 Task: Buy 1 Cartridges & Refills for Women's from Shave & Hair Removal section under best seller category for shipping address: Maximus Ramirez, 1976 Bartlett Avenue, Southfield, Michigan 48076, Cell Number 2485598029. Pay from credit card ending with 5759, CVV 953
Action: Mouse moved to (16, 88)
Screenshot: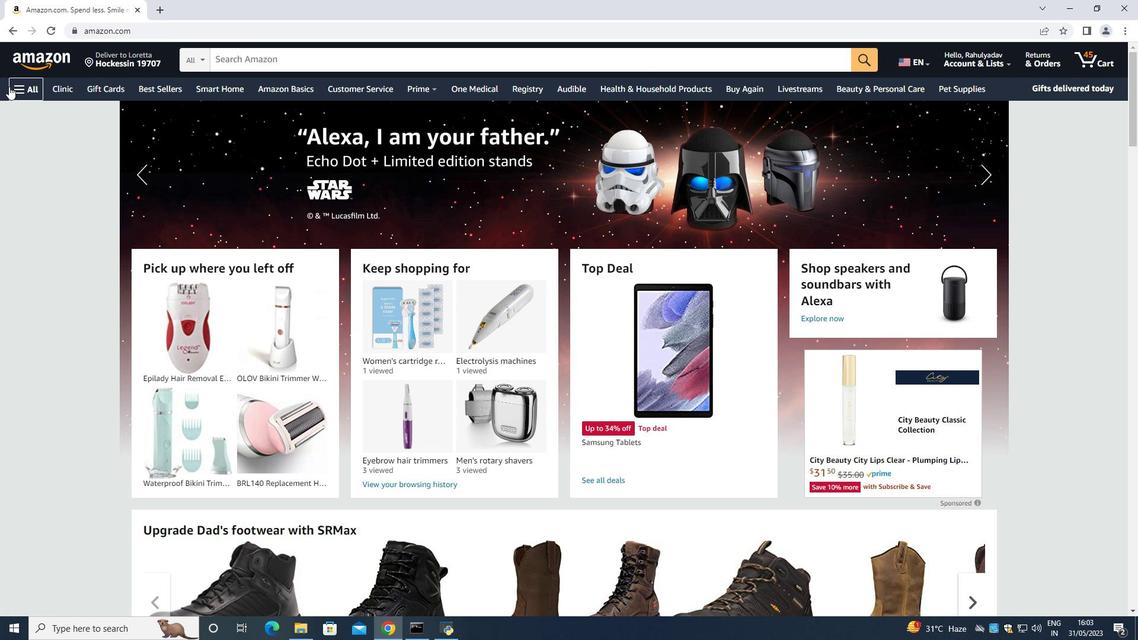 
Action: Mouse pressed left at (16, 88)
Screenshot: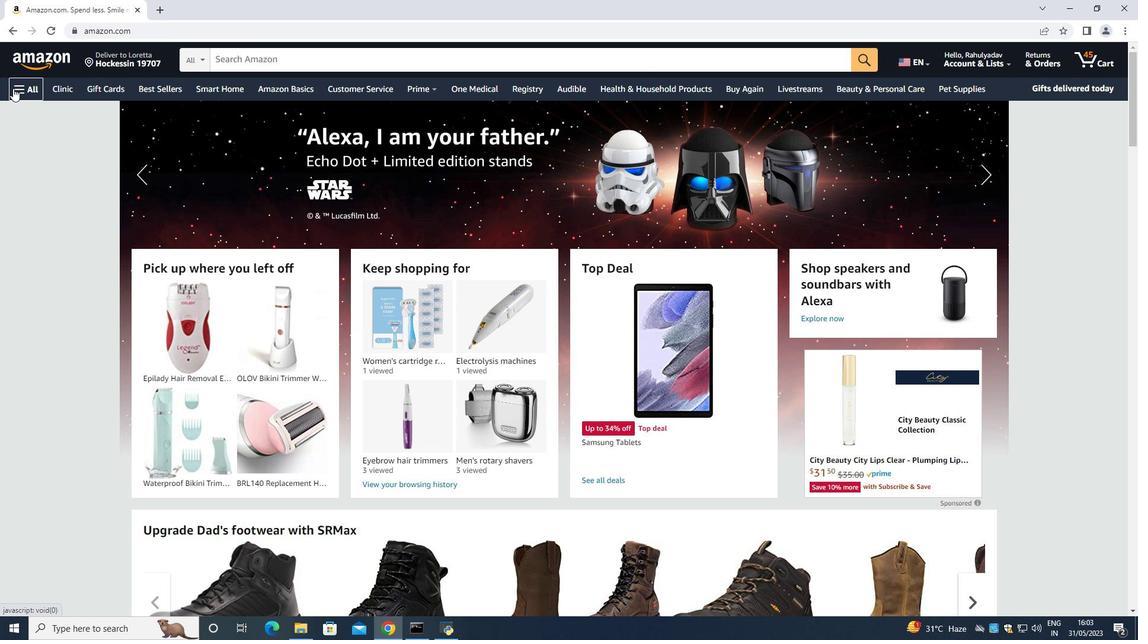 
Action: Mouse moved to (34, 116)
Screenshot: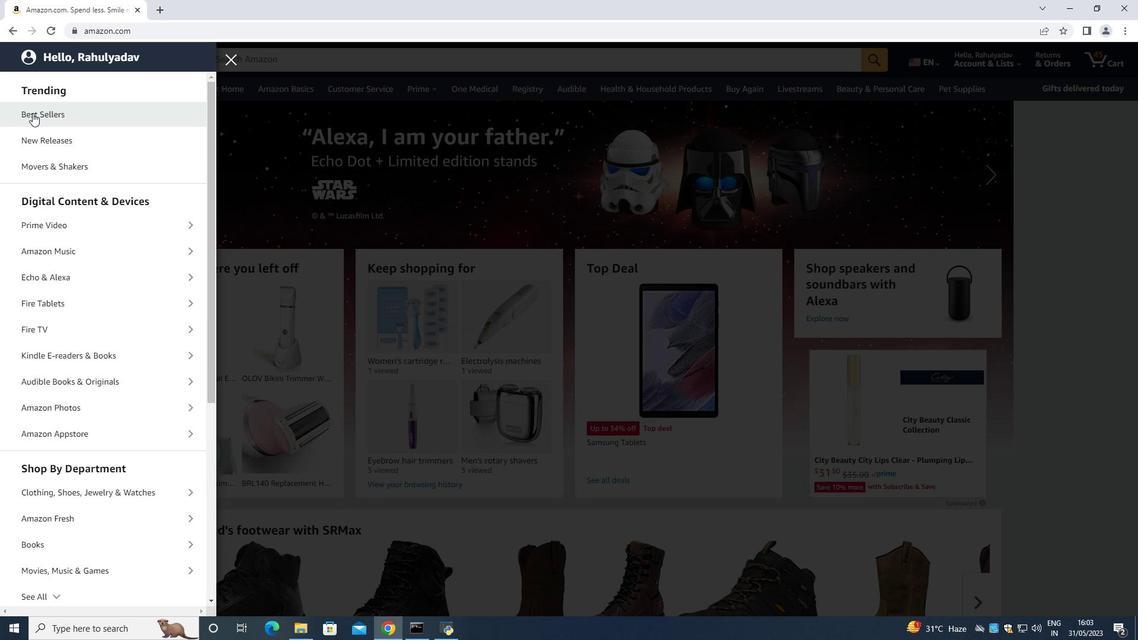 
Action: Mouse pressed left at (34, 116)
Screenshot: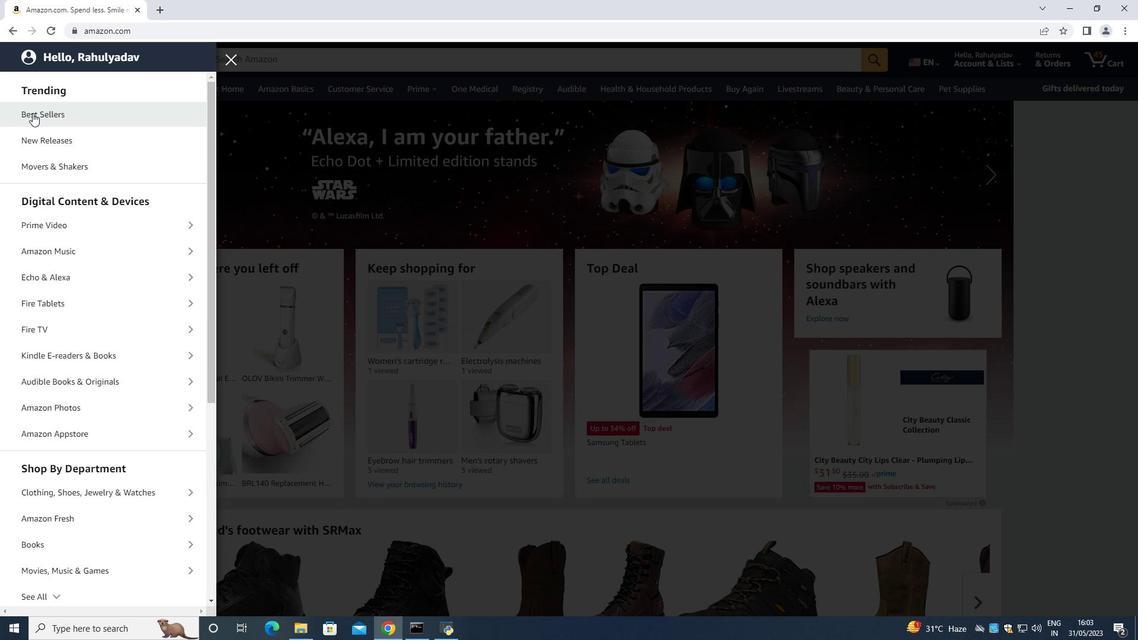 
Action: Mouse moved to (289, 60)
Screenshot: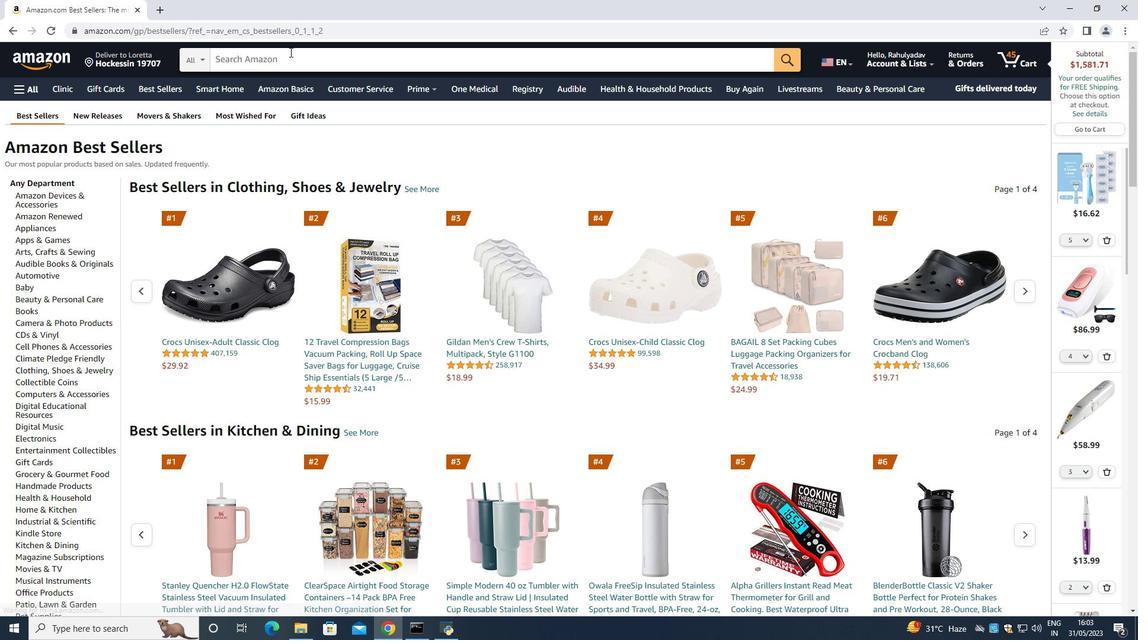 
Action: Mouse pressed left at (289, 60)
Screenshot: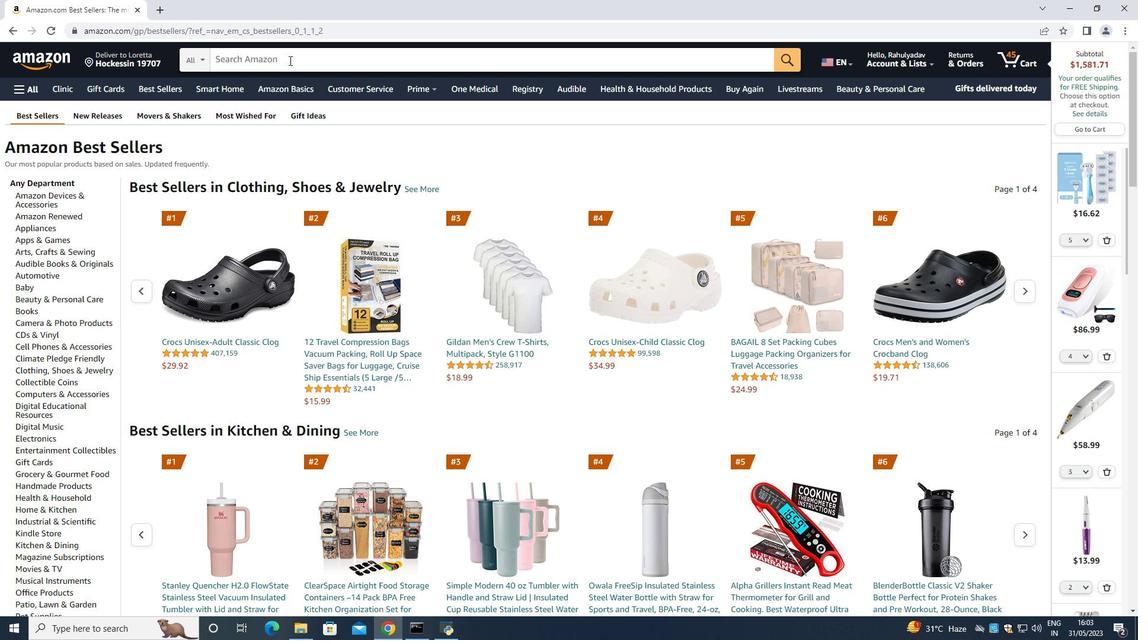
Action: Mouse moved to (286, 60)
Screenshot: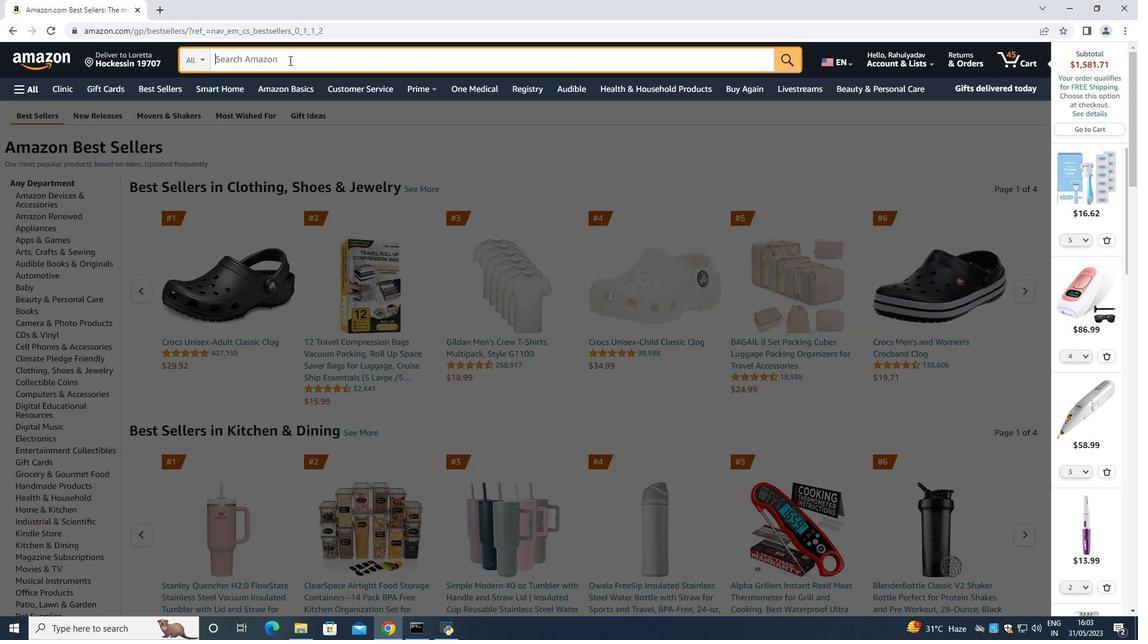 
Action: Key pressed <Key.shift>cartridges<Key.space><Key.shift_r>&<Key.shift><Key.shift>R<Key.backspace><Key.space><Key.shift>Refills<Key.space>for<Key.space><Key.shift>WW<Key.backspace>omen<Key.enter>
Screenshot: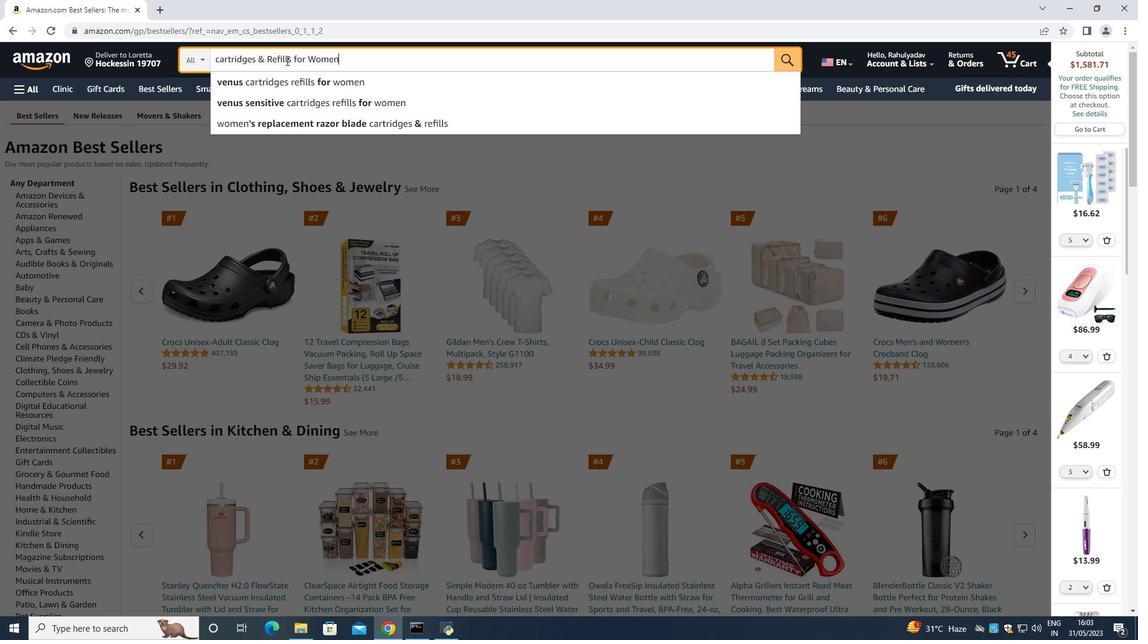 
Action: Mouse moved to (435, 567)
Screenshot: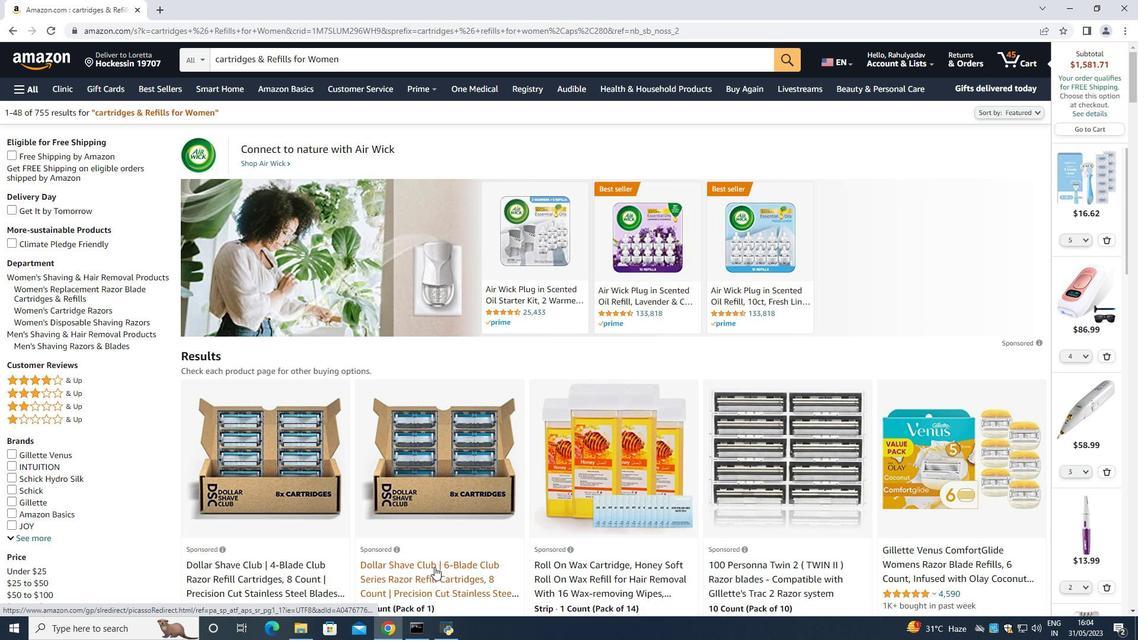 
Action: Mouse scrolled (435, 567) with delta (0, 0)
Screenshot: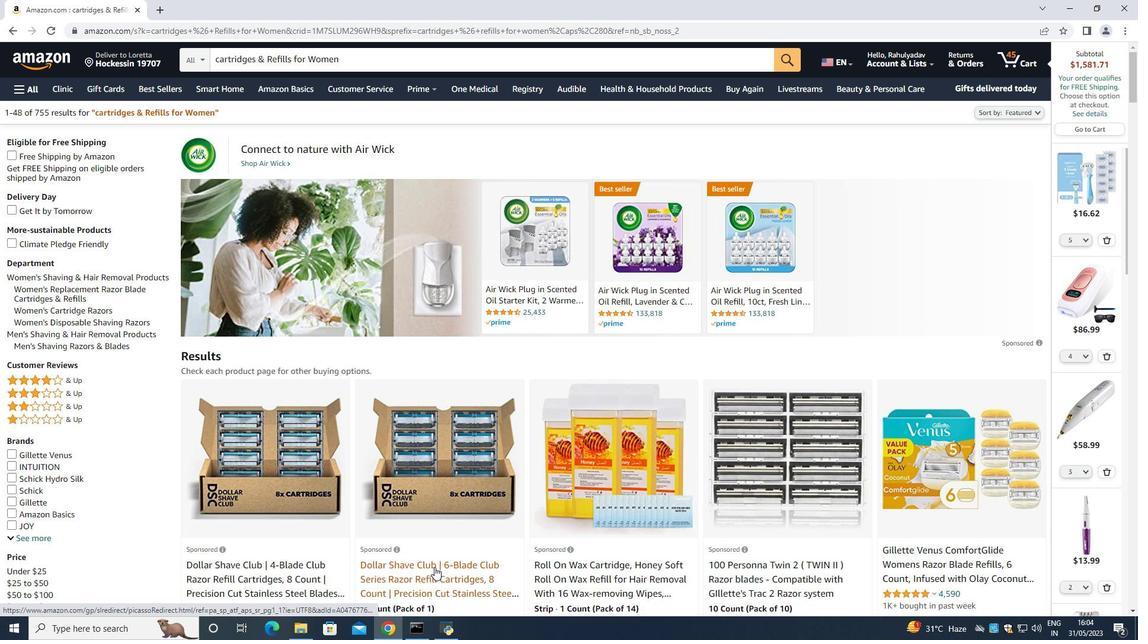 
Action: Mouse moved to (269, 575)
Screenshot: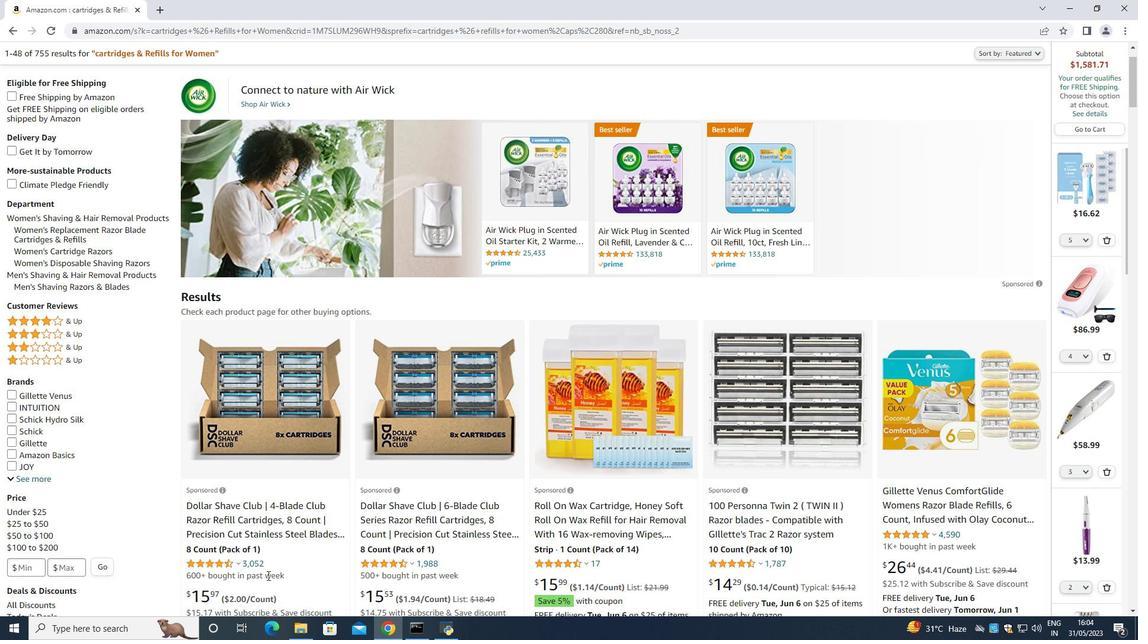 
Action: Mouse scrolled (269, 575) with delta (0, 0)
Screenshot: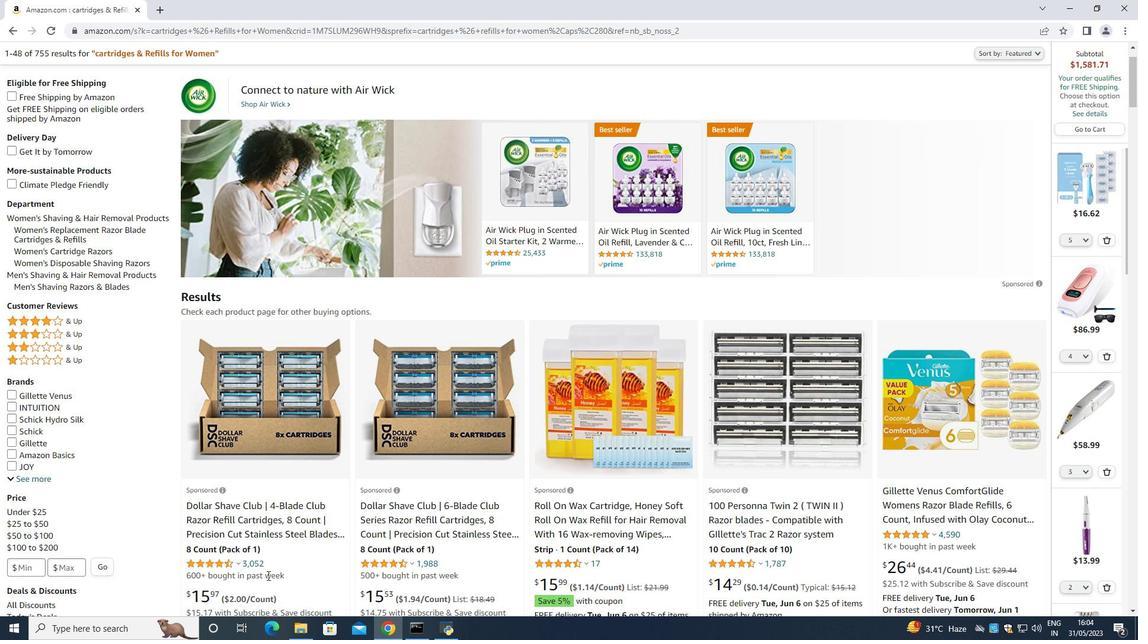 
Action: Mouse moved to (326, 527)
Screenshot: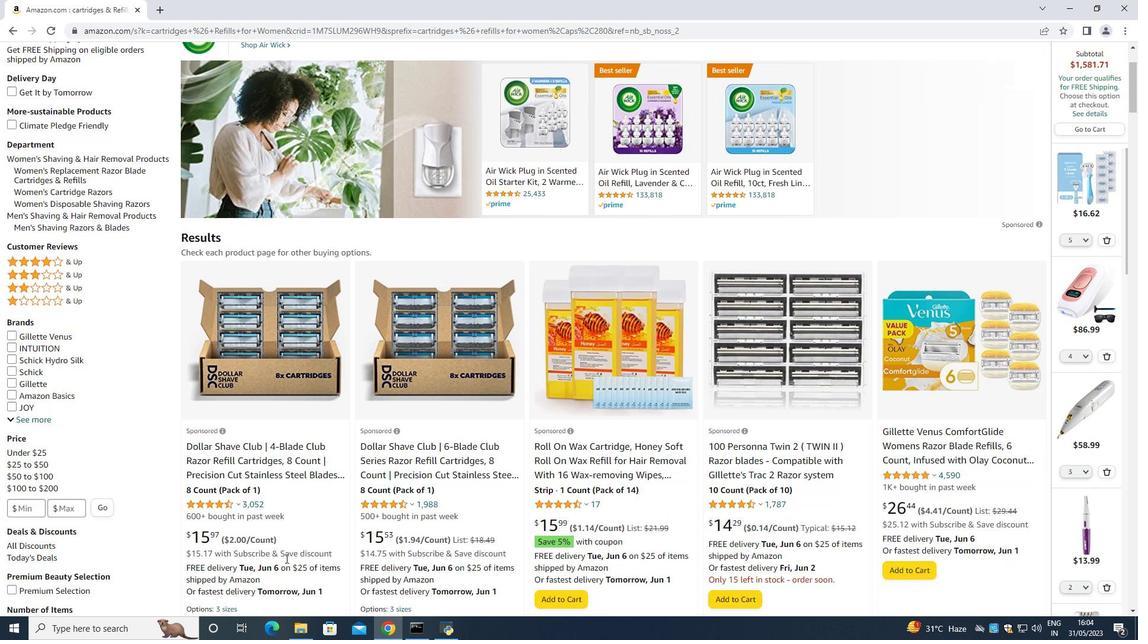 
Action: Mouse scrolled (326, 526) with delta (0, 0)
Screenshot: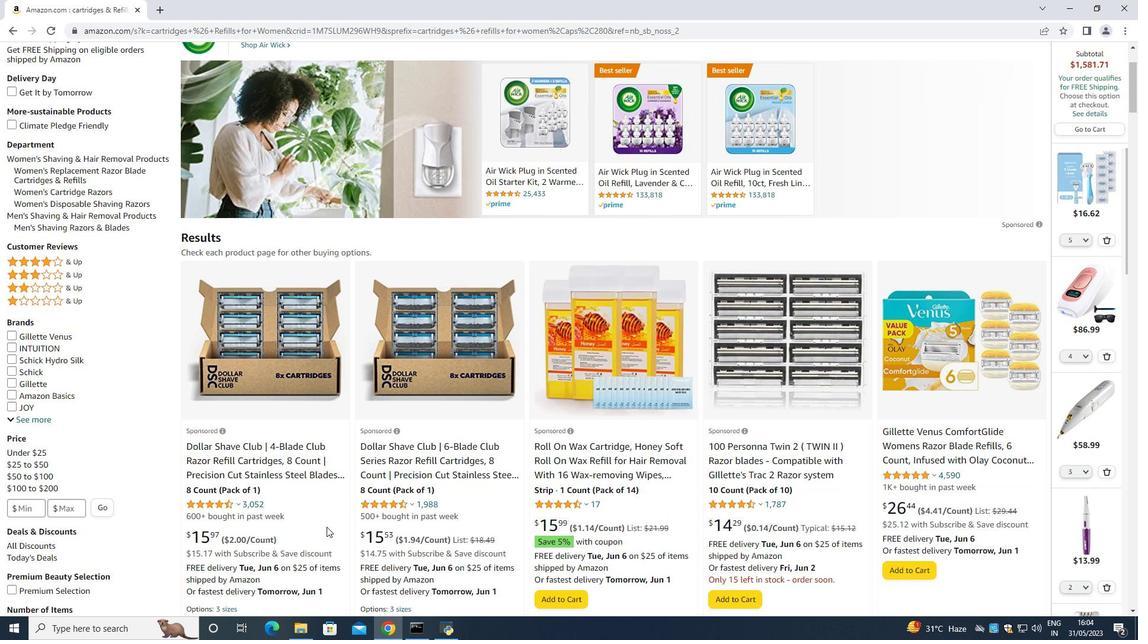 
Action: Mouse scrolled (326, 526) with delta (0, 0)
Screenshot: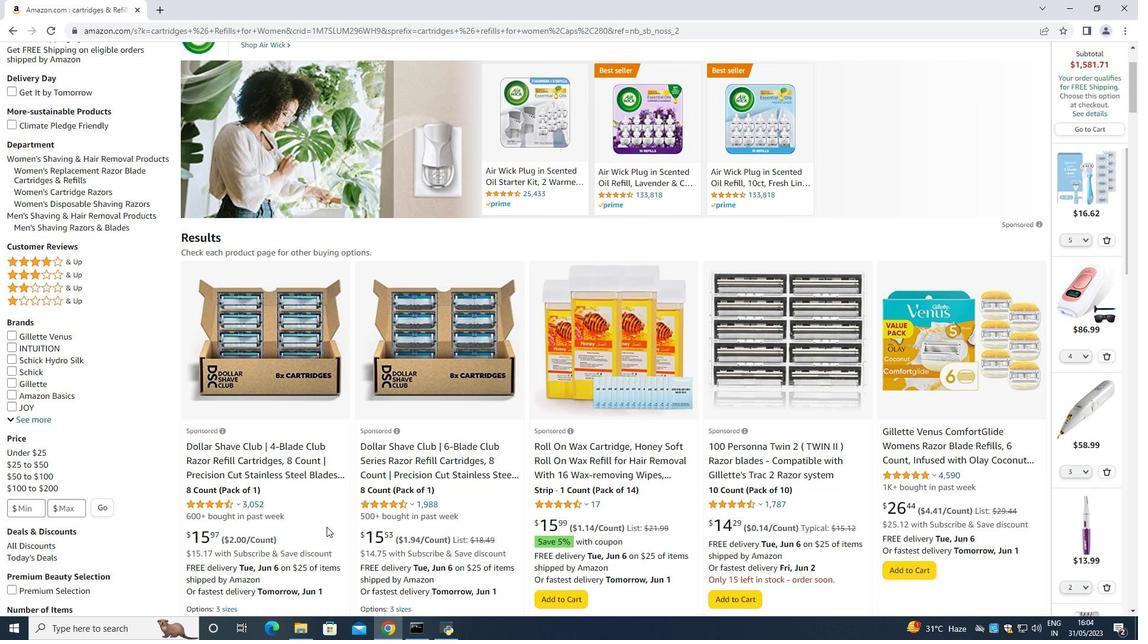 
Action: Mouse moved to (453, 459)
Screenshot: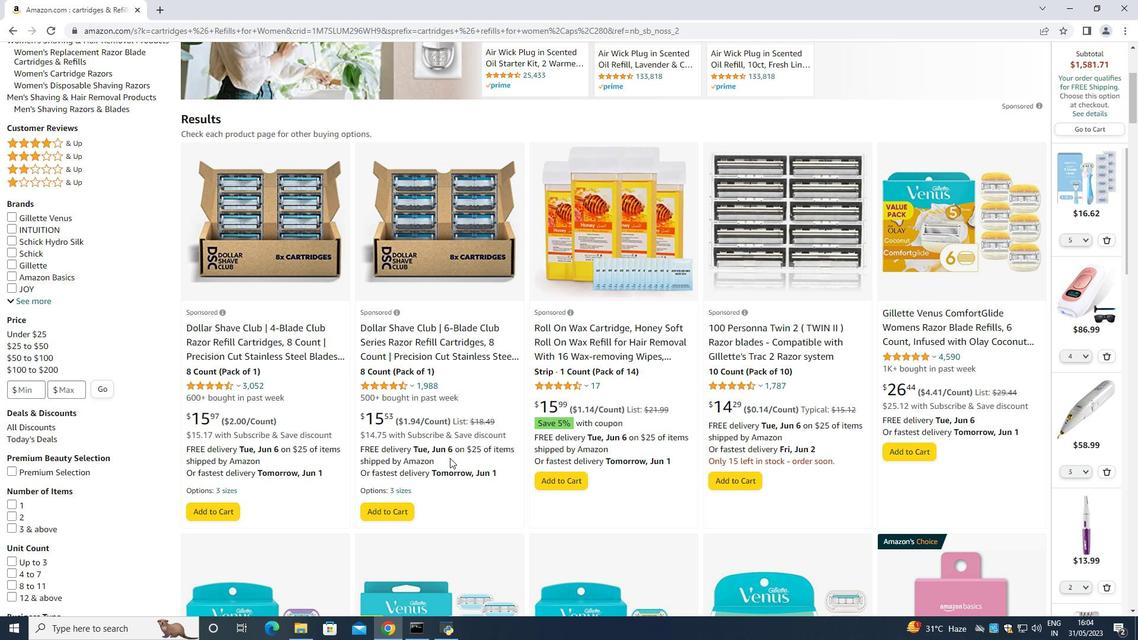 
Action: Mouse scrolled (453, 459) with delta (0, 0)
Screenshot: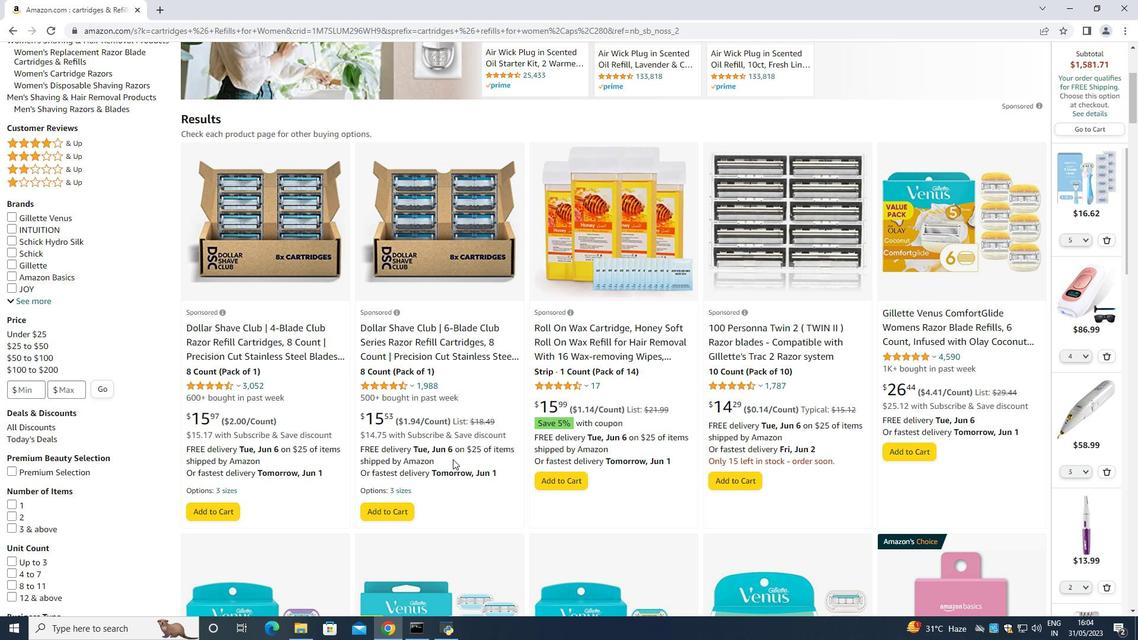 
Action: Mouse scrolled (453, 459) with delta (0, 0)
Screenshot: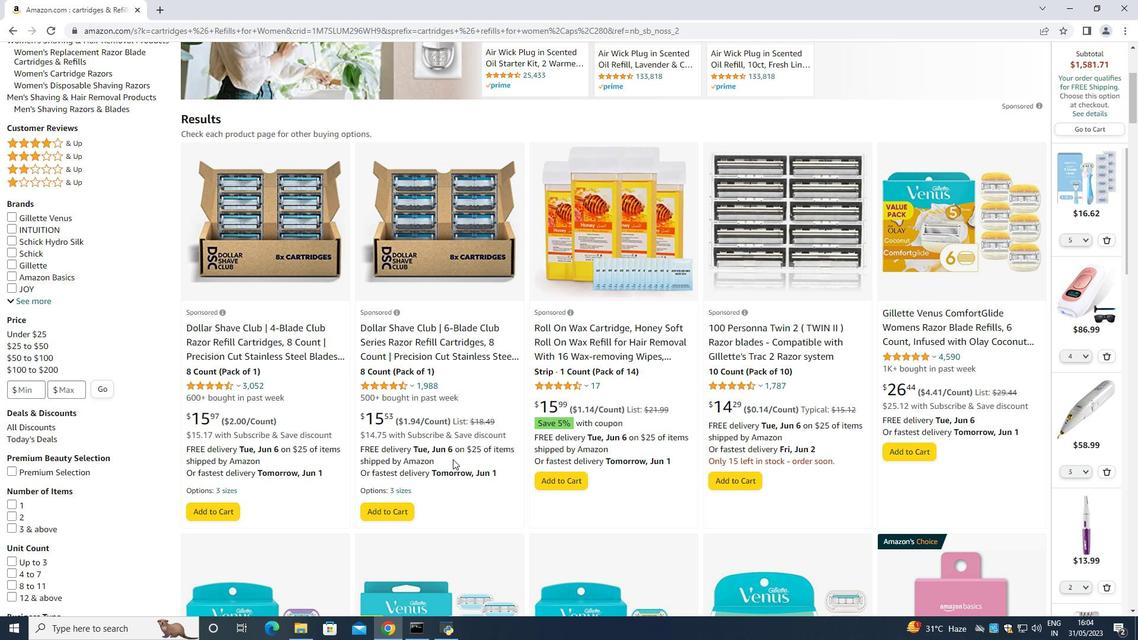 
Action: Mouse moved to (454, 460)
Screenshot: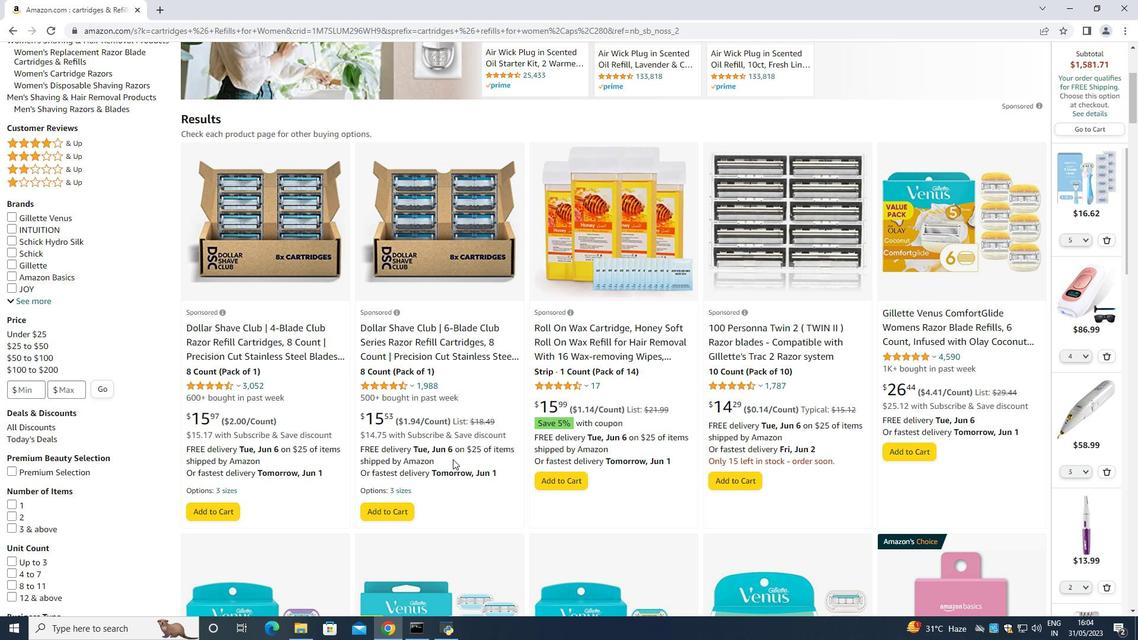 
Action: Mouse scrolled (454, 460) with delta (0, 0)
Screenshot: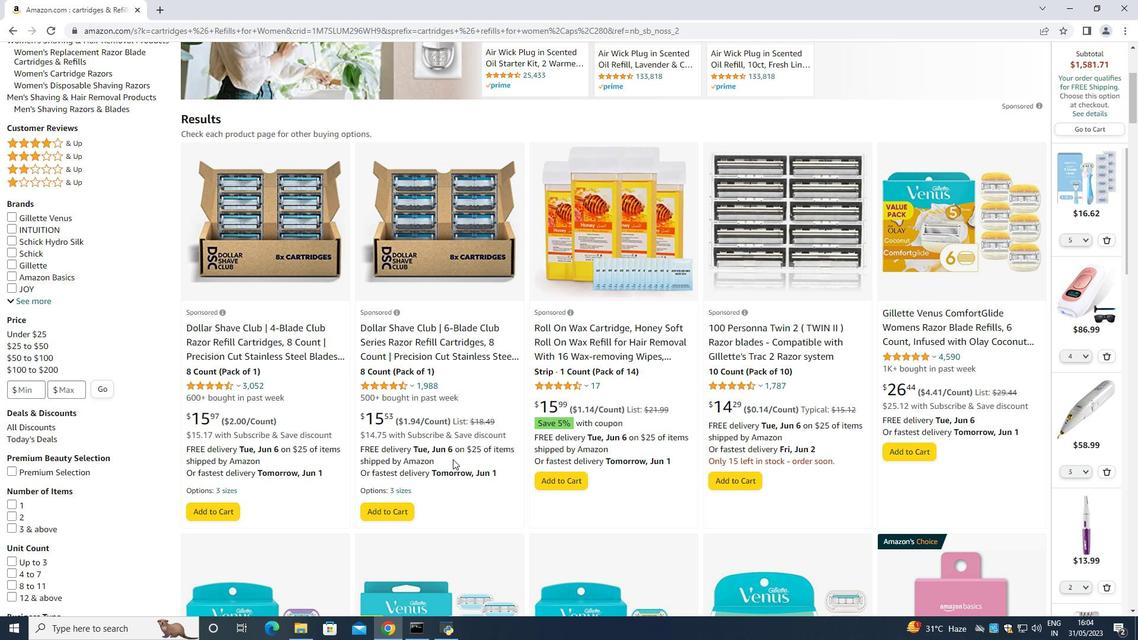 
Action: Mouse moved to (548, 379)
Screenshot: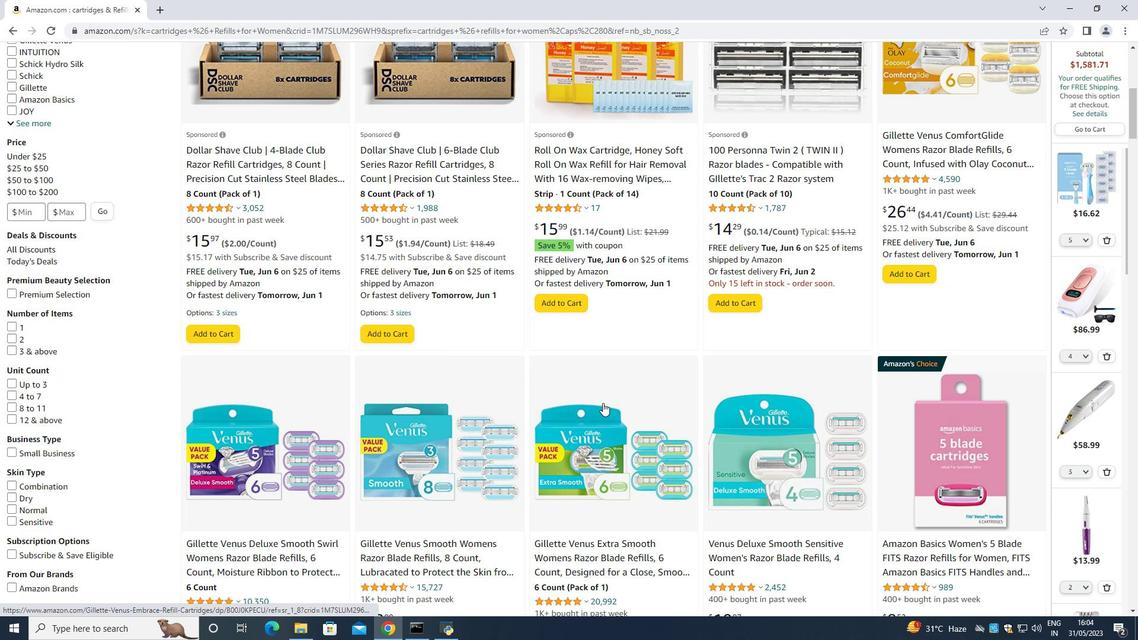 
Action: Mouse scrolled (548, 378) with delta (0, 0)
Screenshot: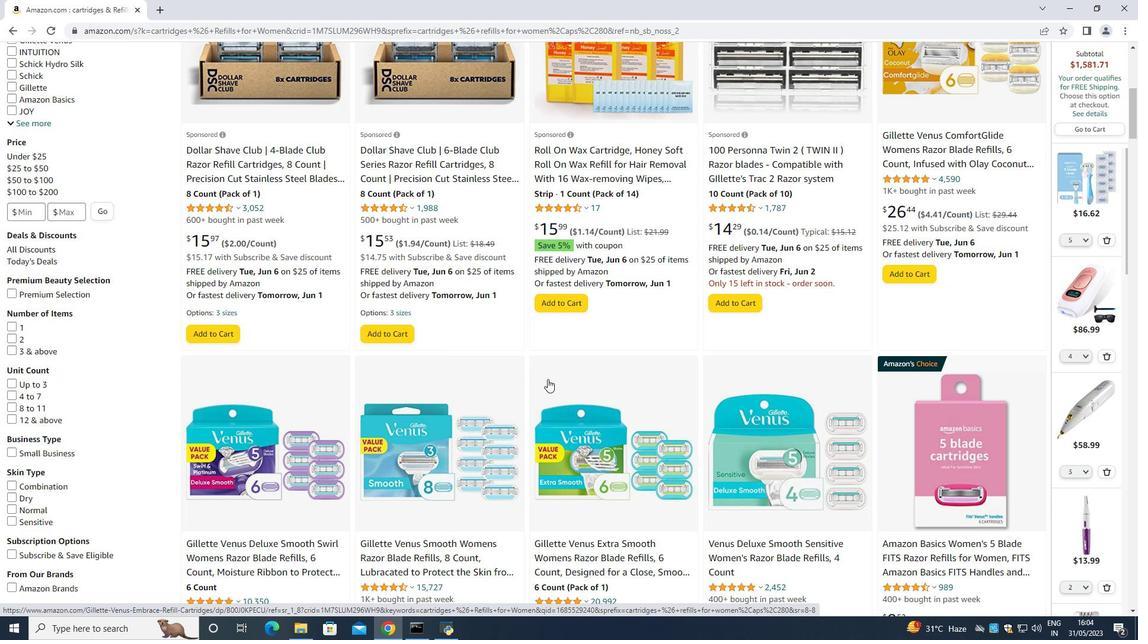 
Action: Mouse scrolled (548, 378) with delta (0, 0)
Screenshot: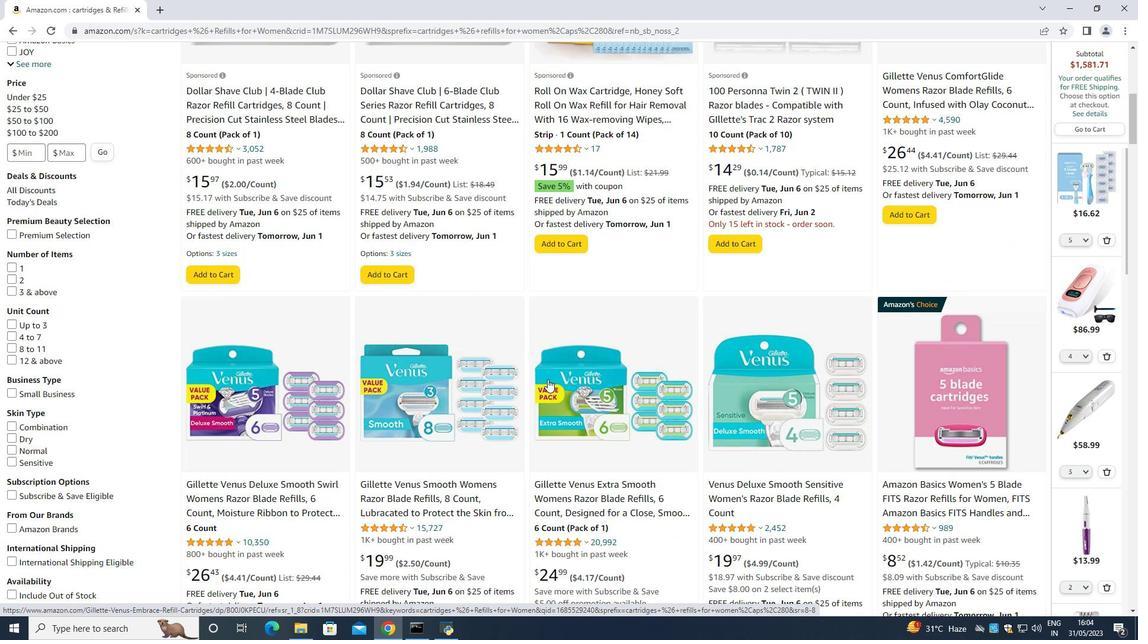 
Action: Mouse scrolled (548, 378) with delta (0, 0)
Screenshot: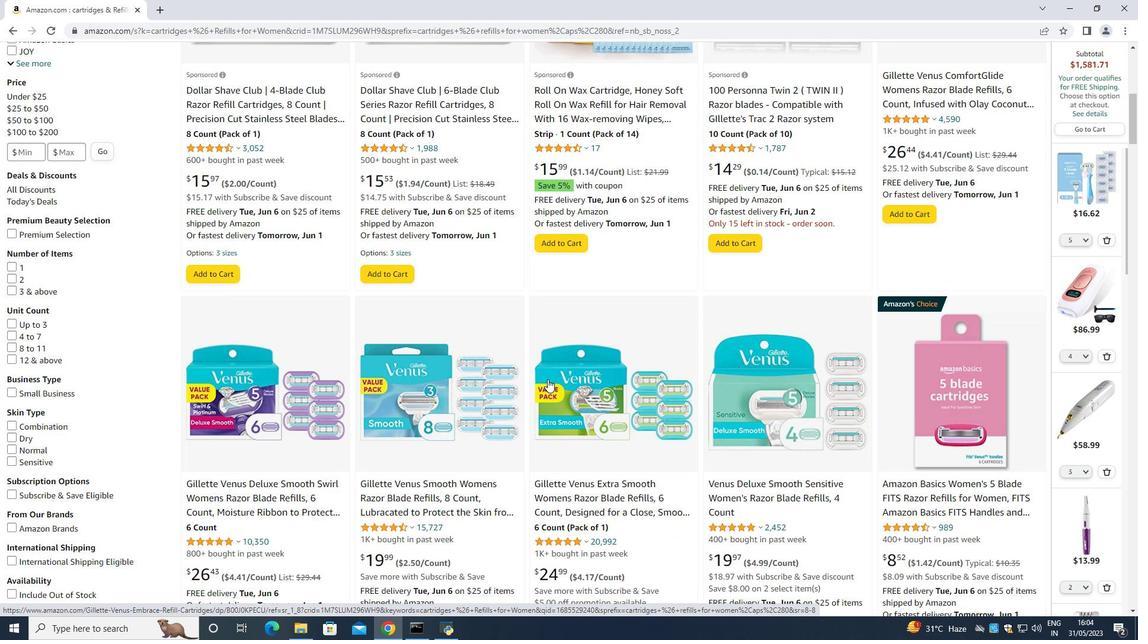 
Action: Mouse scrolled (548, 378) with delta (0, 0)
Screenshot: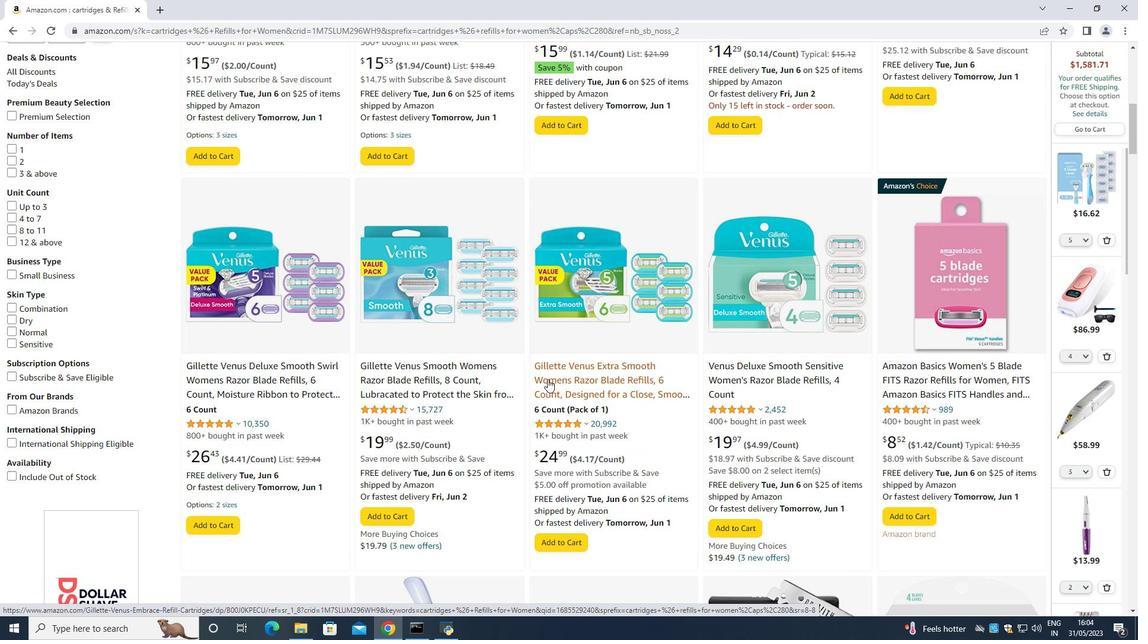 
Action: Mouse scrolled (548, 378) with delta (0, 0)
Screenshot: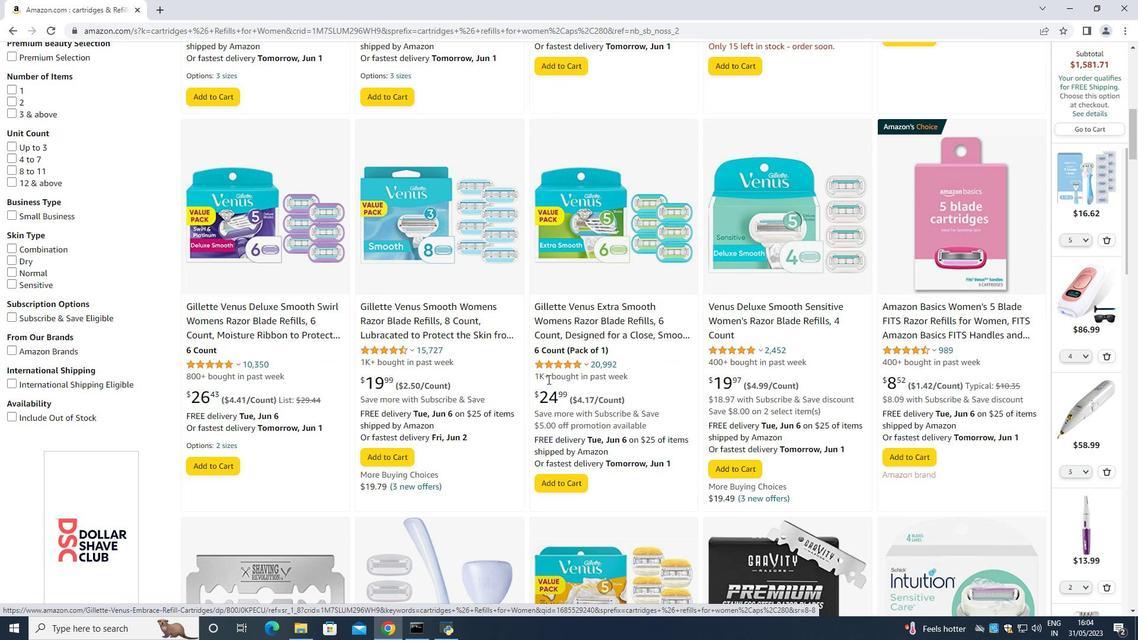 
Action: Mouse scrolled (548, 378) with delta (0, 0)
Screenshot: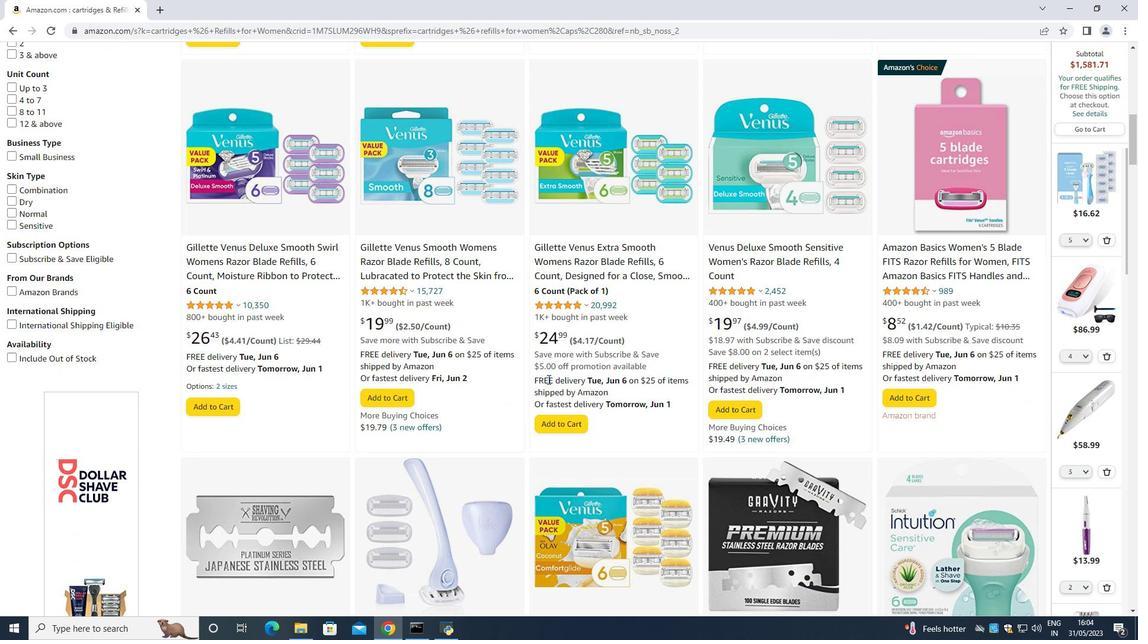 
Action: Mouse moved to (591, 359)
Screenshot: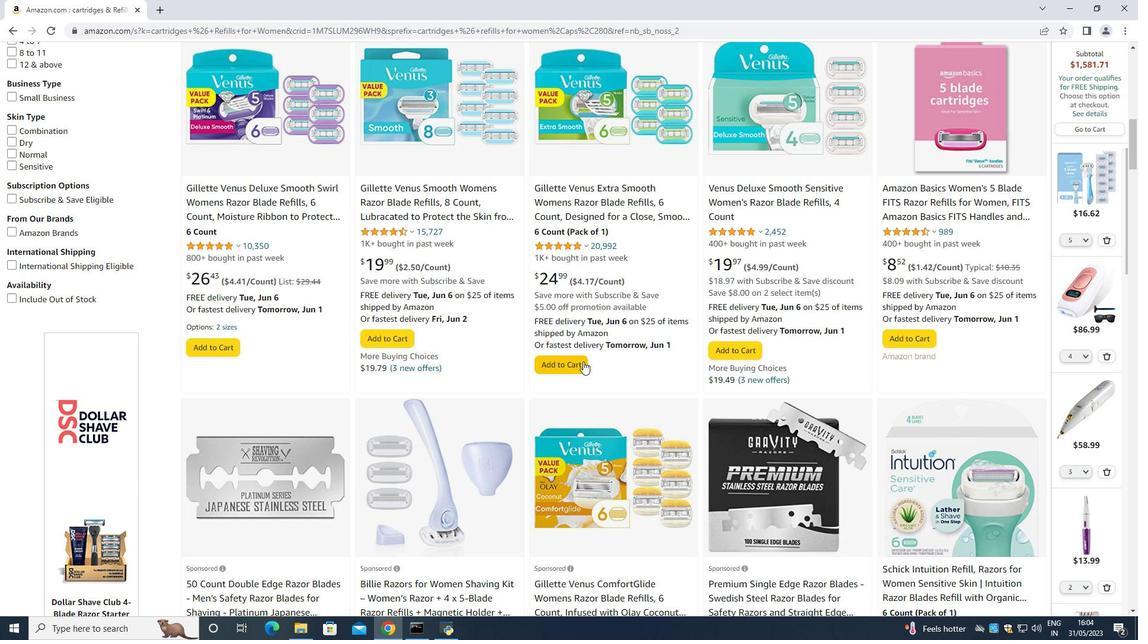 
Action: Mouse scrolled (591, 358) with delta (0, 0)
Screenshot: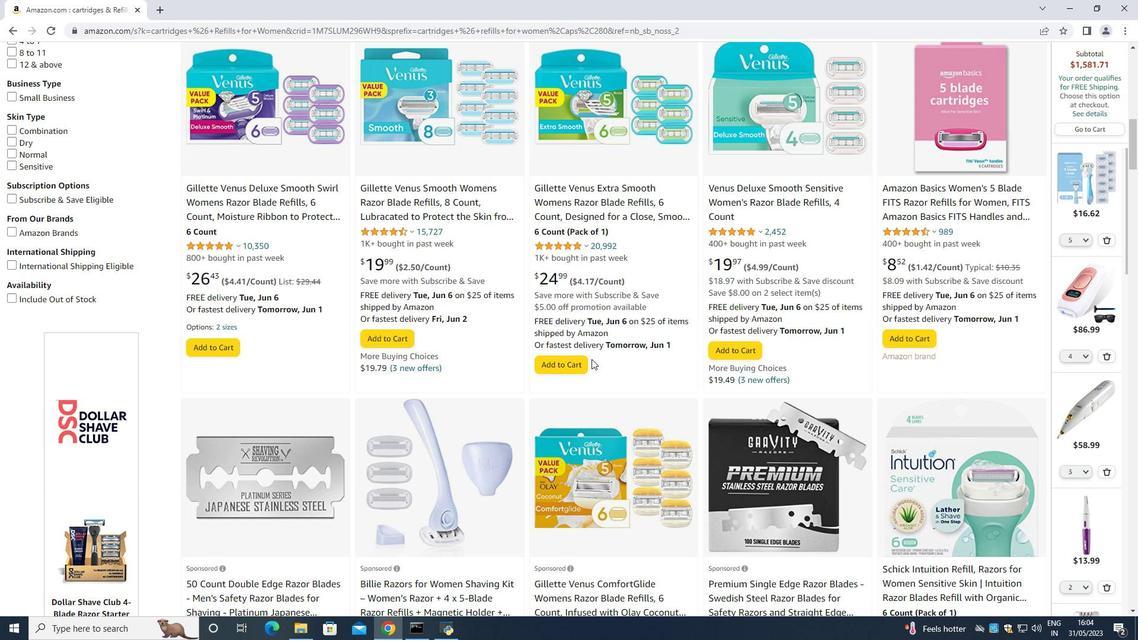 
Action: Mouse moved to (433, 217)
Screenshot: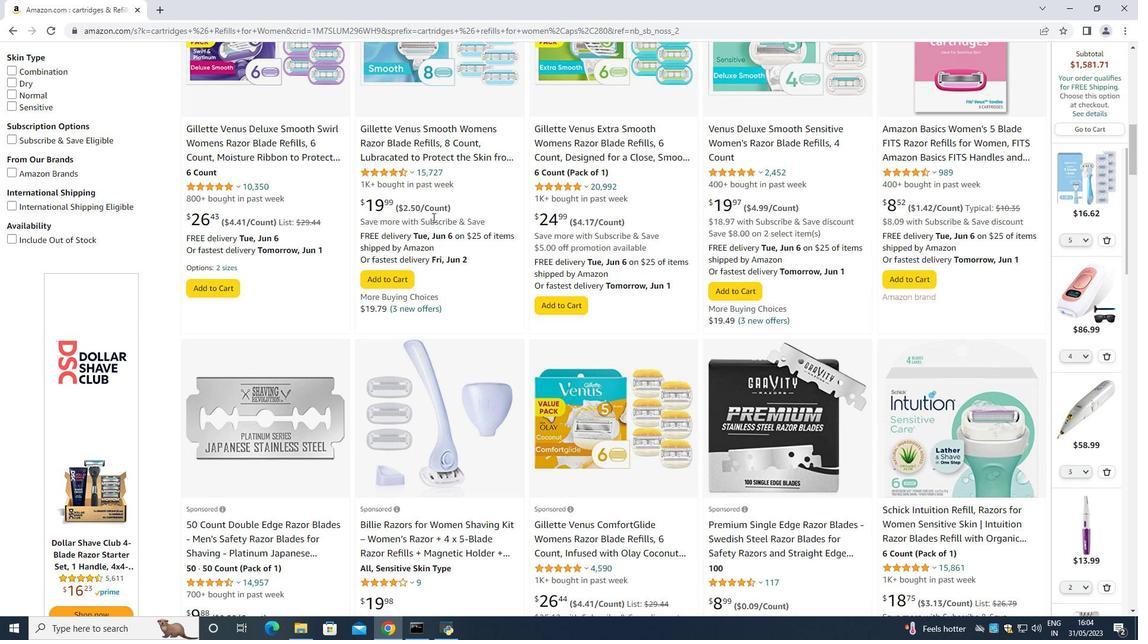 
Action: Mouse scrolled (433, 217) with delta (0, 0)
Screenshot: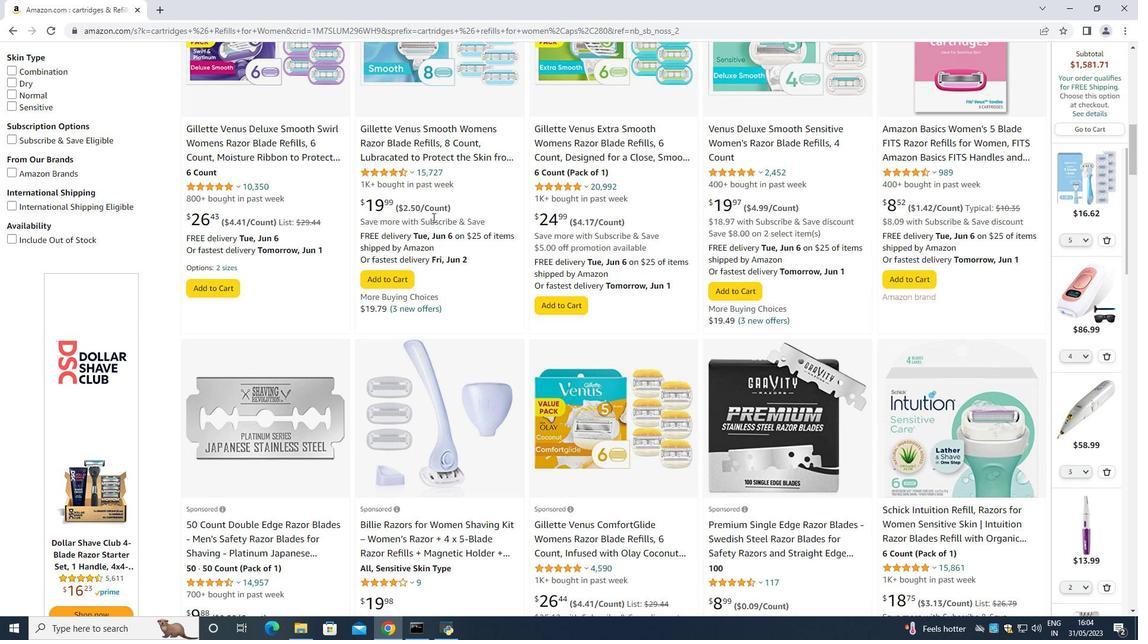 
Action: Mouse moved to (435, 223)
Screenshot: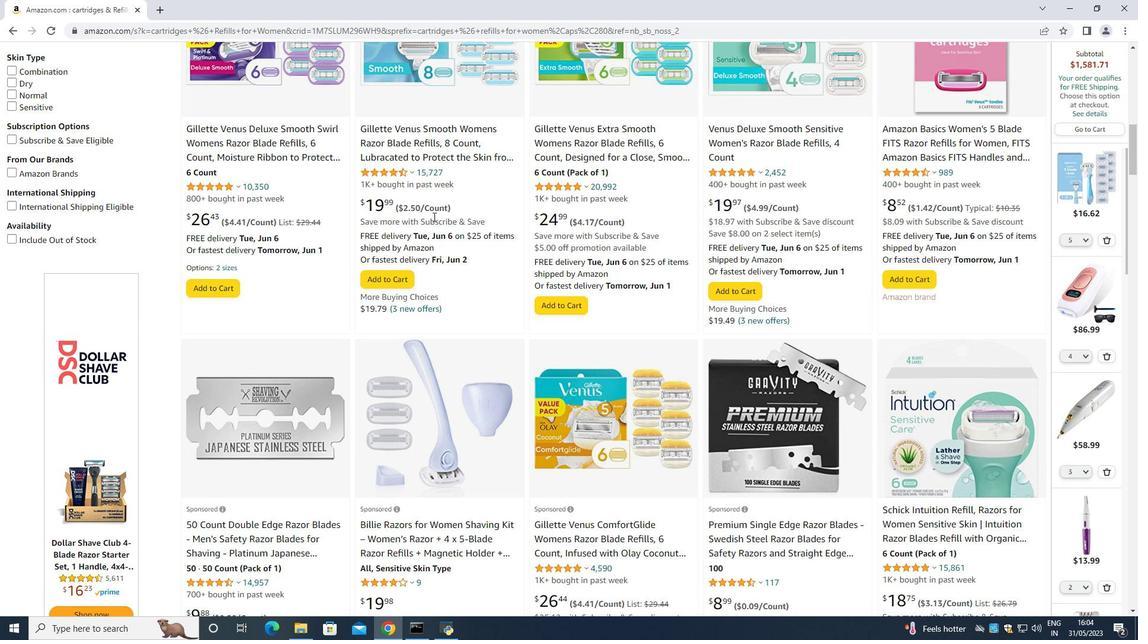 
Action: Mouse scrolled (435, 223) with delta (0, 0)
Screenshot: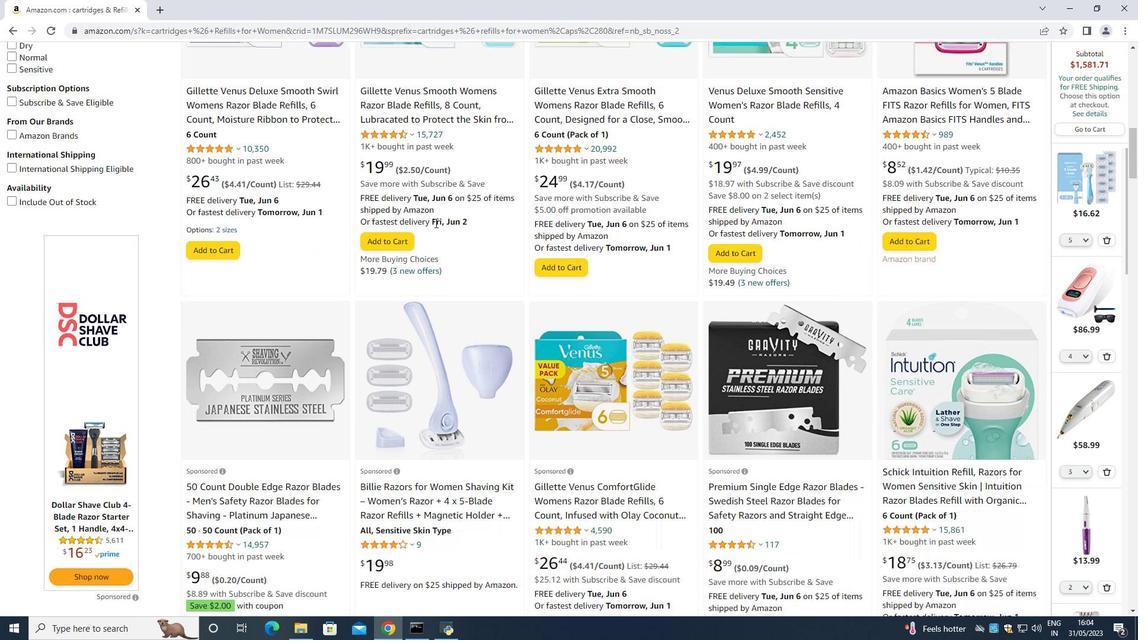 
Action: Mouse scrolled (435, 223) with delta (0, 0)
Screenshot: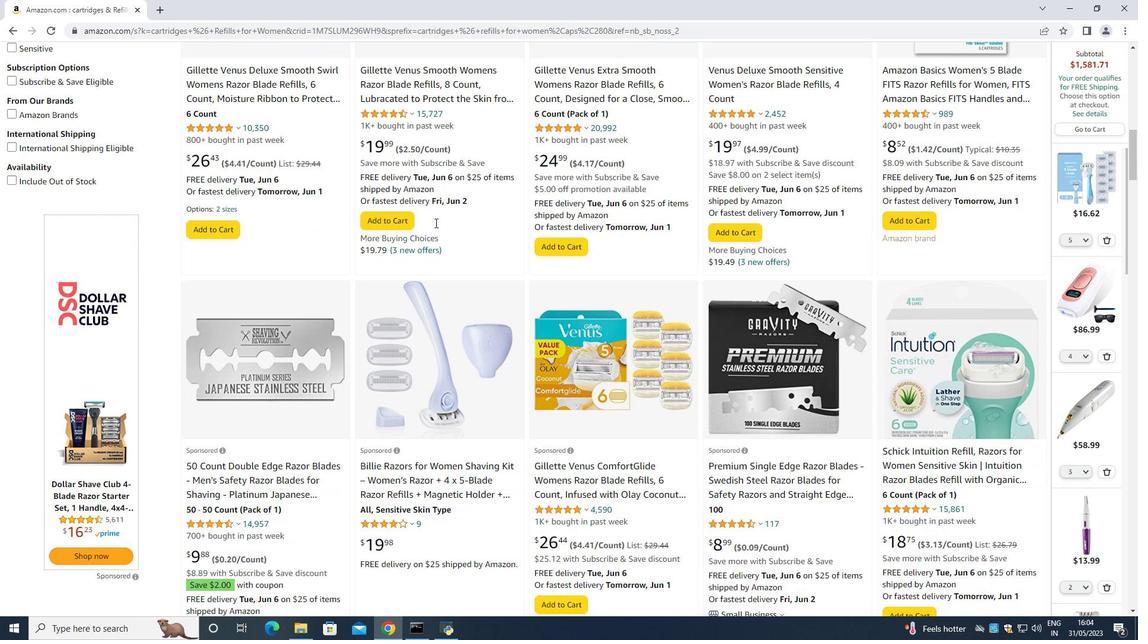
Action: Mouse scrolled (435, 223) with delta (0, 0)
Screenshot: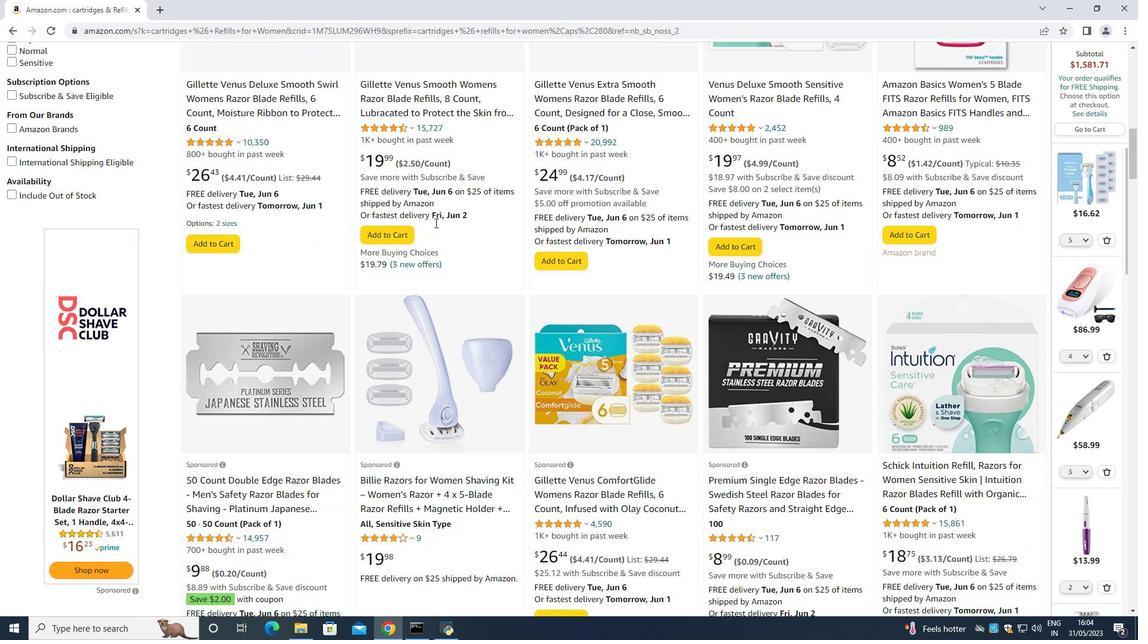 
Action: Mouse scrolled (435, 223) with delta (0, 0)
Screenshot: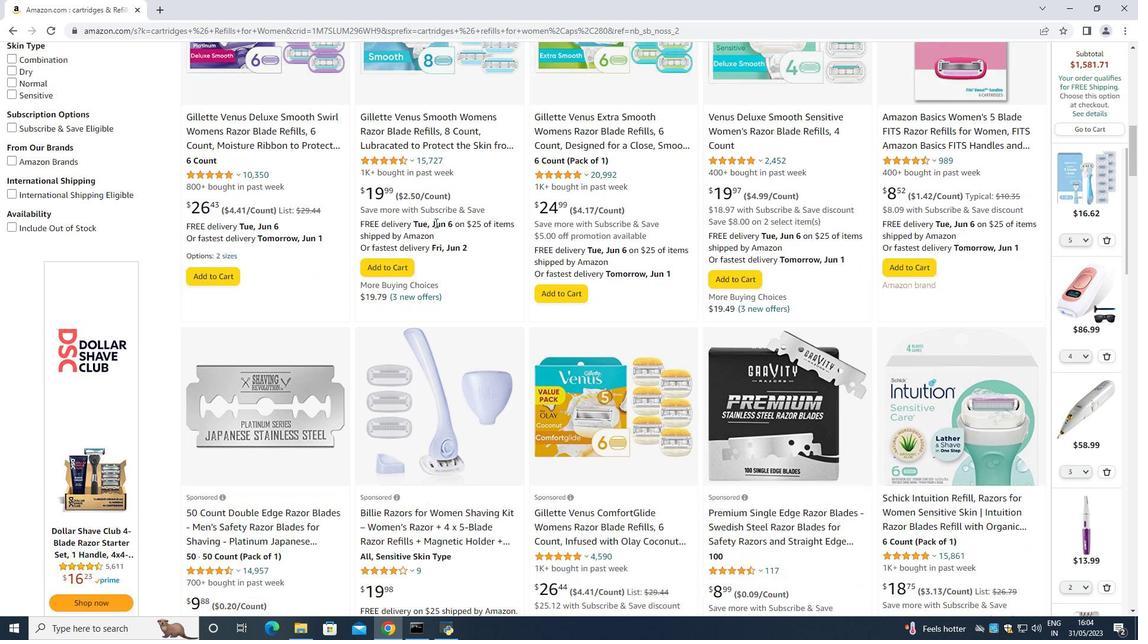 
Action: Mouse scrolled (435, 223) with delta (0, 0)
Screenshot: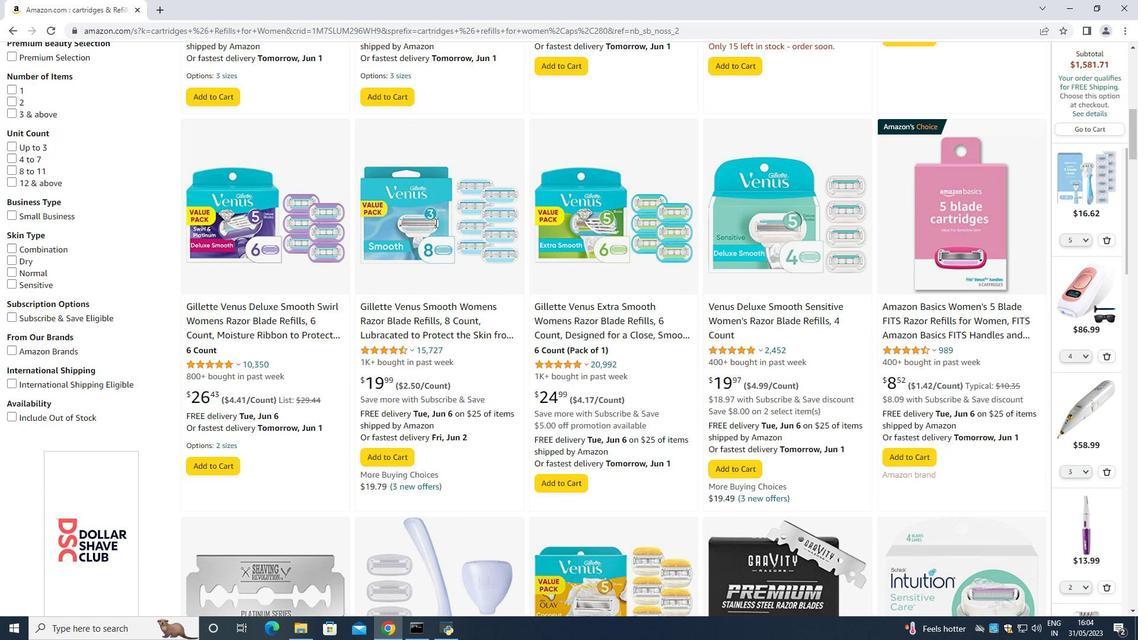 
Action: Mouse scrolled (435, 223) with delta (0, 0)
Screenshot: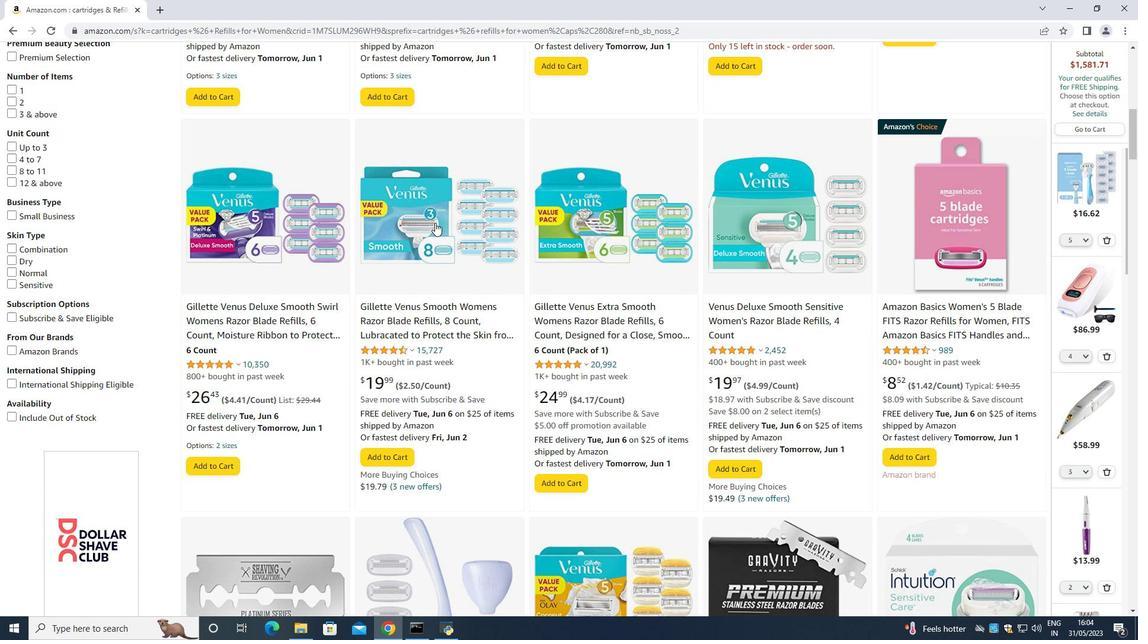 
Action: Mouse scrolled (435, 223) with delta (0, 0)
Screenshot: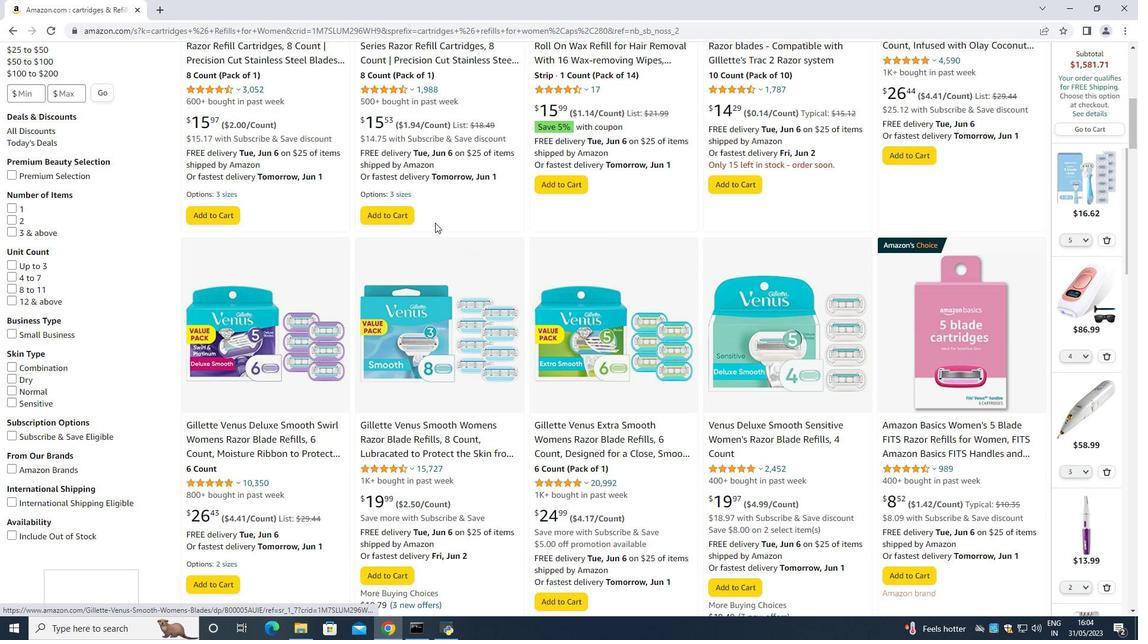 
Action: Mouse scrolled (435, 223) with delta (0, 0)
Screenshot: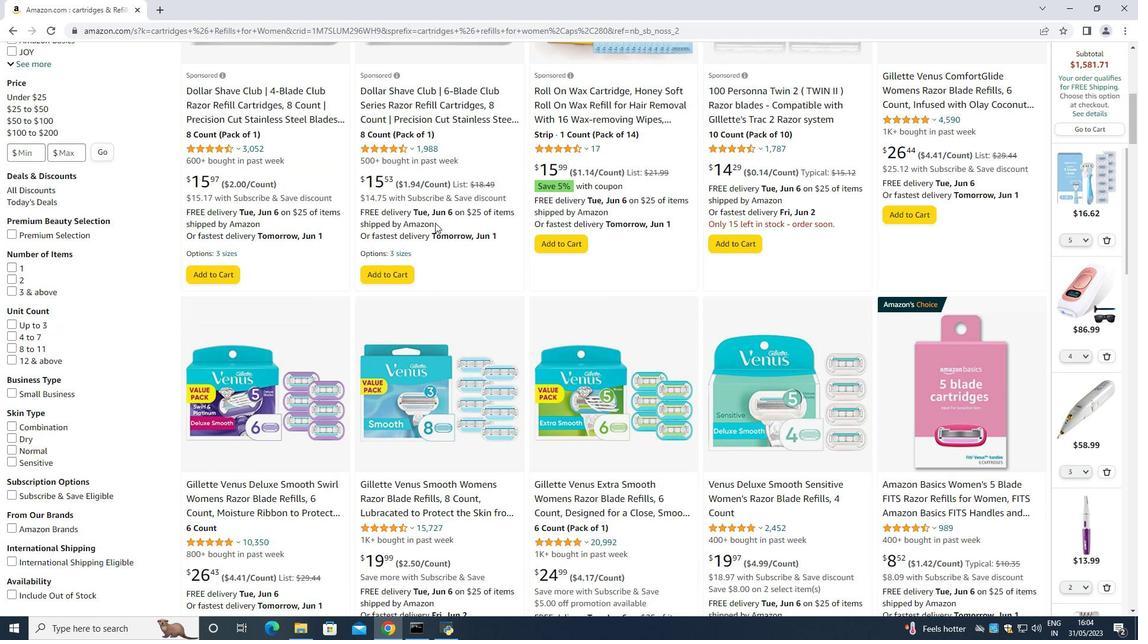 
Action: Mouse scrolled (435, 223) with delta (0, 0)
Screenshot: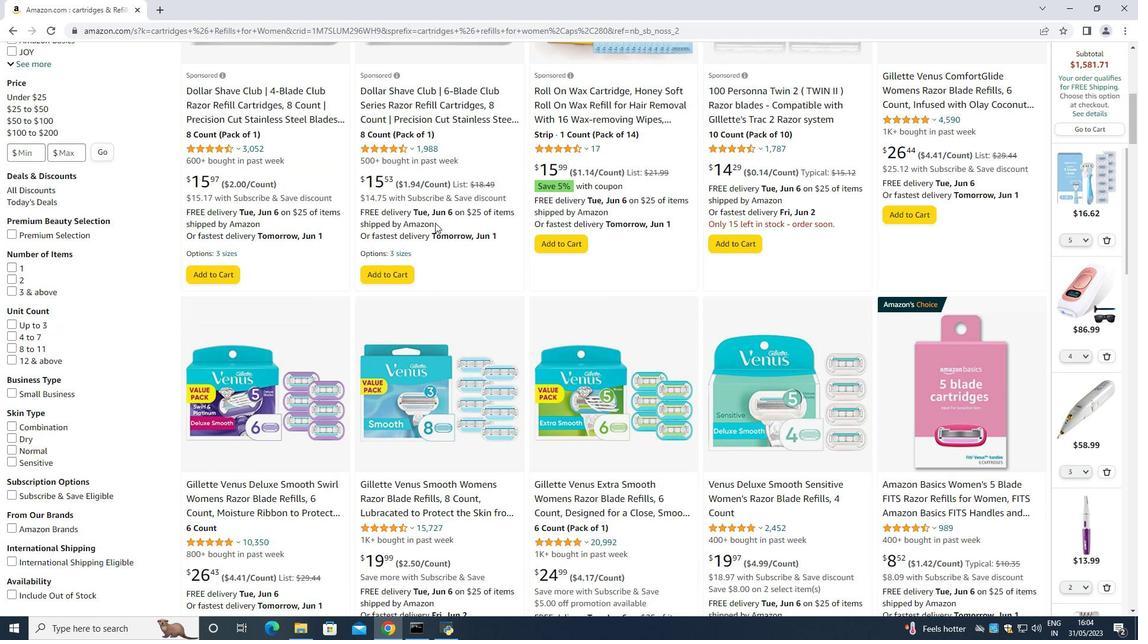 
Action: Mouse moved to (446, 272)
Screenshot: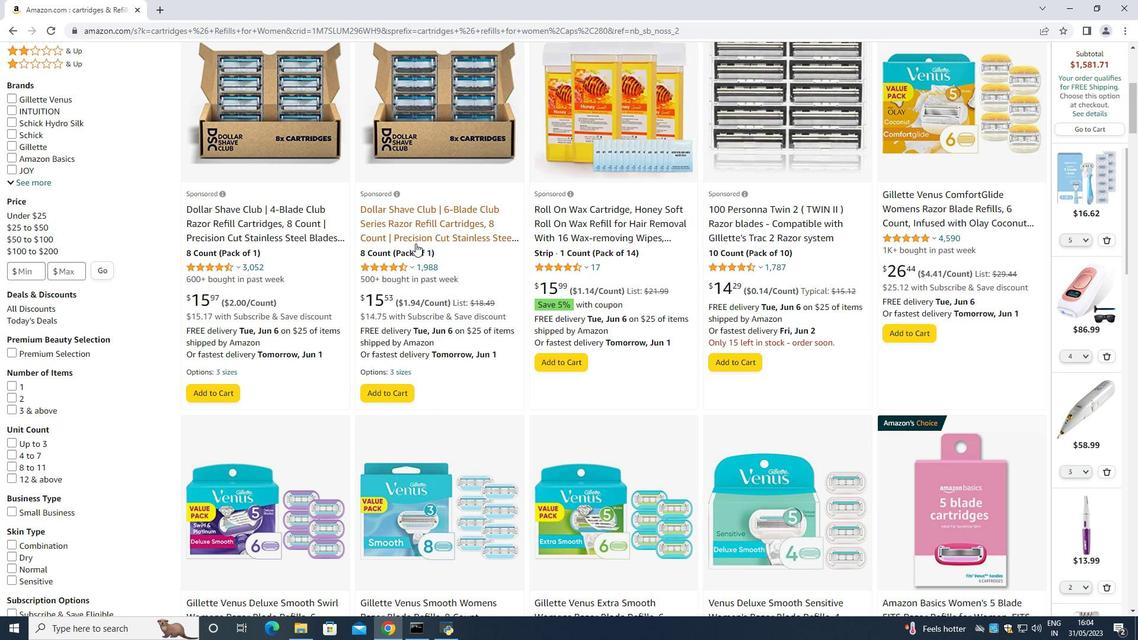 
Action: Mouse scrolled (446, 273) with delta (0, 0)
Screenshot: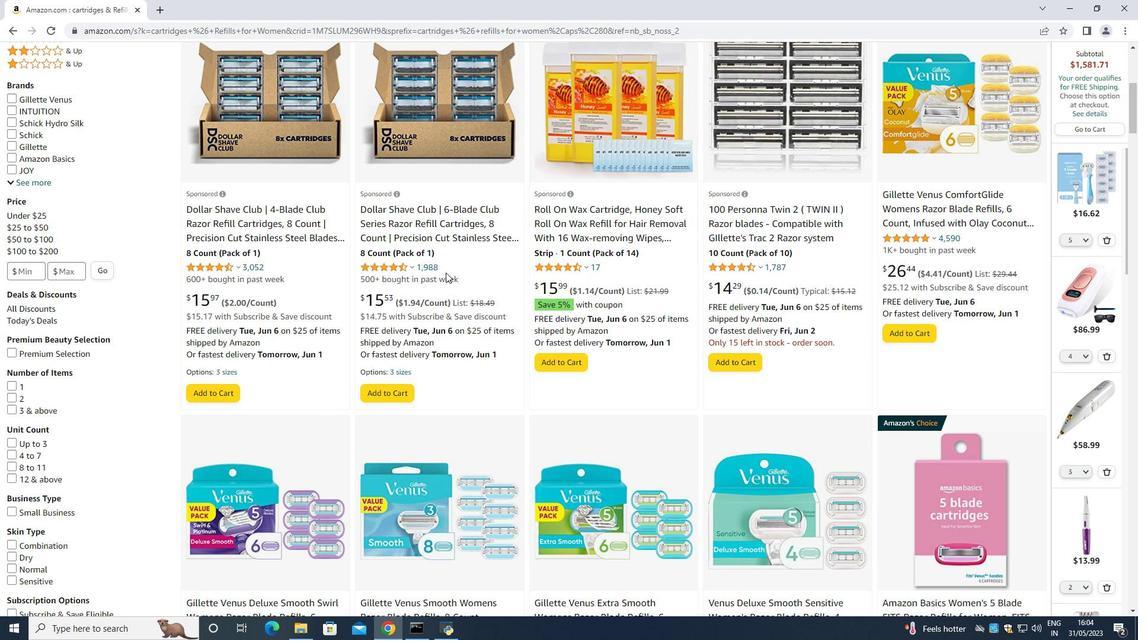 
Action: Mouse scrolled (446, 273) with delta (0, 0)
Screenshot: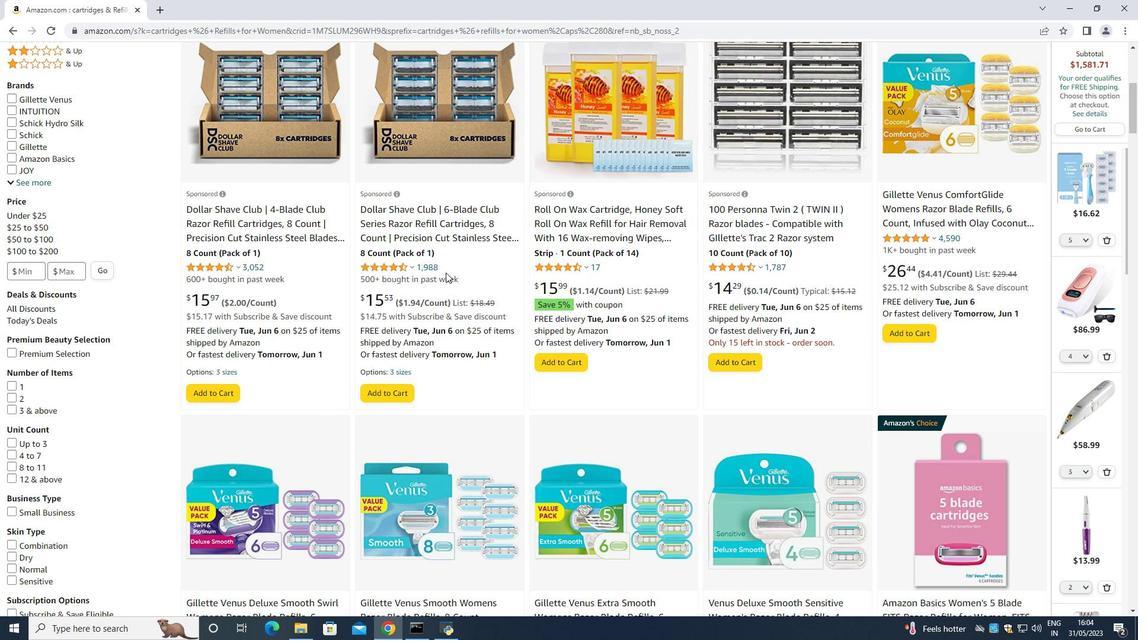 
Action: Mouse scrolled (446, 273) with delta (0, 0)
Screenshot: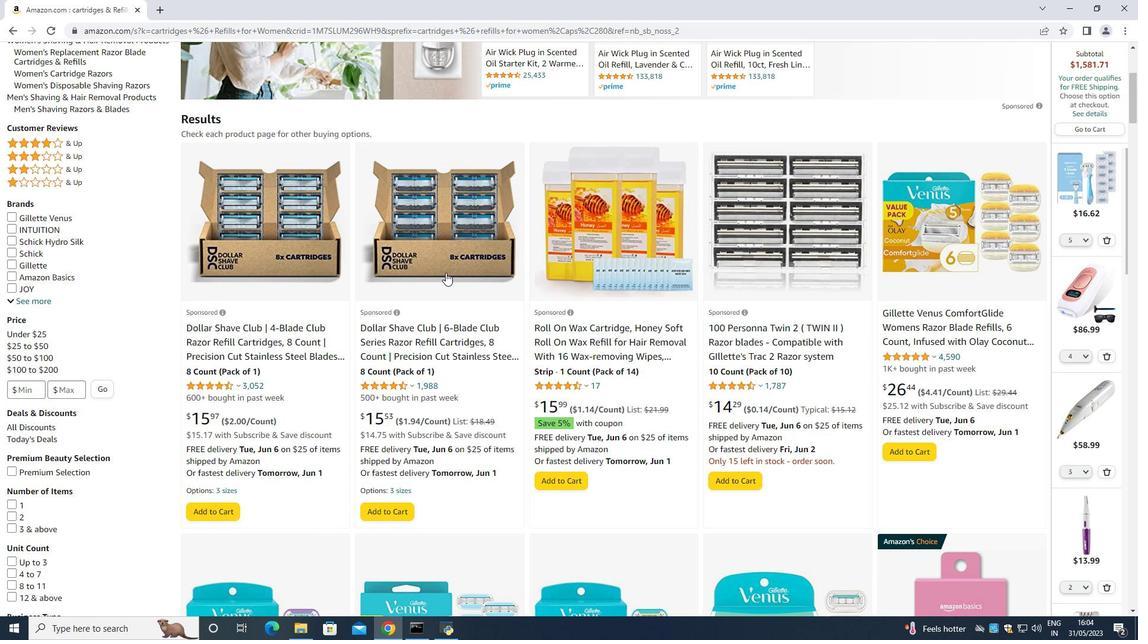 
Action: Mouse scrolled (446, 273) with delta (0, 0)
Screenshot: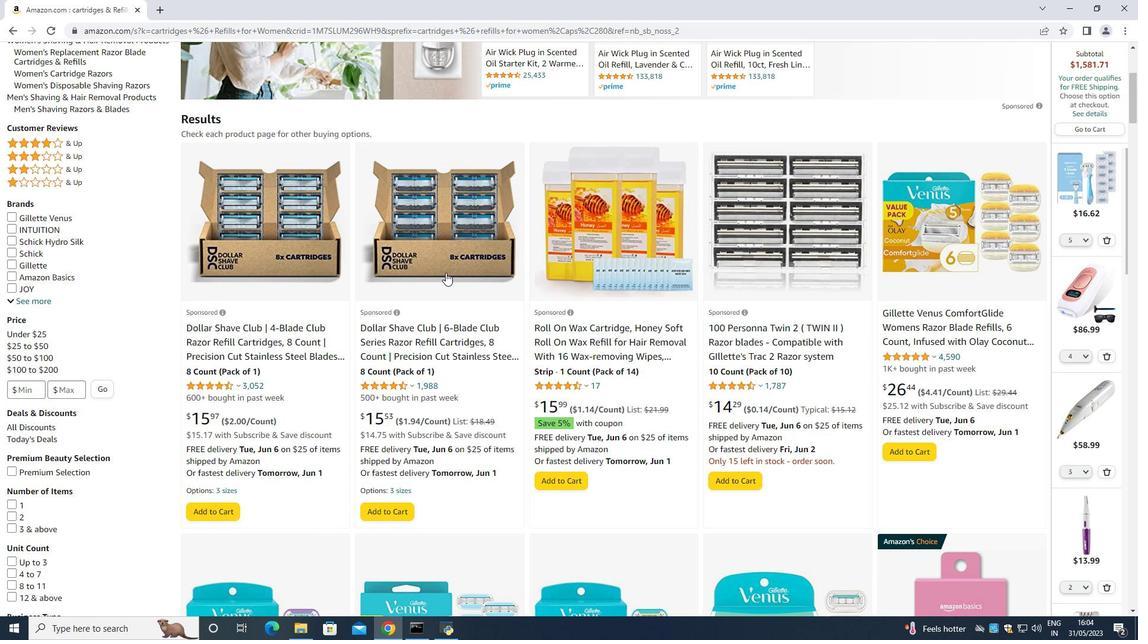 
Action: Mouse scrolled (446, 273) with delta (0, 0)
Screenshot: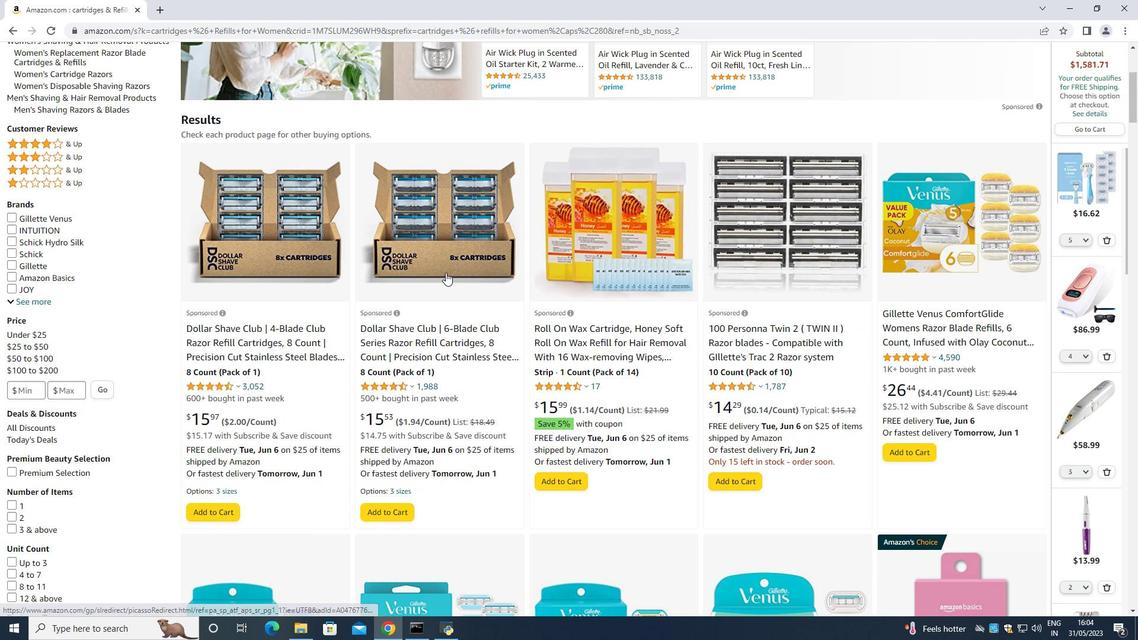 
Action: Mouse moved to (450, 278)
Screenshot: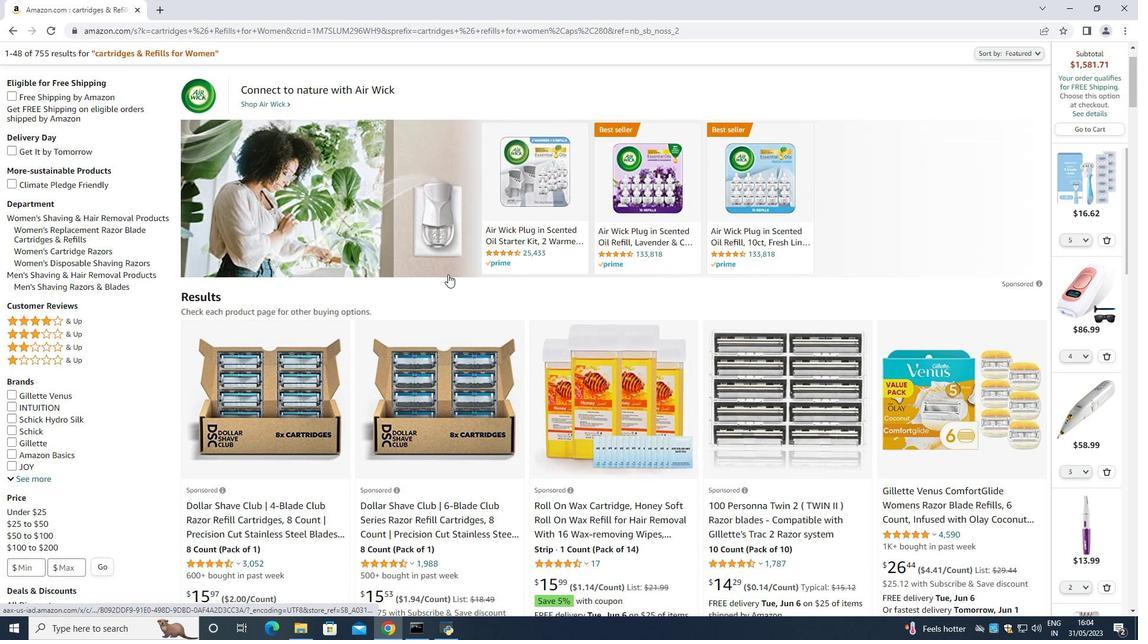 
Action: Mouse scrolled (450, 278) with delta (0, 0)
Screenshot: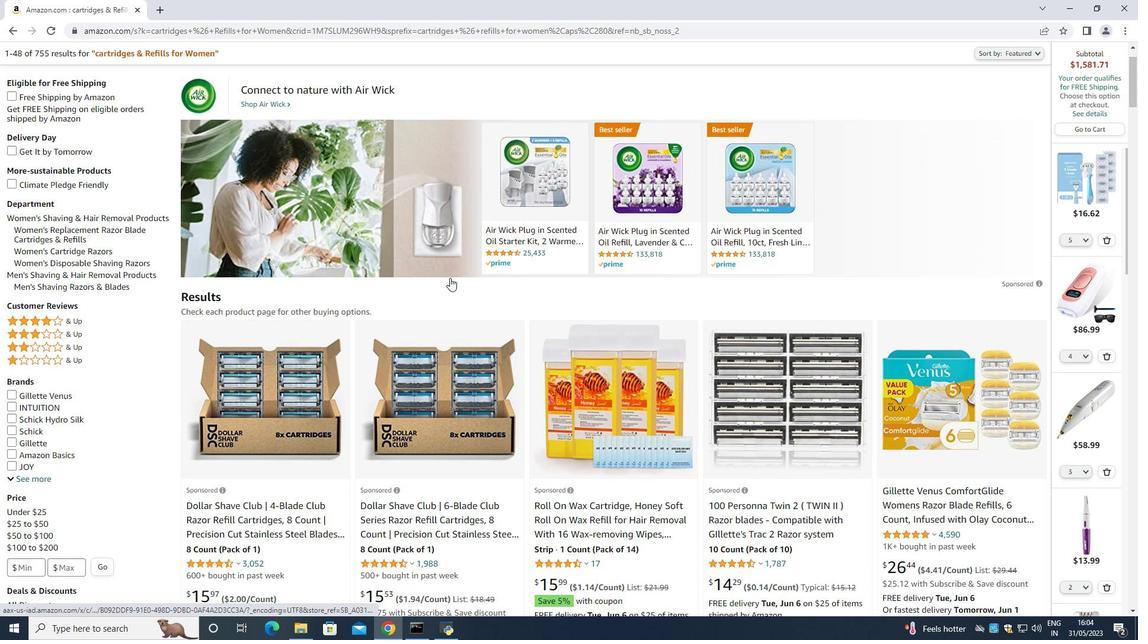
Action: Mouse scrolled (450, 278) with delta (0, 0)
Screenshot: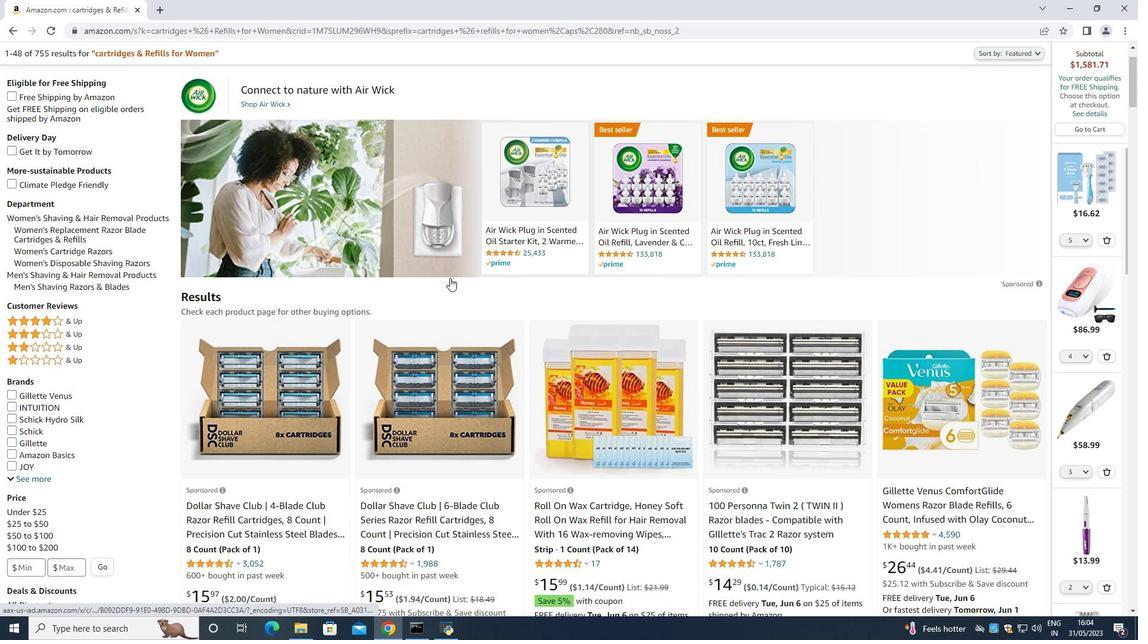 
Action: Mouse scrolled (450, 278) with delta (0, 0)
Screenshot: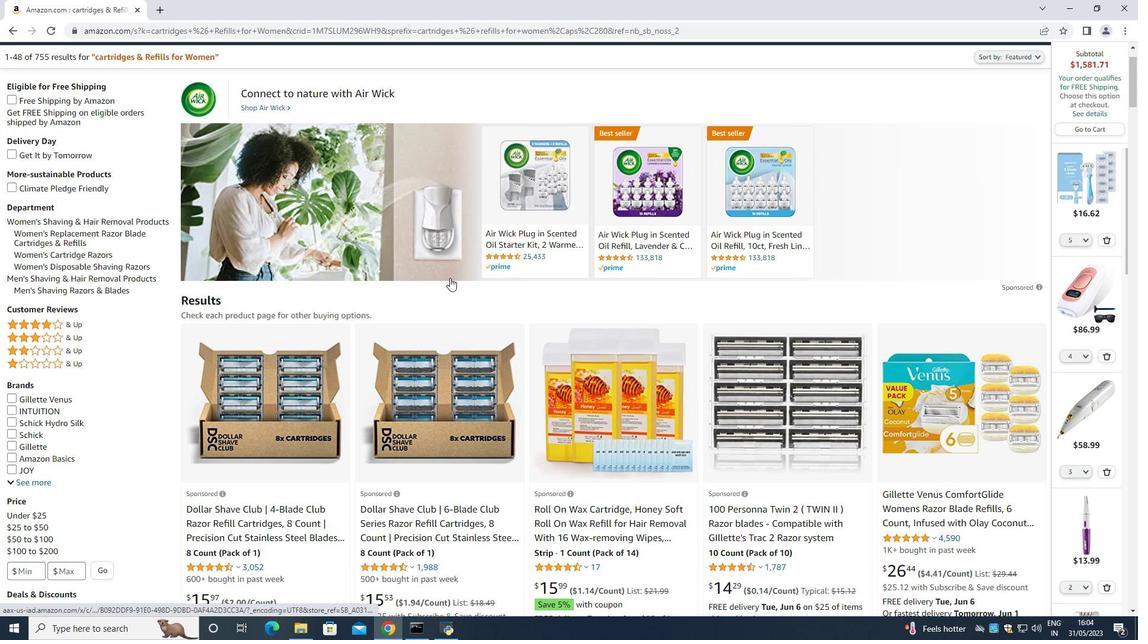 
Action: Mouse moved to (450, 278)
Screenshot: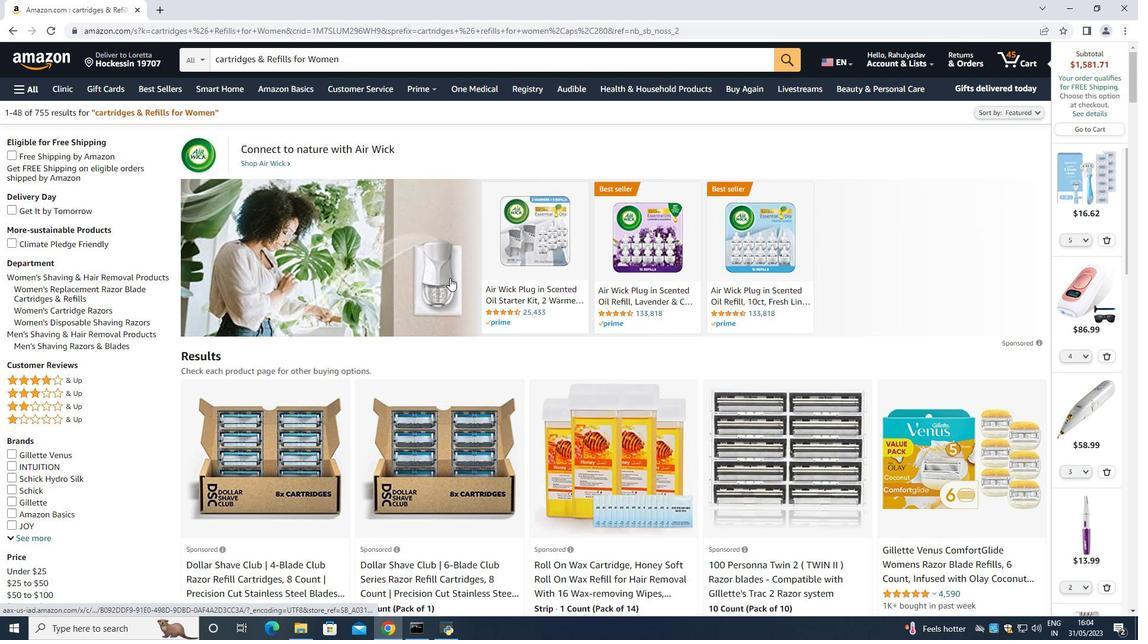 
Action: Mouse scrolled (450, 278) with delta (0, 0)
Screenshot: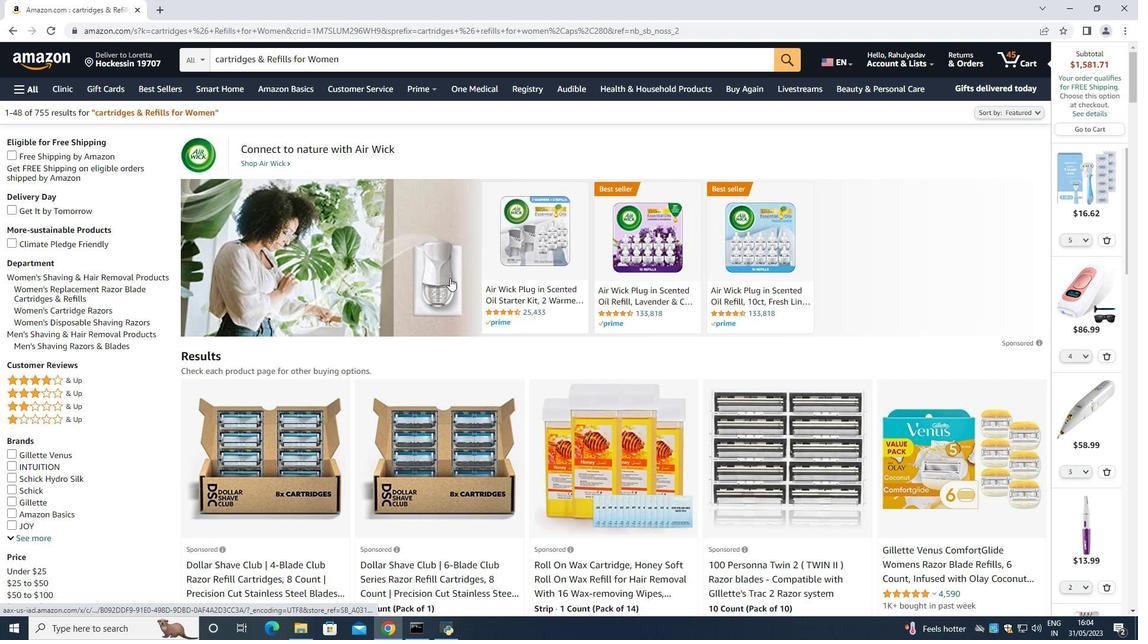 
Action: Mouse scrolled (450, 278) with delta (0, 0)
Screenshot: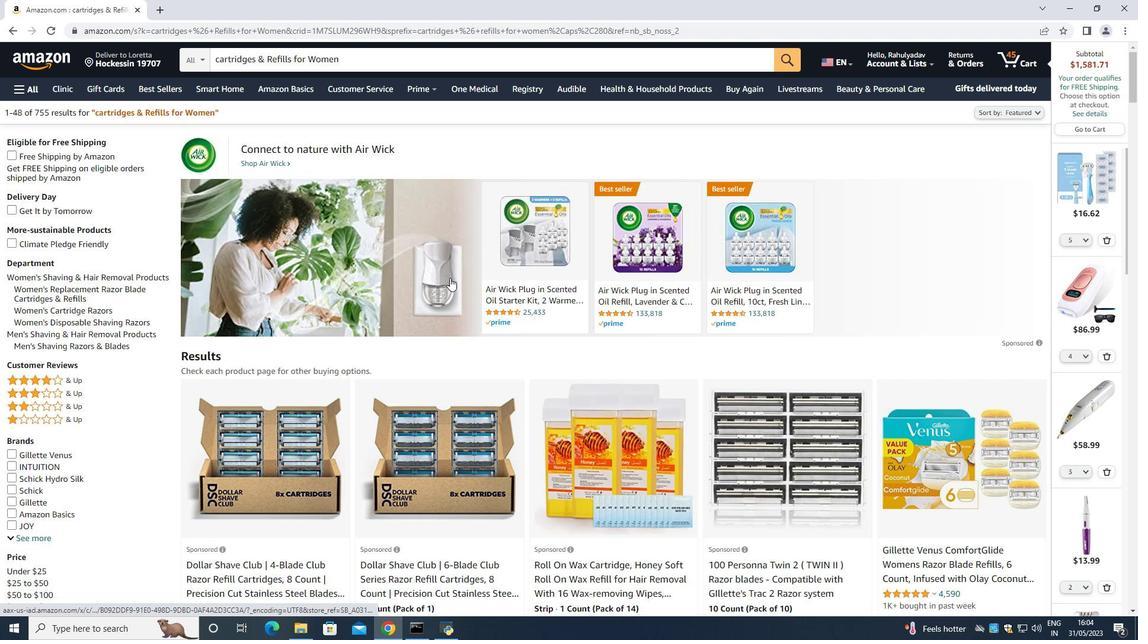 
Action: Mouse scrolled (450, 278) with delta (0, 0)
Screenshot: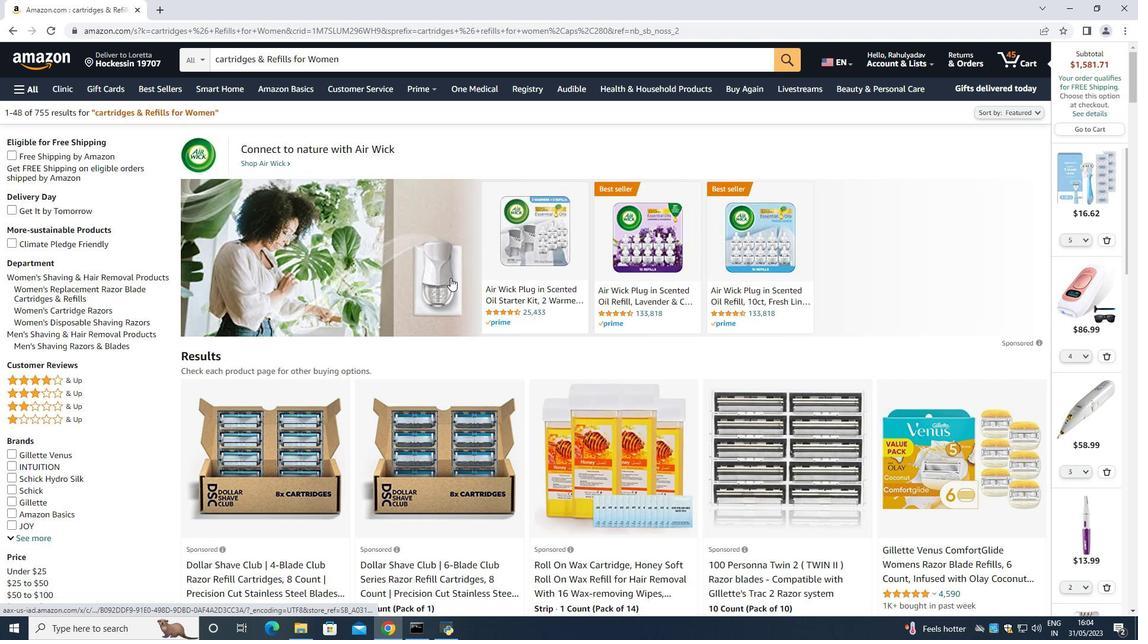 
Action: Mouse moved to (388, 446)
Screenshot: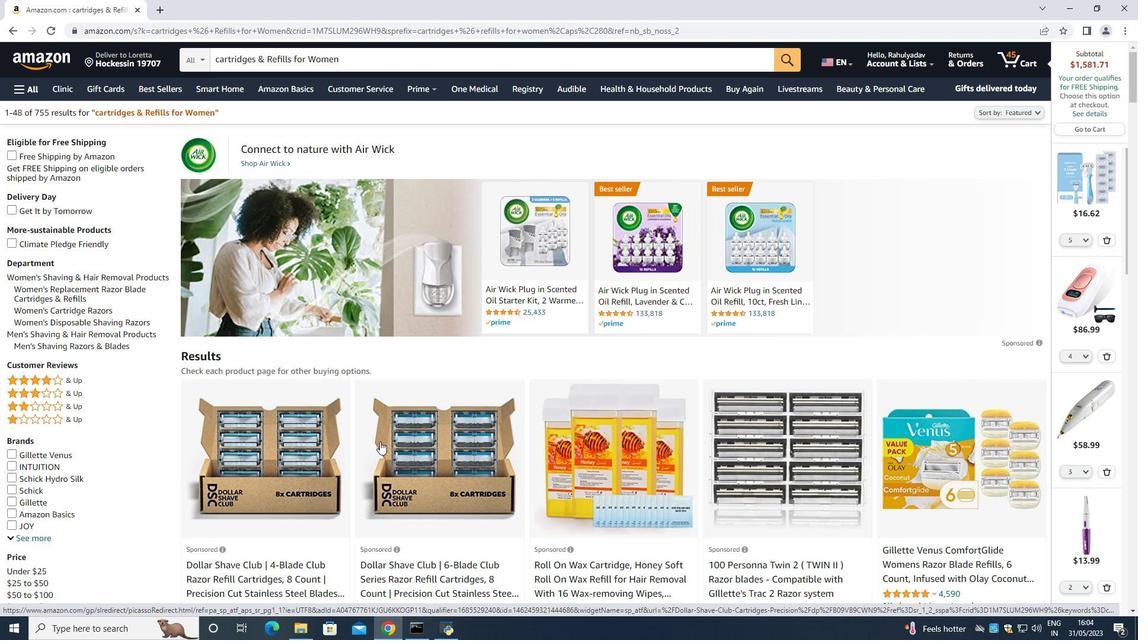
Action: Mouse scrolled (388, 446) with delta (0, 0)
Screenshot: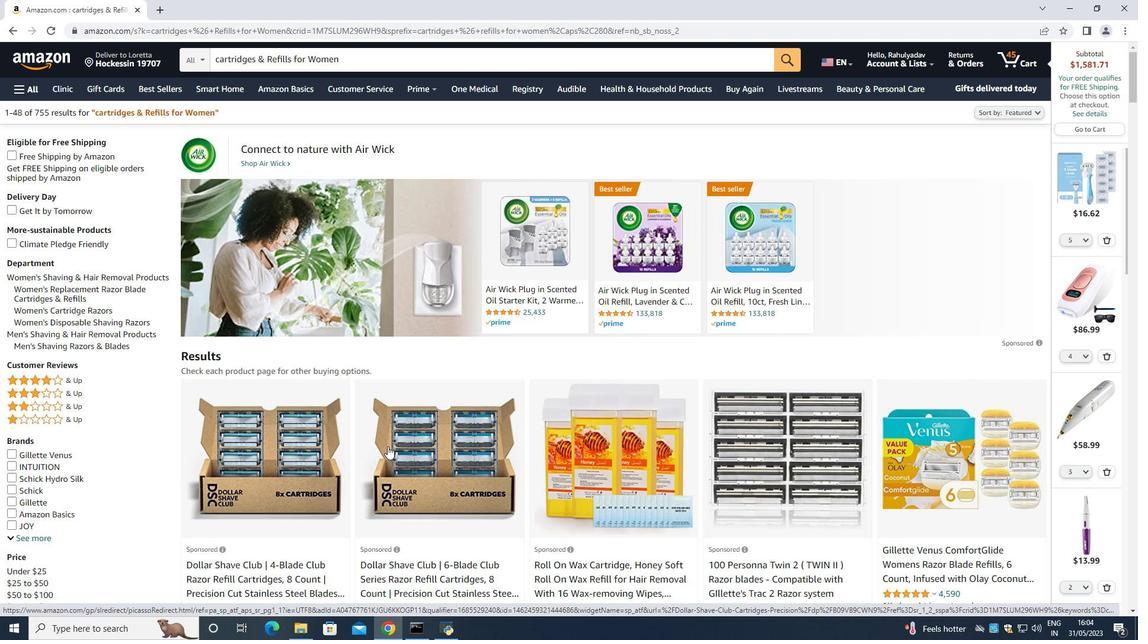 
Action: Mouse moved to (391, 444)
Screenshot: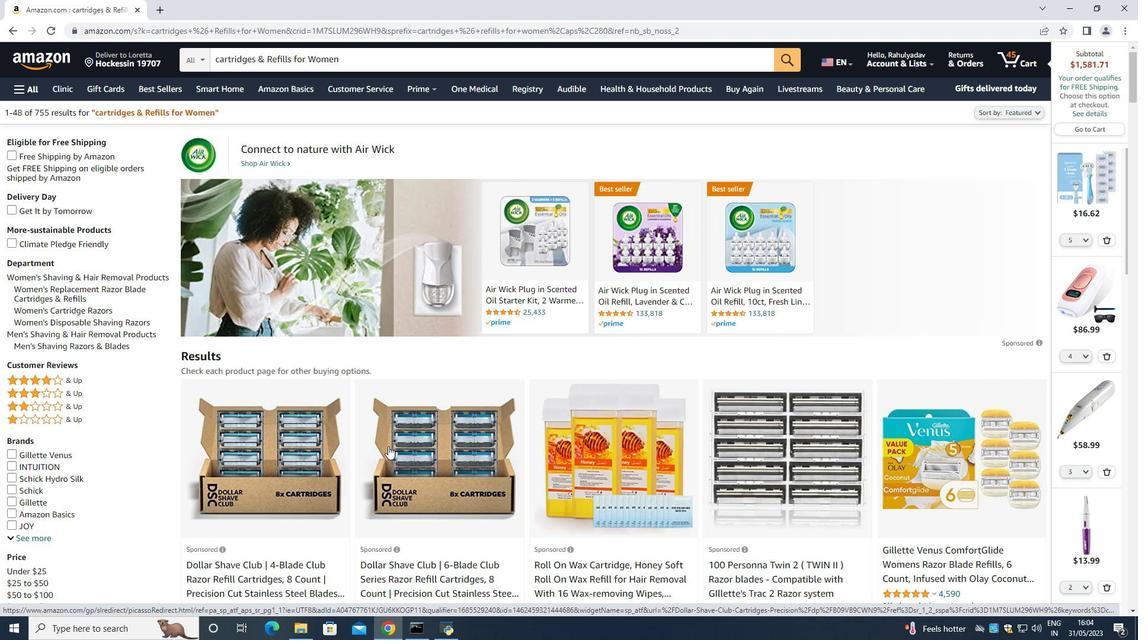 
Action: Mouse scrolled (391, 444) with delta (0, 0)
Screenshot: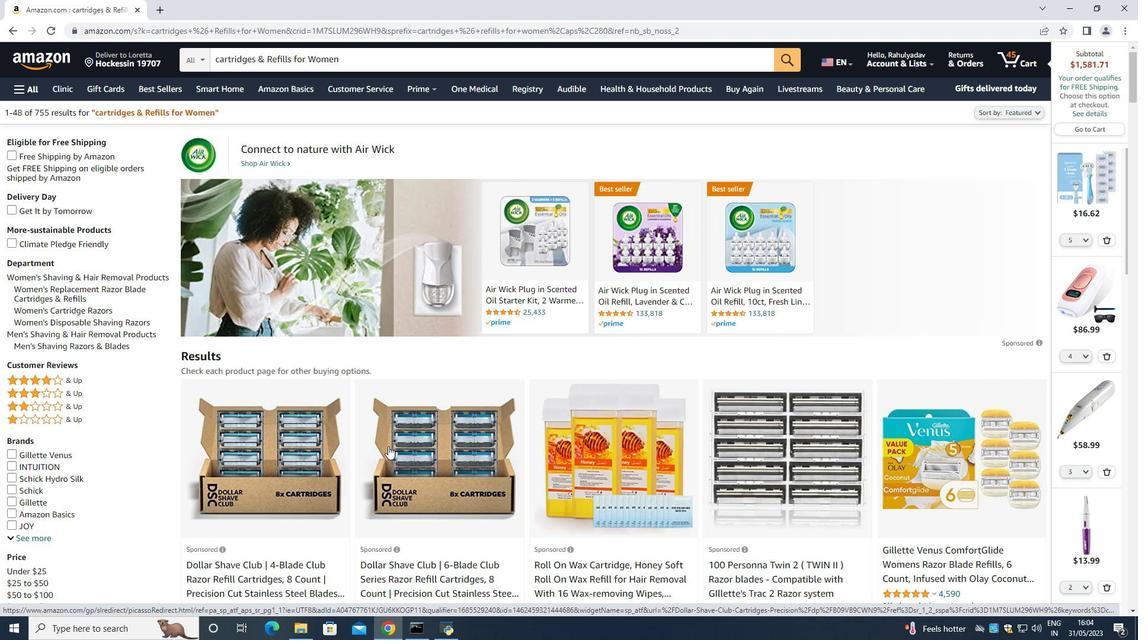 
Action: Mouse moved to (392, 444)
Screenshot: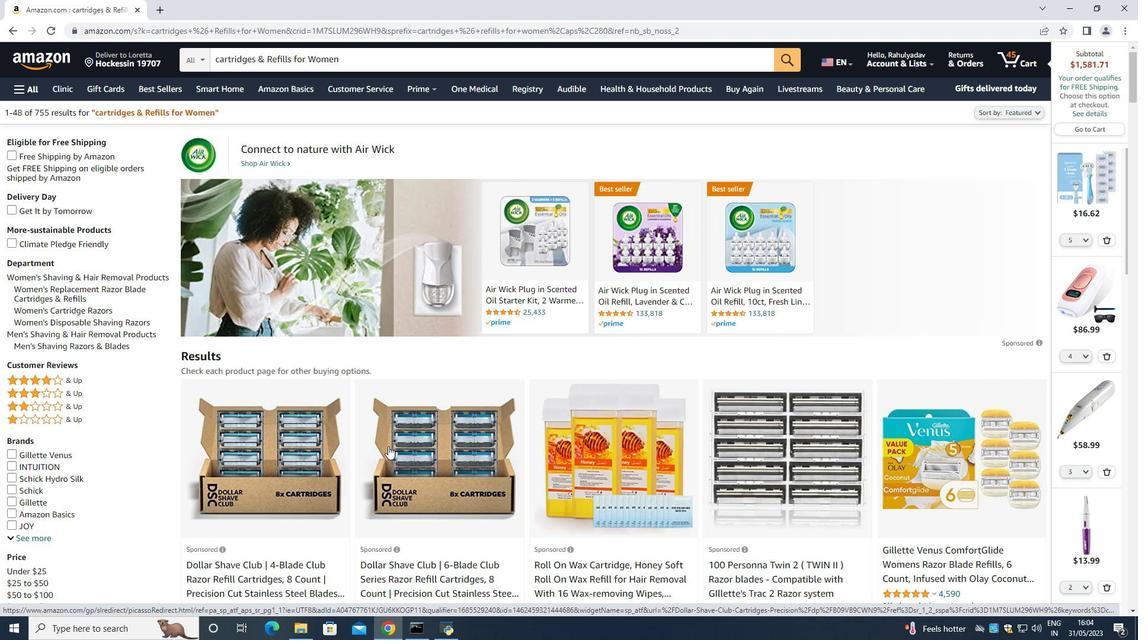 
Action: Mouse scrolled (392, 443) with delta (0, 0)
Screenshot: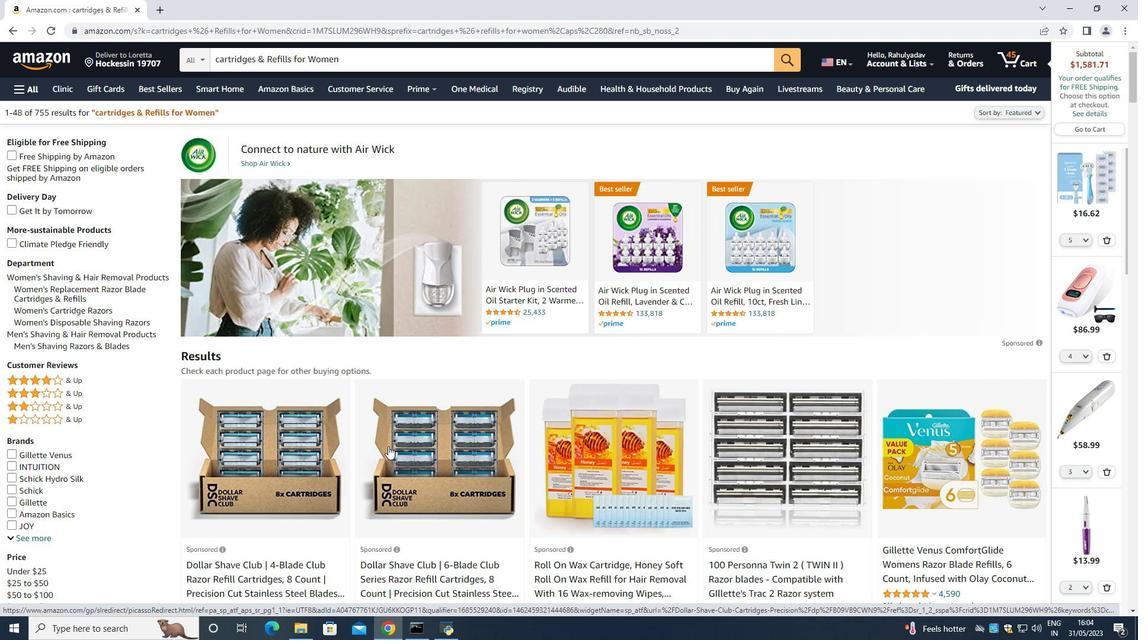 
Action: Mouse moved to (399, 438)
Screenshot: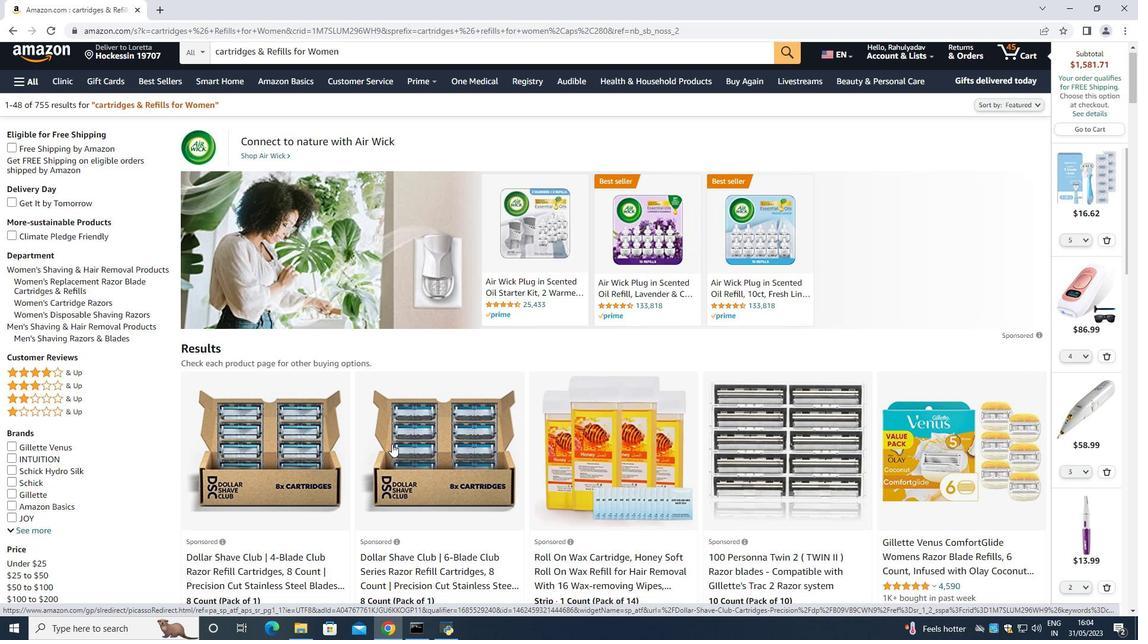 
Action: Mouse scrolled (399, 437) with delta (0, 0)
Screenshot: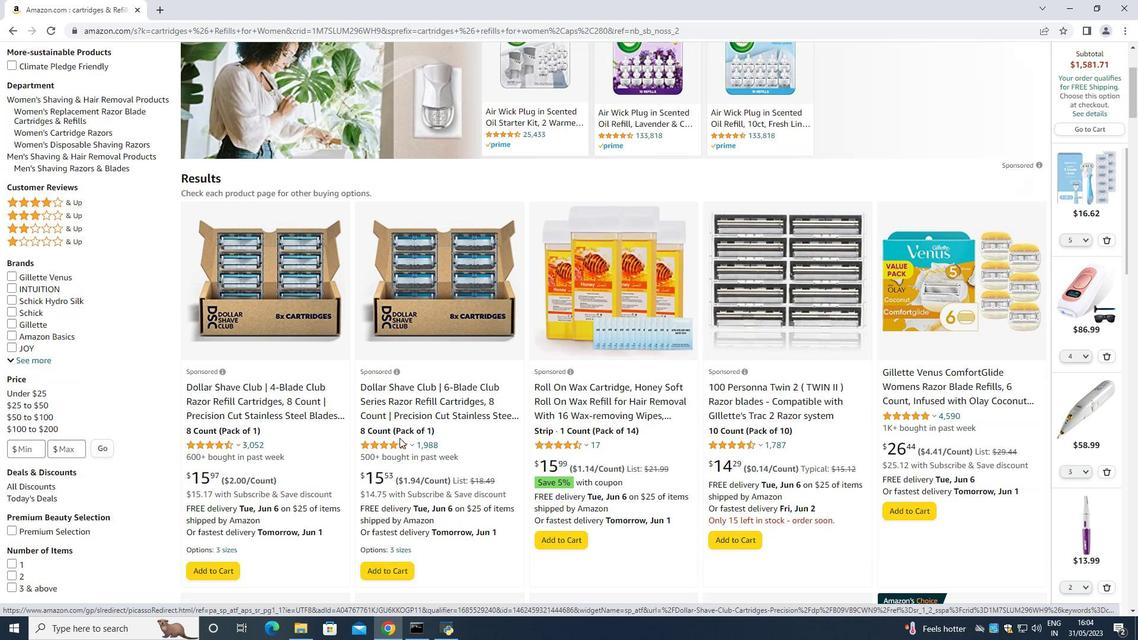 
Action: Mouse scrolled (399, 437) with delta (0, 0)
Screenshot: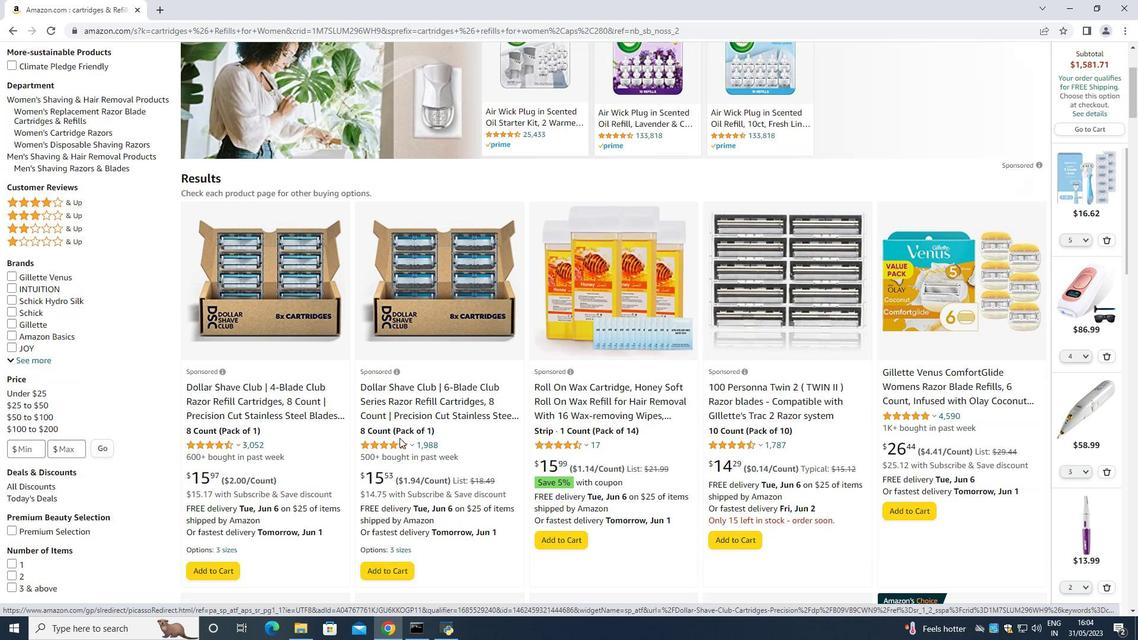 
Action: Mouse scrolled (399, 437) with delta (0, 0)
Screenshot: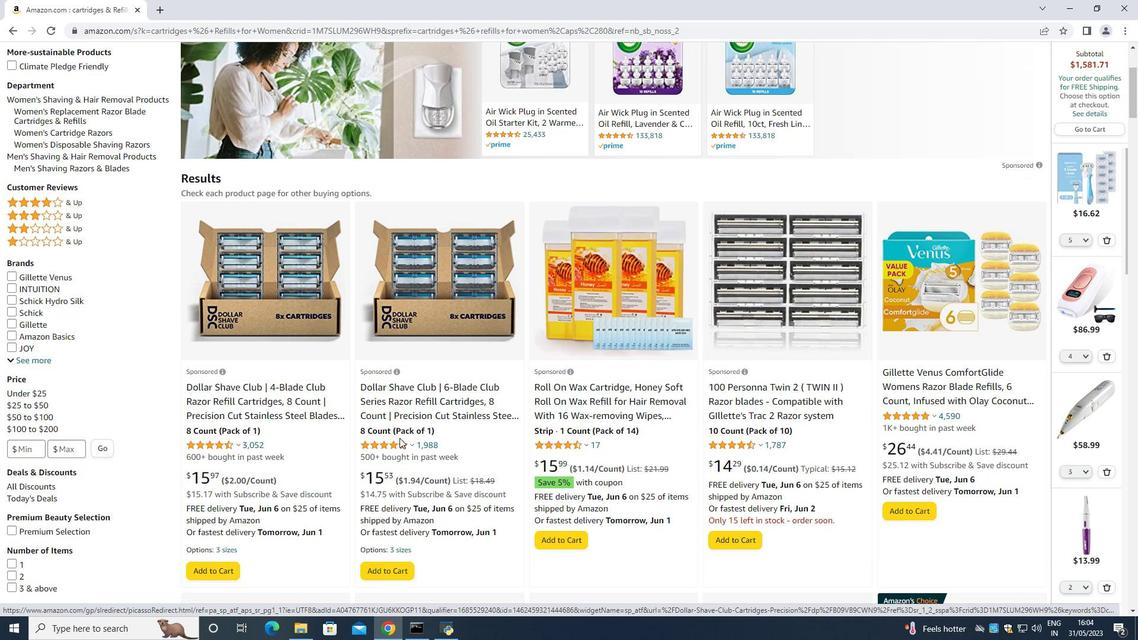 
Action: Mouse moved to (399, 437)
Screenshot: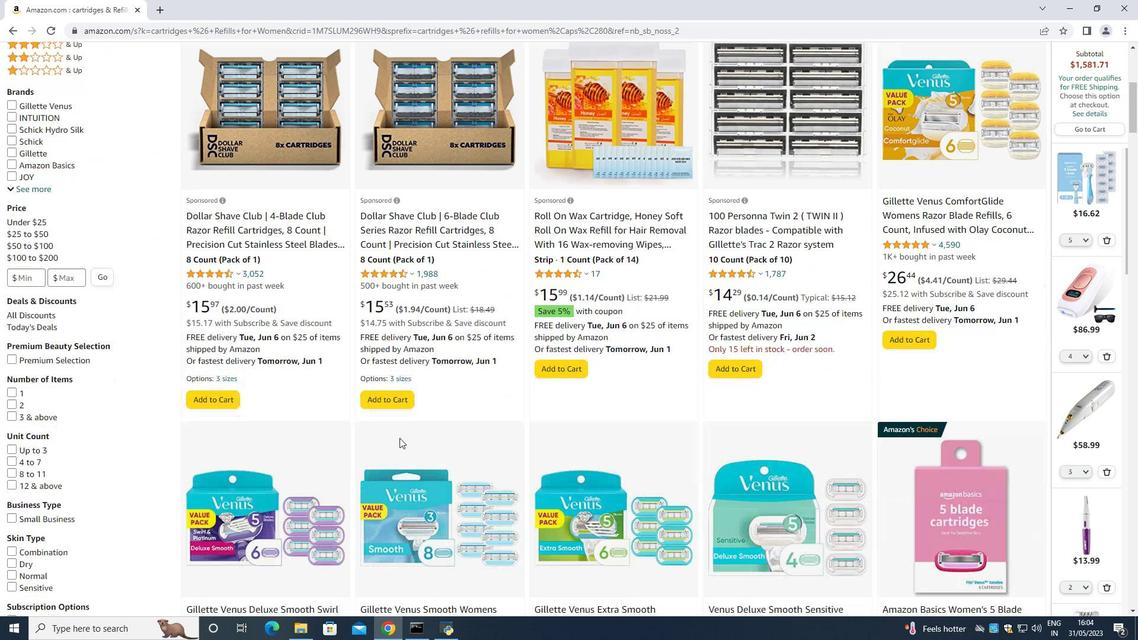 
Action: Mouse scrolled (399, 437) with delta (0, 0)
Screenshot: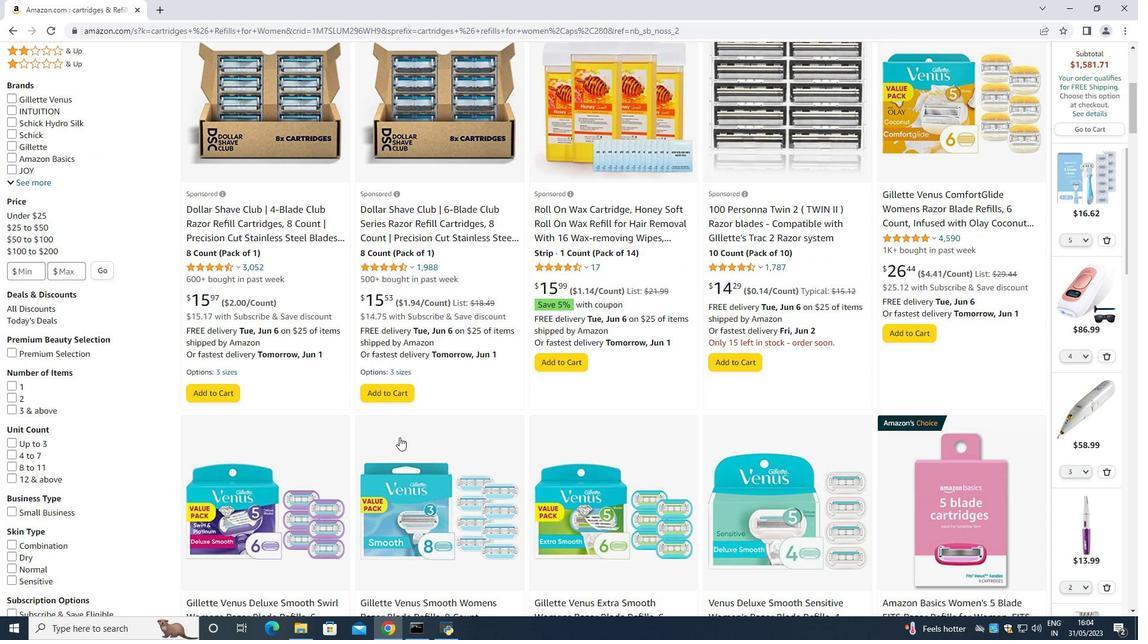 
Action: Mouse scrolled (399, 437) with delta (0, 0)
Screenshot: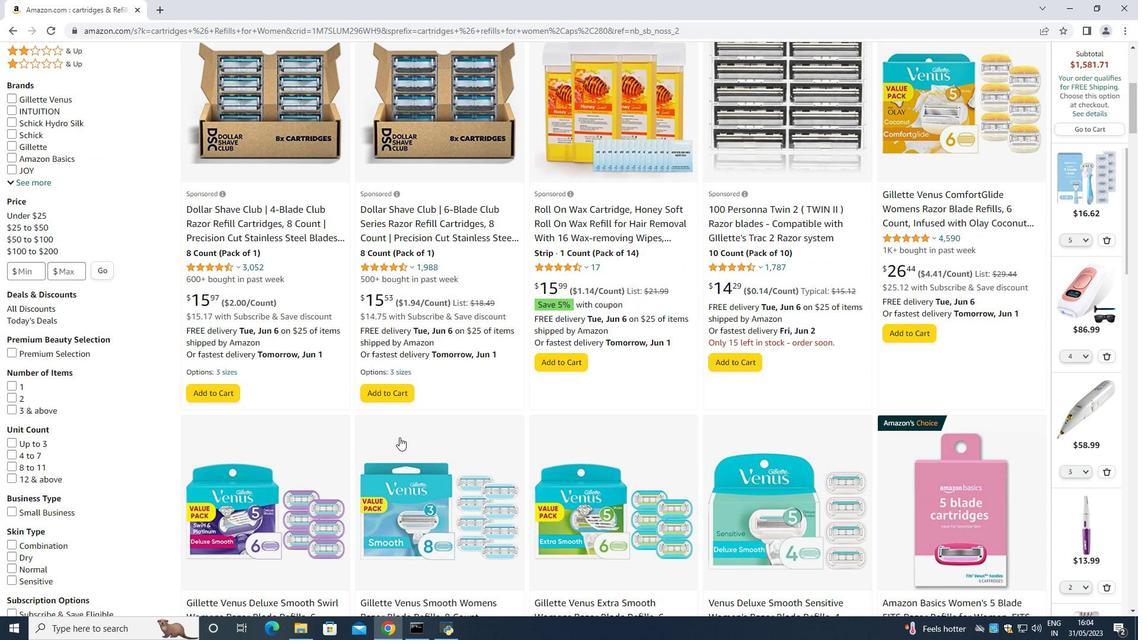 
Action: Mouse scrolled (399, 437) with delta (0, 0)
Screenshot: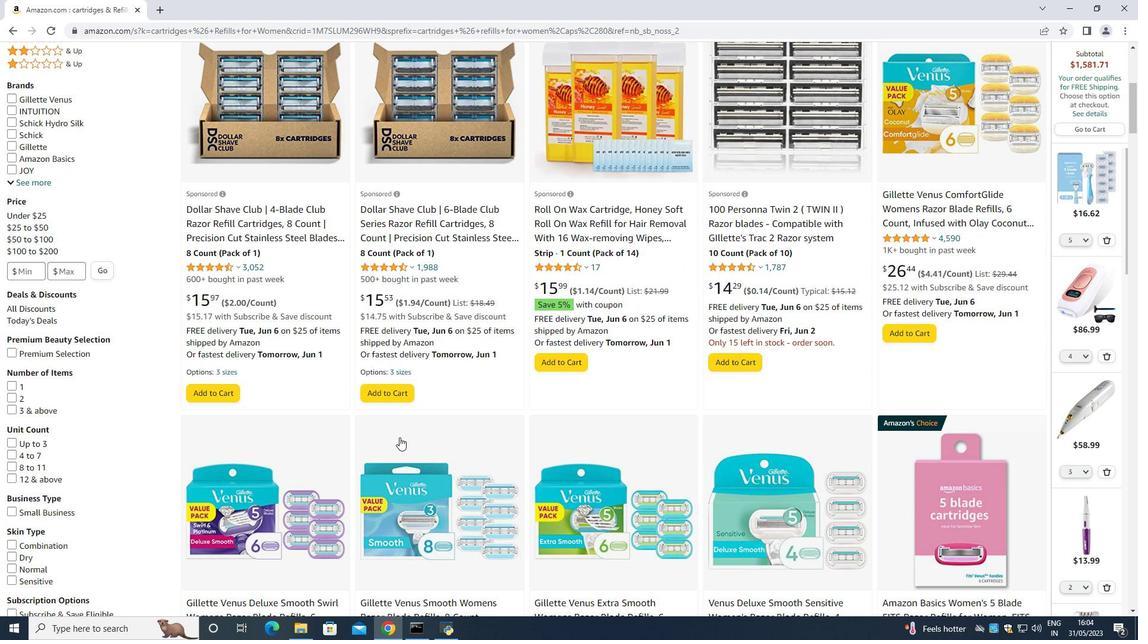 
Action: Mouse scrolled (399, 437) with delta (0, 0)
Screenshot: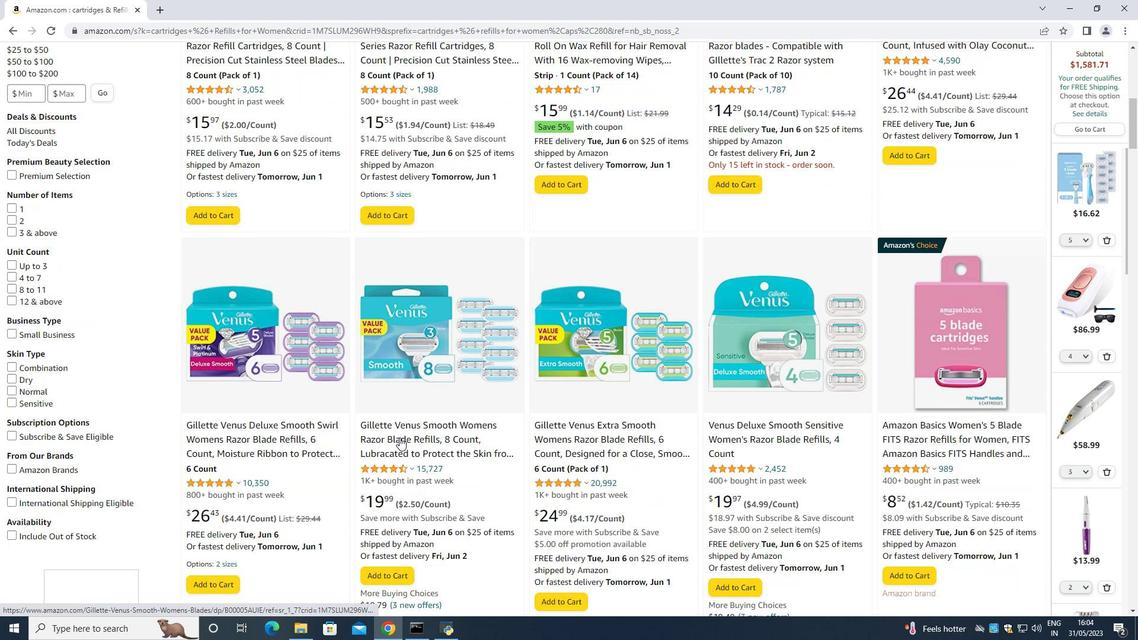 
Action: Mouse scrolled (399, 437) with delta (0, 0)
Screenshot: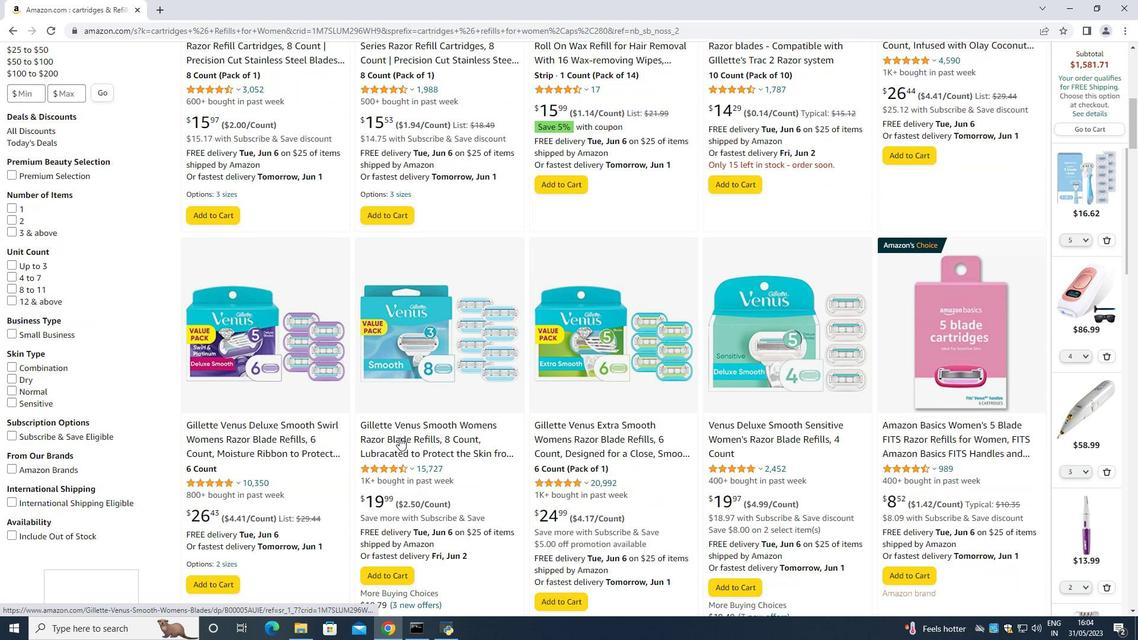 
Action: Mouse scrolled (399, 437) with delta (0, 0)
Screenshot: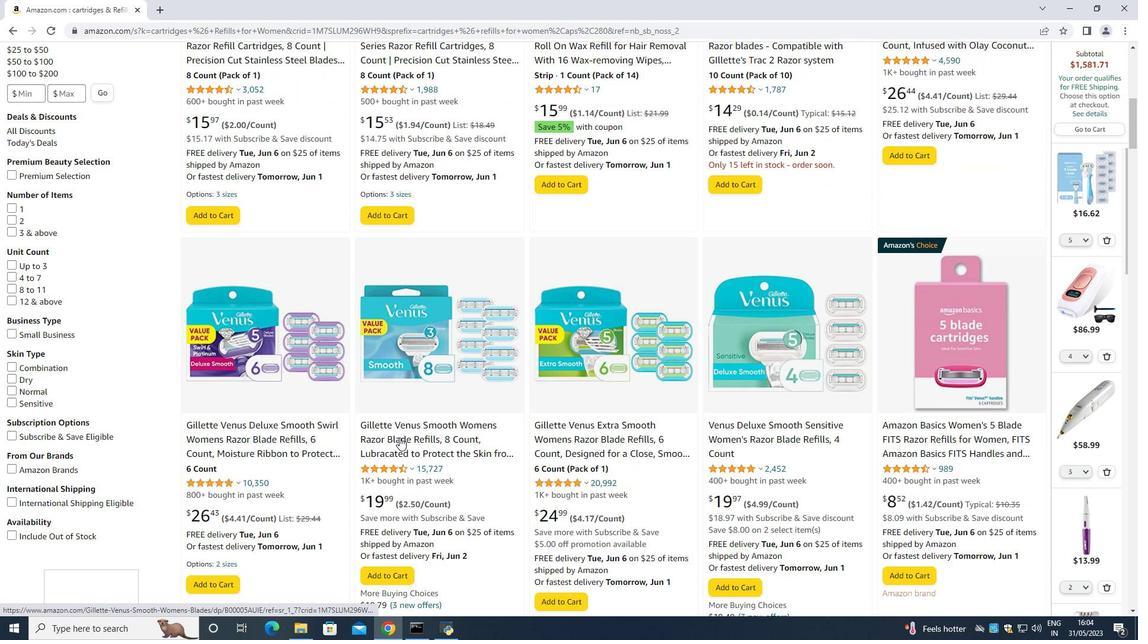 
Action: Mouse scrolled (399, 437) with delta (0, 0)
Screenshot: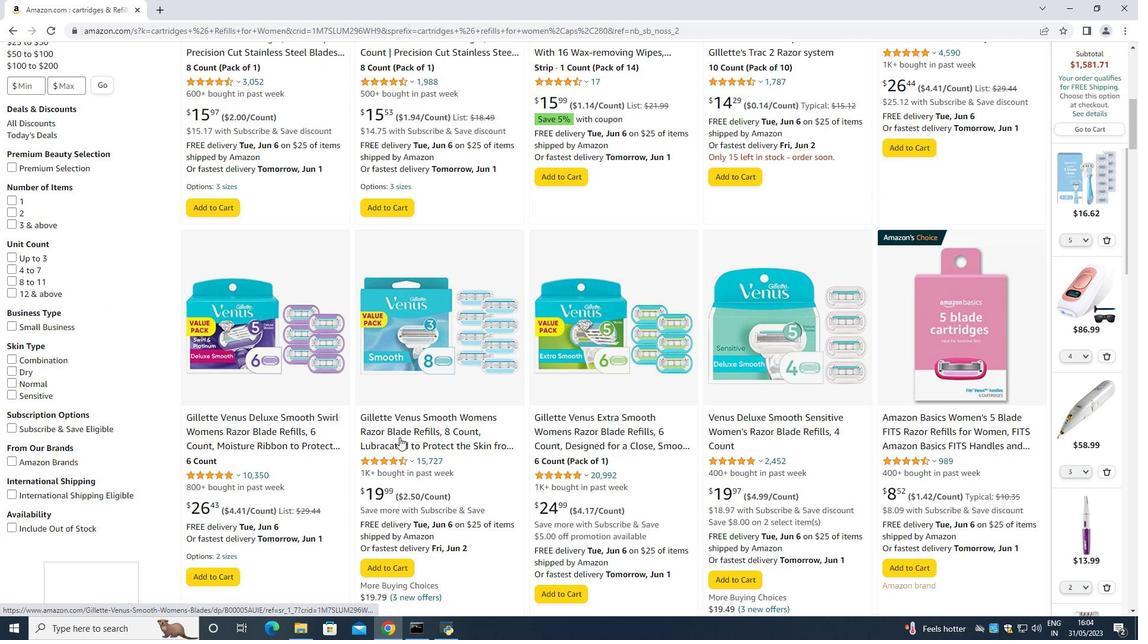 
Action: Mouse scrolled (399, 437) with delta (0, 0)
Screenshot: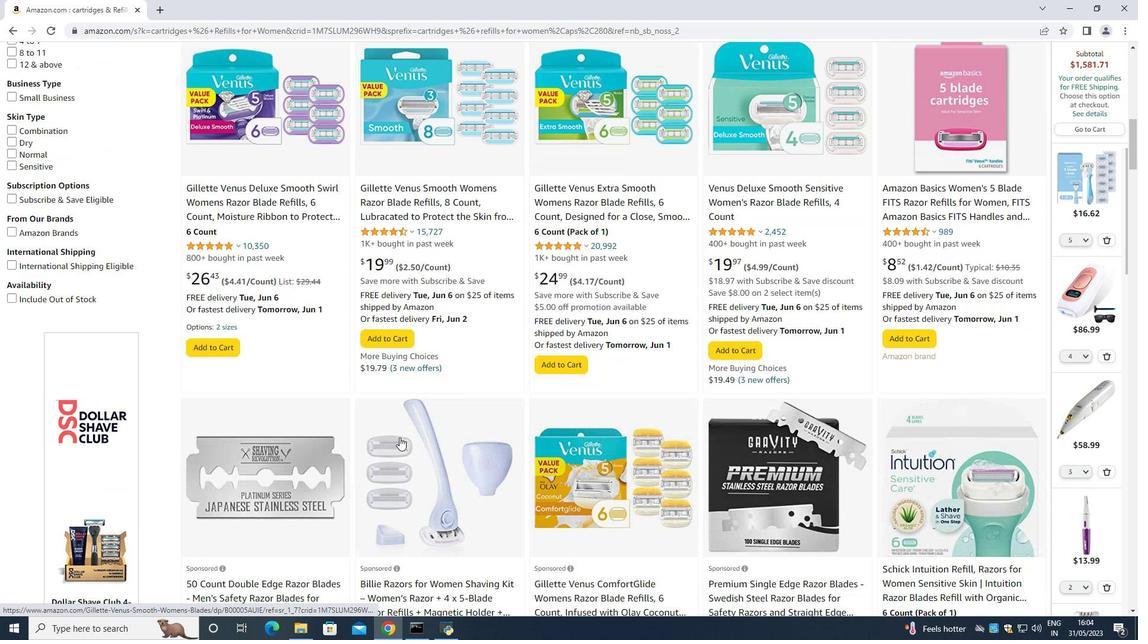 
Action: Mouse scrolled (399, 437) with delta (0, 0)
Screenshot: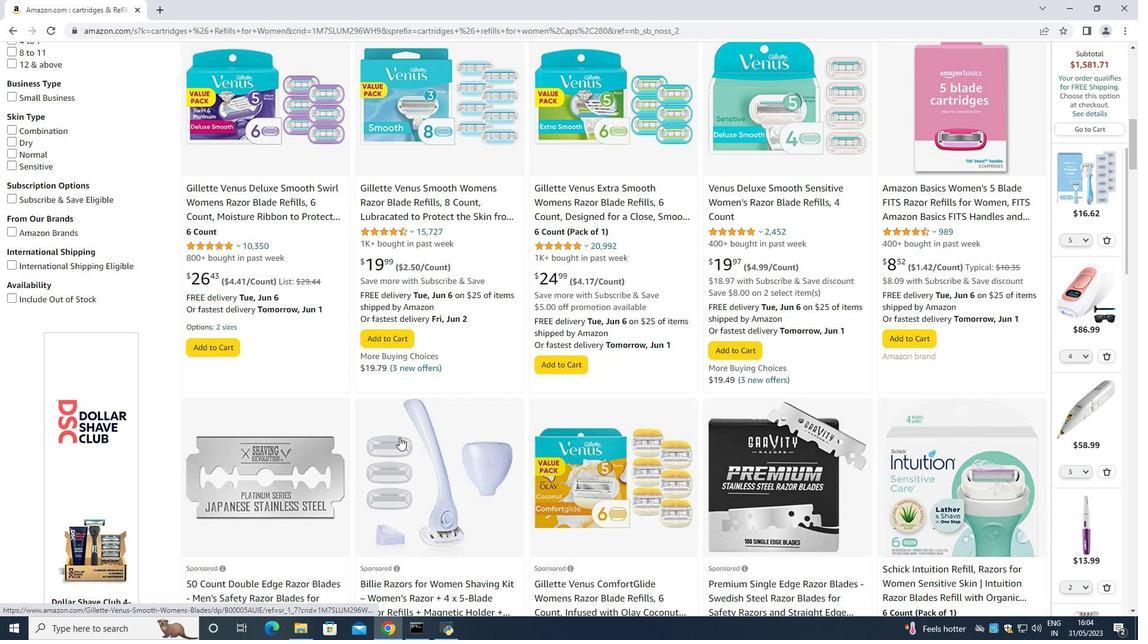 
Action: Mouse scrolled (399, 437) with delta (0, 0)
Screenshot: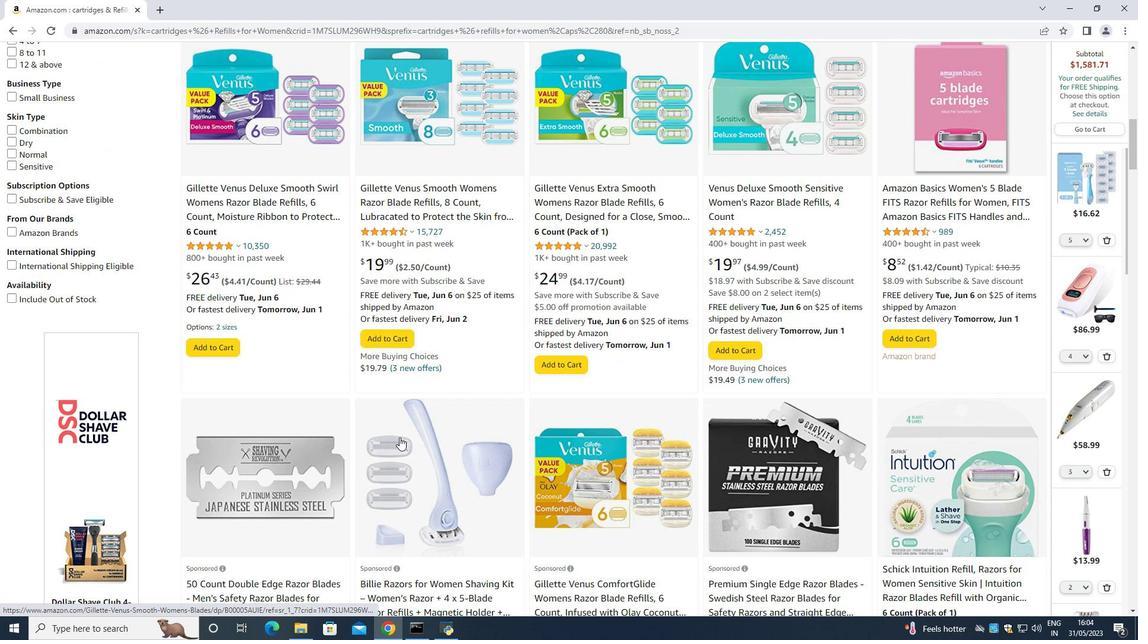 
Action: Mouse moved to (400, 436)
Screenshot: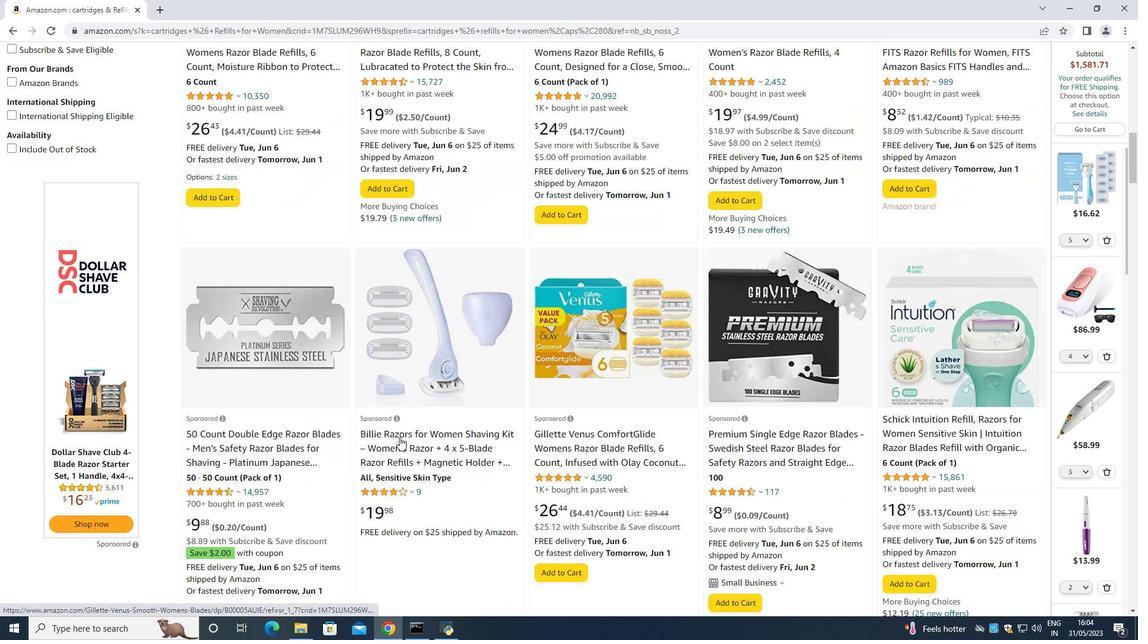 
Action: Mouse scrolled (400, 435) with delta (0, 0)
Screenshot: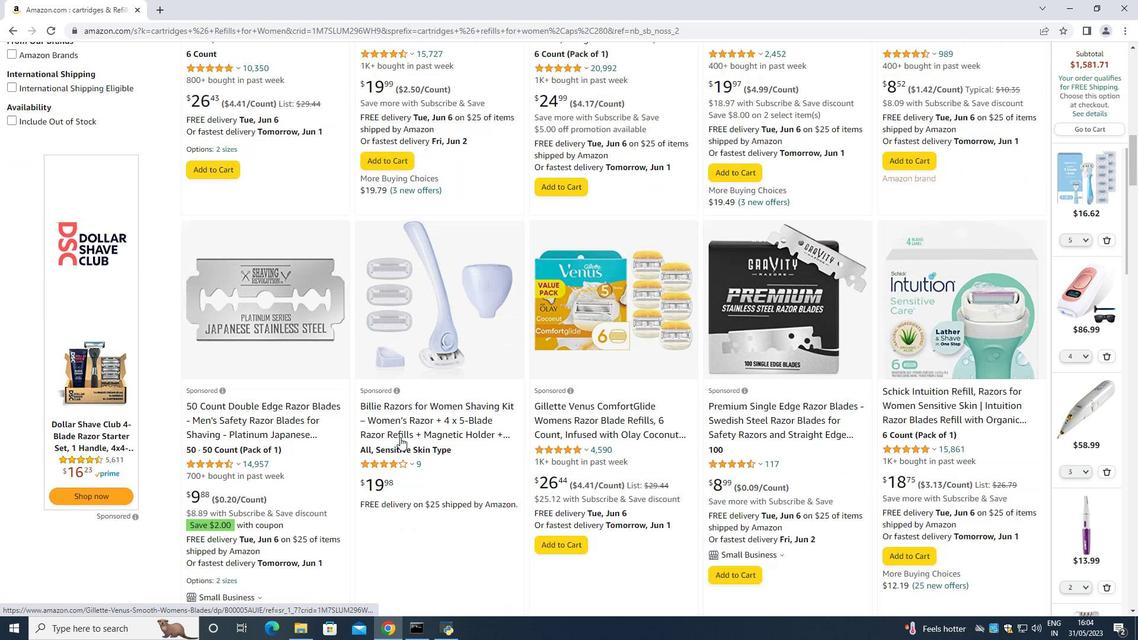 
Action: Mouse scrolled (400, 435) with delta (0, 0)
Screenshot: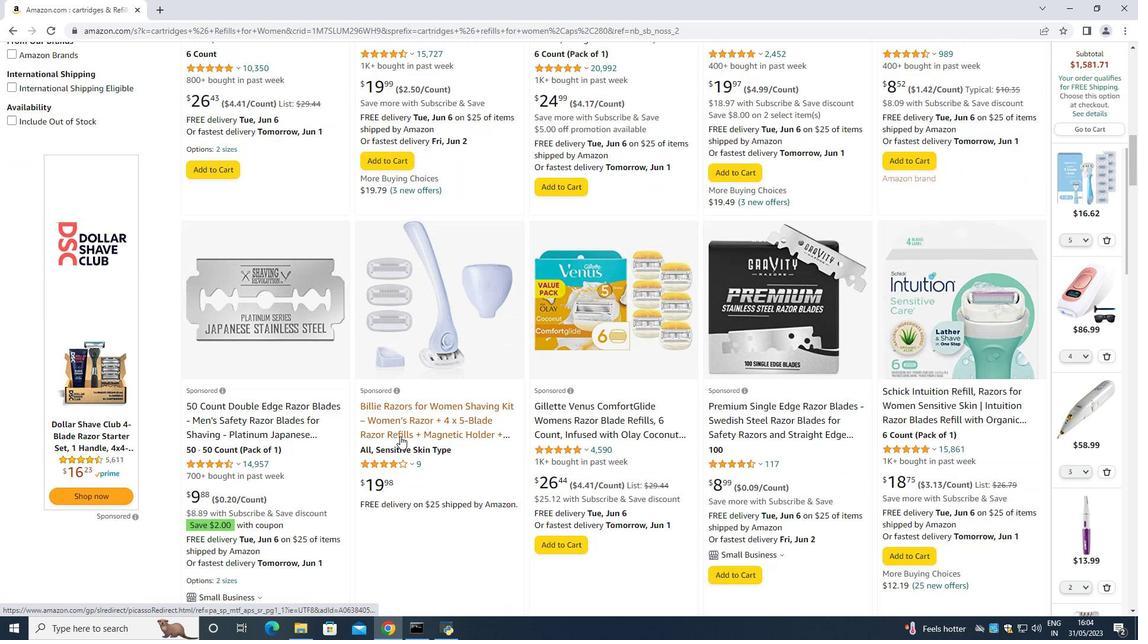 
Action: Mouse scrolled (400, 435) with delta (0, 0)
Screenshot: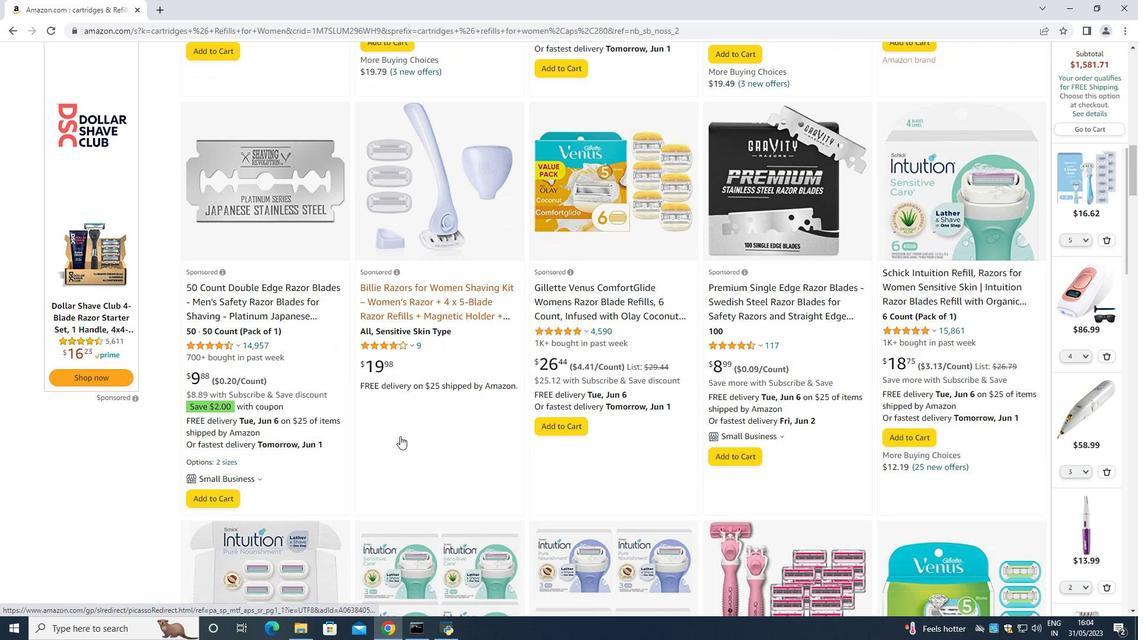 
Action: Mouse scrolled (400, 435) with delta (0, 0)
Screenshot: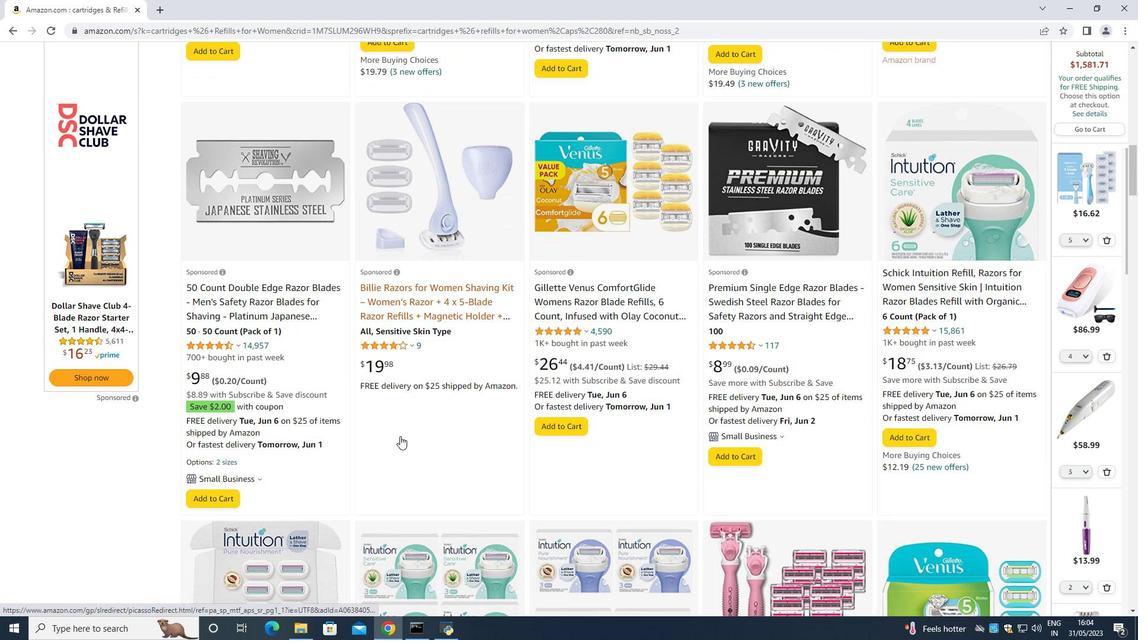 
Action: Mouse scrolled (400, 435) with delta (0, 0)
Screenshot: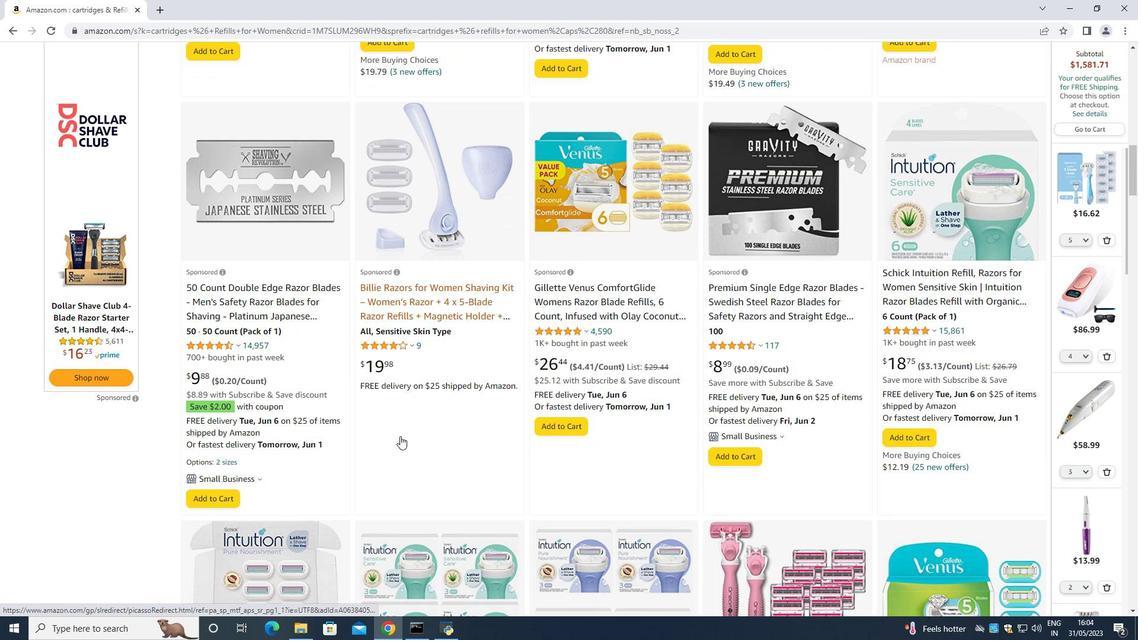 
Action: Mouse scrolled (400, 435) with delta (0, 0)
Screenshot: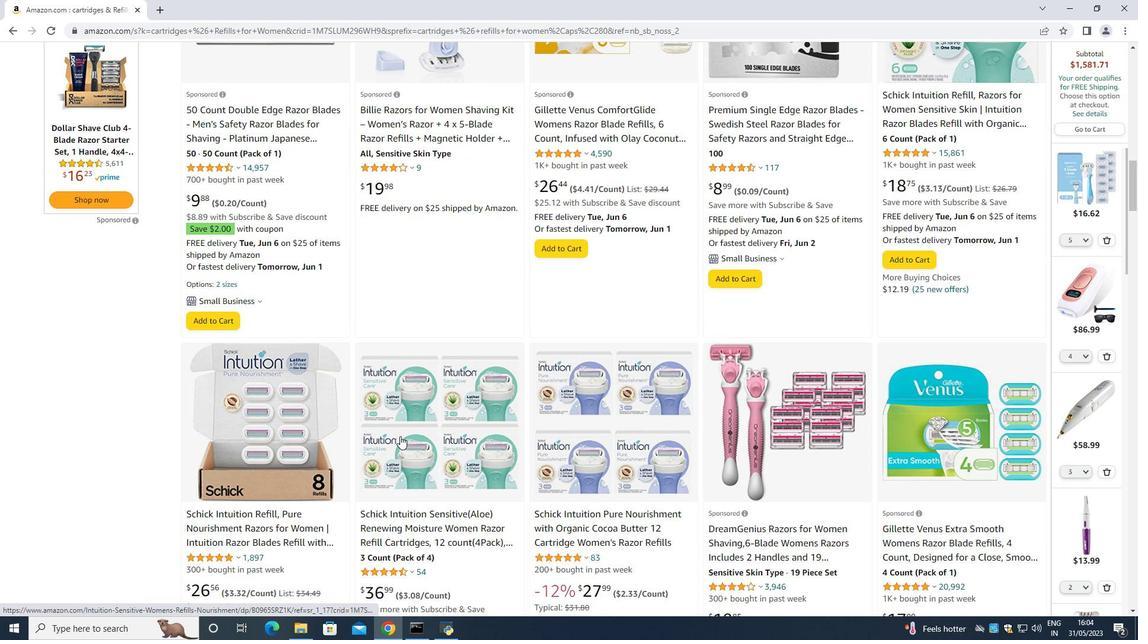 
Action: Mouse scrolled (400, 435) with delta (0, 0)
Screenshot: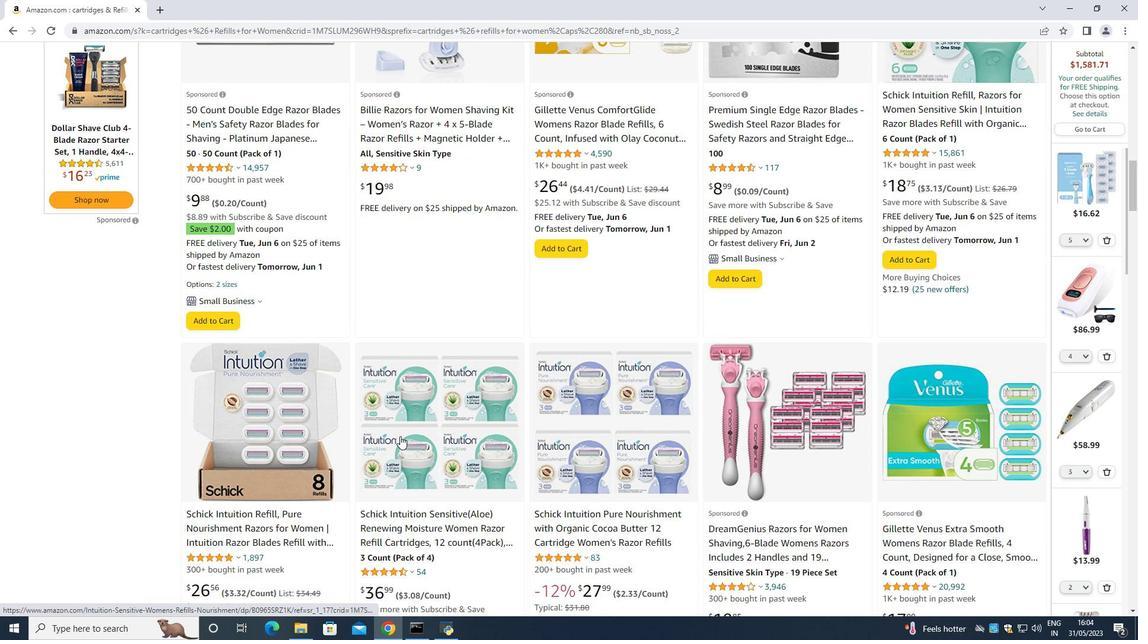 
Action: Mouse scrolled (400, 435) with delta (0, 0)
Screenshot: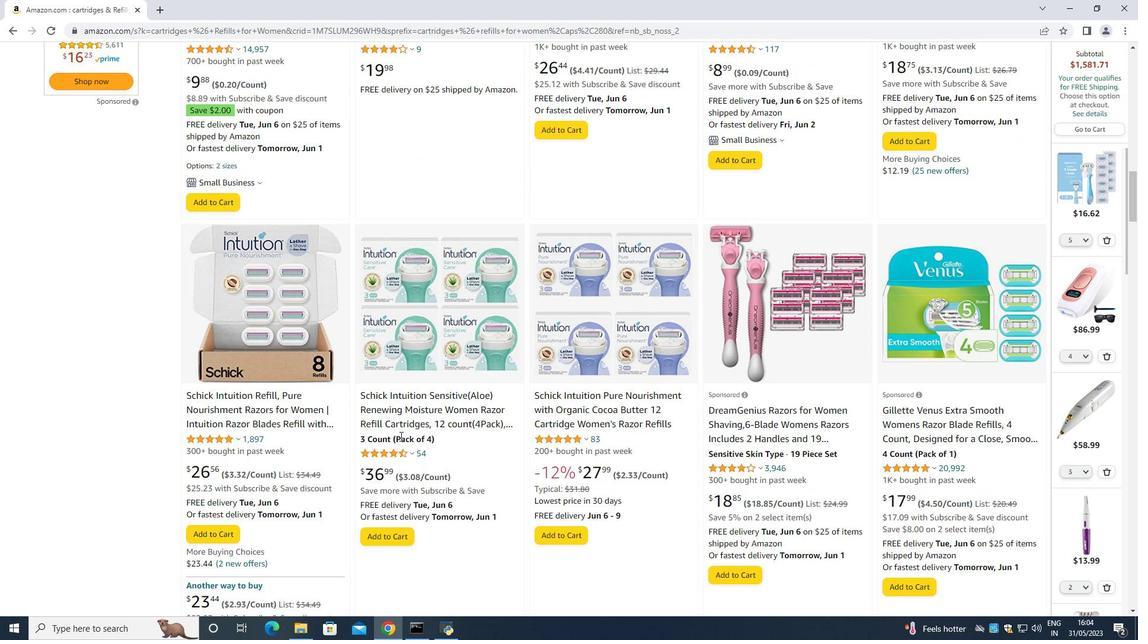 
Action: Mouse scrolled (400, 435) with delta (0, 0)
Screenshot: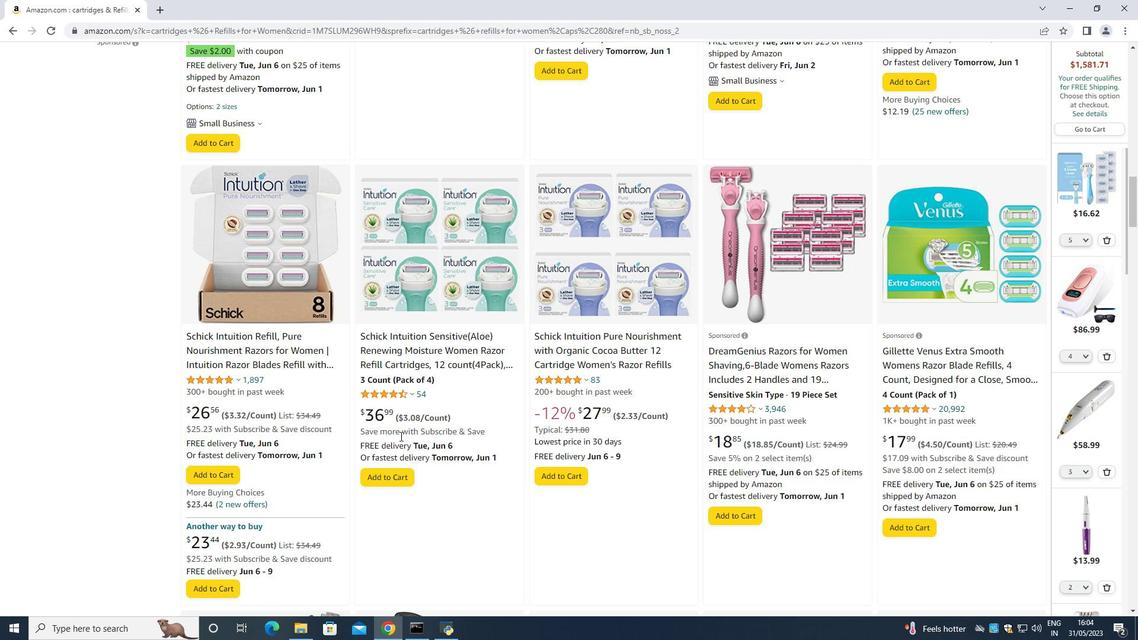 
Action: Mouse scrolled (400, 435) with delta (0, 0)
Screenshot: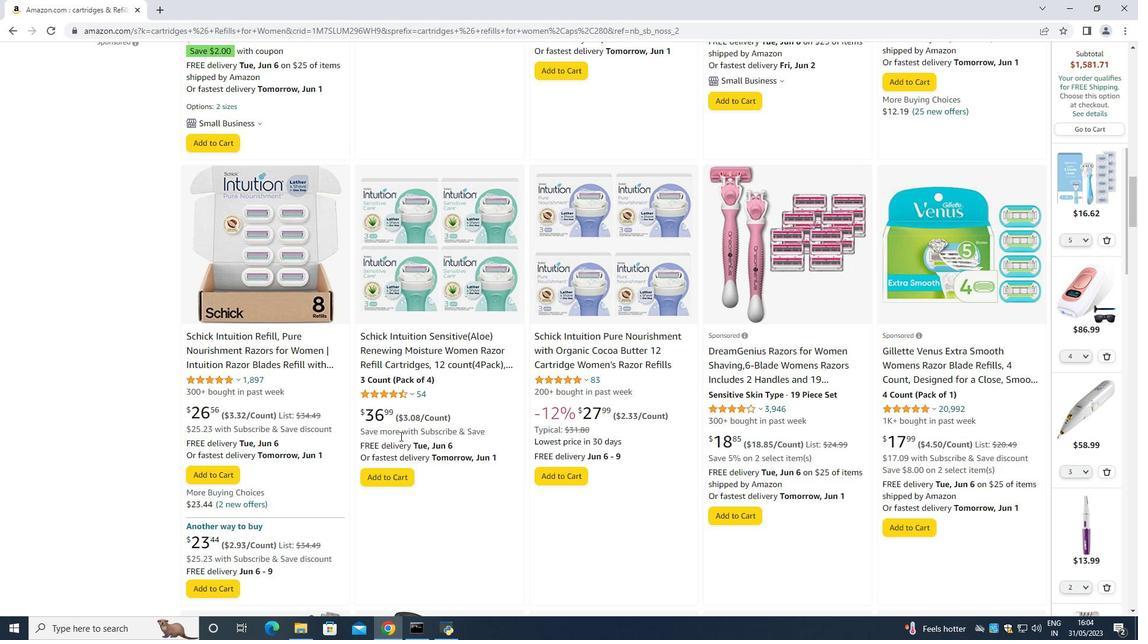 
Action: Mouse moved to (431, 374)
Screenshot: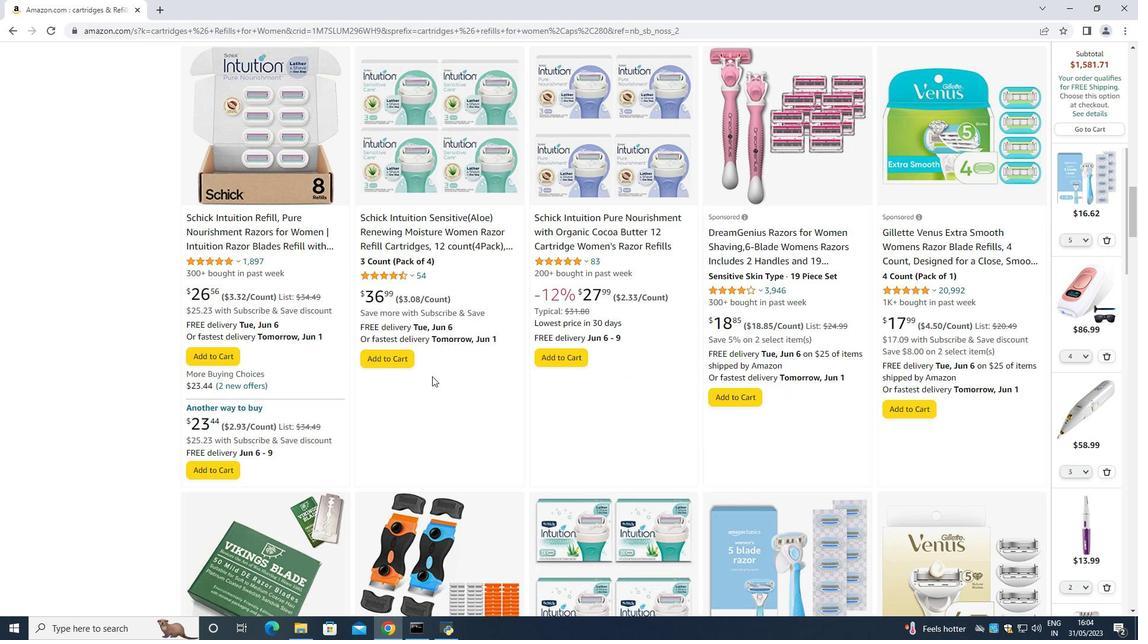 
Action: Mouse scrolled (431, 374) with delta (0, 0)
Screenshot: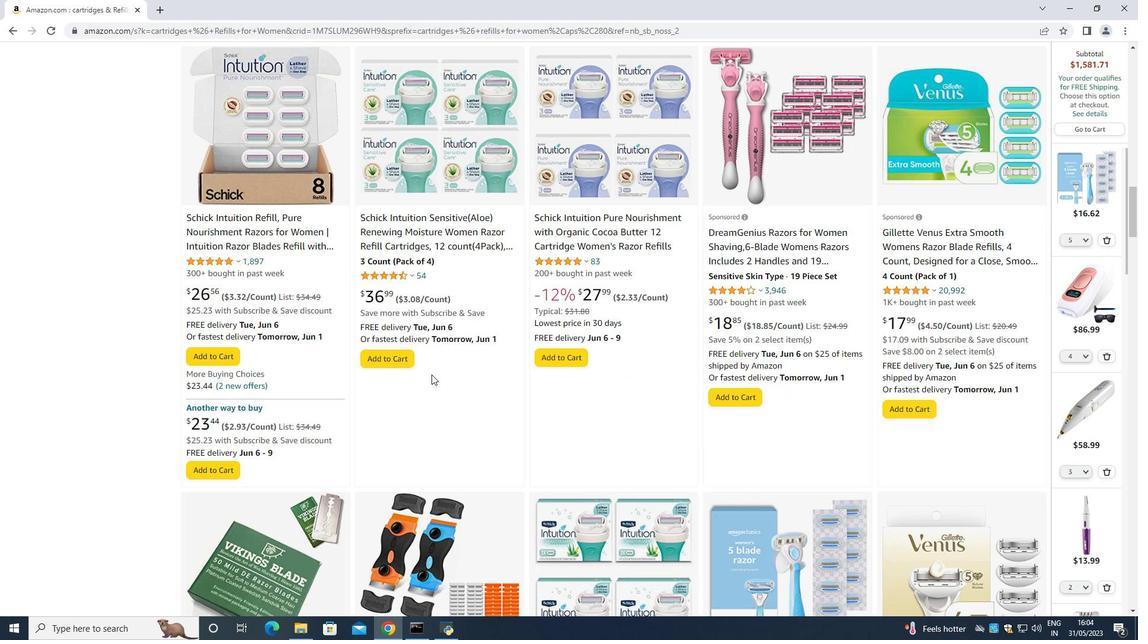 
Action: Mouse scrolled (431, 374) with delta (0, 0)
Screenshot: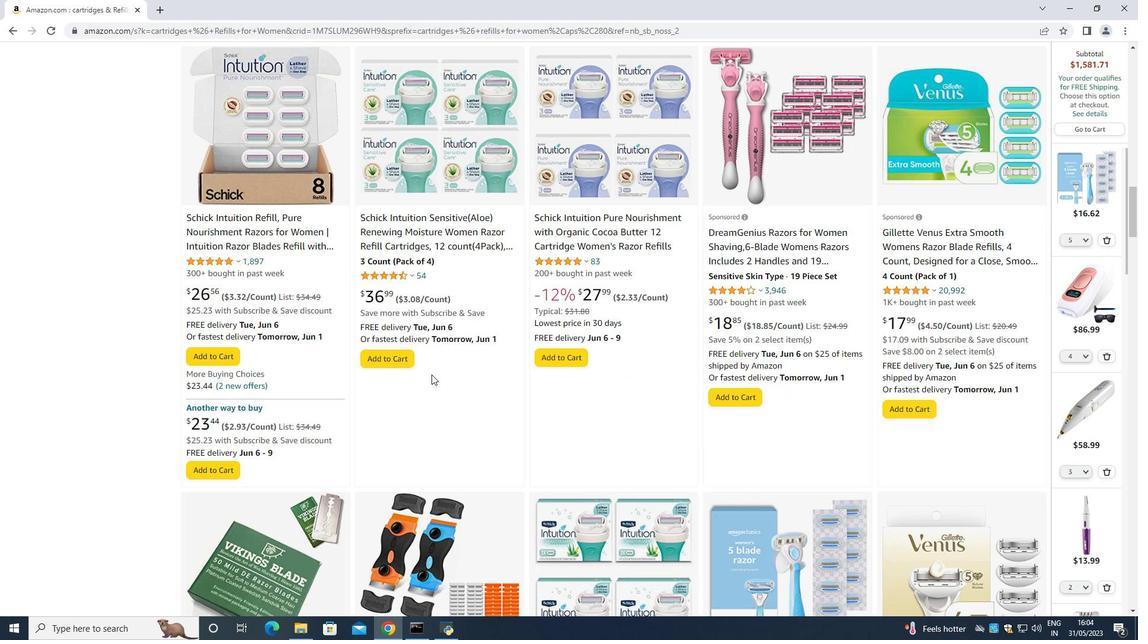
Action: Mouse scrolled (431, 374) with delta (0, 0)
Screenshot: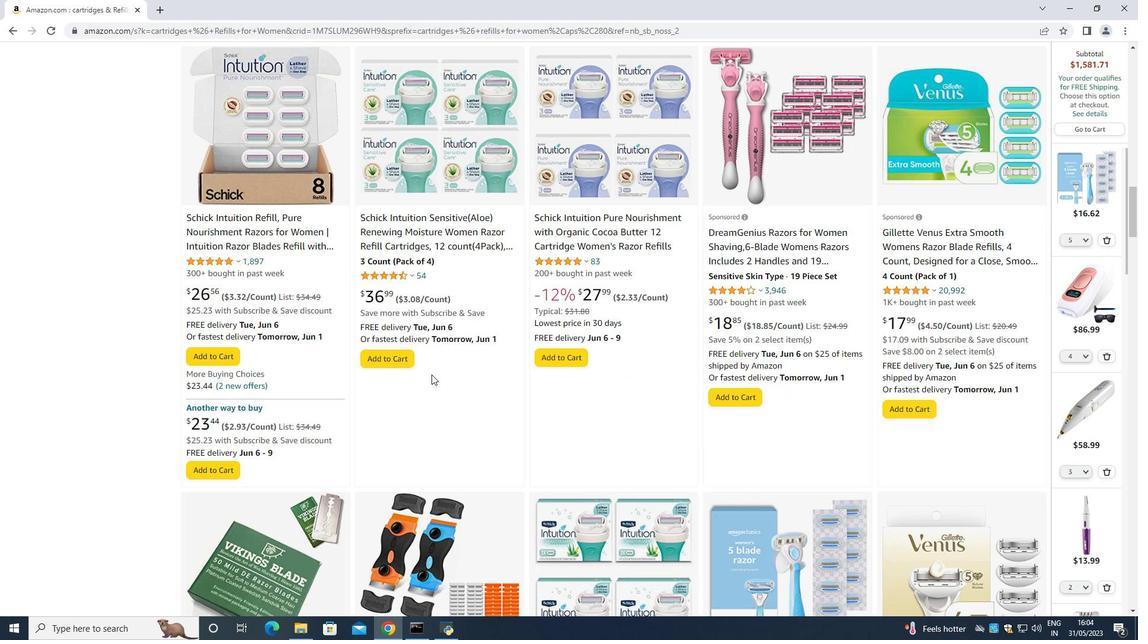 
Action: Mouse moved to (431, 376)
Screenshot: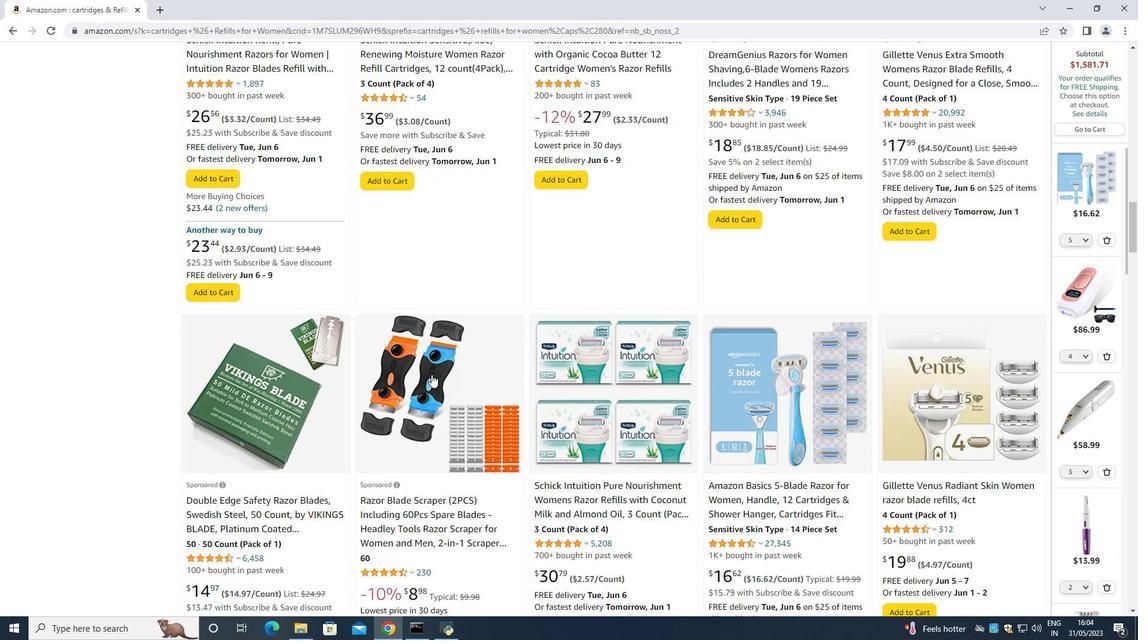 
Action: Mouse scrolled (431, 375) with delta (0, 0)
Screenshot: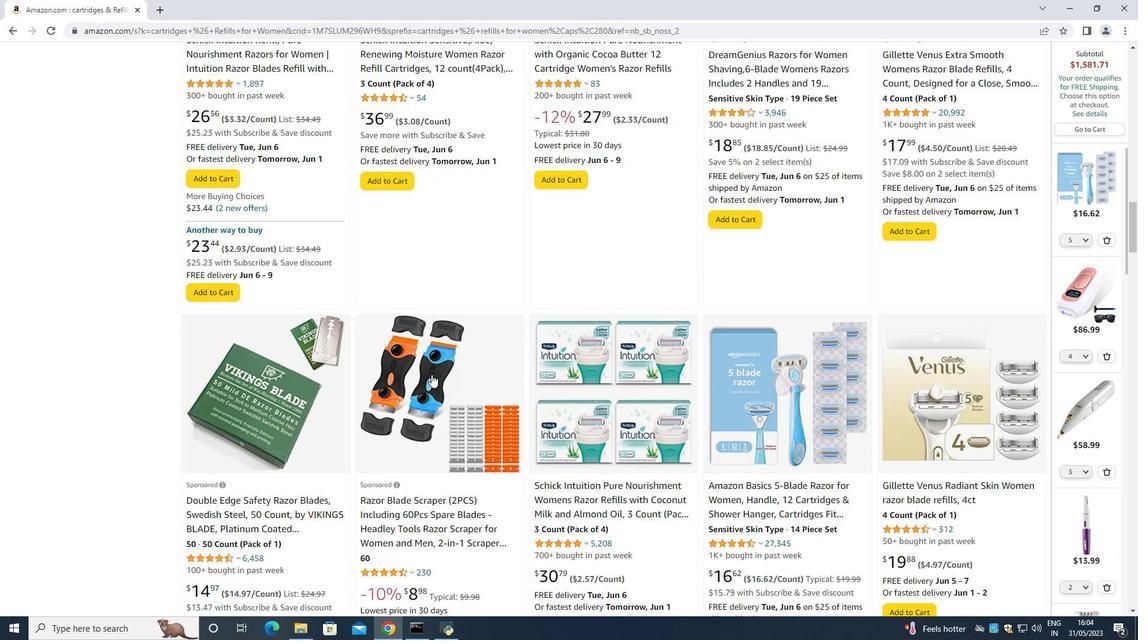 
Action: Mouse moved to (431, 378)
Screenshot: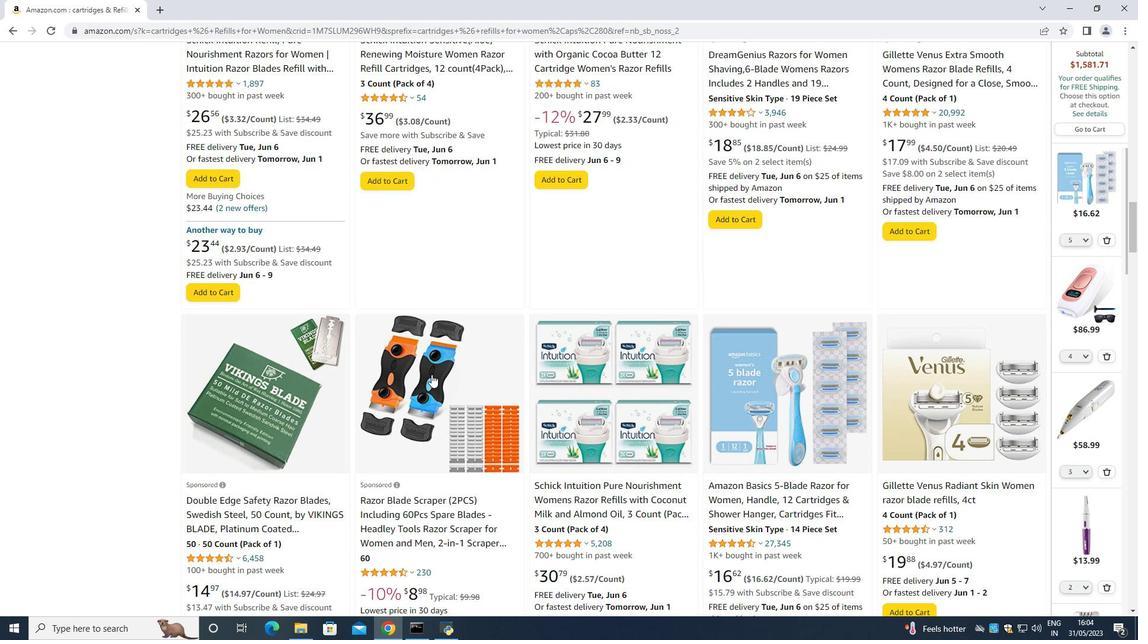 
Action: Mouse scrolled (431, 377) with delta (0, 0)
Screenshot: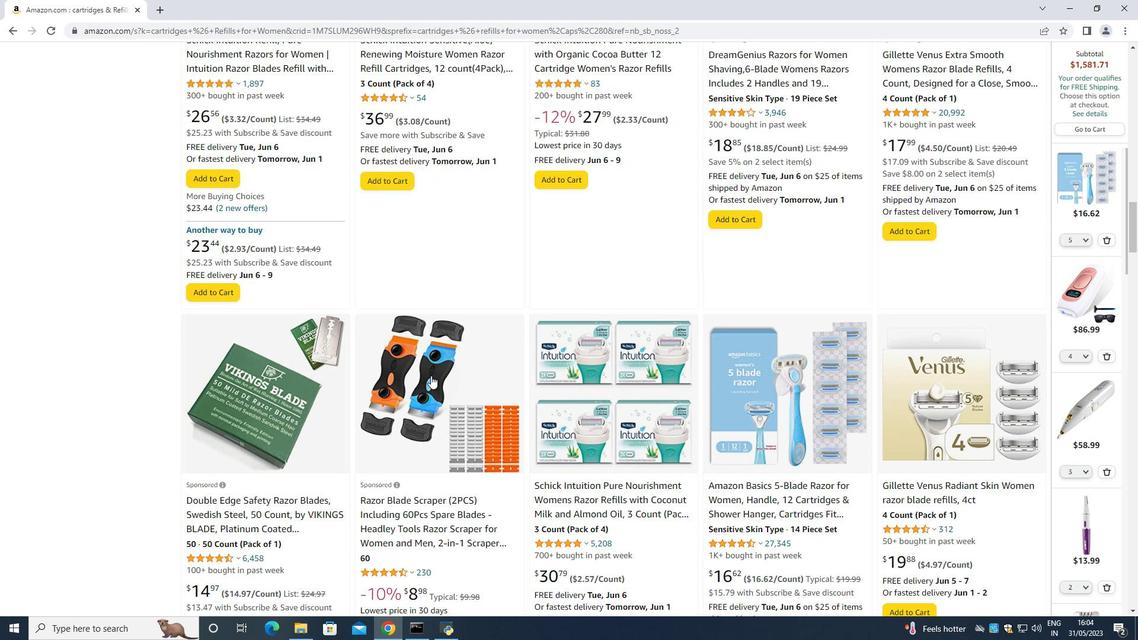 
Action: Mouse moved to (431, 378)
Screenshot: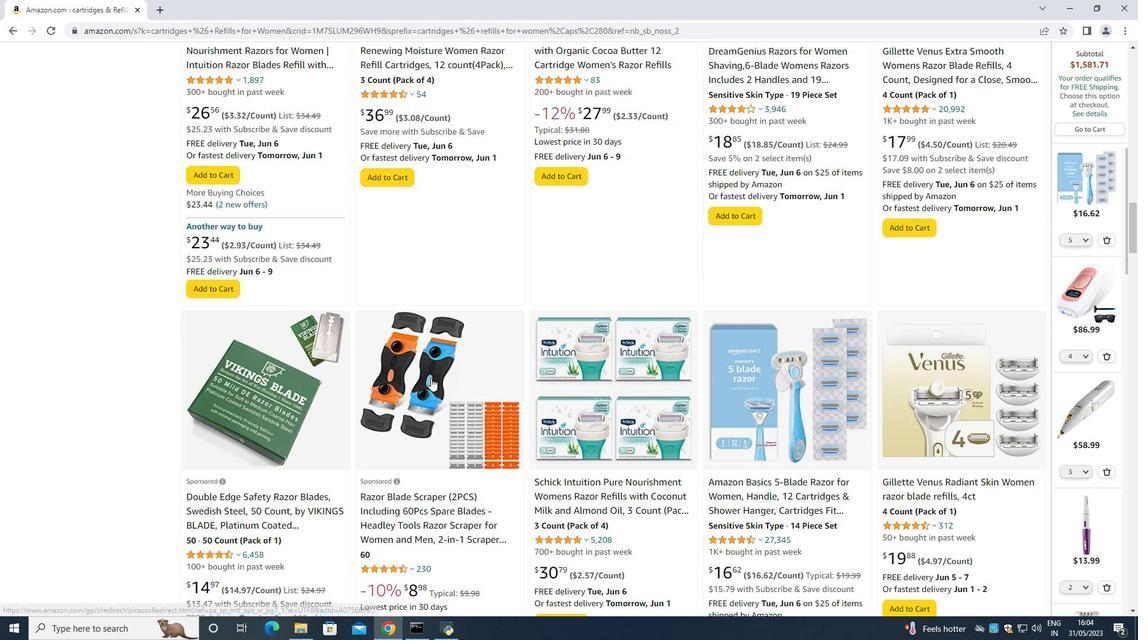 
Action: Mouse scrolled (431, 378) with delta (0, 0)
Screenshot: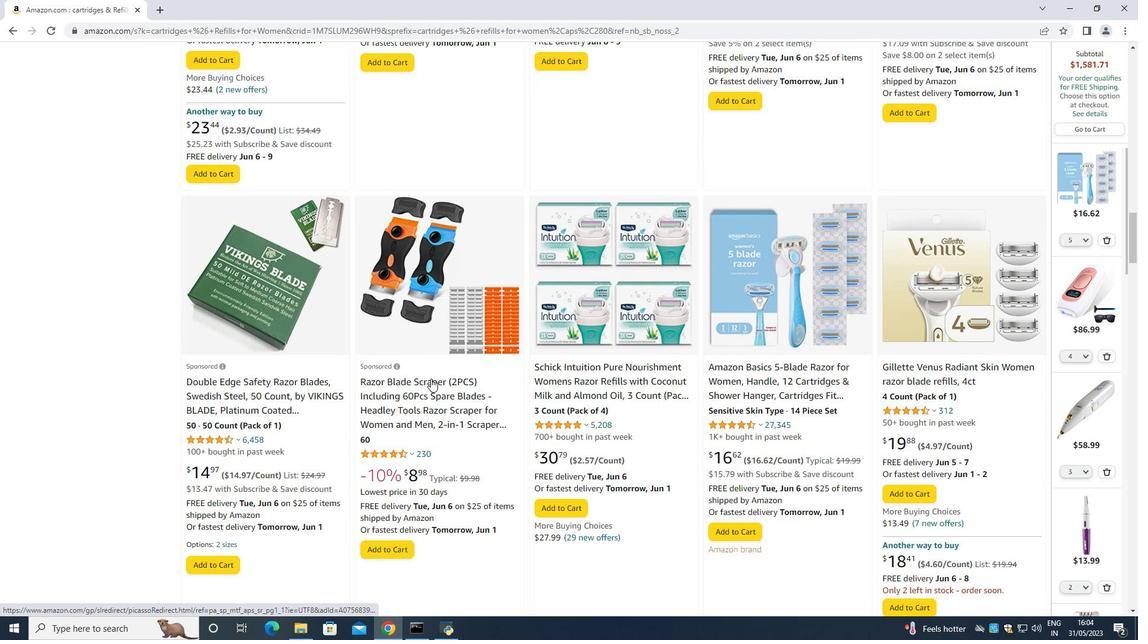 
Action: Mouse scrolled (431, 378) with delta (0, 0)
Screenshot: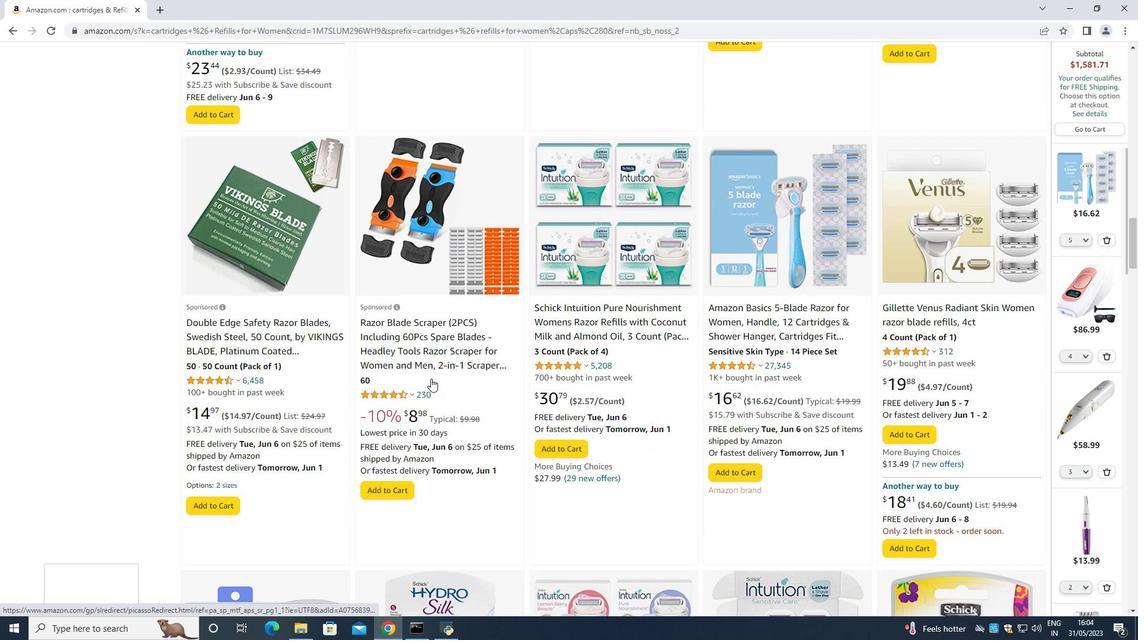 
Action: Mouse scrolled (431, 378) with delta (0, 0)
Screenshot: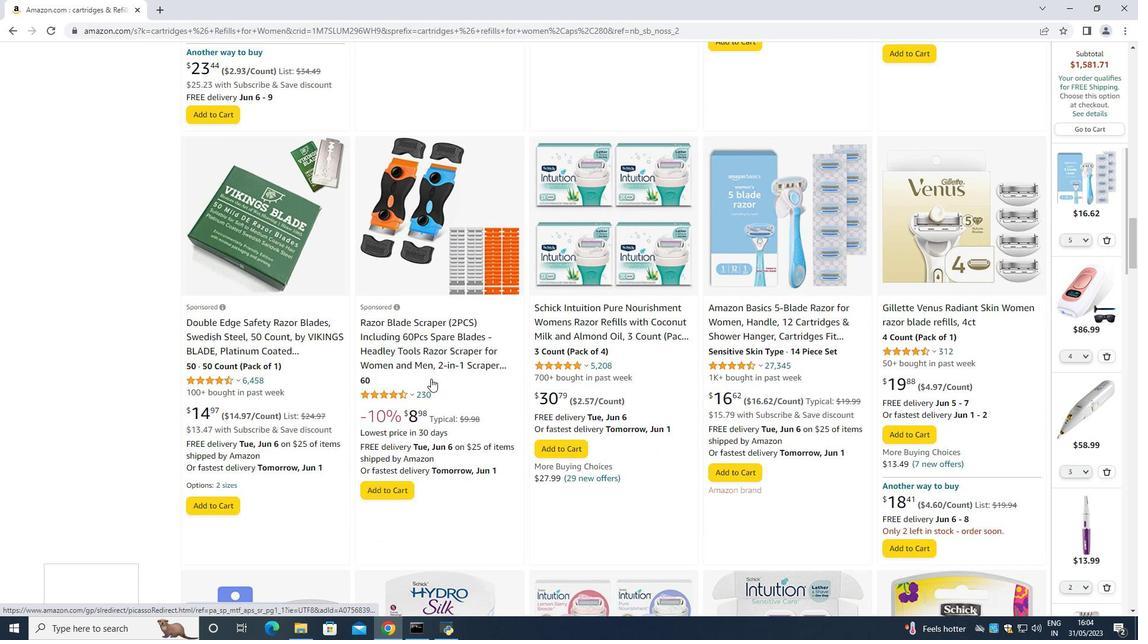 
Action: Mouse scrolled (431, 378) with delta (0, 0)
Screenshot: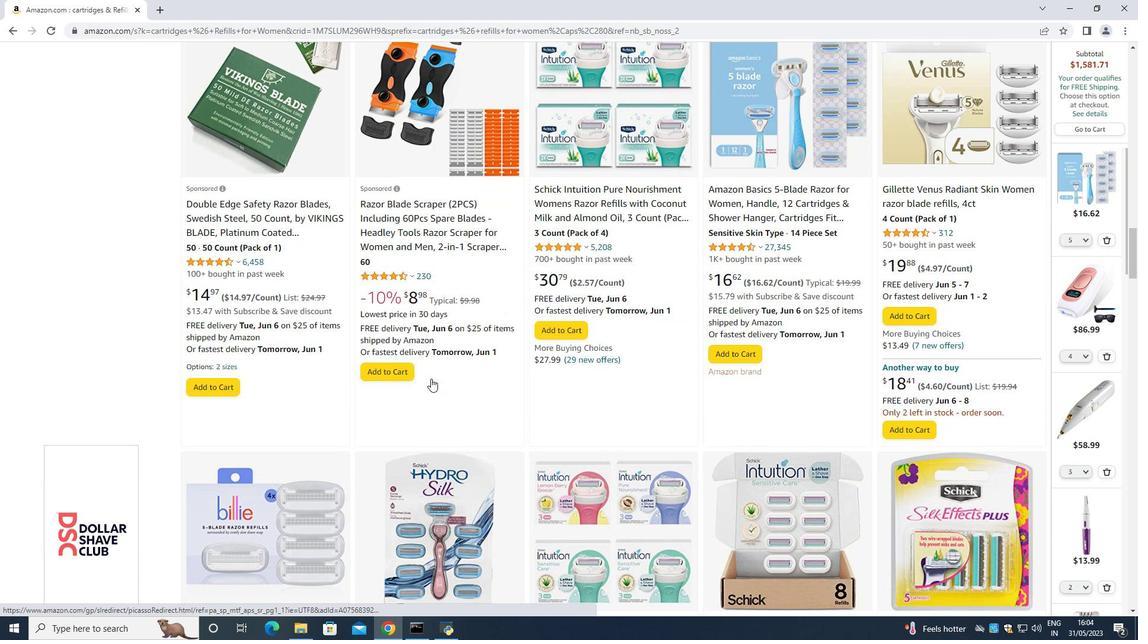 
Action: Mouse scrolled (431, 378) with delta (0, 0)
Screenshot: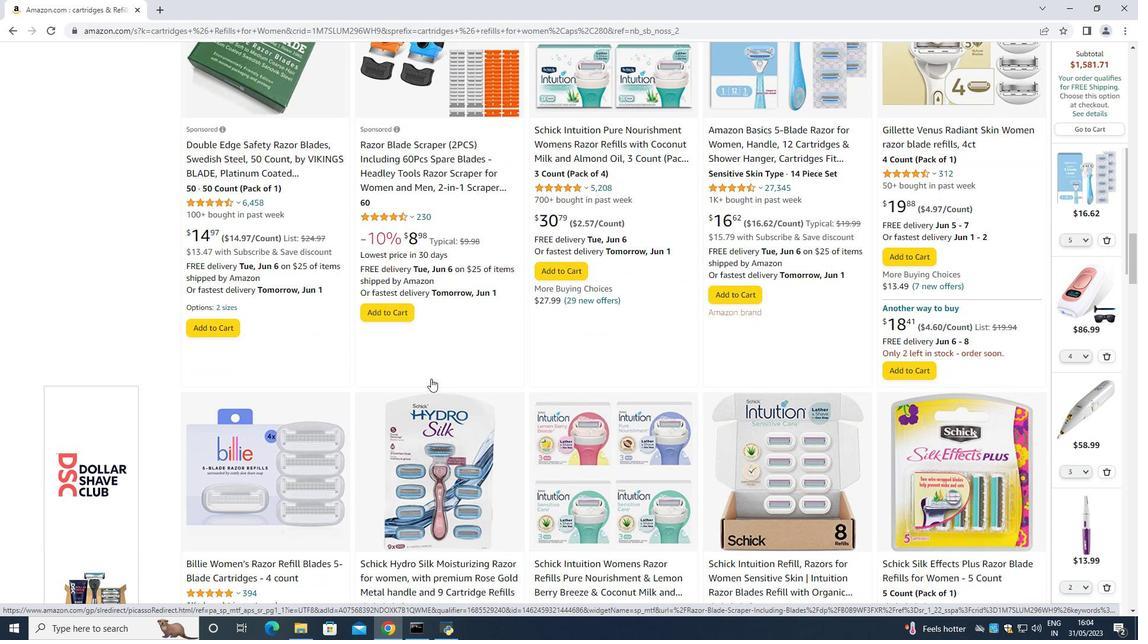
Action: Mouse scrolled (431, 378) with delta (0, 0)
Screenshot: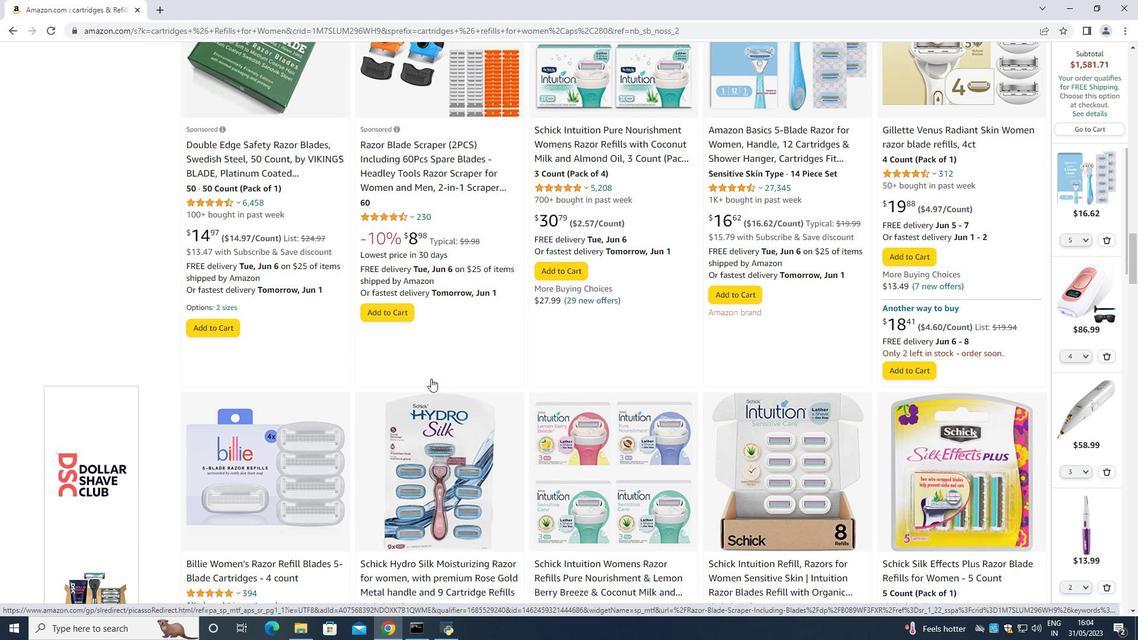 
Action: Mouse scrolled (431, 378) with delta (0, 0)
Screenshot: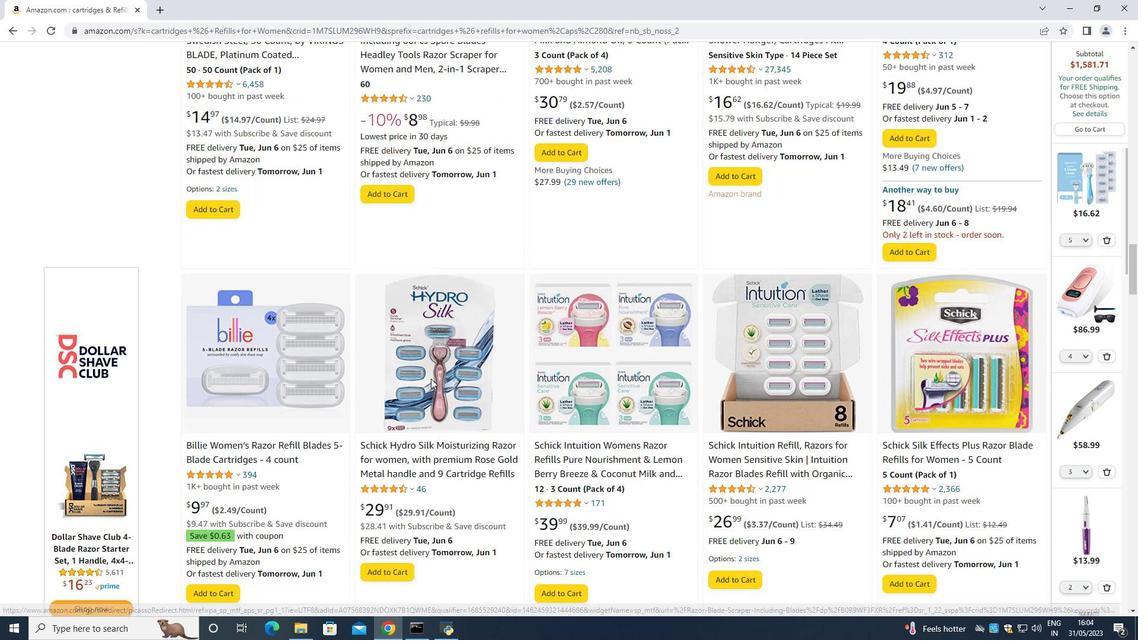 
Action: Mouse moved to (451, 384)
Screenshot: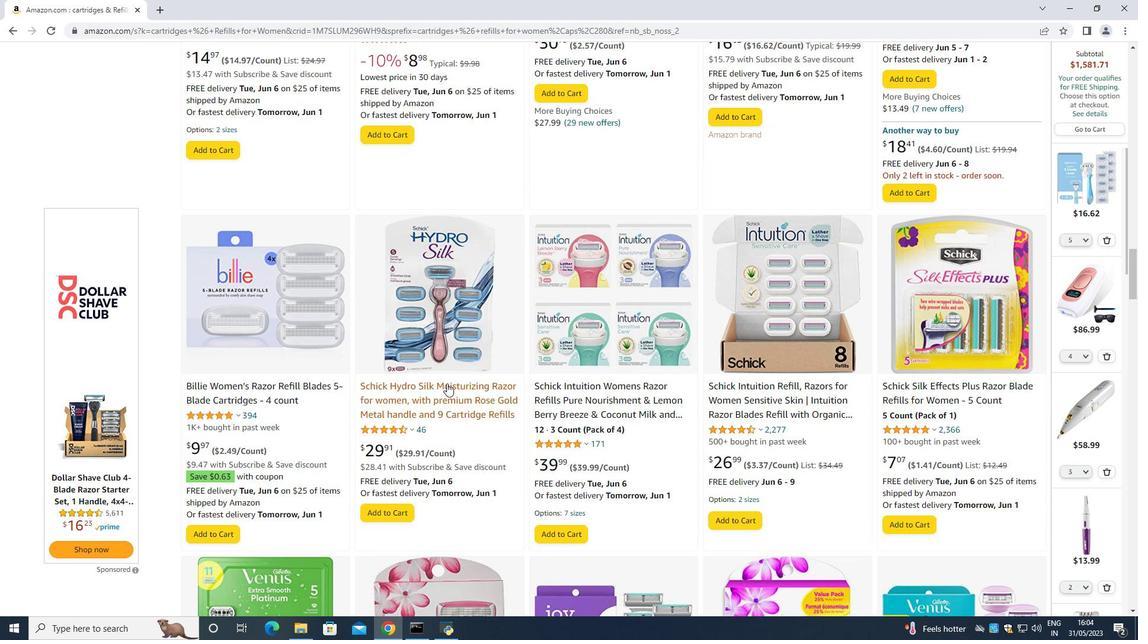 
Action: Mouse scrolled (451, 384) with delta (0, 0)
Screenshot: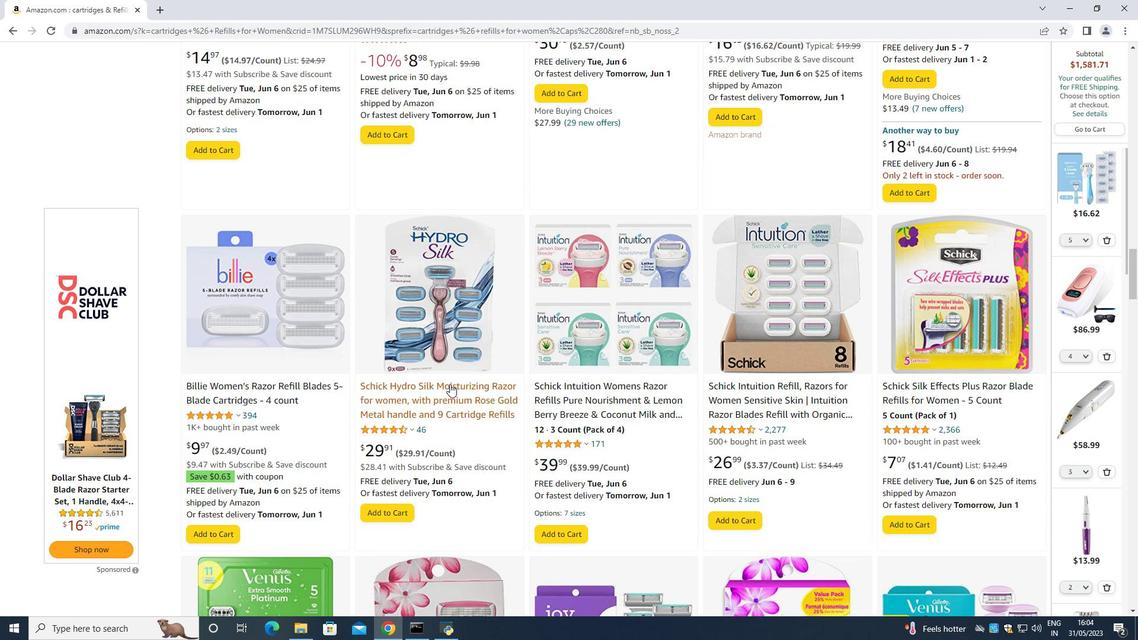 
Action: Mouse scrolled (451, 384) with delta (0, 0)
Screenshot: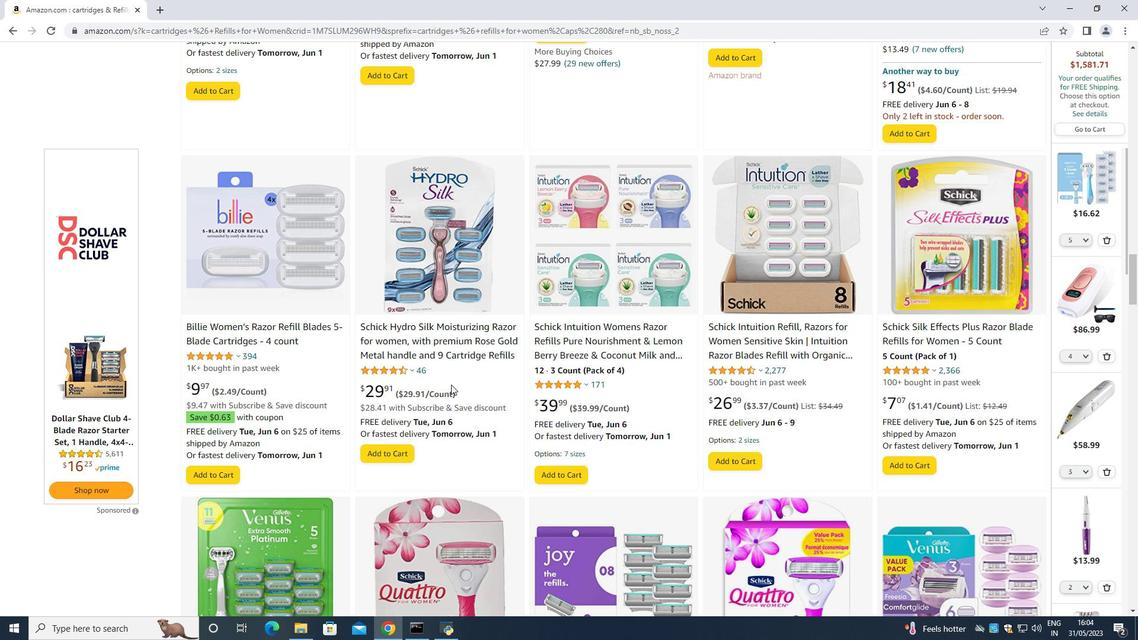 
Action: Mouse scrolled (451, 384) with delta (0, 0)
Screenshot: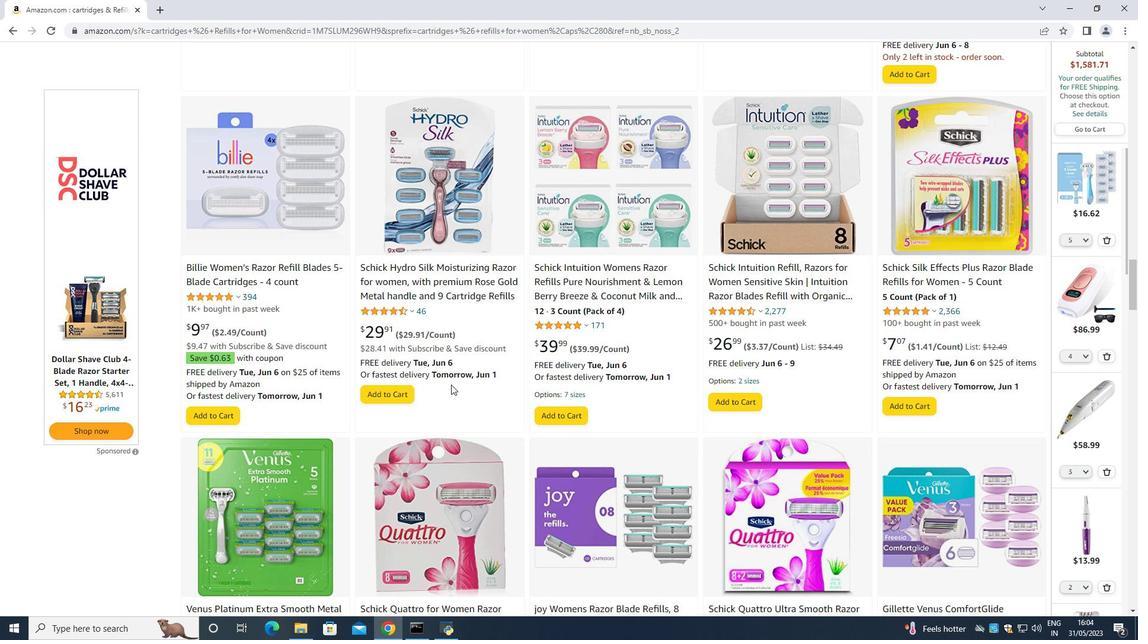 
Action: Mouse scrolled (451, 384) with delta (0, 0)
Screenshot: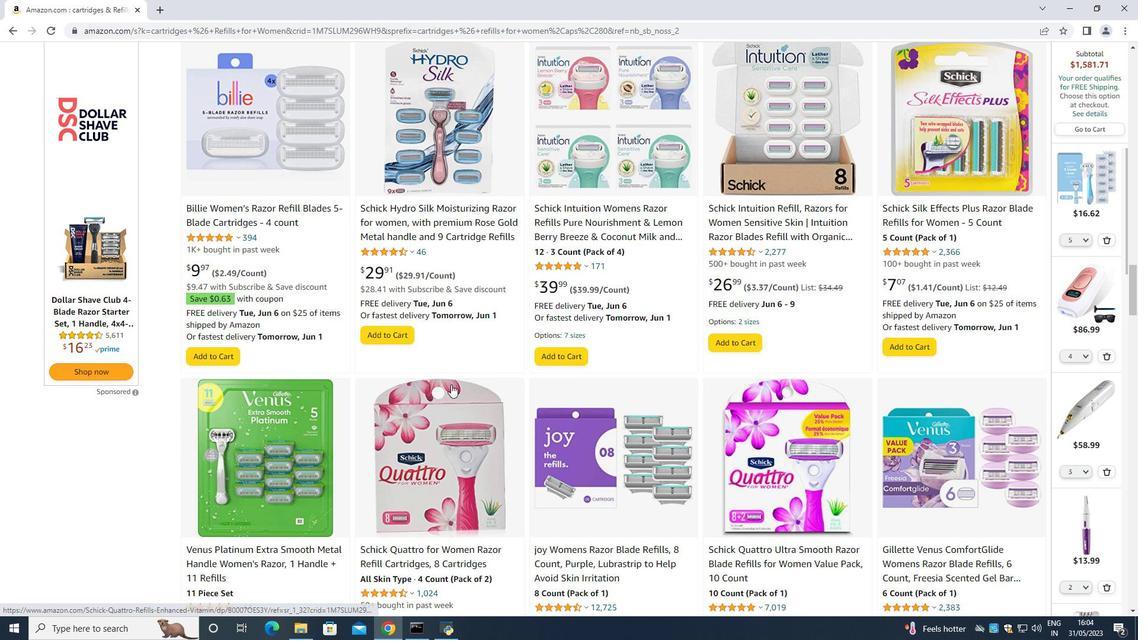 
Action: Mouse scrolled (451, 384) with delta (0, 0)
Screenshot: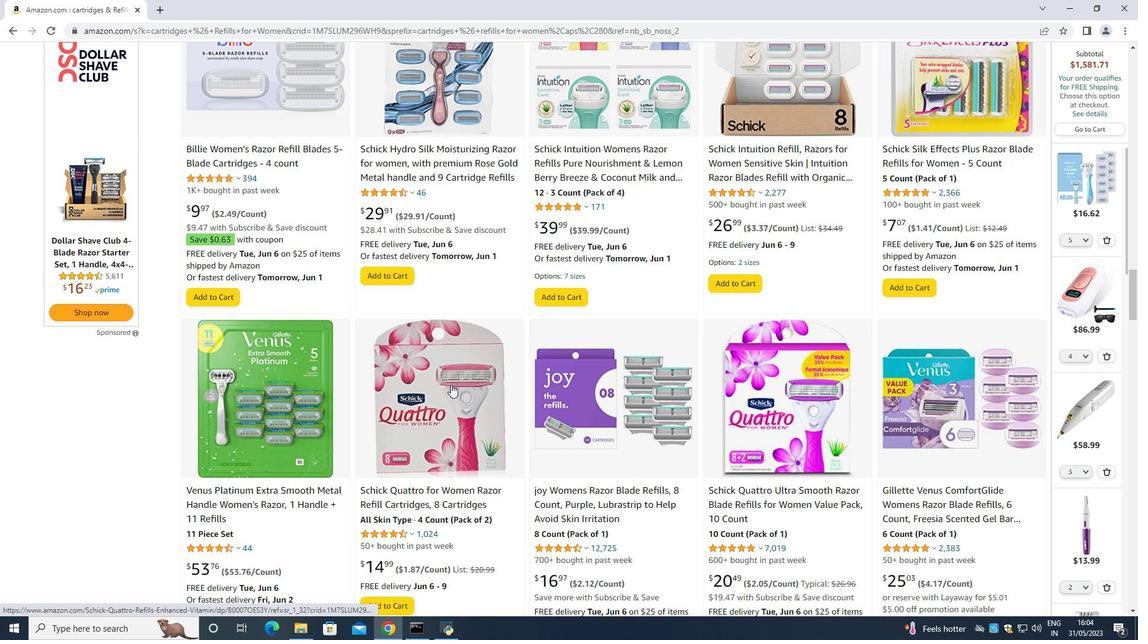 
Action: Mouse scrolled (451, 384) with delta (0, 0)
Screenshot: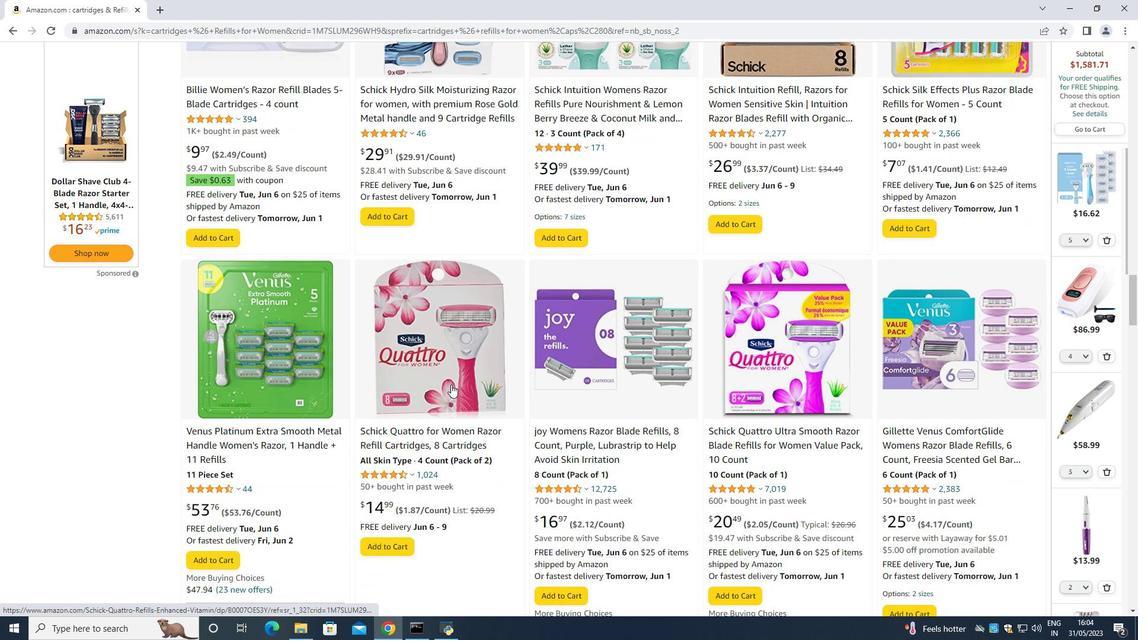 
Action: Mouse scrolled (451, 384) with delta (0, 0)
Screenshot: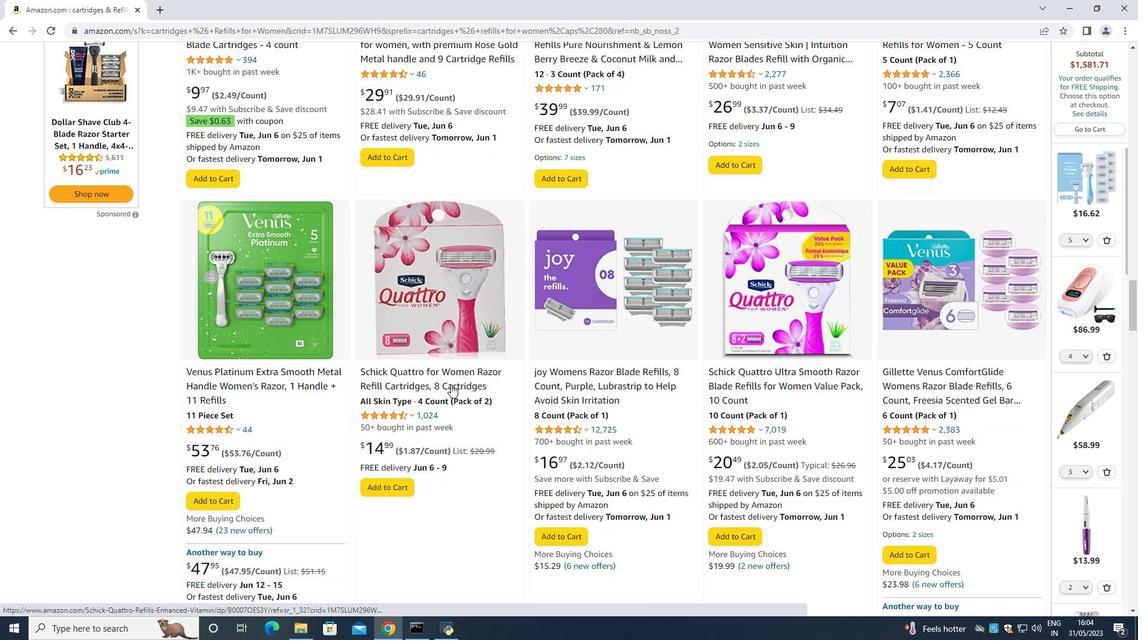 
Action: Mouse scrolled (451, 384) with delta (0, 0)
Screenshot: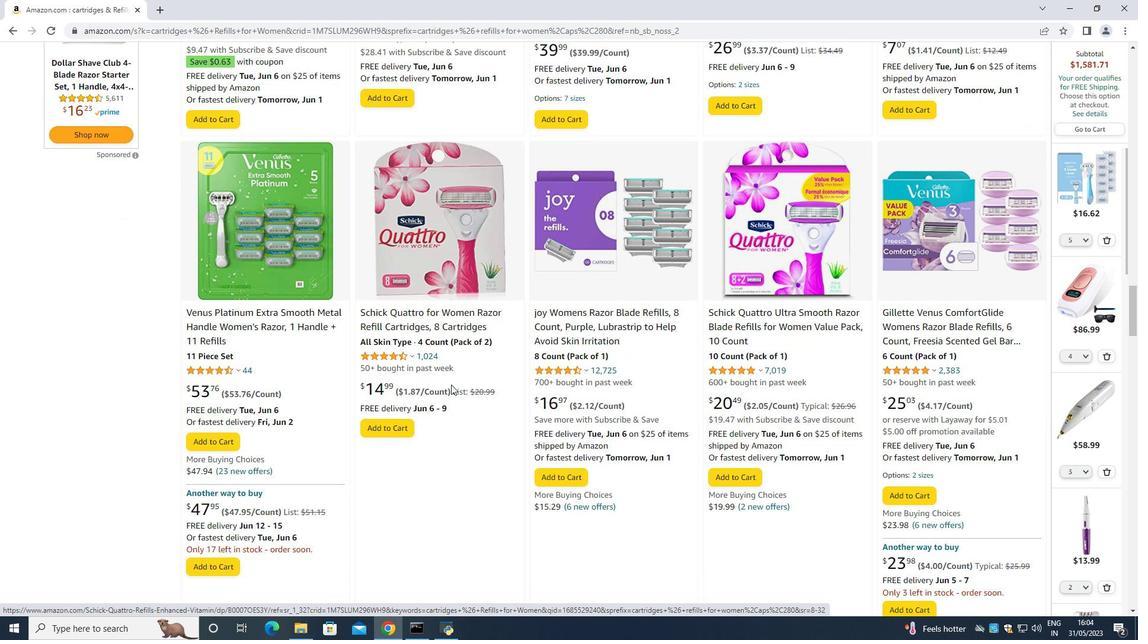 
Action: Mouse moved to (416, 311)
Screenshot: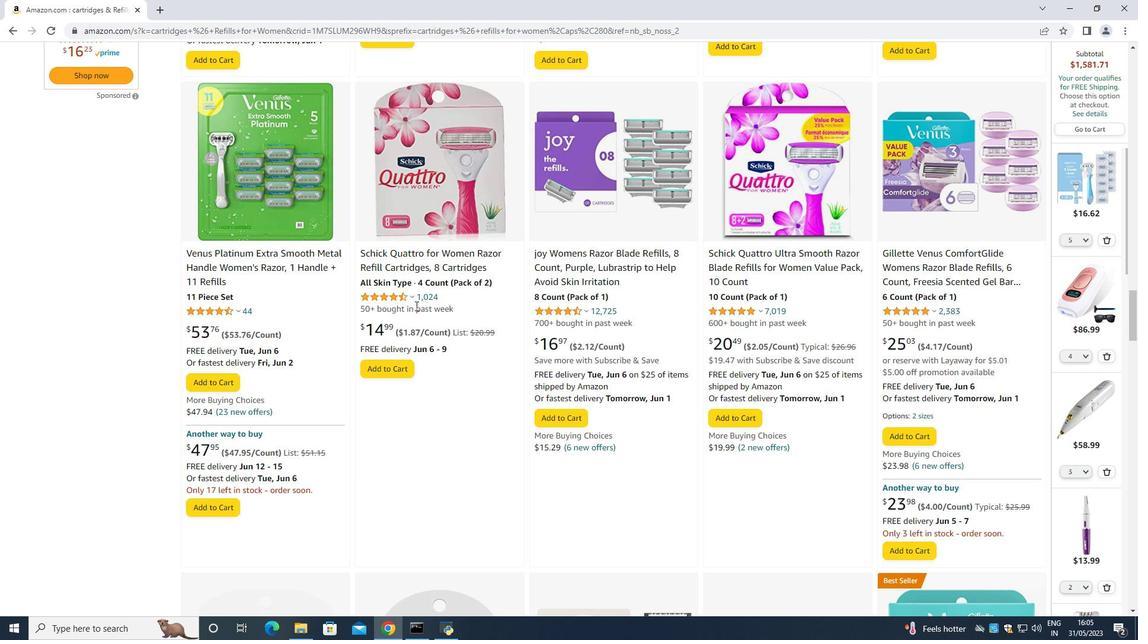 
Action: Mouse scrolled (416, 310) with delta (0, 0)
Screenshot: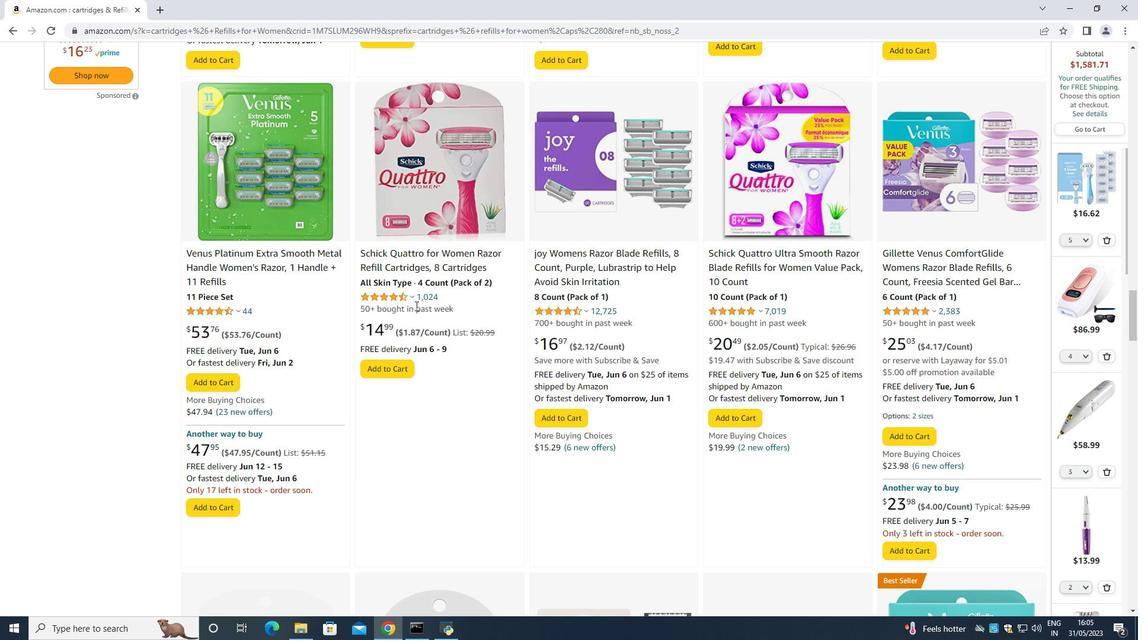 
Action: Mouse moved to (416, 311)
Screenshot: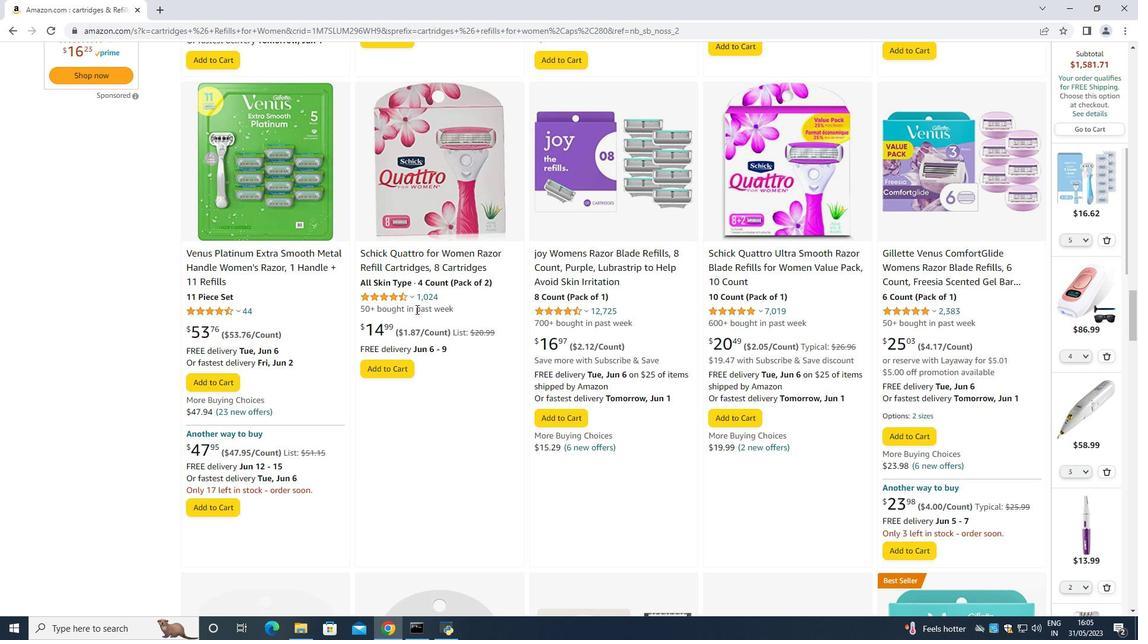 
Action: Mouse scrolled (416, 310) with delta (0, 0)
Screenshot: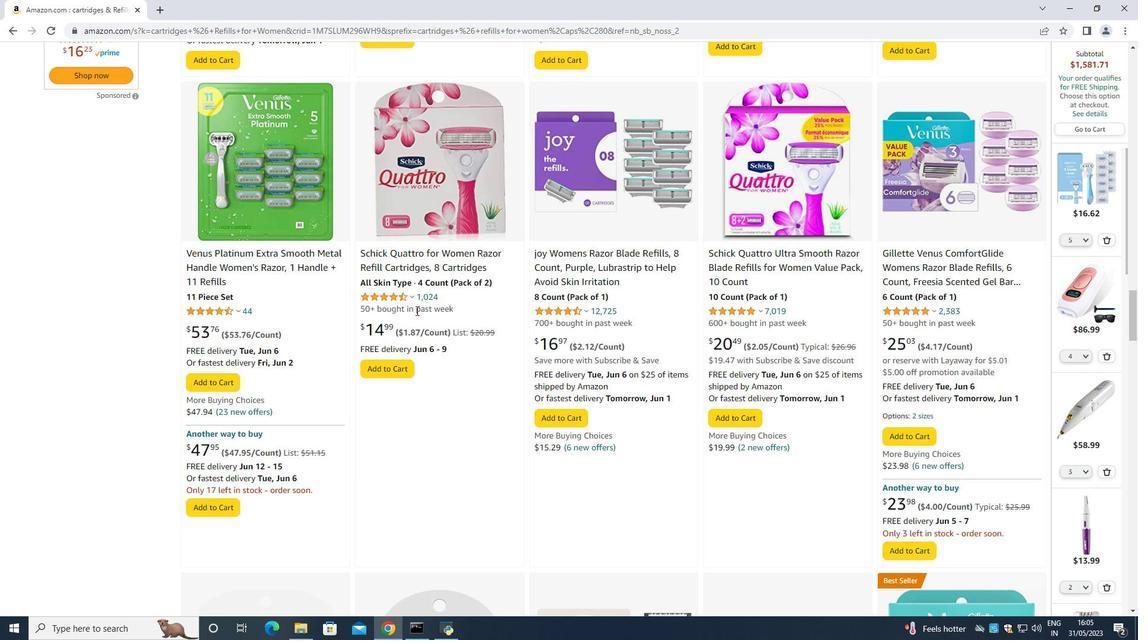 
Action: Mouse scrolled (416, 310) with delta (0, 0)
Screenshot: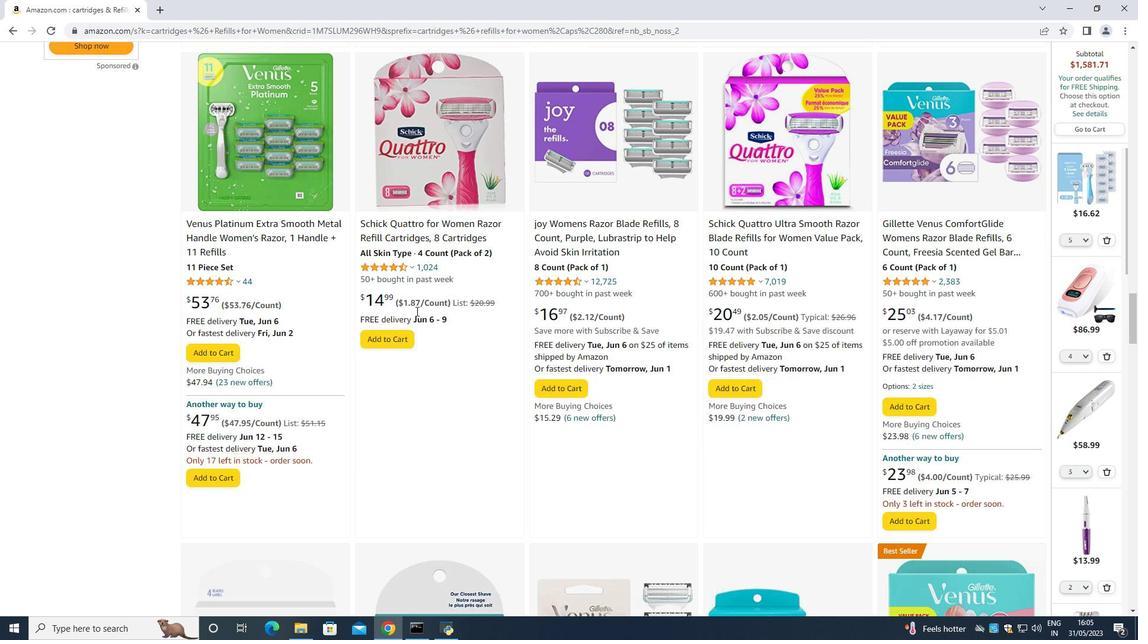 
Action: Mouse scrolled (416, 310) with delta (0, 0)
Screenshot: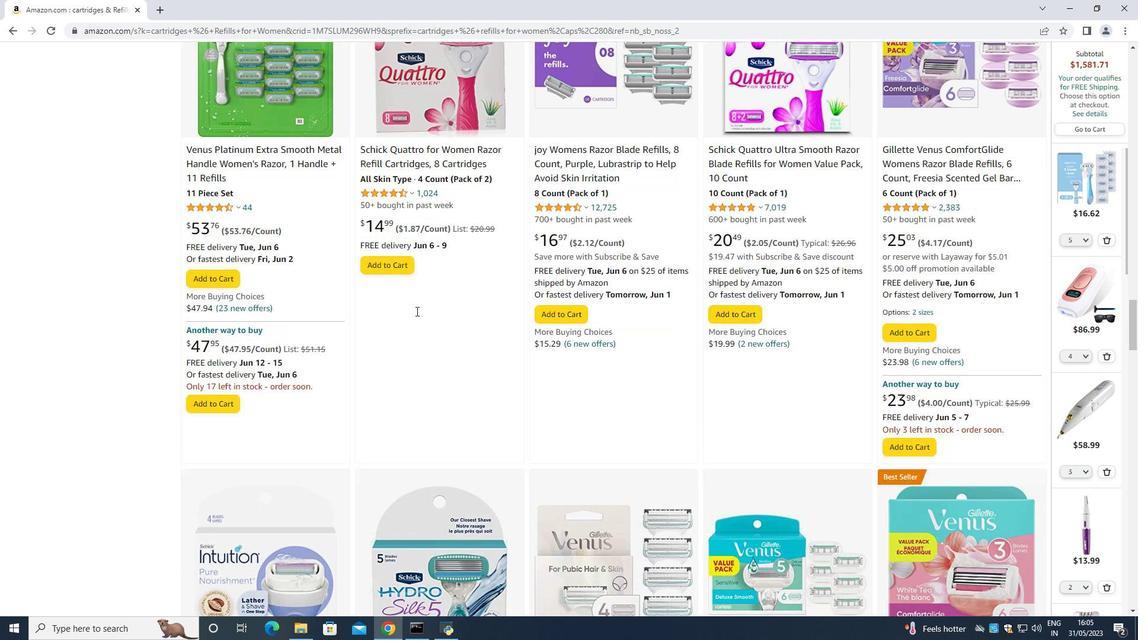 
Action: Mouse scrolled (416, 310) with delta (0, 0)
Screenshot: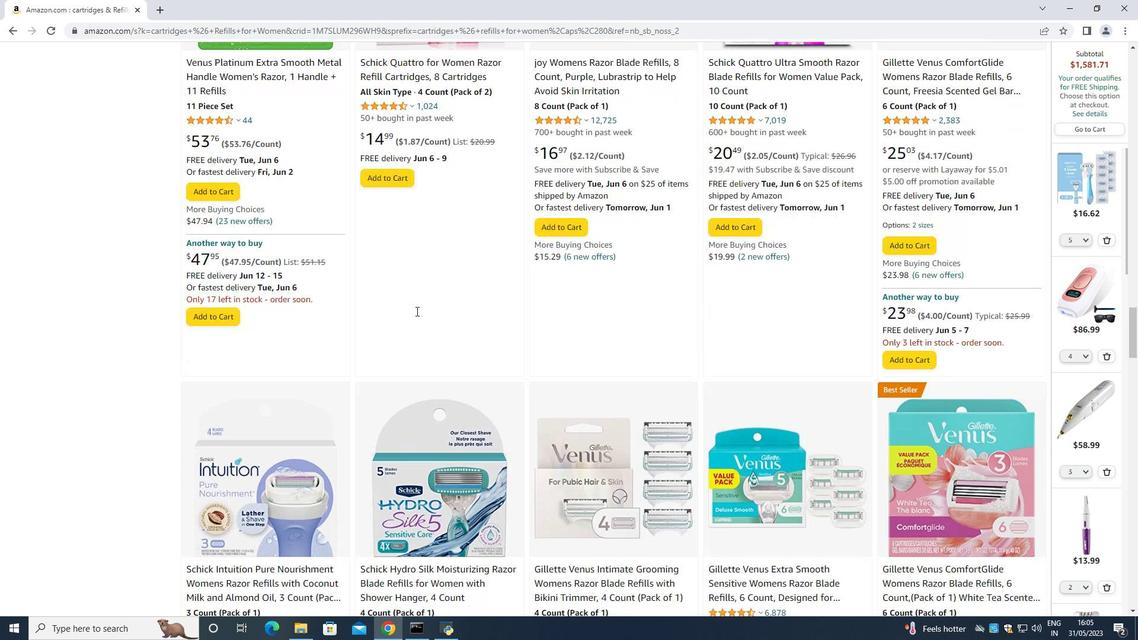 
Action: Mouse scrolled (416, 310) with delta (0, 0)
Screenshot: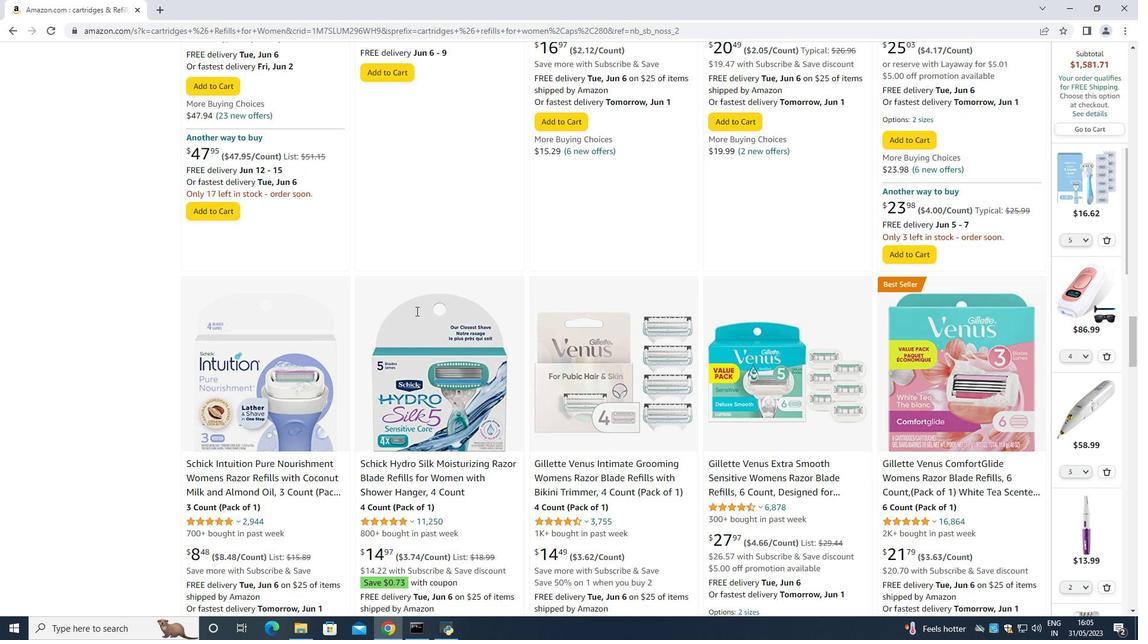 
Action: Mouse scrolled (416, 310) with delta (0, 0)
Screenshot: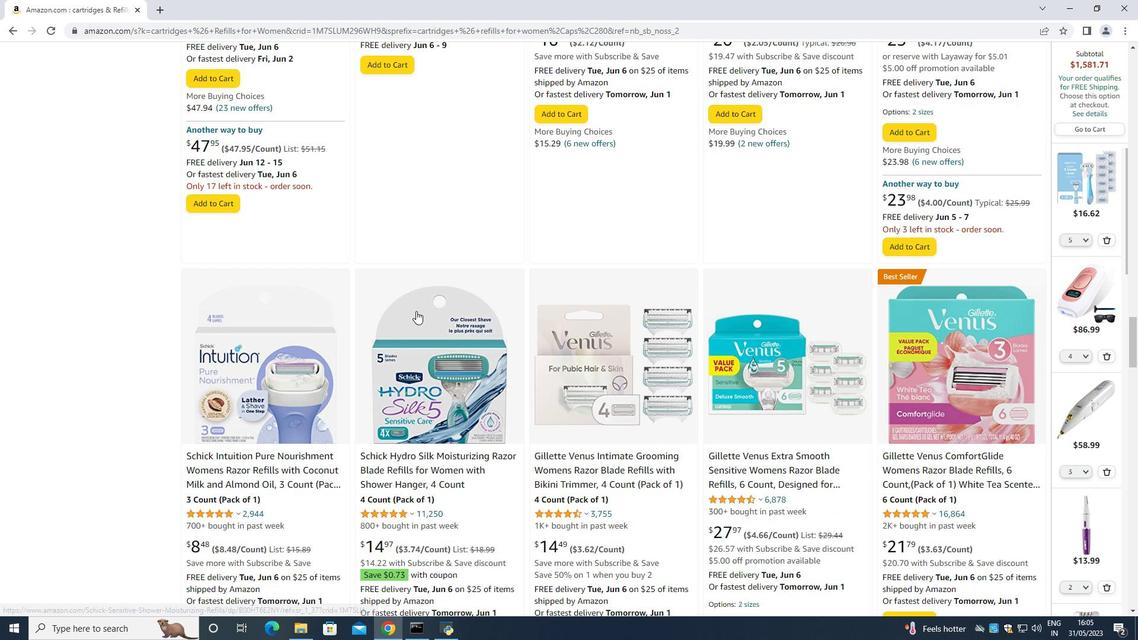 
Action: Mouse moved to (604, 485)
Screenshot: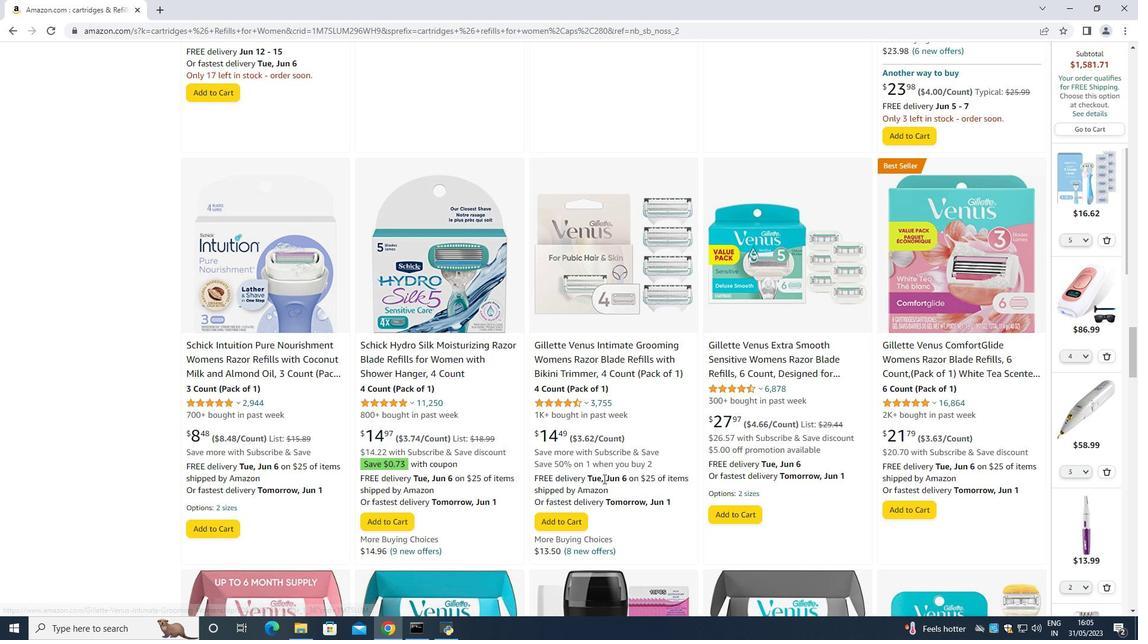 
Action: Mouse scrolled (604, 485) with delta (0, 0)
Screenshot: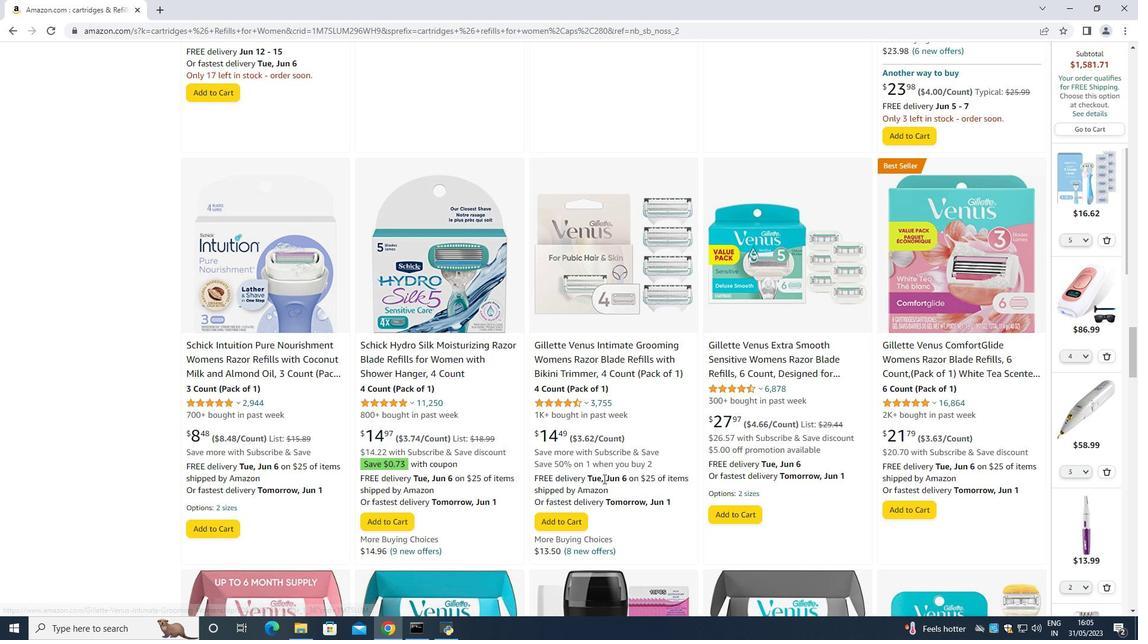 
Action: Mouse scrolled (604, 485) with delta (0, 0)
Screenshot: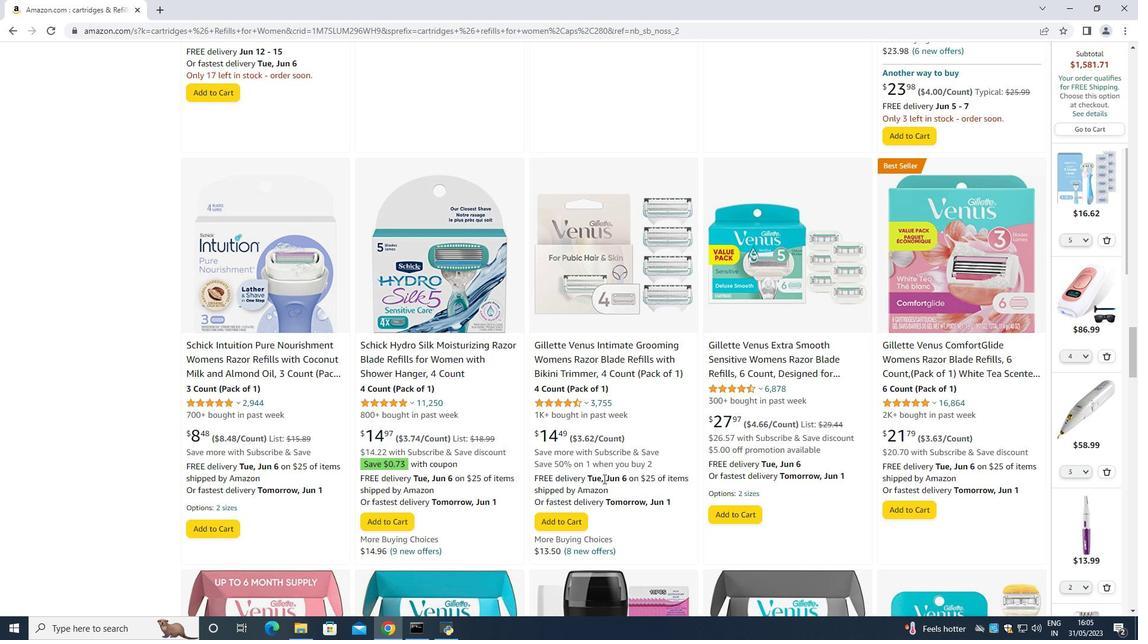 
Action: Mouse moved to (605, 484)
Screenshot: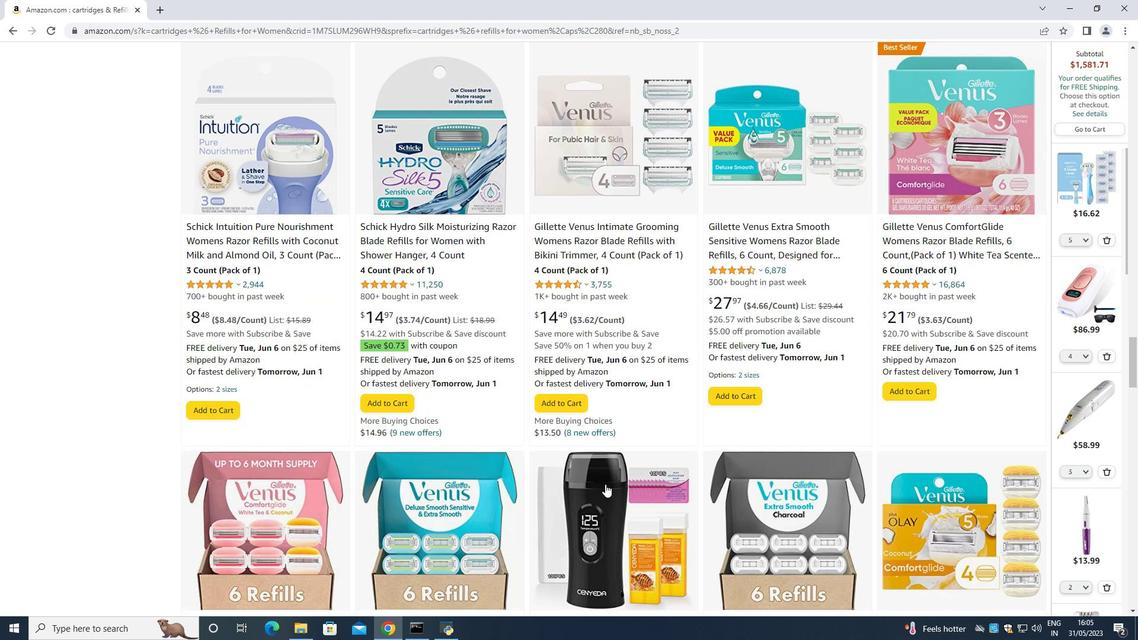 
Action: Mouse scrolled (605, 483) with delta (0, 0)
Screenshot: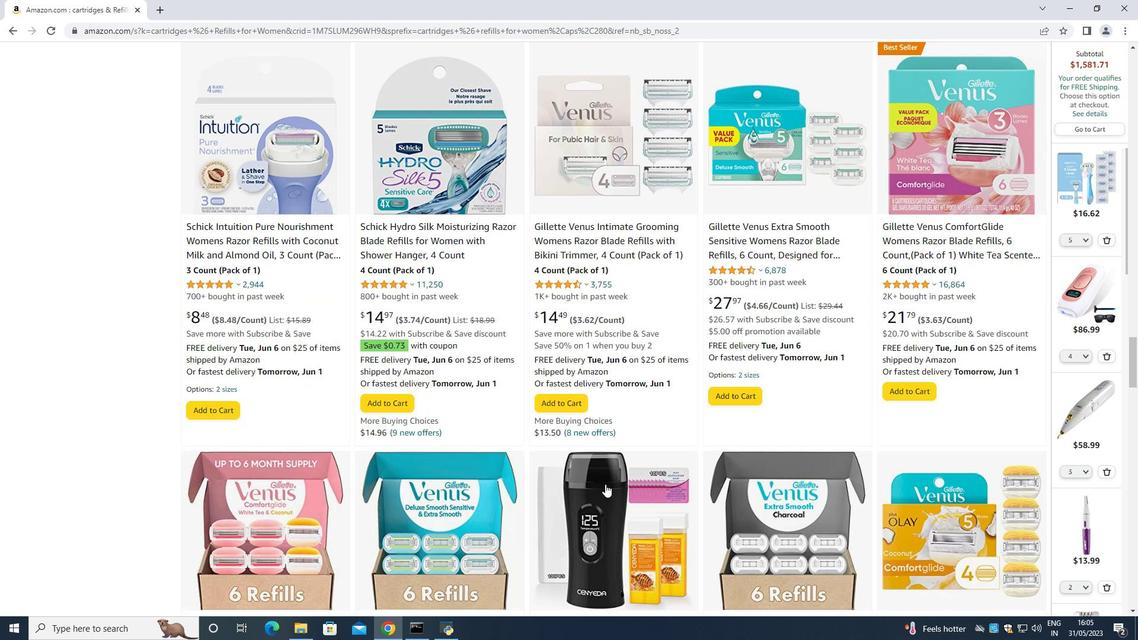 
Action: Mouse scrolled (605, 483) with delta (0, 0)
Screenshot: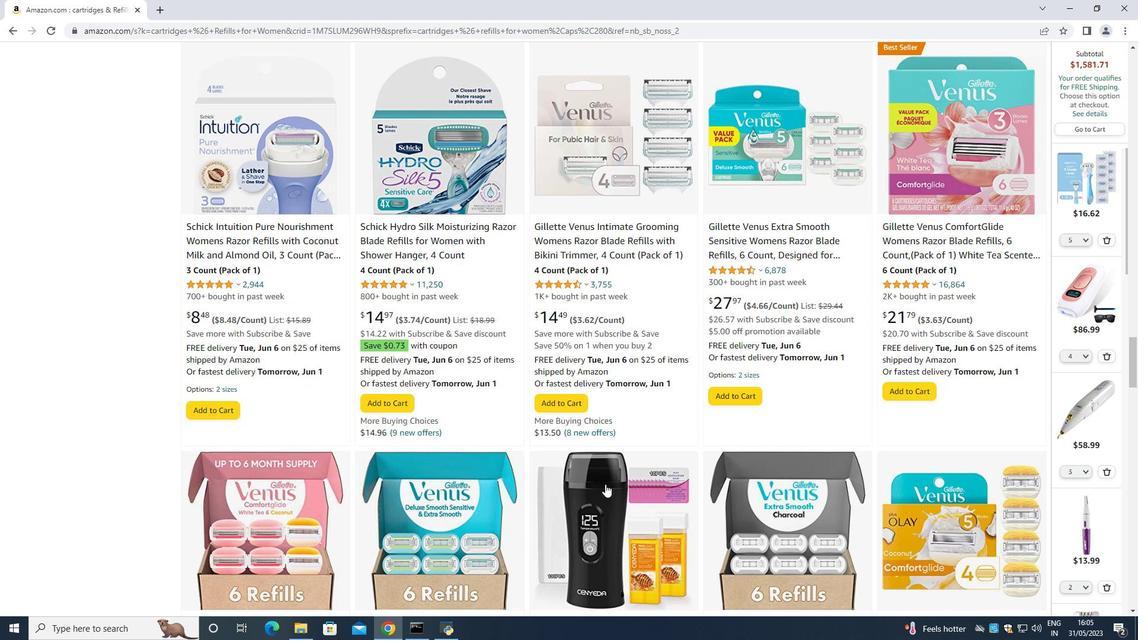 
Action: Mouse scrolled (605, 483) with delta (0, 0)
Screenshot: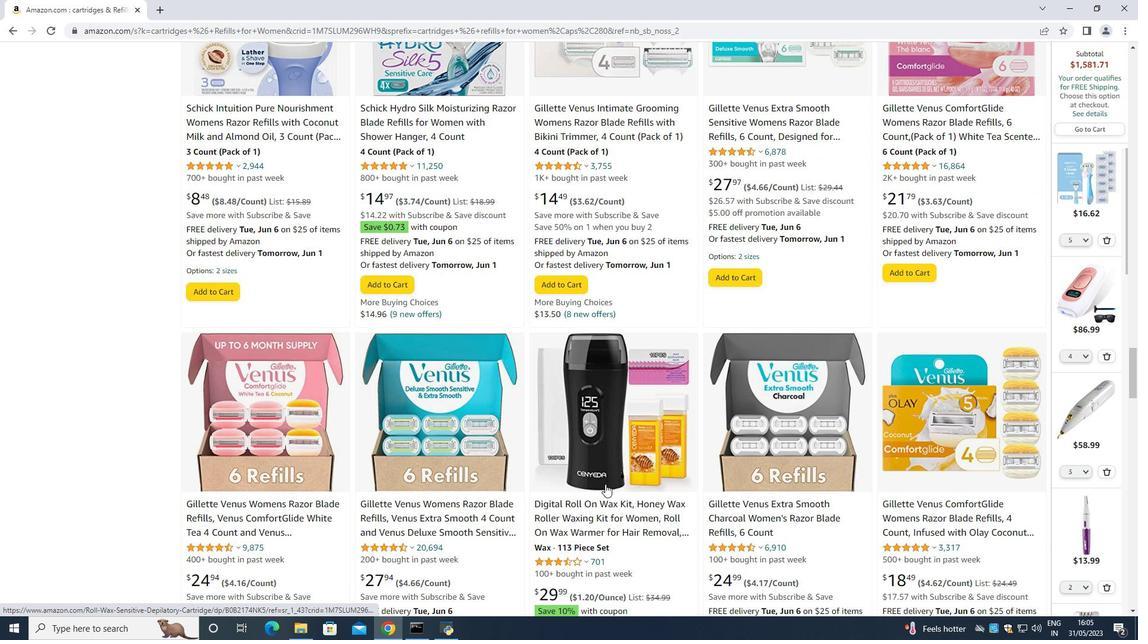 
Action: Mouse moved to (594, 475)
Screenshot: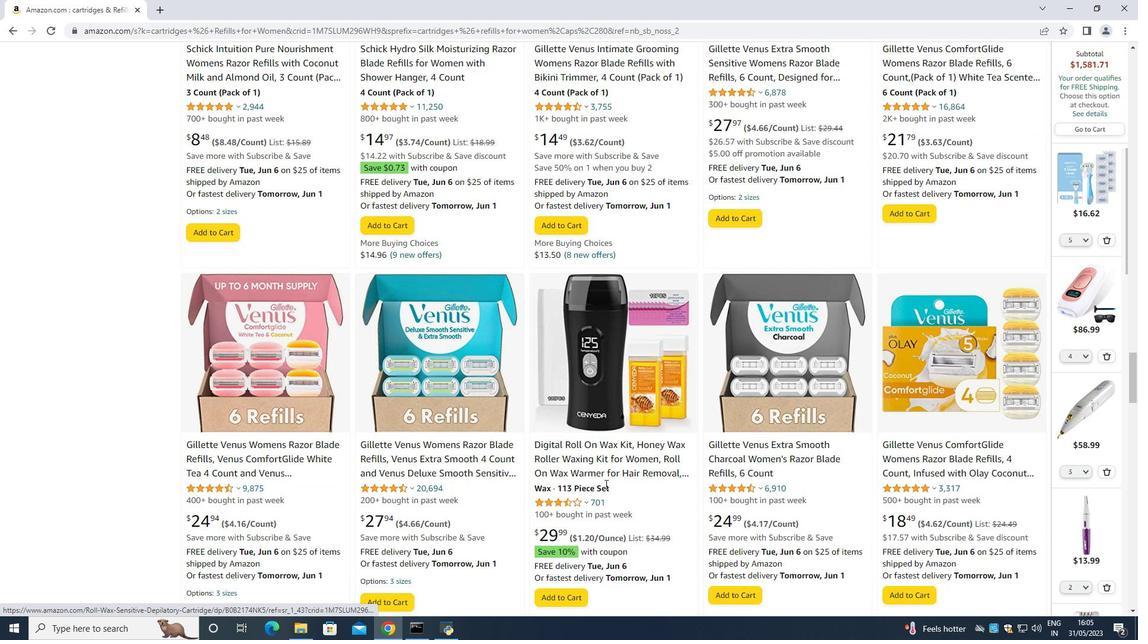 
Action: Mouse scrolled (594, 475) with delta (0, 0)
Screenshot: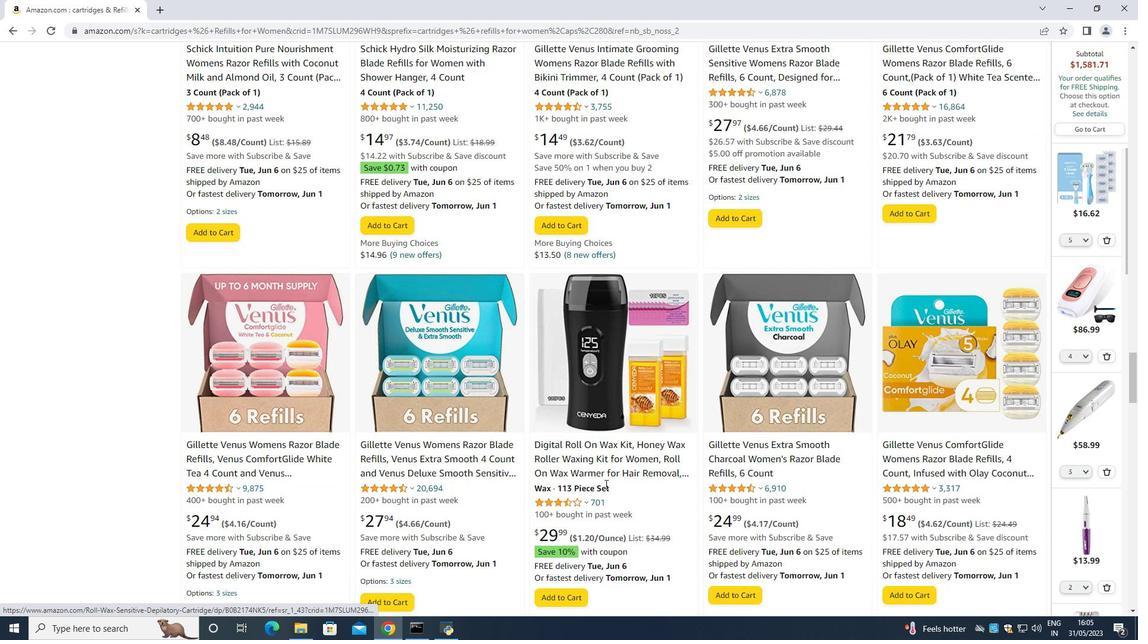 
Action: Mouse moved to (590, 473)
Screenshot: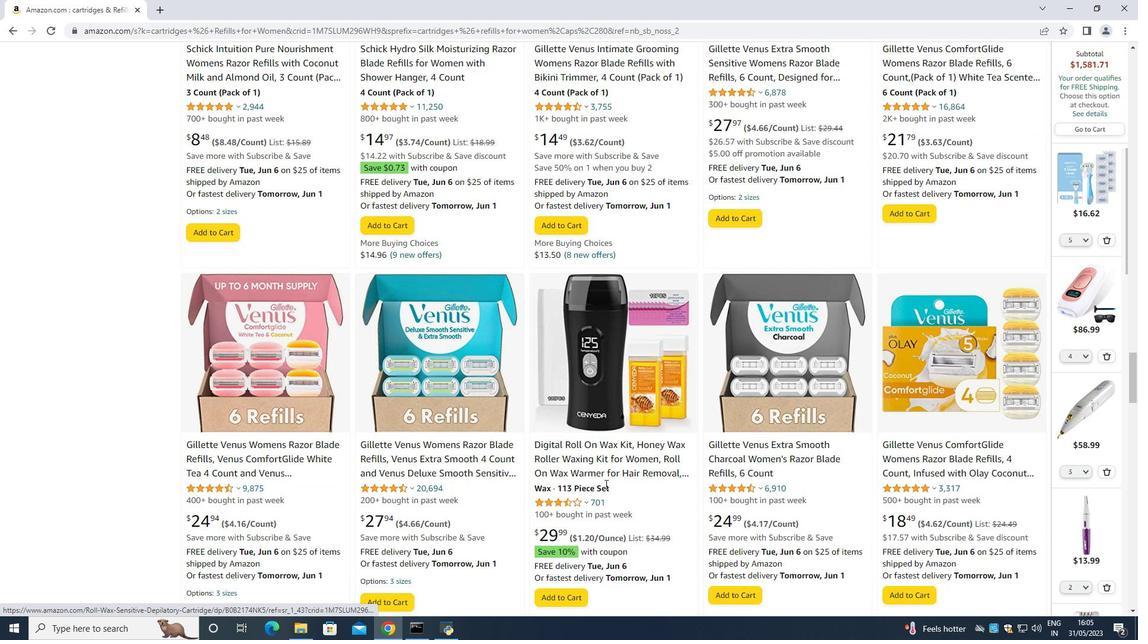 
Action: Mouse scrolled (590, 472) with delta (0, 0)
Screenshot: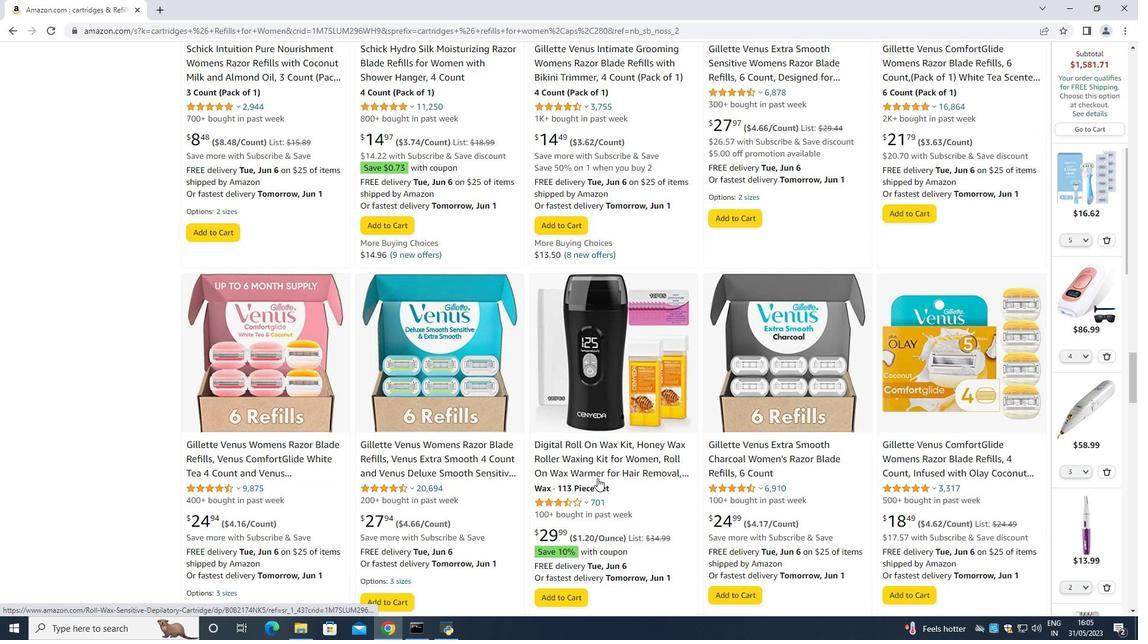 
Action: Mouse moved to (588, 471)
Screenshot: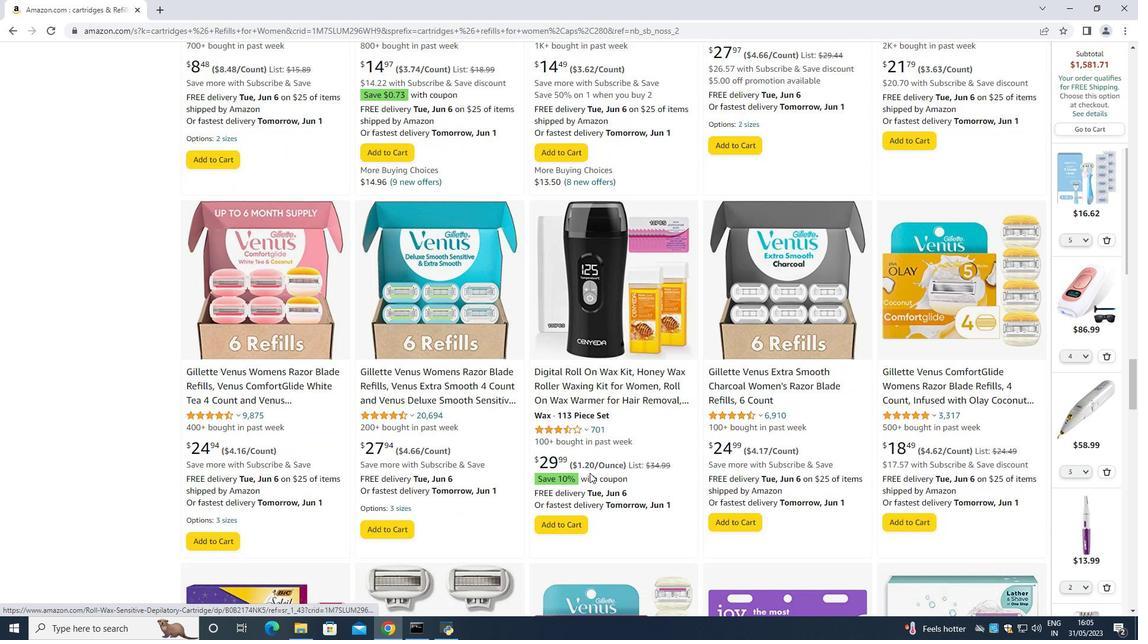 
Action: Mouse scrolled (588, 470) with delta (0, 0)
Screenshot: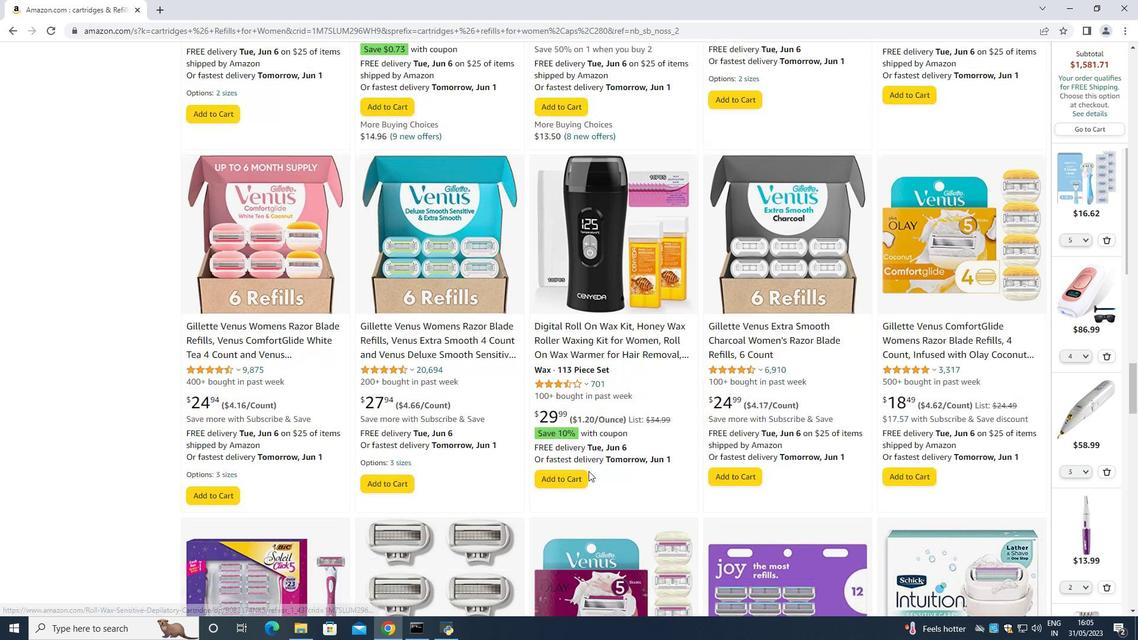 
Action: Mouse scrolled (588, 470) with delta (0, 0)
Screenshot: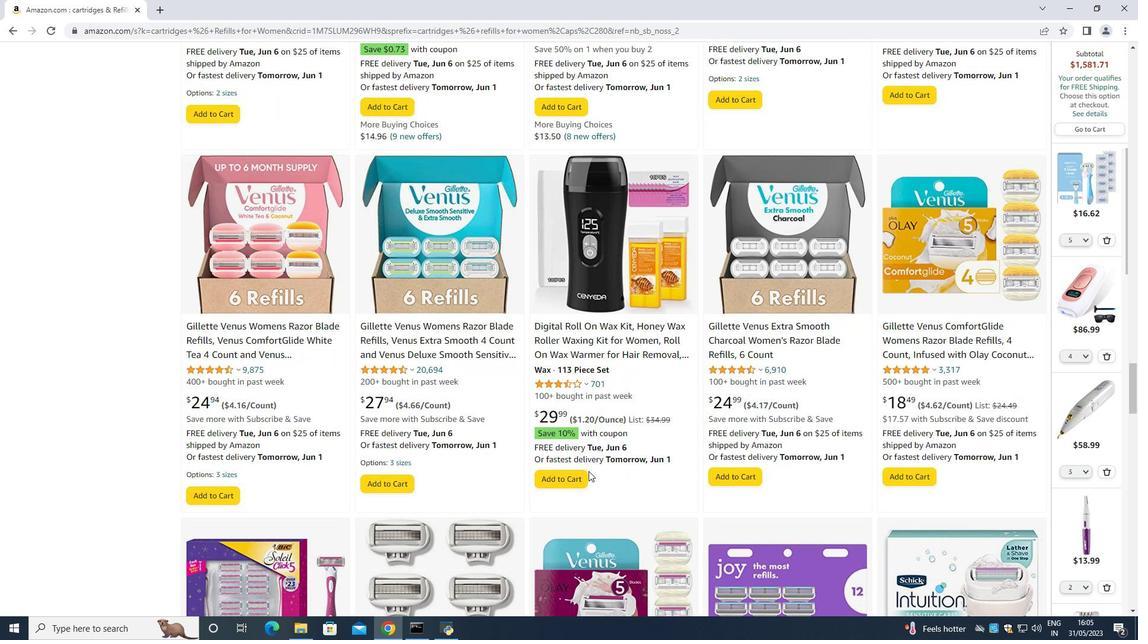 
Action: Mouse scrolled (588, 470) with delta (0, 0)
Screenshot: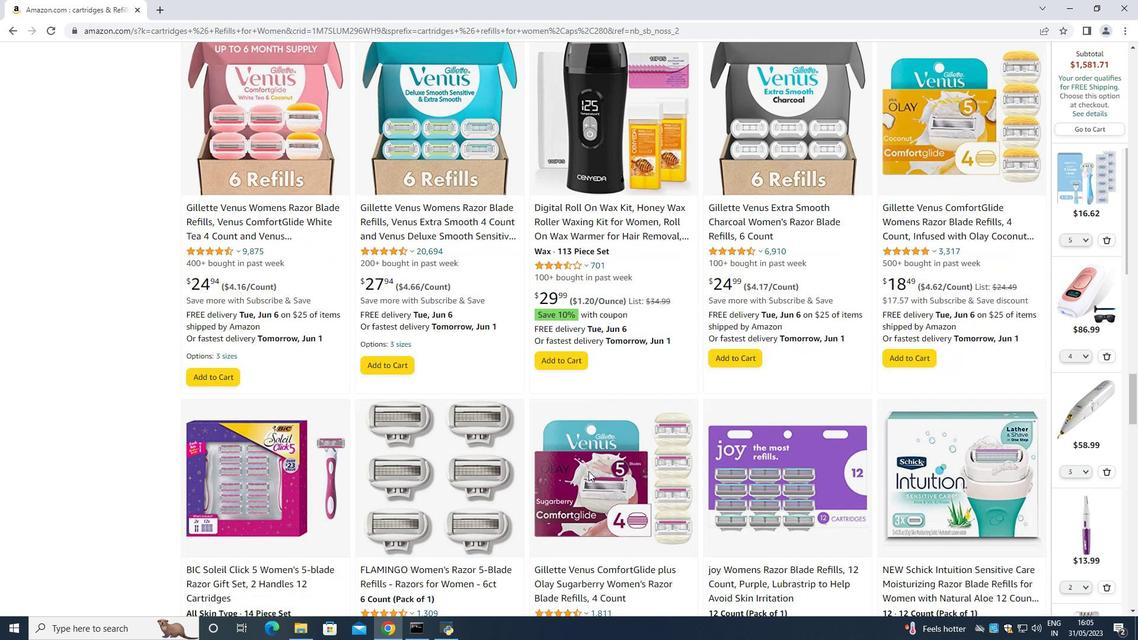 
Action: Mouse scrolled (588, 470) with delta (0, 0)
Screenshot: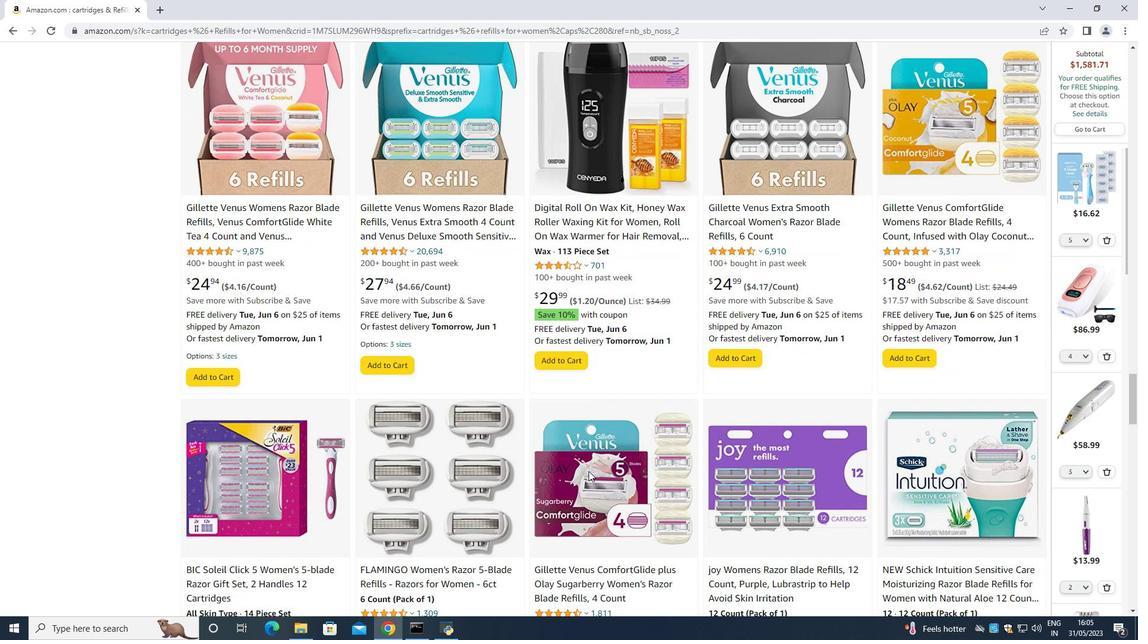 
Action: Mouse scrolled (588, 470) with delta (0, 0)
Screenshot: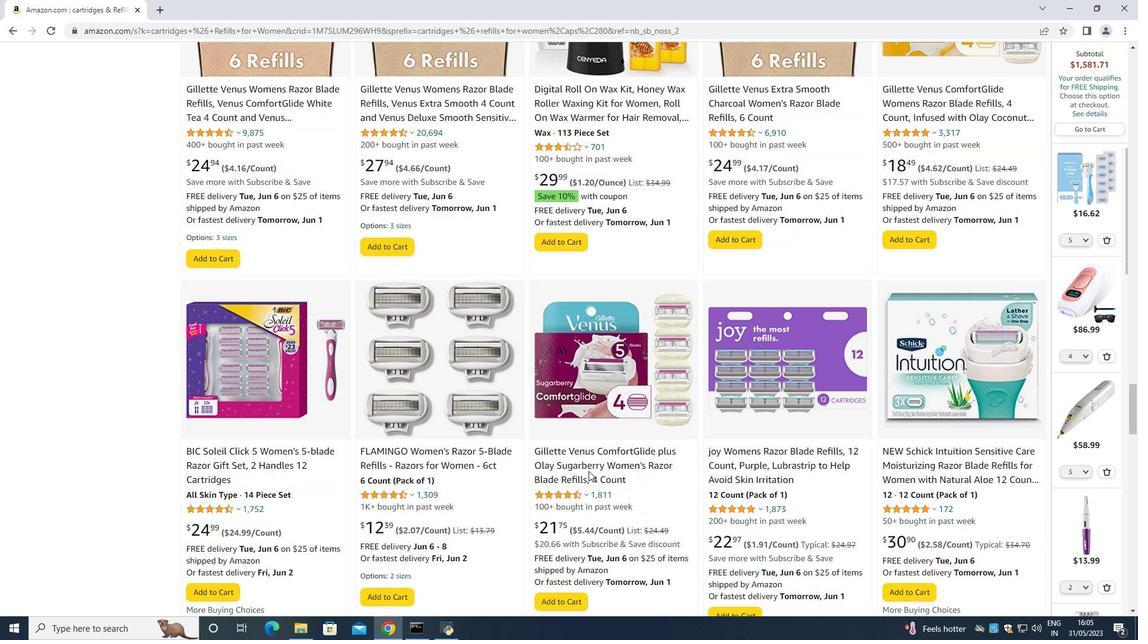 
Action: Mouse scrolled (588, 470) with delta (0, 0)
Screenshot: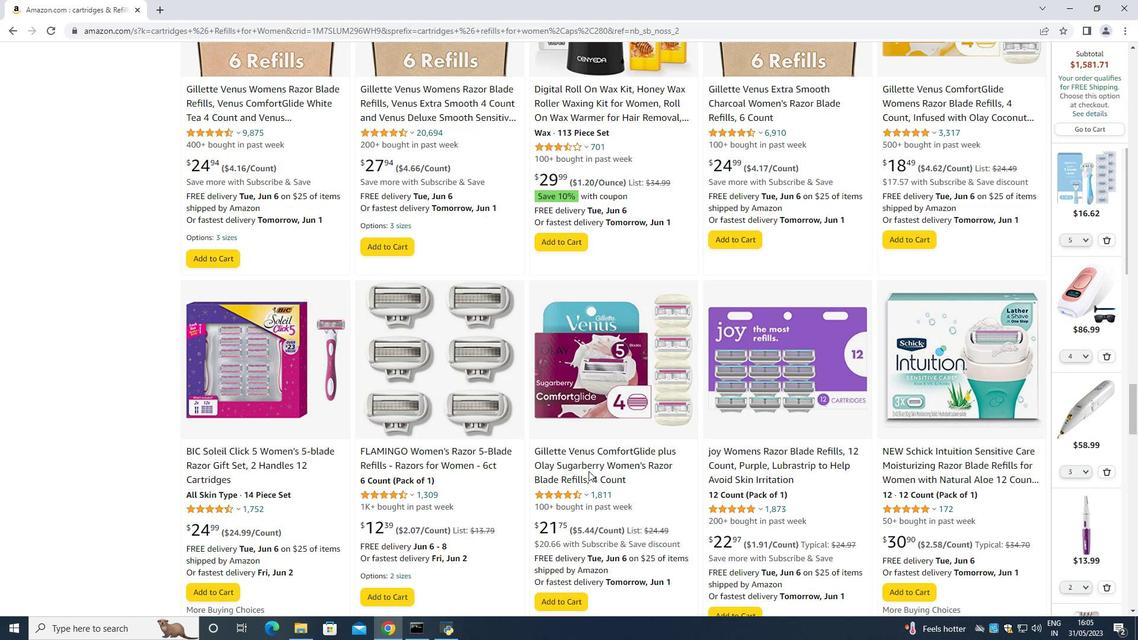 
Action: Mouse scrolled (588, 470) with delta (0, 0)
Screenshot: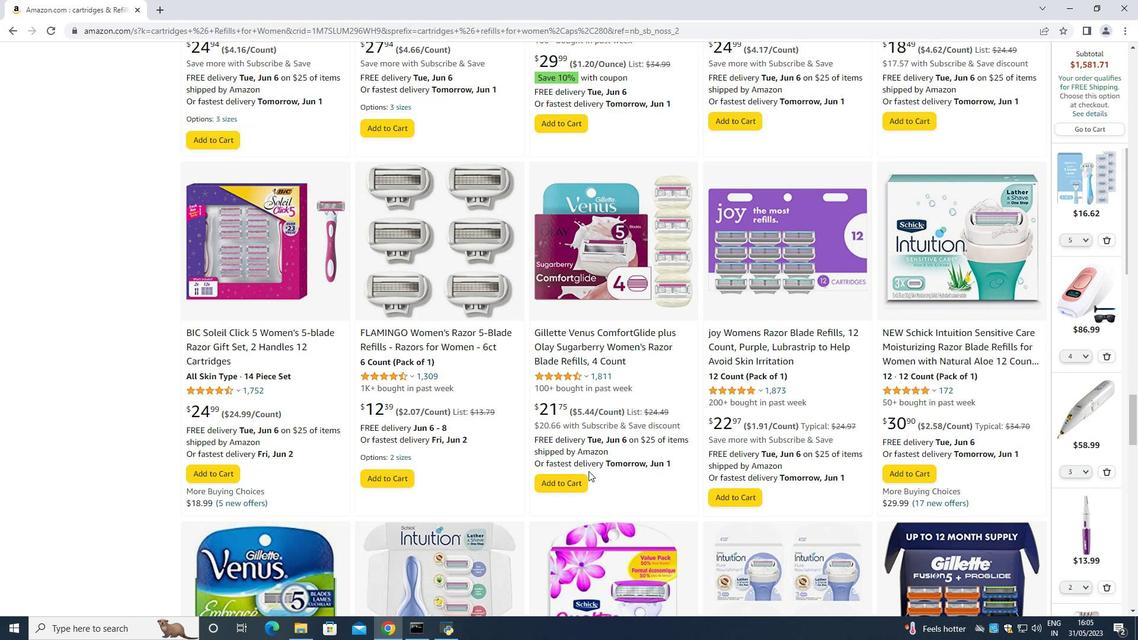 
Action: Mouse scrolled (588, 470) with delta (0, 0)
Screenshot: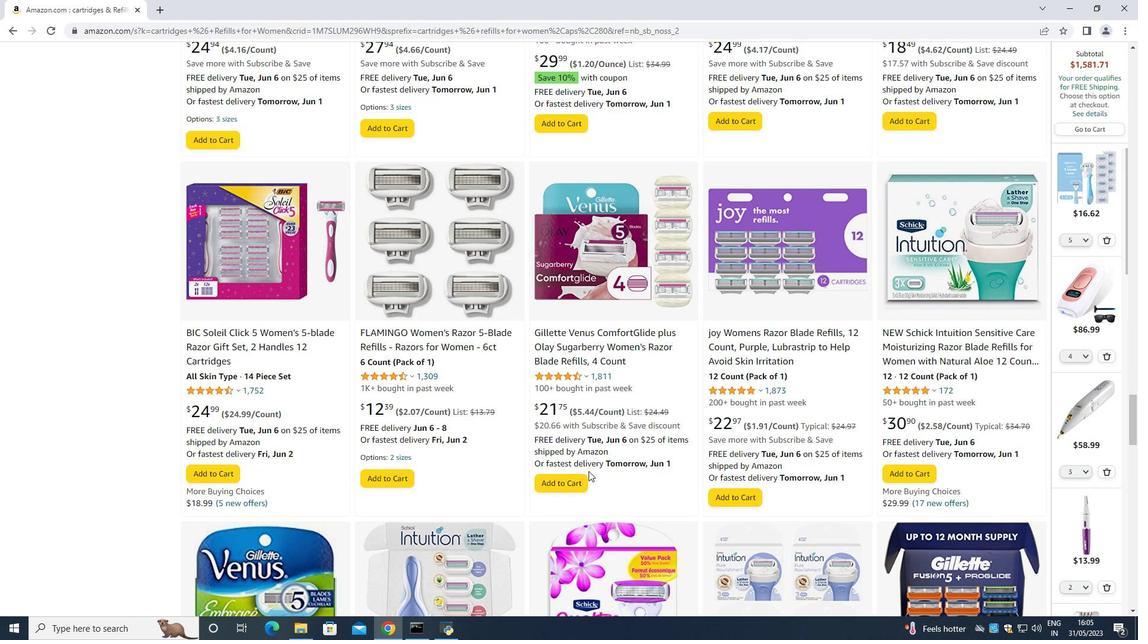 
Action: Mouse scrolled (588, 470) with delta (0, 0)
Screenshot: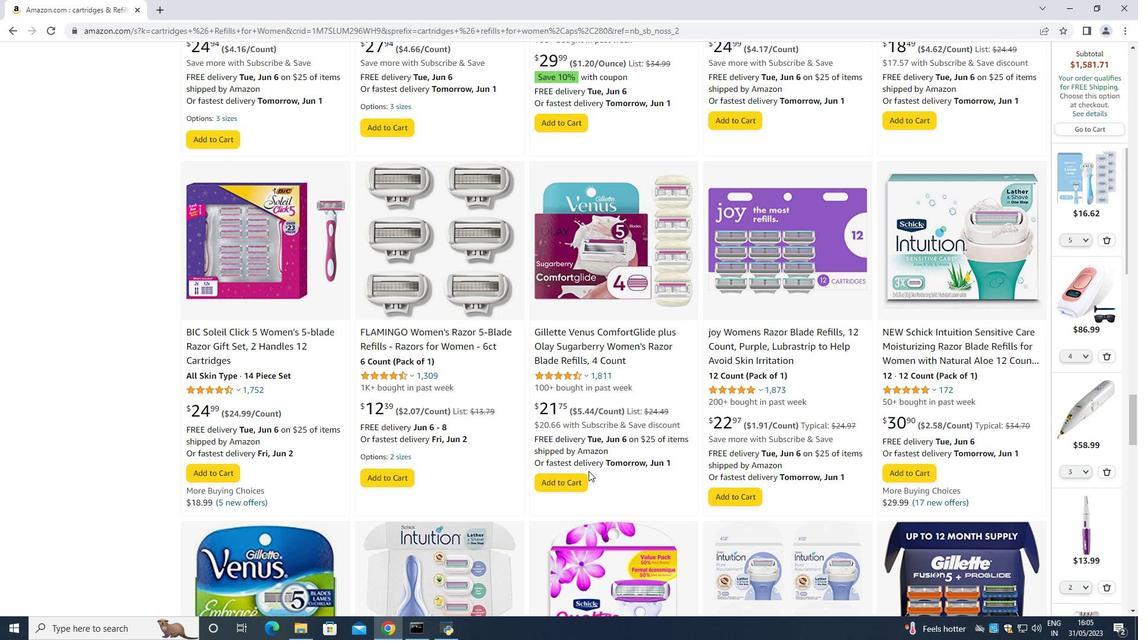 
Action: Mouse scrolled (588, 470) with delta (0, 0)
Screenshot: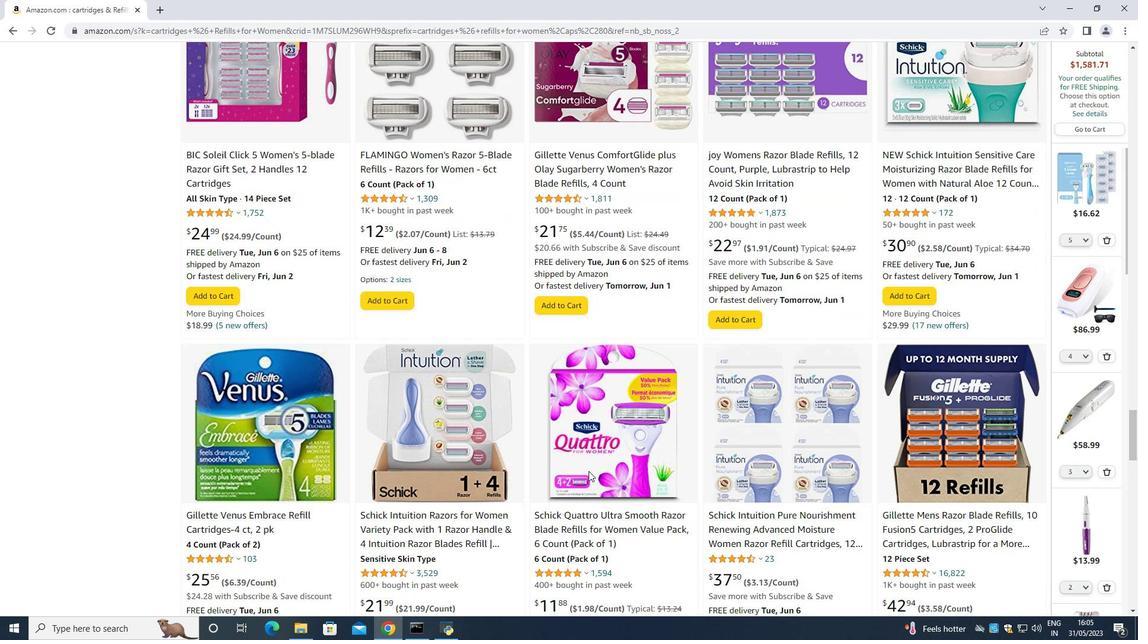 
Action: Mouse scrolled (588, 470) with delta (0, 0)
Screenshot: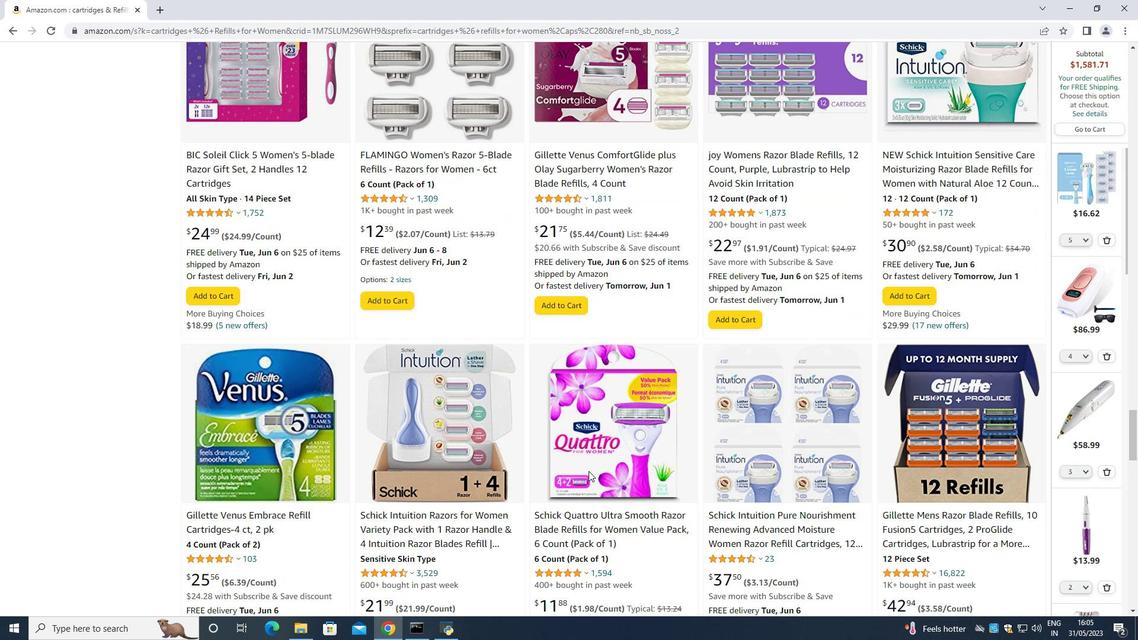 
Action: Mouse scrolled (588, 470) with delta (0, 0)
Screenshot: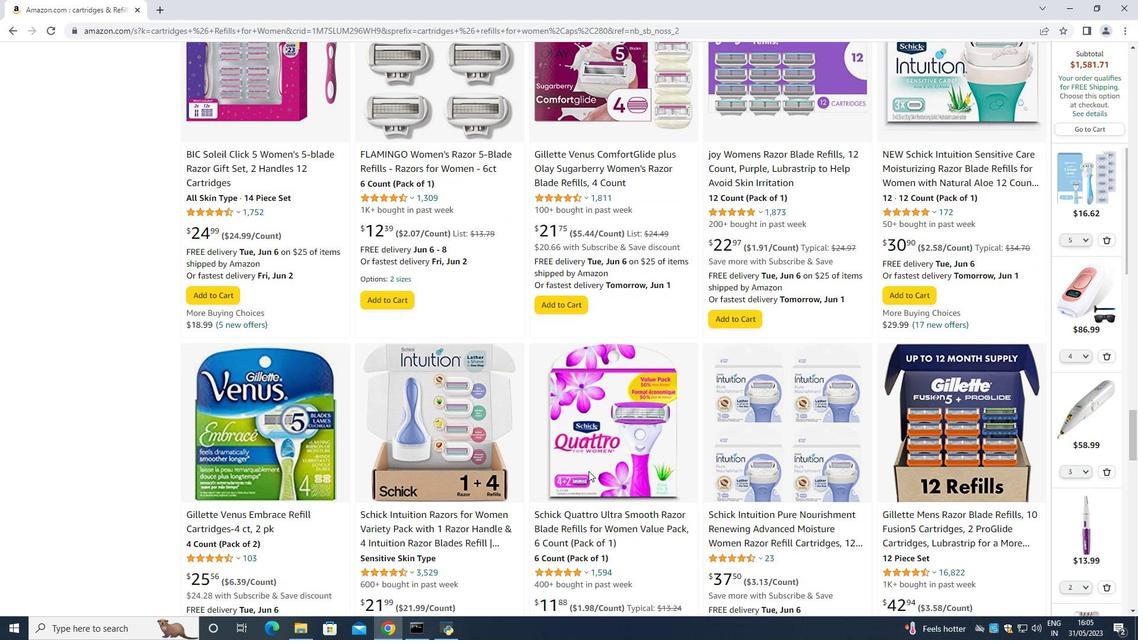 
Action: Mouse scrolled (588, 470) with delta (0, 0)
Screenshot: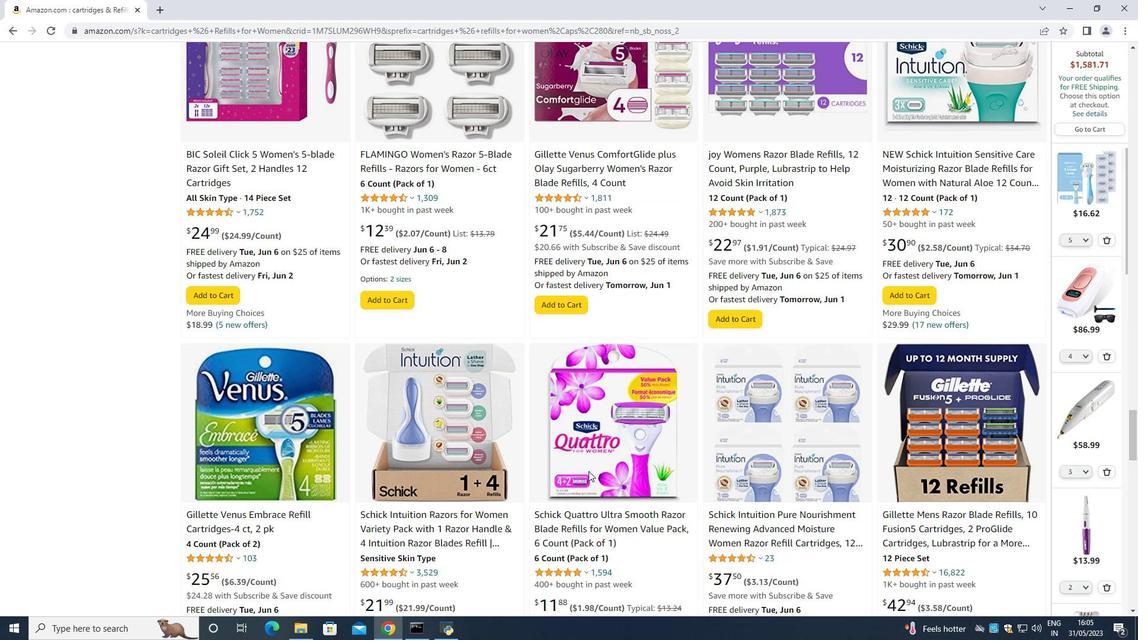 
Action: Mouse scrolled (588, 470) with delta (0, 0)
Screenshot: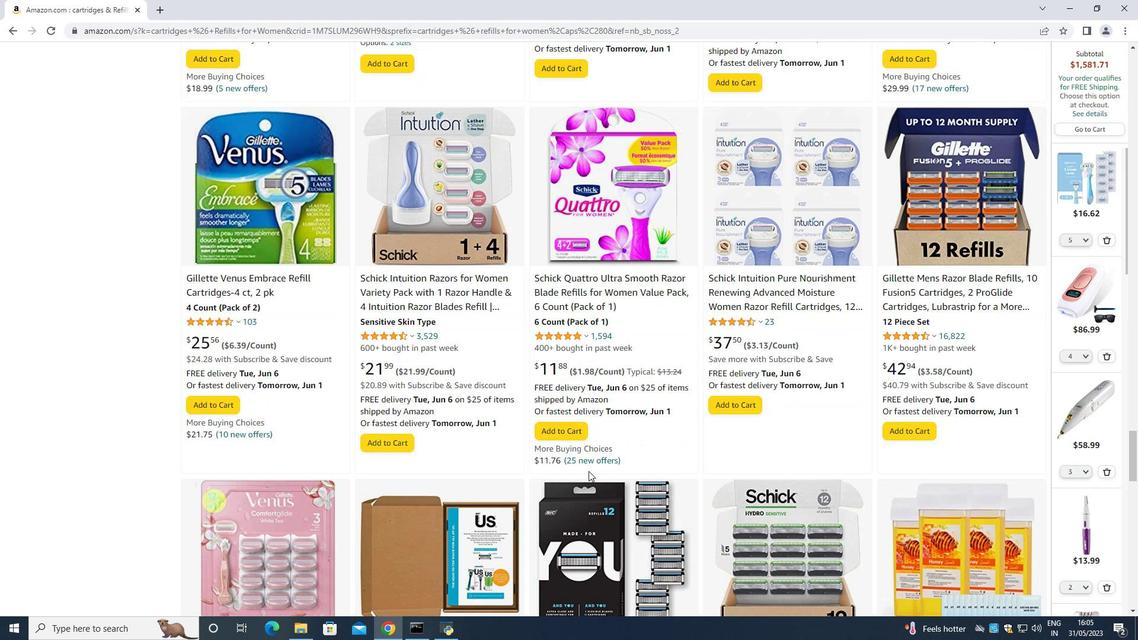 
Action: Mouse scrolled (588, 470) with delta (0, 0)
Screenshot: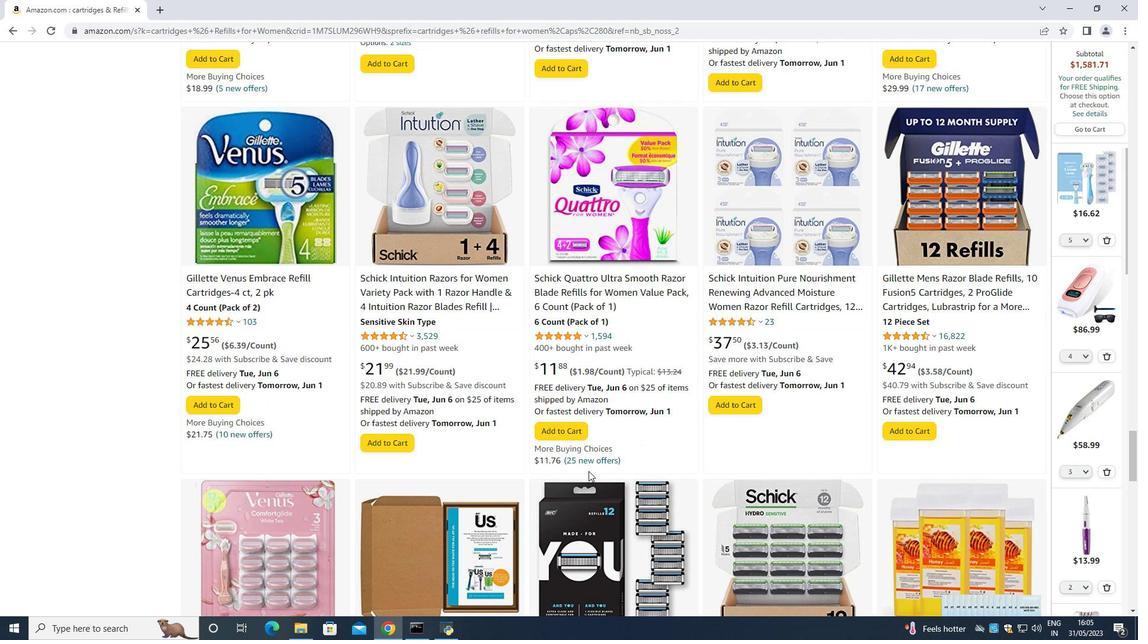 
Action: Mouse scrolled (588, 470) with delta (0, 0)
Screenshot: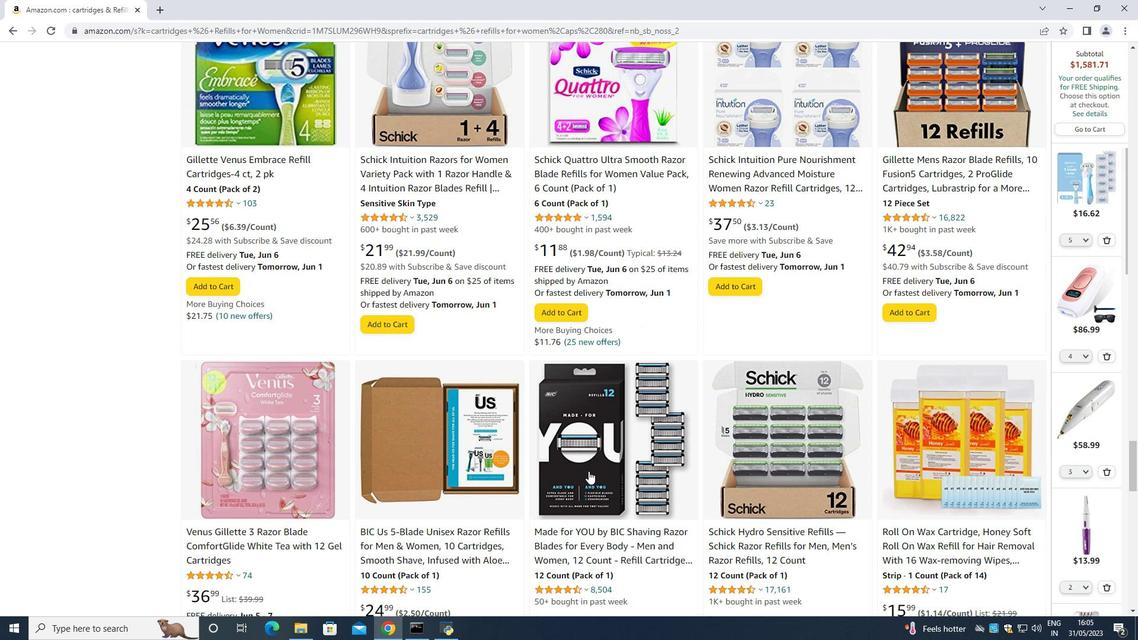 
Action: Mouse scrolled (588, 470) with delta (0, 0)
Screenshot: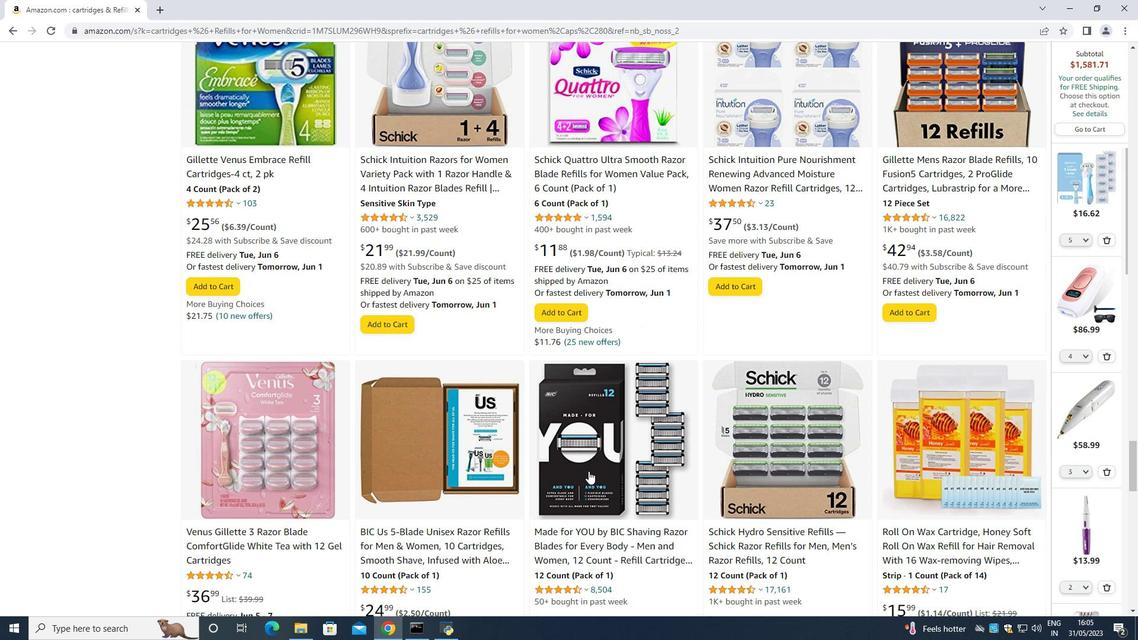 
Action: Mouse scrolled (588, 470) with delta (0, 0)
Screenshot: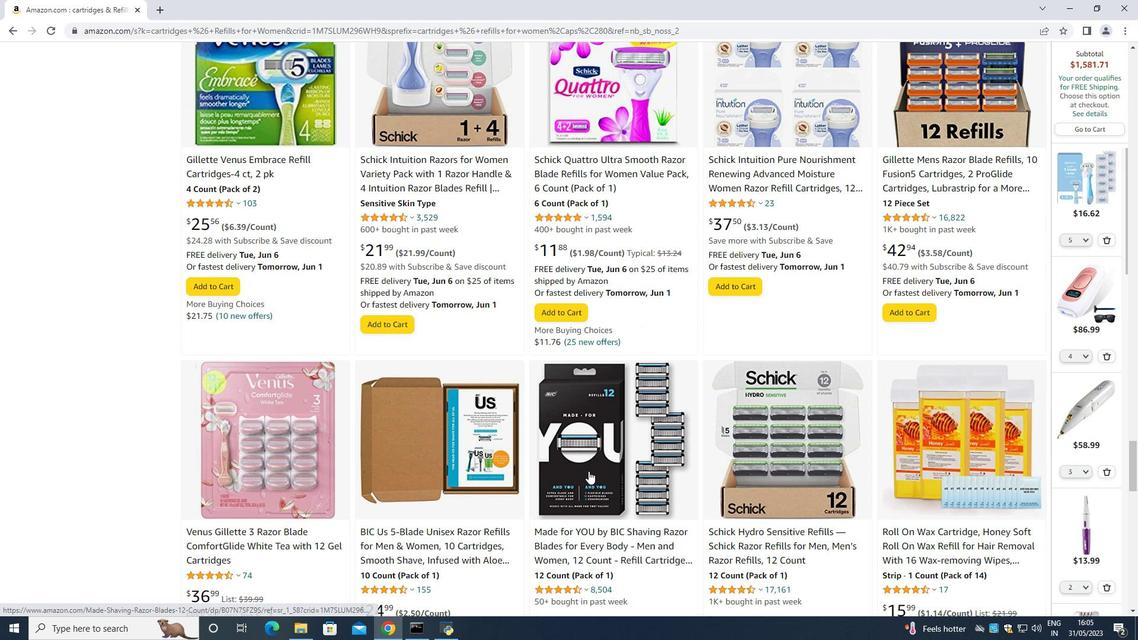 
Action: Mouse scrolled (588, 470) with delta (0, 0)
Screenshot: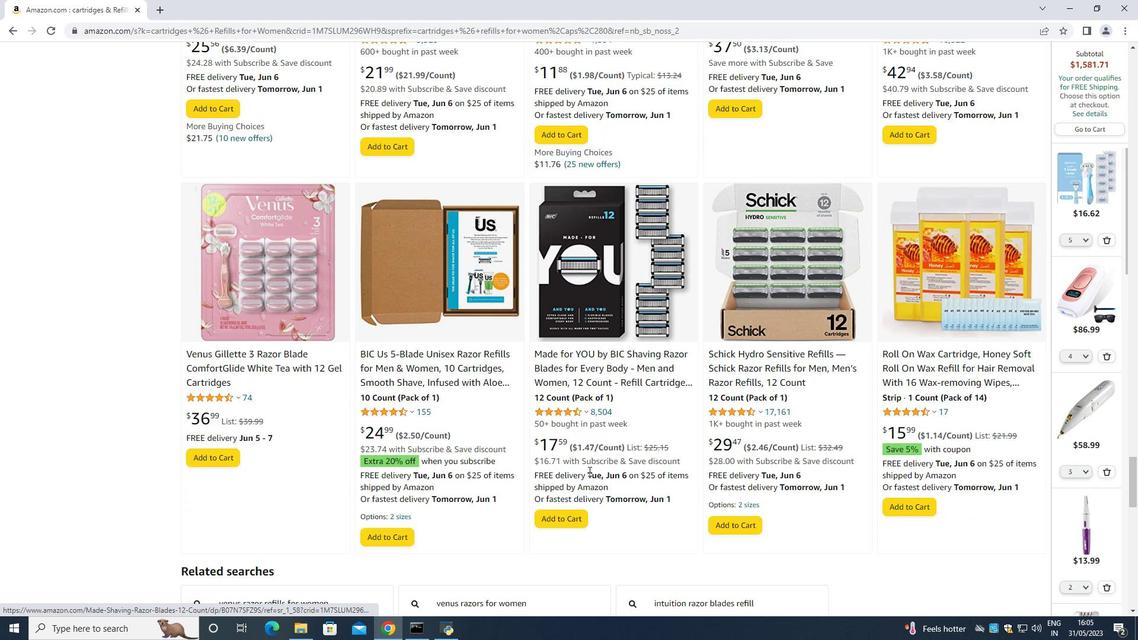 
Action: Mouse scrolled (588, 470) with delta (0, 0)
Screenshot: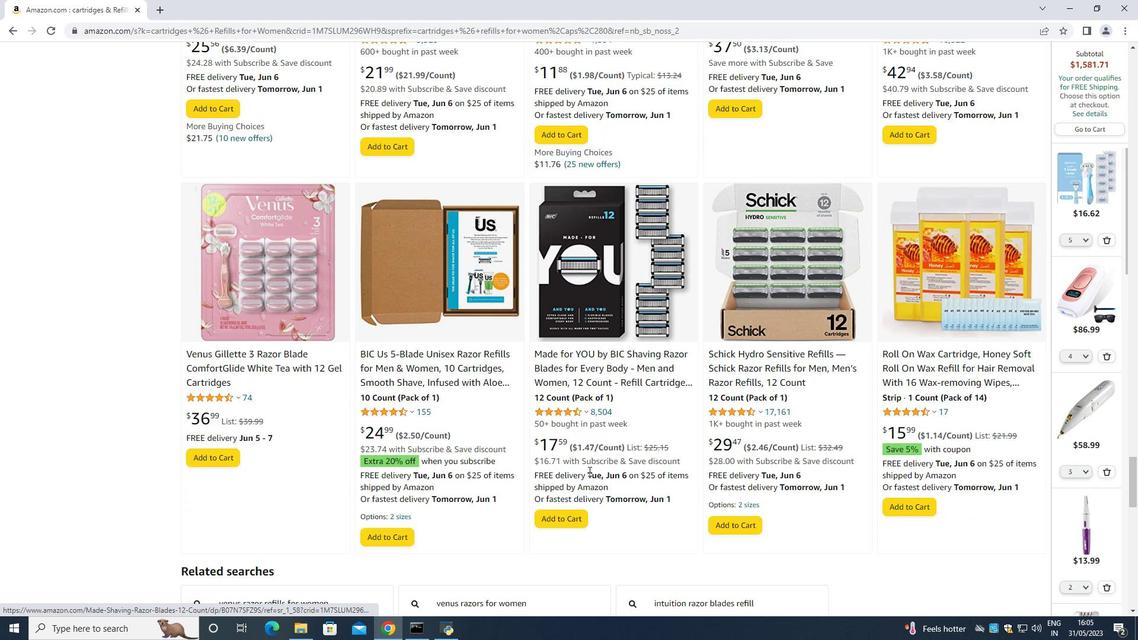 
Action: Mouse scrolled (588, 470) with delta (0, 0)
Screenshot: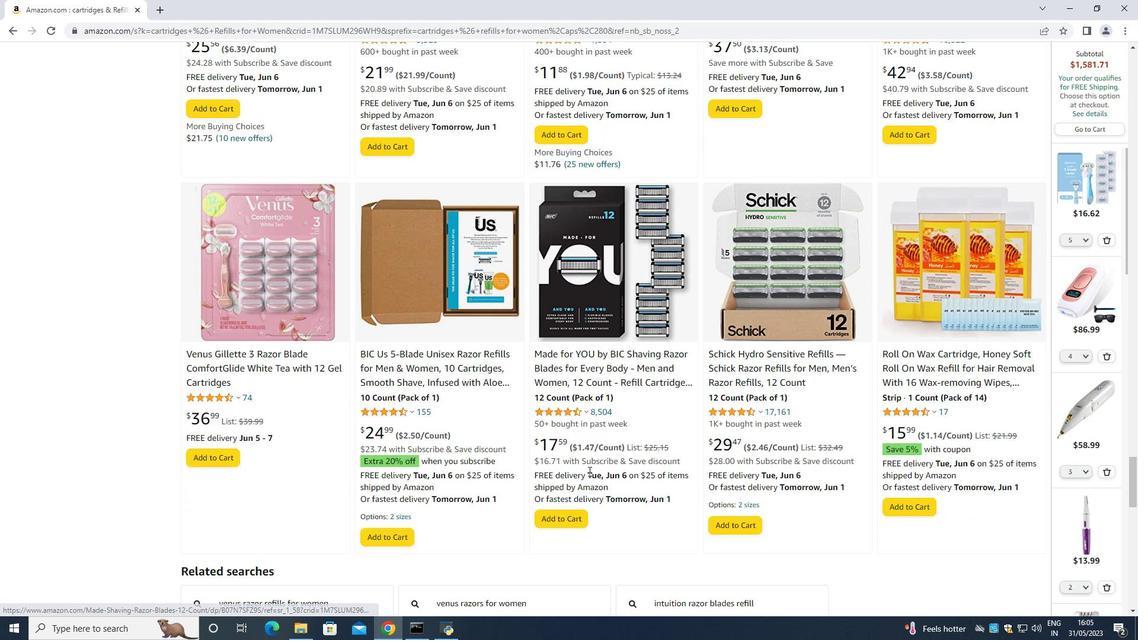 
Action: Mouse scrolled (588, 470) with delta (0, 0)
Screenshot: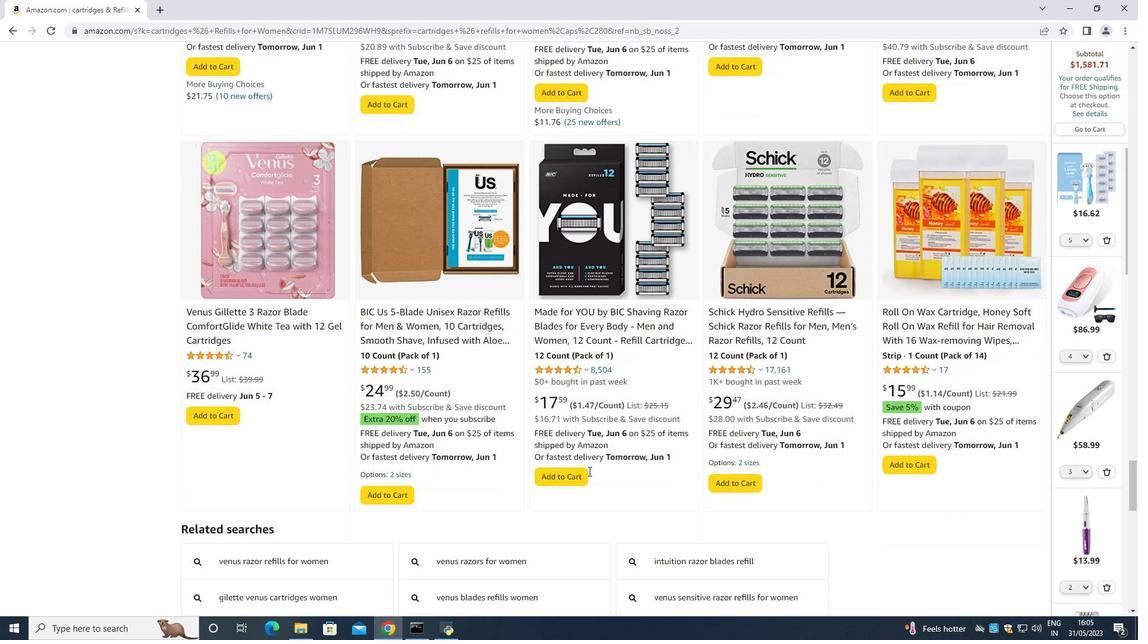 
Action: Mouse scrolled (588, 472) with delta (0, 0)
Screenshot: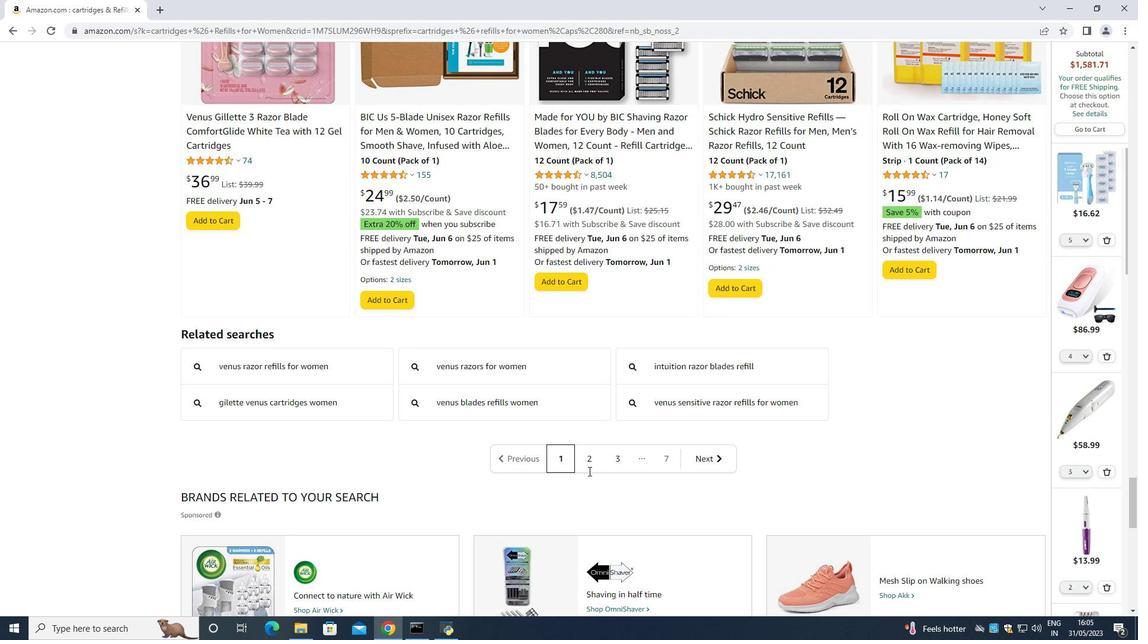 
Action: Mouse scrolled (588, 472) with delta (0, 0)
Screenshot: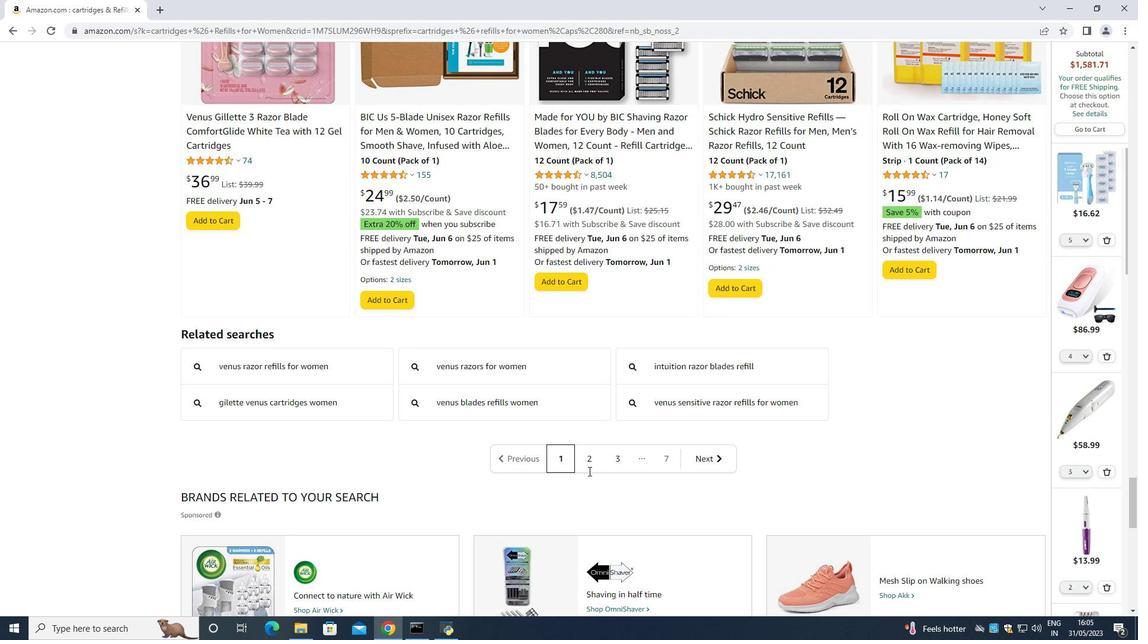 
Action: Mouse scrolled (588, 472) with delta (0, 0)
Screenshot: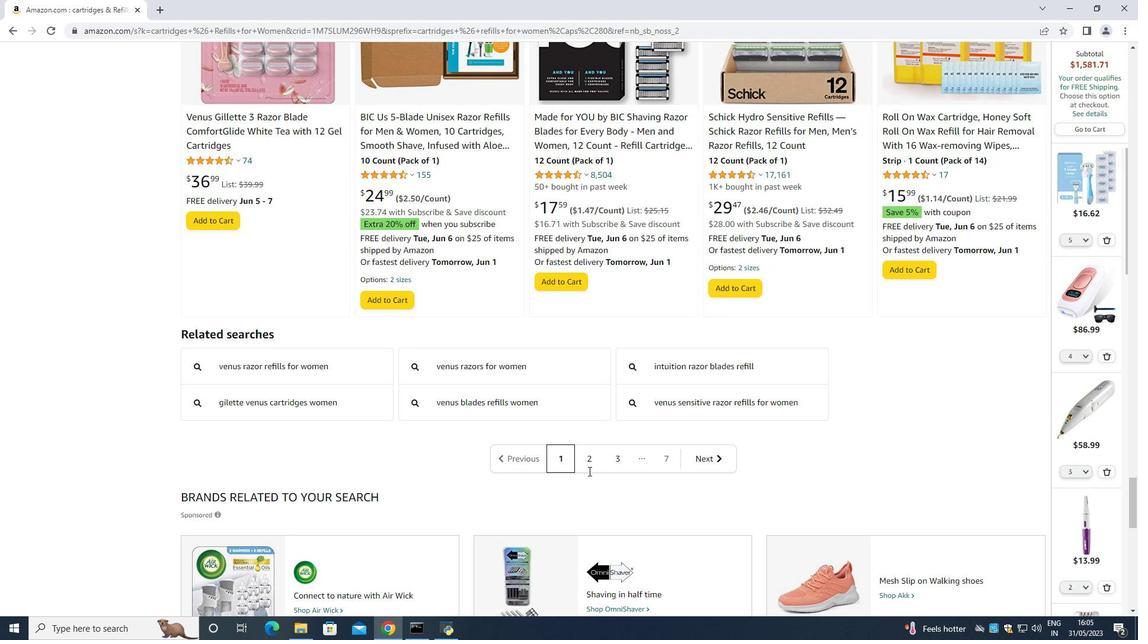 
Action: Mouse scrolled (588, 472) with delta (0, 0)
Screenshot: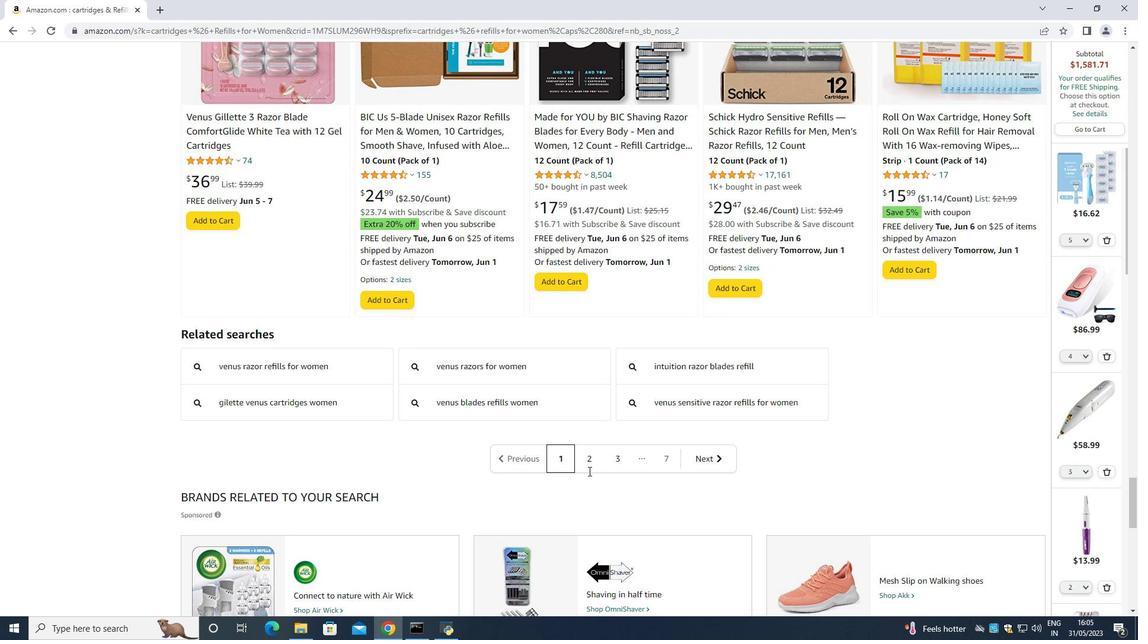 
Action: Mouse scrolled (588, 472) with delta (0, 0)
Screenshot: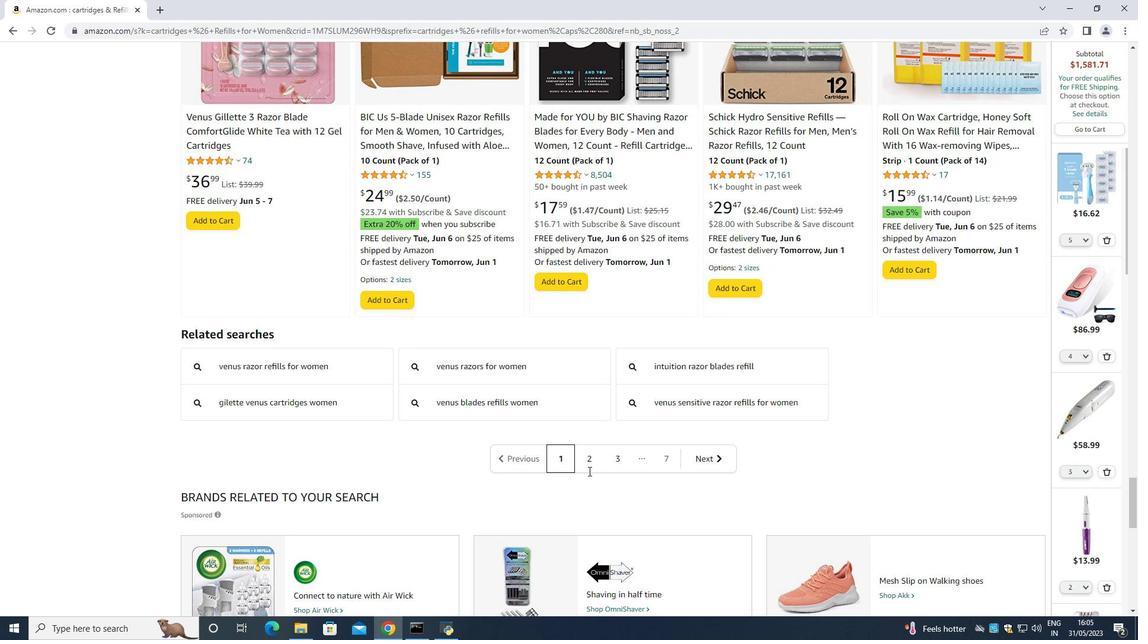 
Action: Mouse moved to (588, 463)
Screenshot: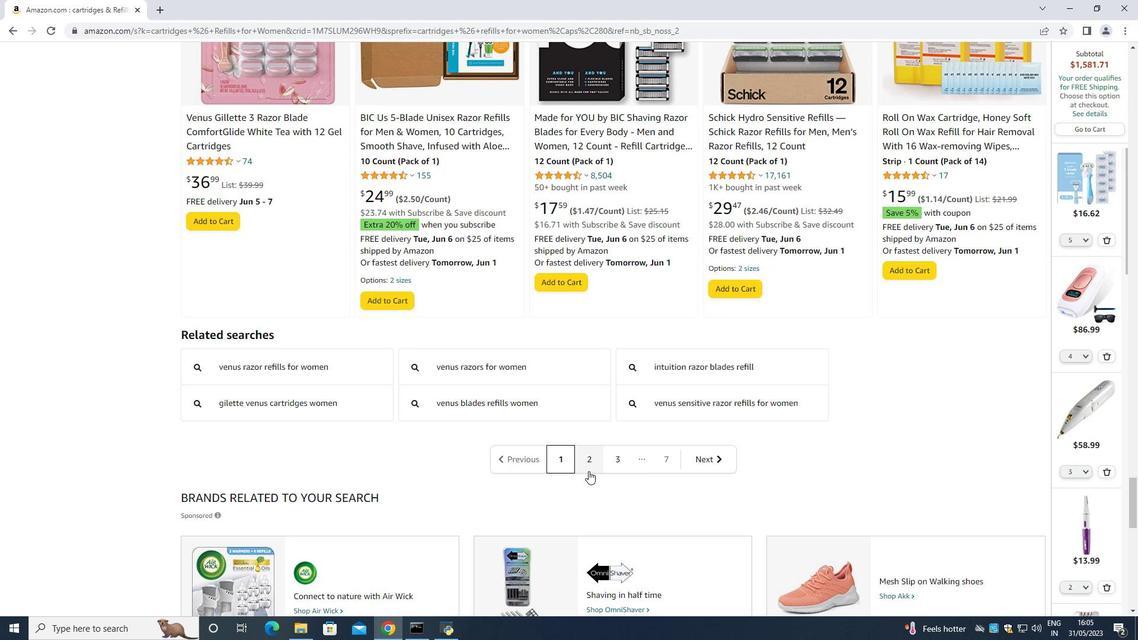 
Action: Mouse scrolled (588, 463) with delta (0, 0)
Screenshot: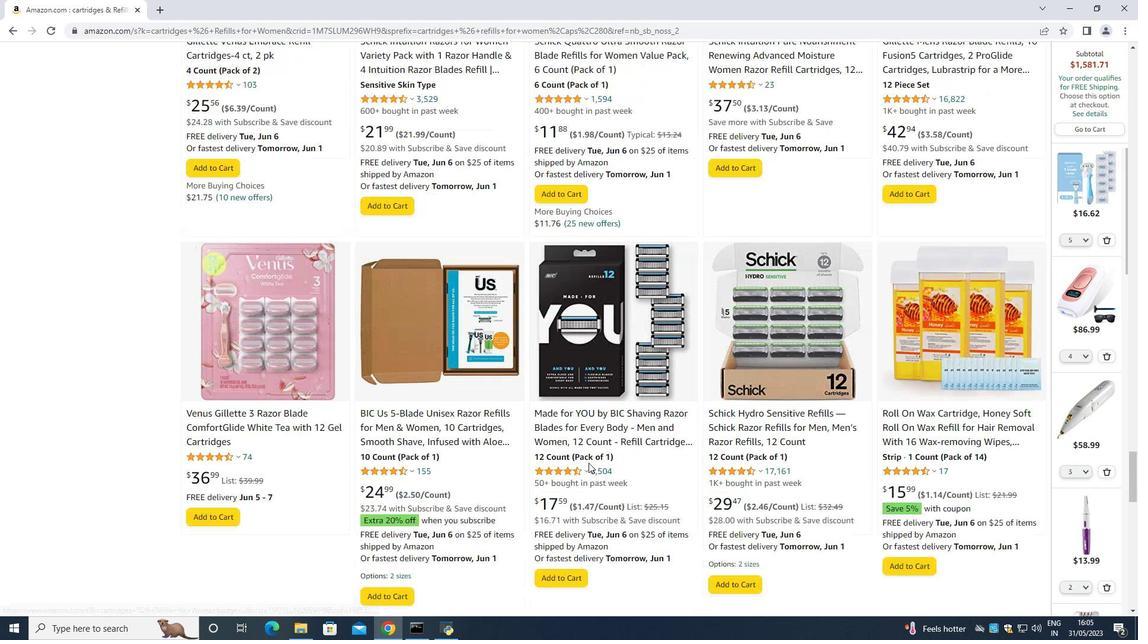 
Action: Mouse scrolled (588, 463) with delta (0, 0)
Screenshot: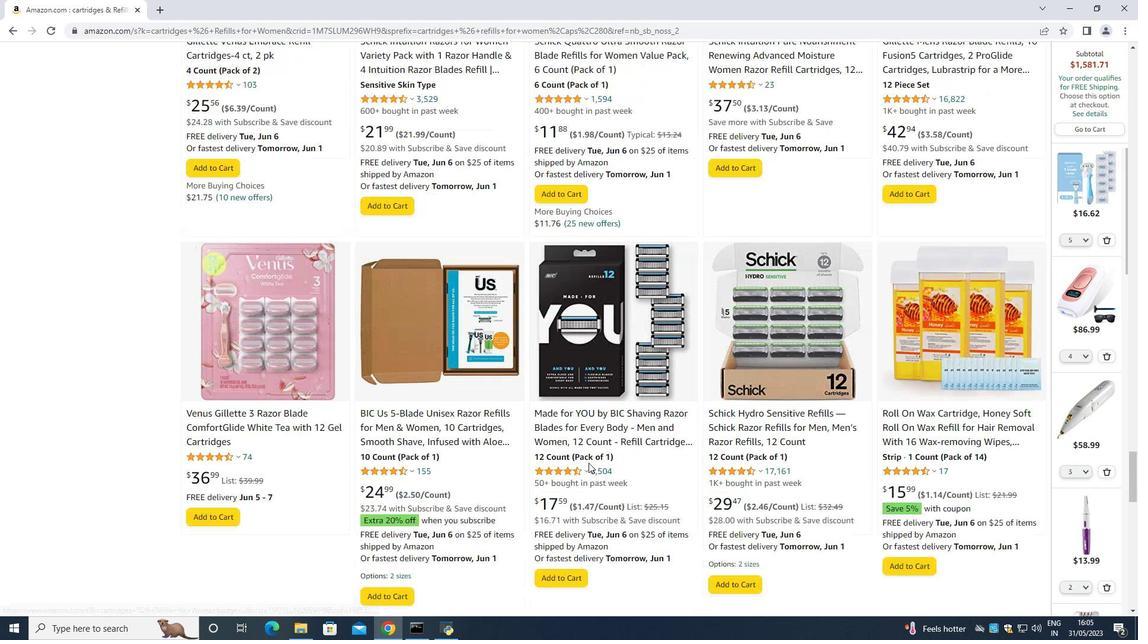 
Action: Mouse scrolled (588, 463) with delta (0, 0)
Screenshot: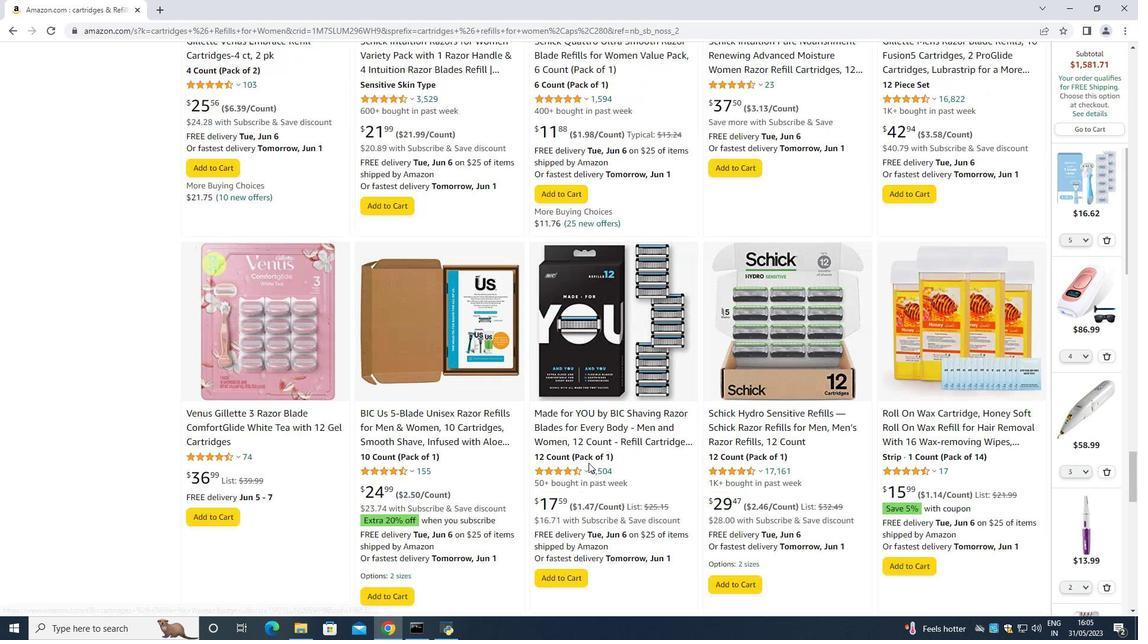 
Action: Mouse scrolled (588, 463) with delta (0, 0)
Screenshot: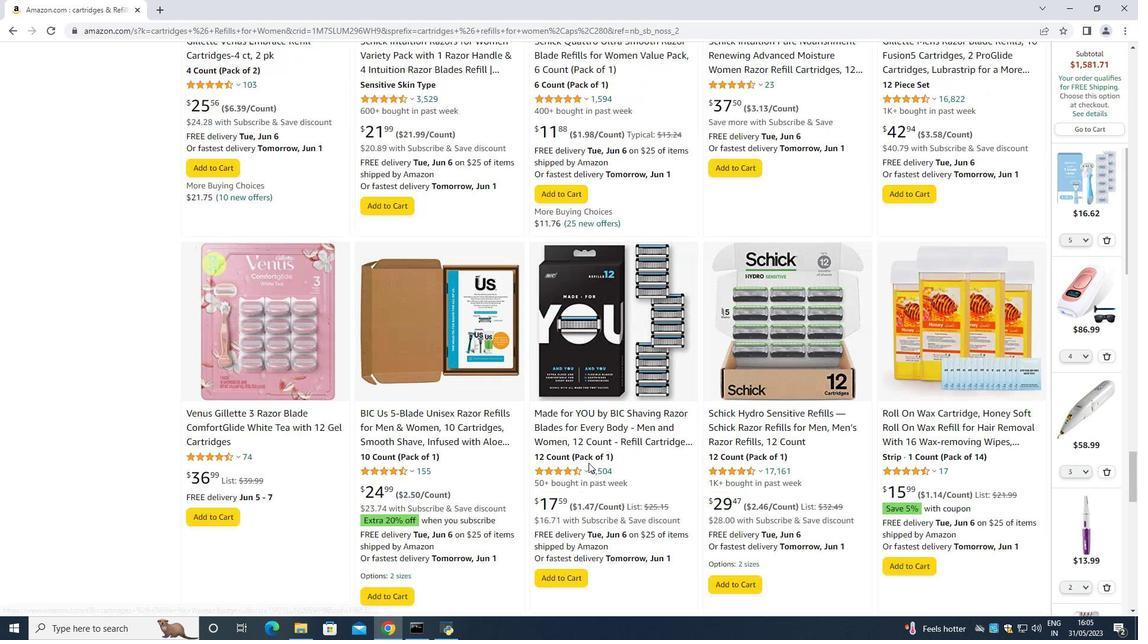 
Action: Mouse scrolled (588, 463) with delta (0, 0)
Screenshot: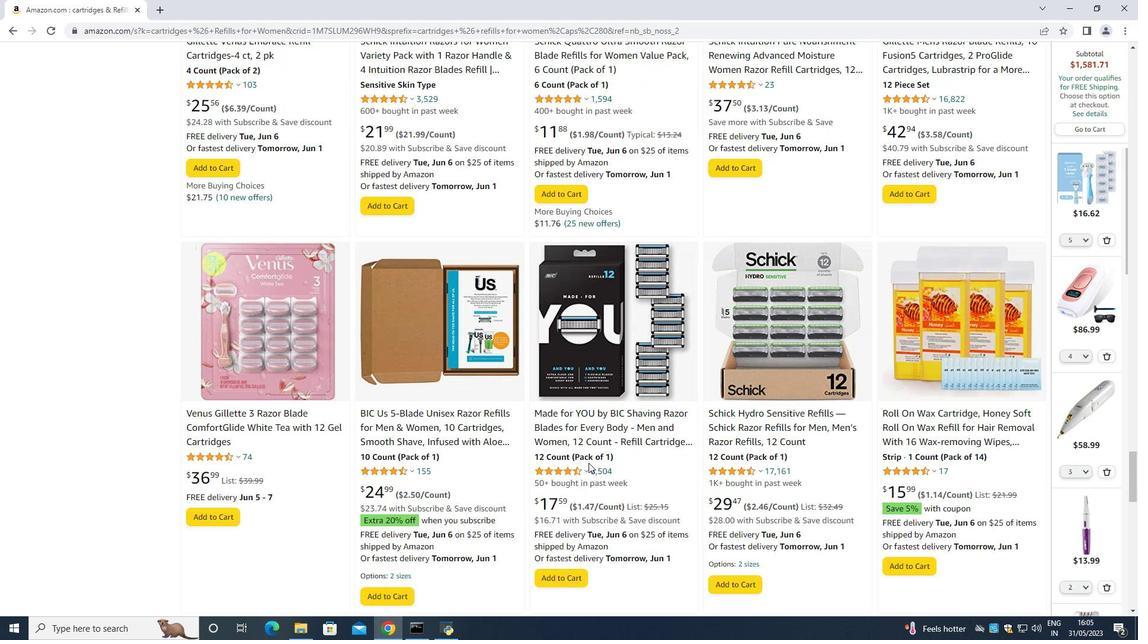 
Action: Mouse moved to (587, 457)
Screenshot: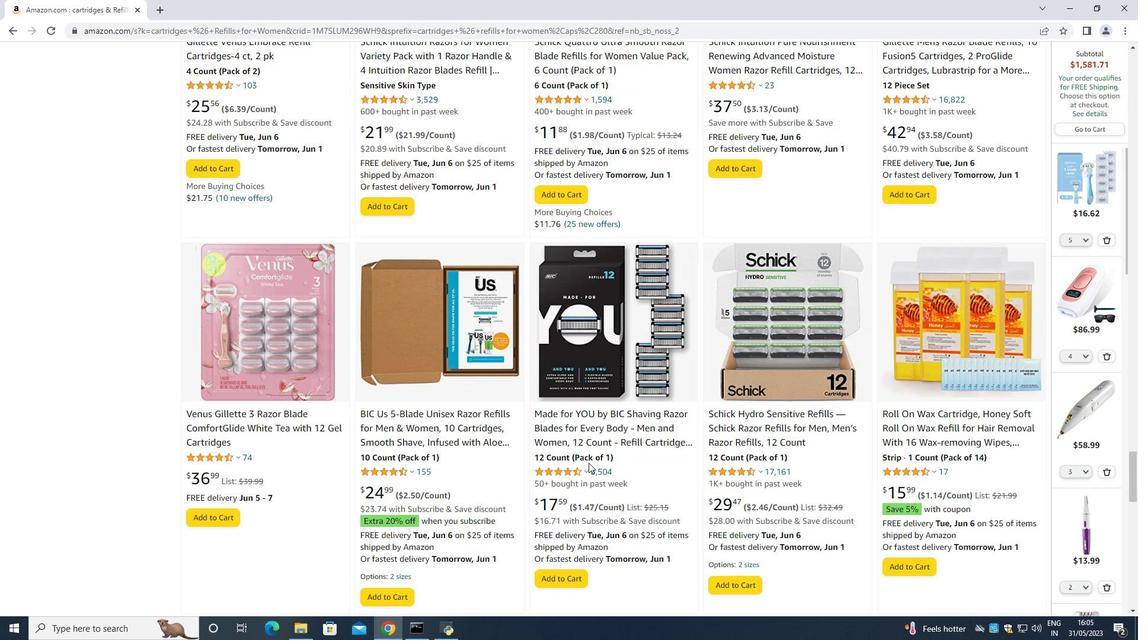 
Action: Mouse scrolled (587, 457) with delta (0, 0)
Screenshot: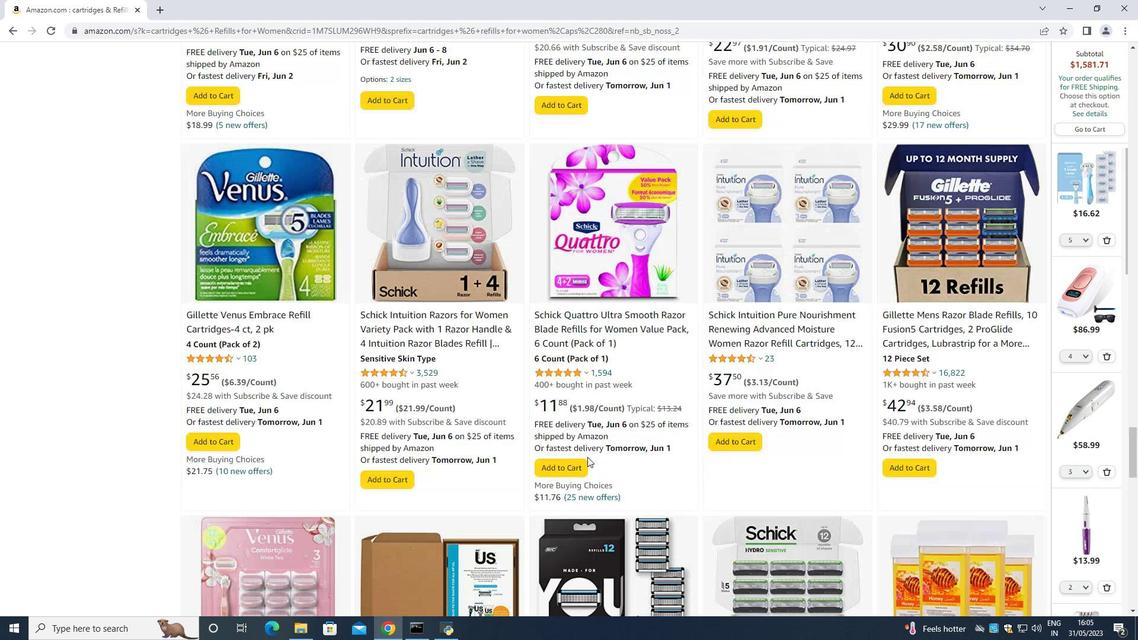 
Action: Mouse scrolled (587, 457) with delta (0, 0)
Screenshot: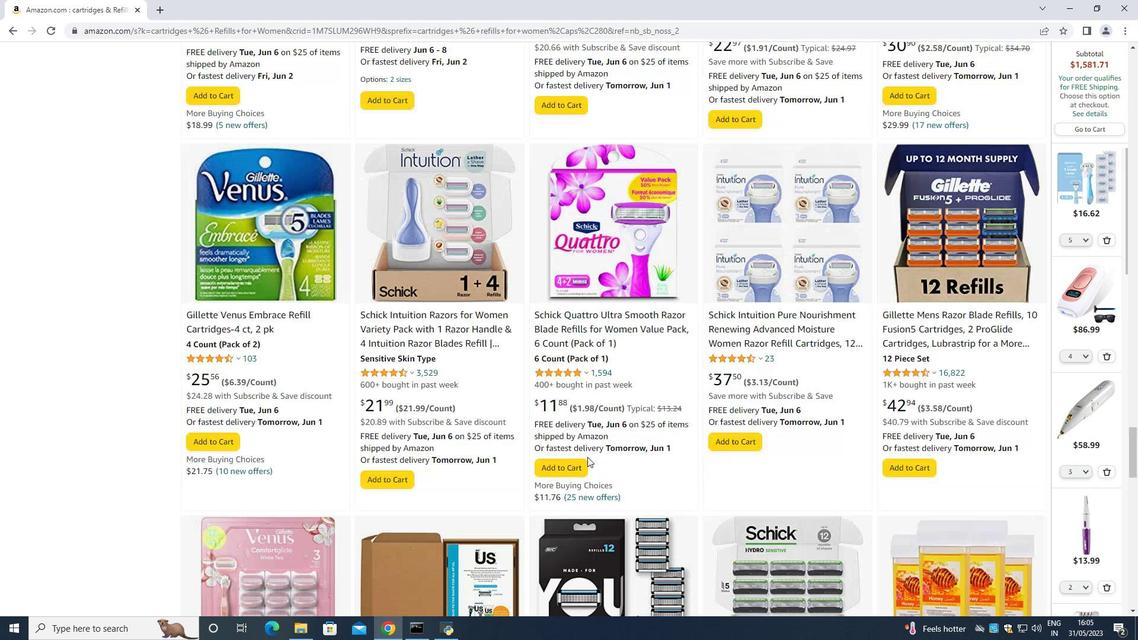 
Action: Mouse scrolled (587, 457) with delta (0, 0)
Screenshot: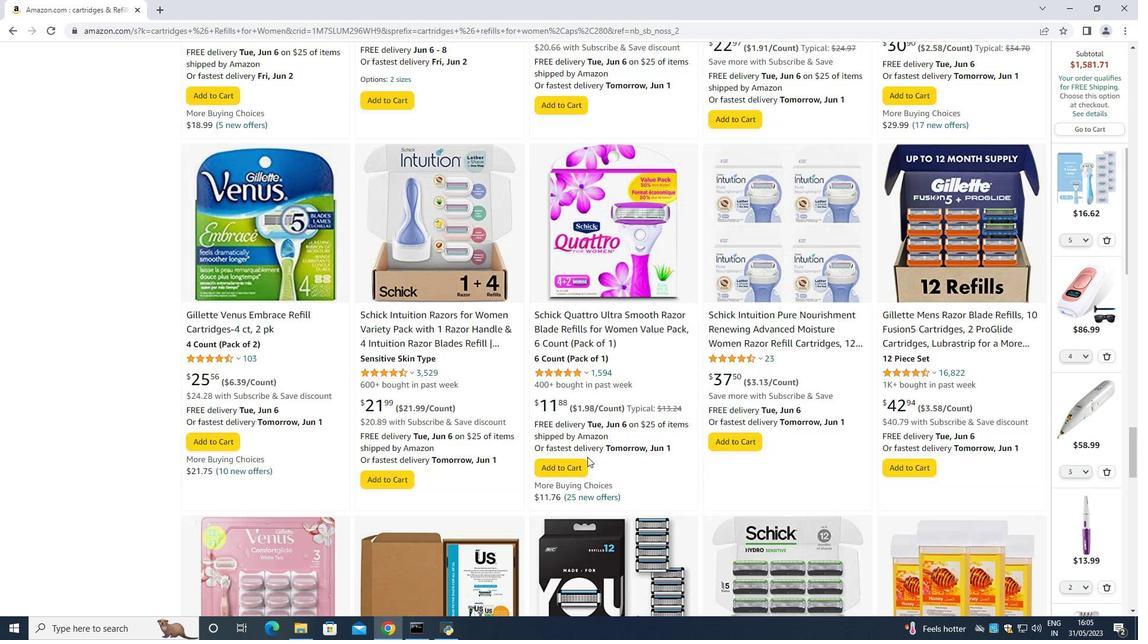 
Action: Mouse scrolled (587, 457) with delta (0, 0)
Screenshot: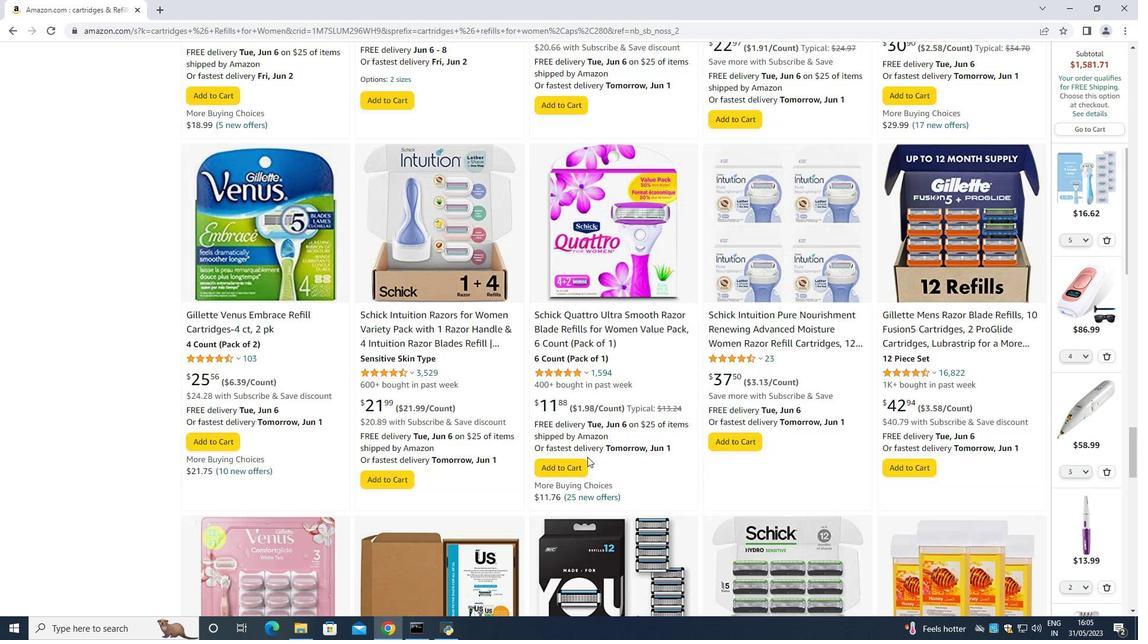 
Action: Mouse moved to (590, 450)
Screenshot: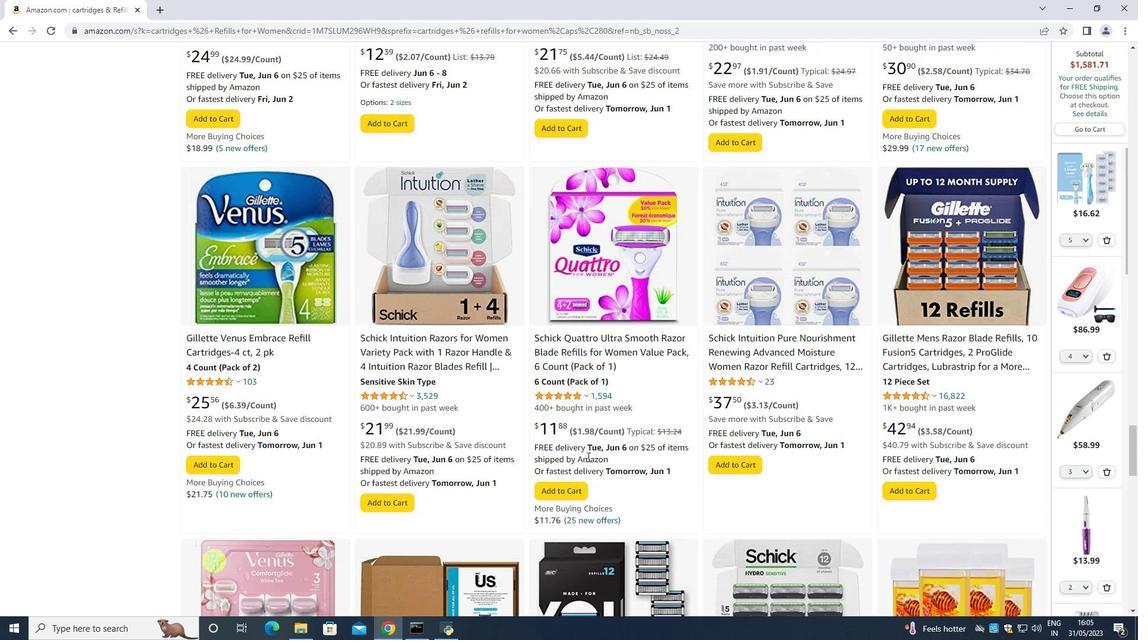 
Action: Mouse scrolled (590, 451) with delta (0, 0)
Screenshot: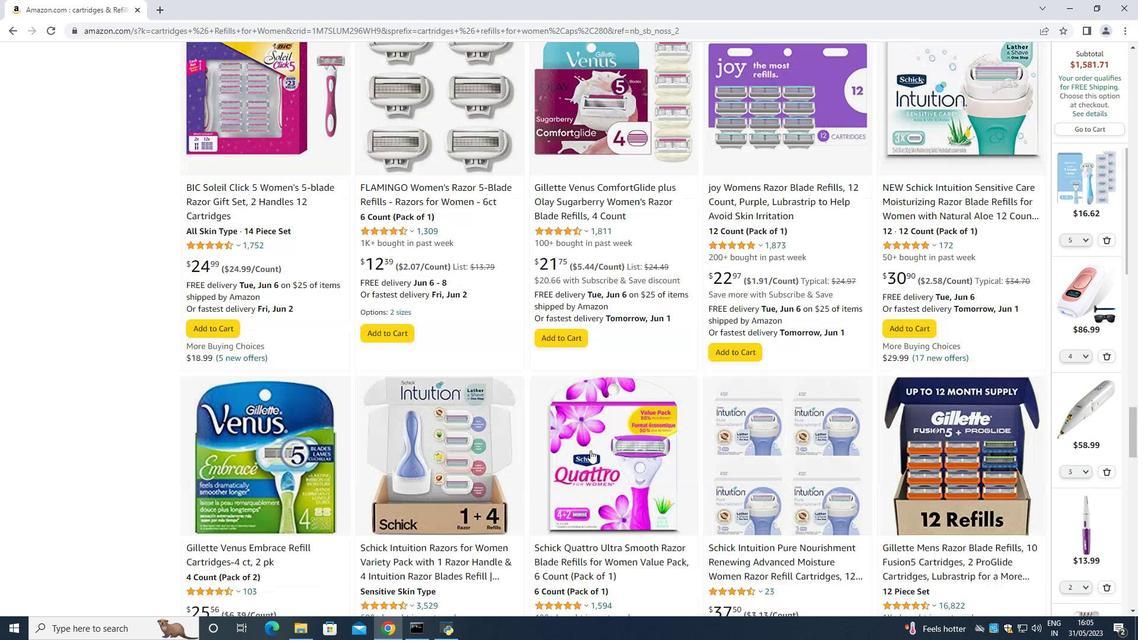 
Action: Mouse scrolled (590, 451) with delta (0, 0)
Screenshot: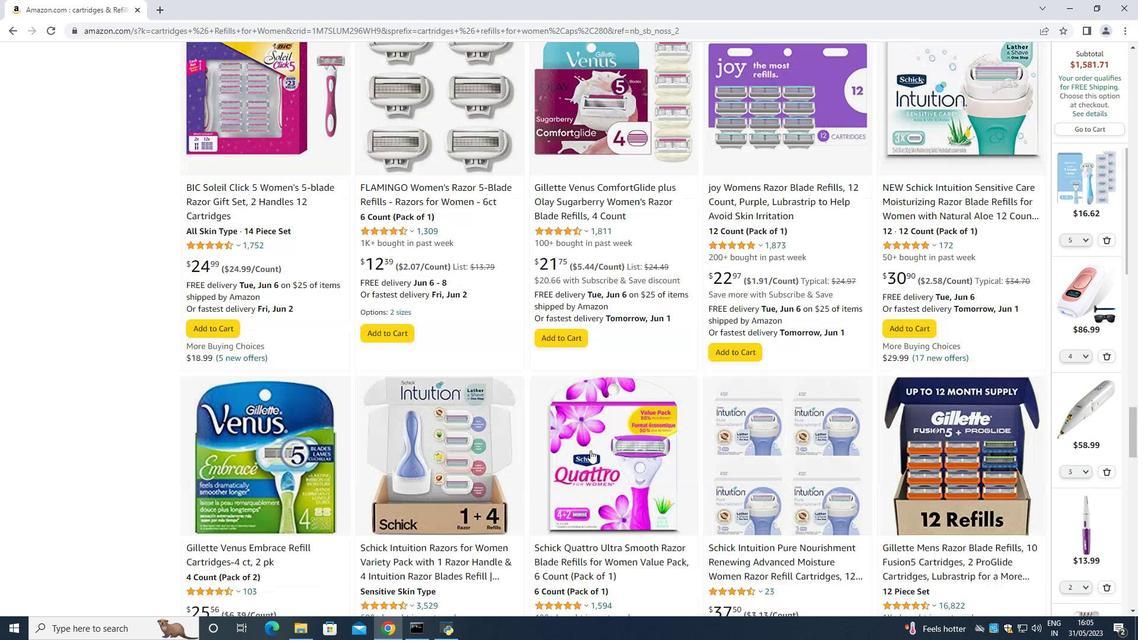 
Action: Mouse scrolled (590, 451) with delta (0, 0)
Screenshot: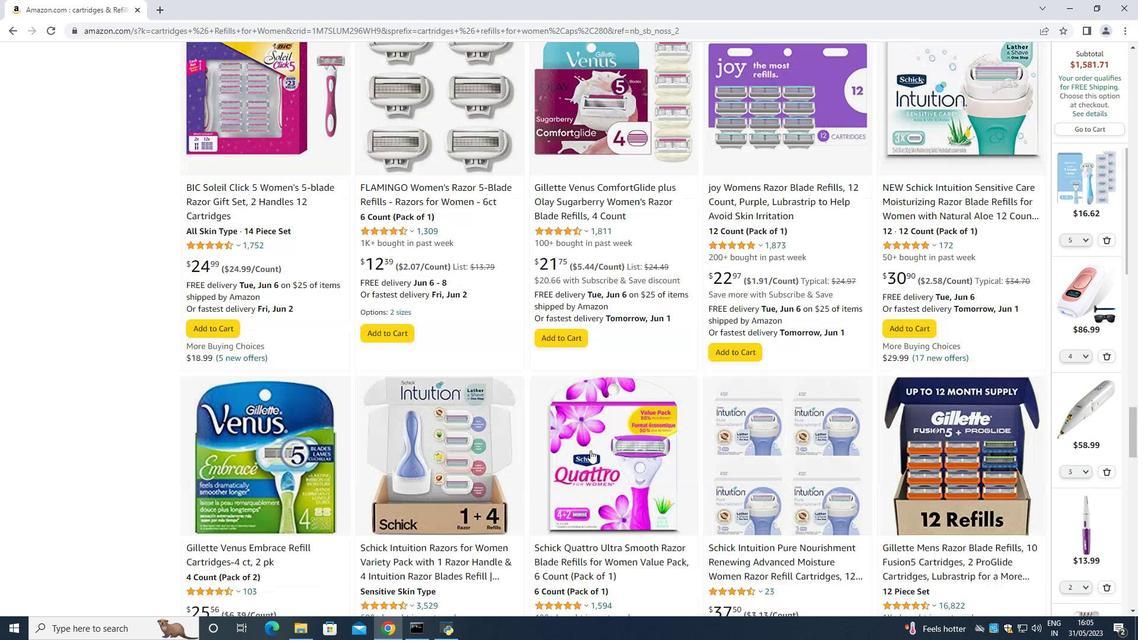 
Action: Mouse scrolled (590, 451) with delta (0, 0)
Screenshot: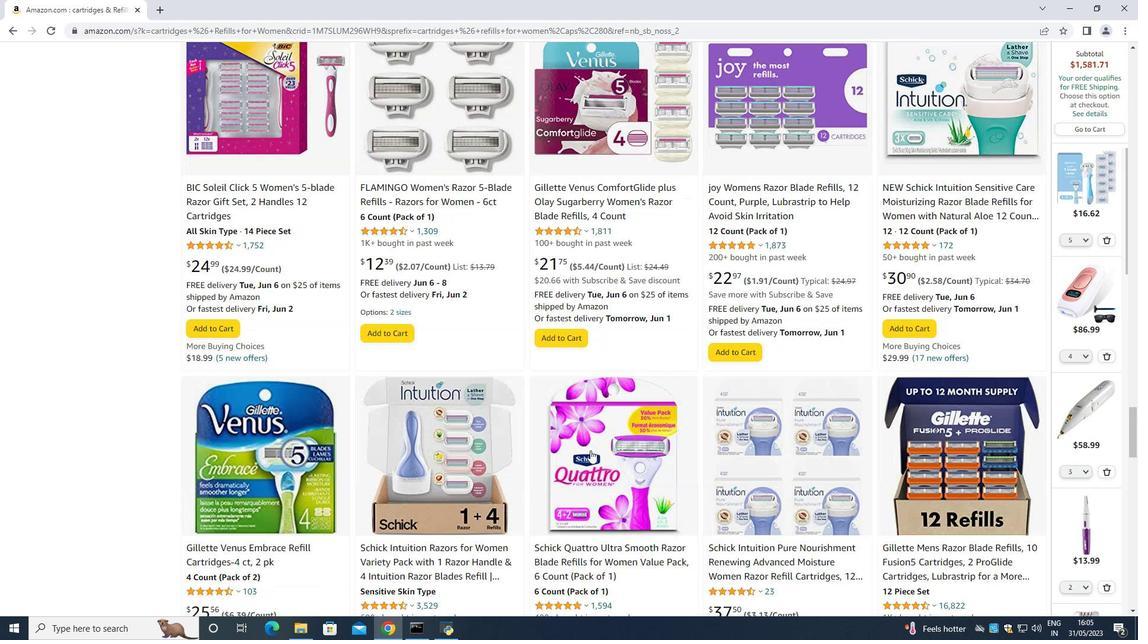 
Action: Mouse scrolled (590, 451) with delta (0, 0)
Screenshot: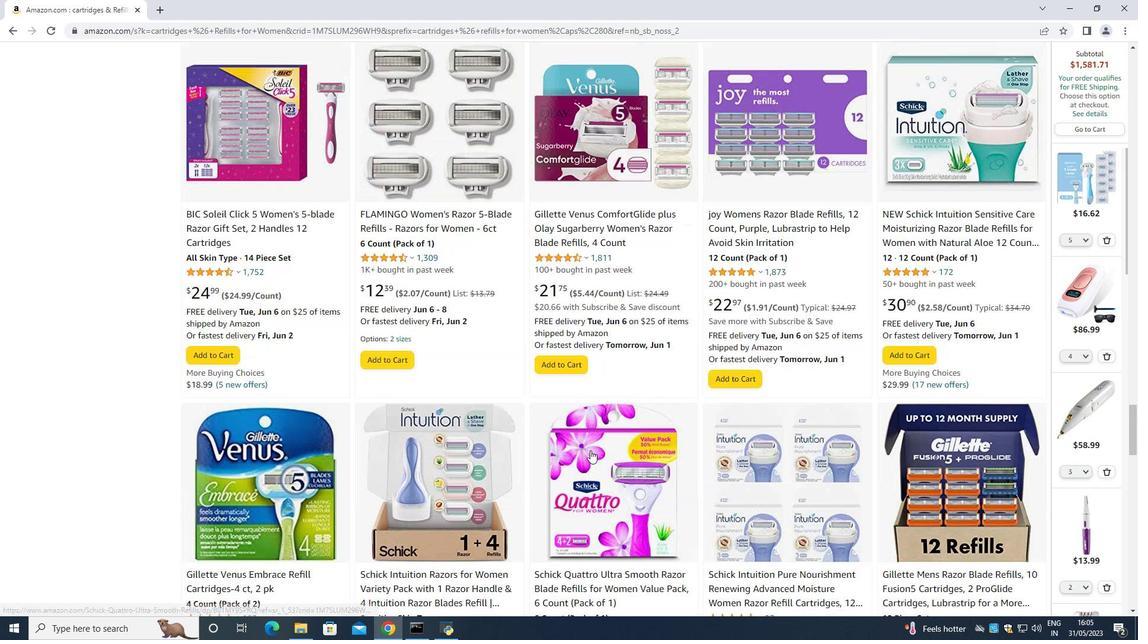 
Action: Mouse scrolled (590, 451) with delta (0, 0)
Screenshot: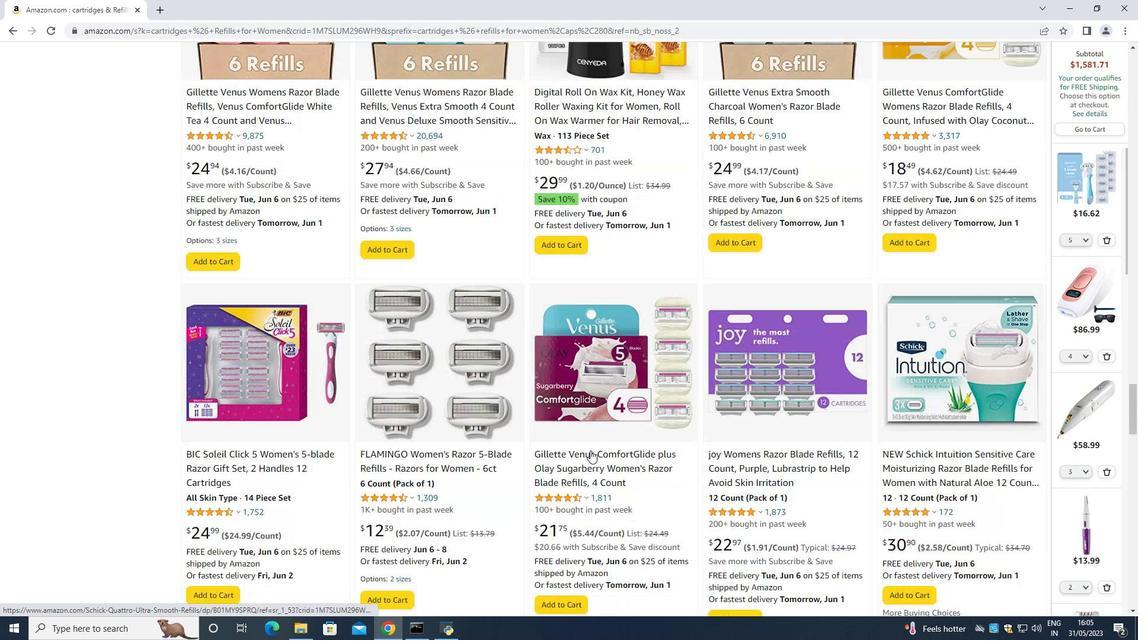
Action: Mouse scrolled (590, 451) with delta (0, 0)
Screenshot: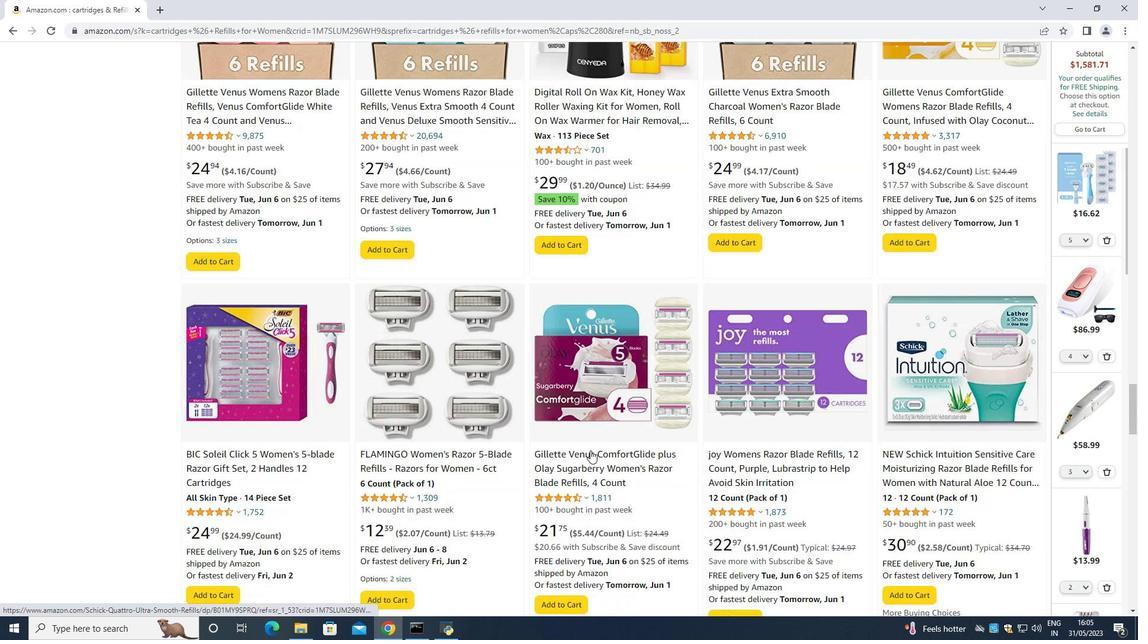 
Action: Mouse scrolled (590, 451) with delta (0, 0)
Screenshot: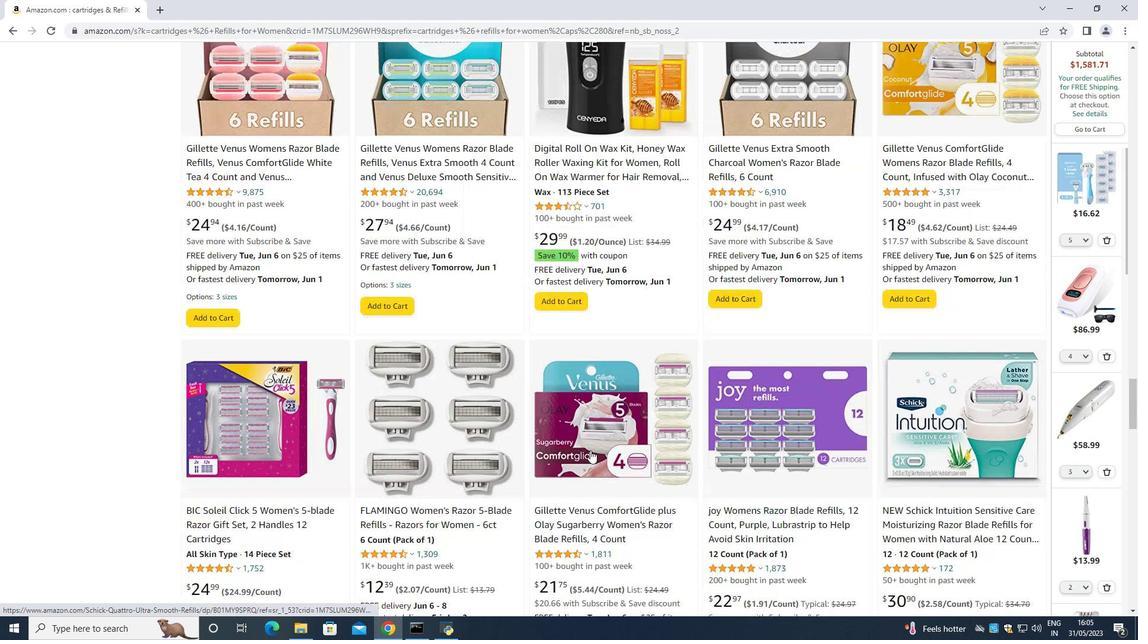
Action: Mouse scrolled (590, 451) with delta (0, 0)
Screenshot: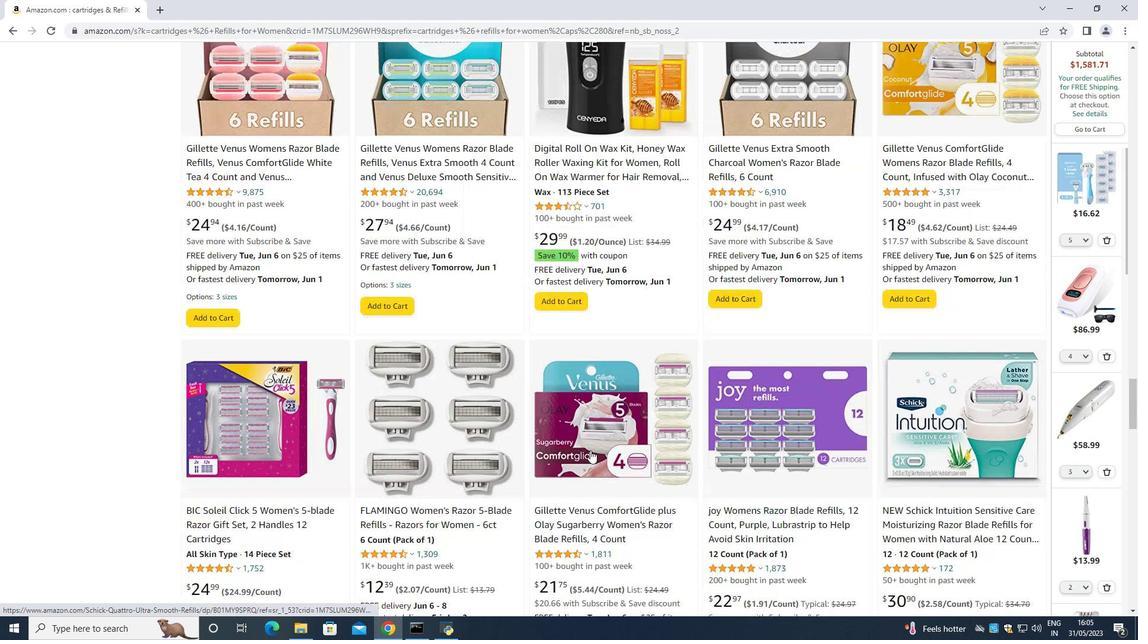 
Action: Mouse scrolled (590, 451) with delta (0, 0)
Screenshot: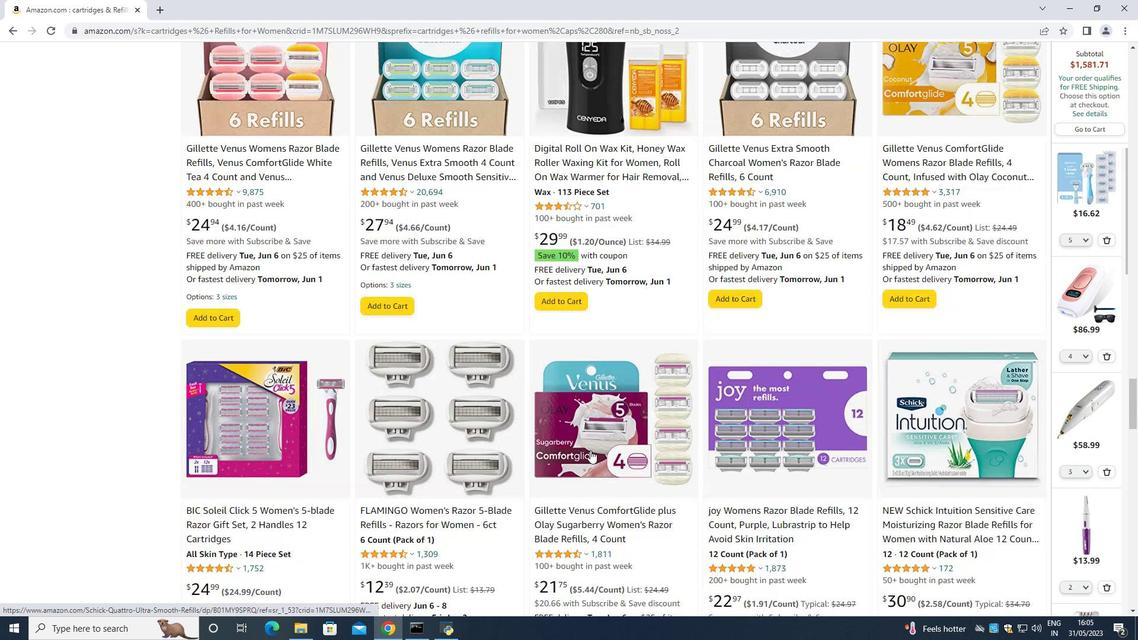 
Action: Mouse scrolled (590, 451) with delta (0, 0)
Screenshot: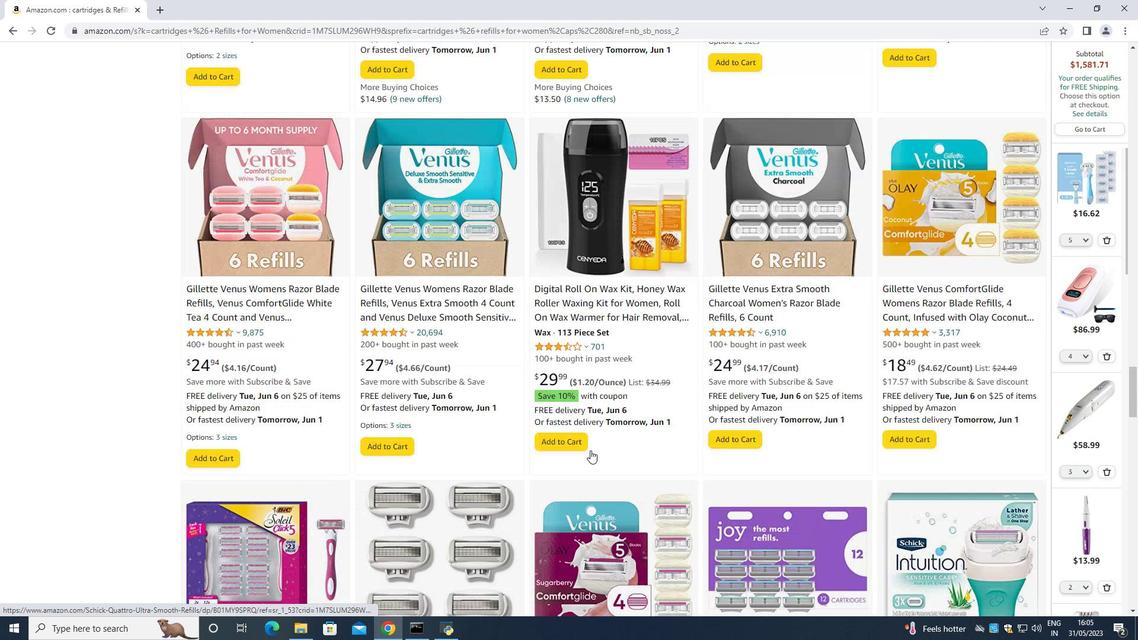 
Action: Mouse scrolled (590, 451) with delta (0, 0)
Screenshot: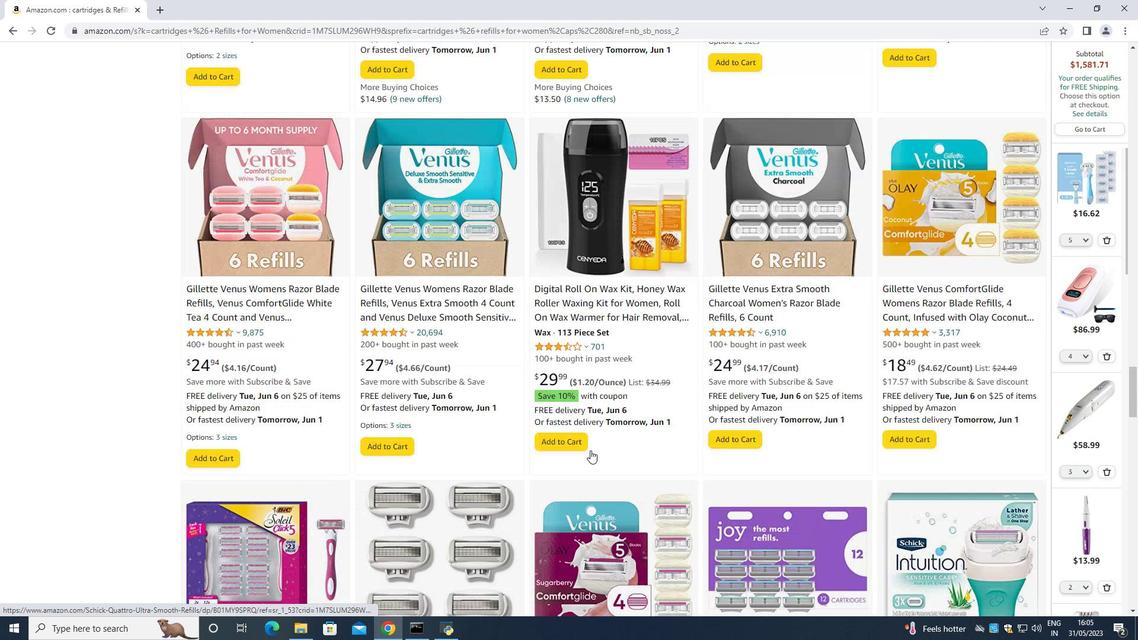 
Action: Mouse scrolled (590, 451) with delta (0, 0)
Screenshot: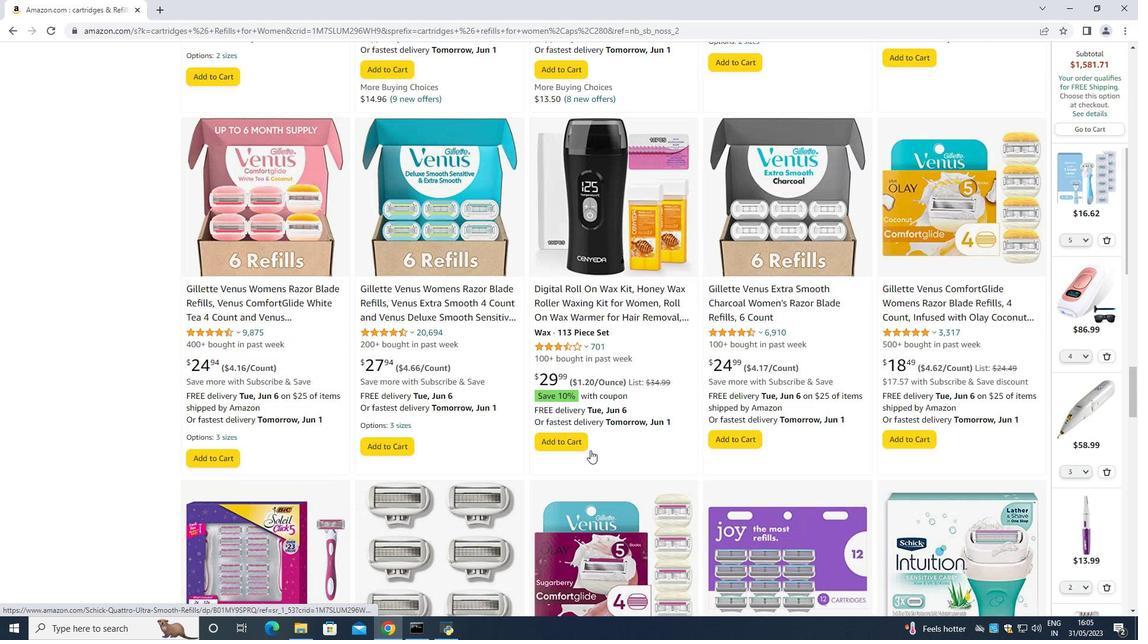 
Action: Mouse scrolled (590, 451) with delta (0, 0)
Screenshot: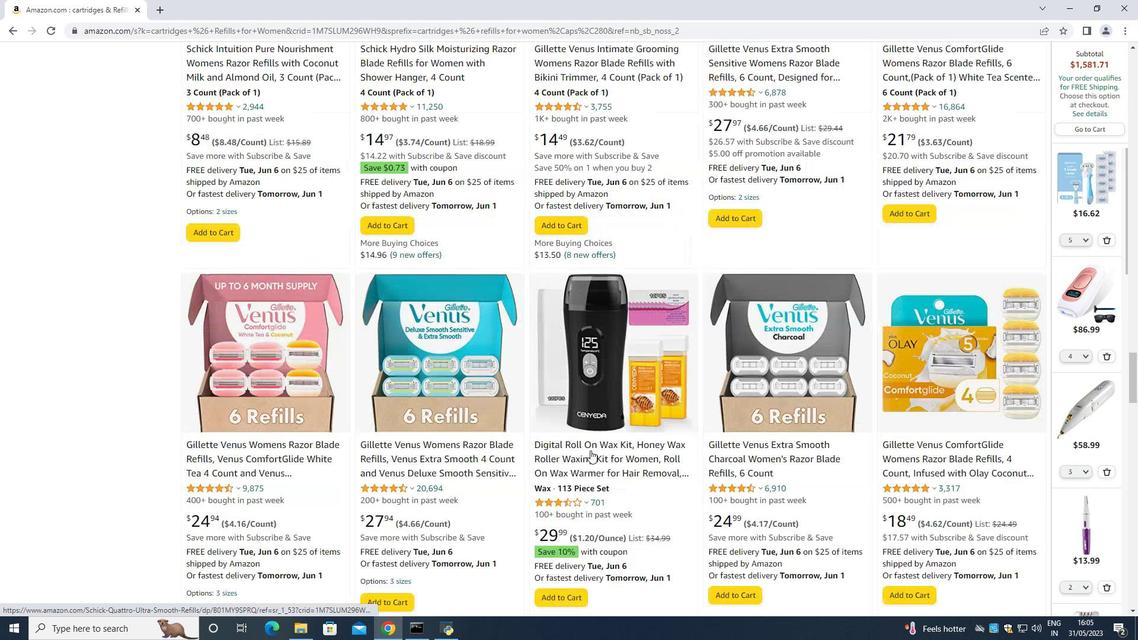 
Action: Mouse scrolled (590, 451) with delta (0, 0)
Screenshot: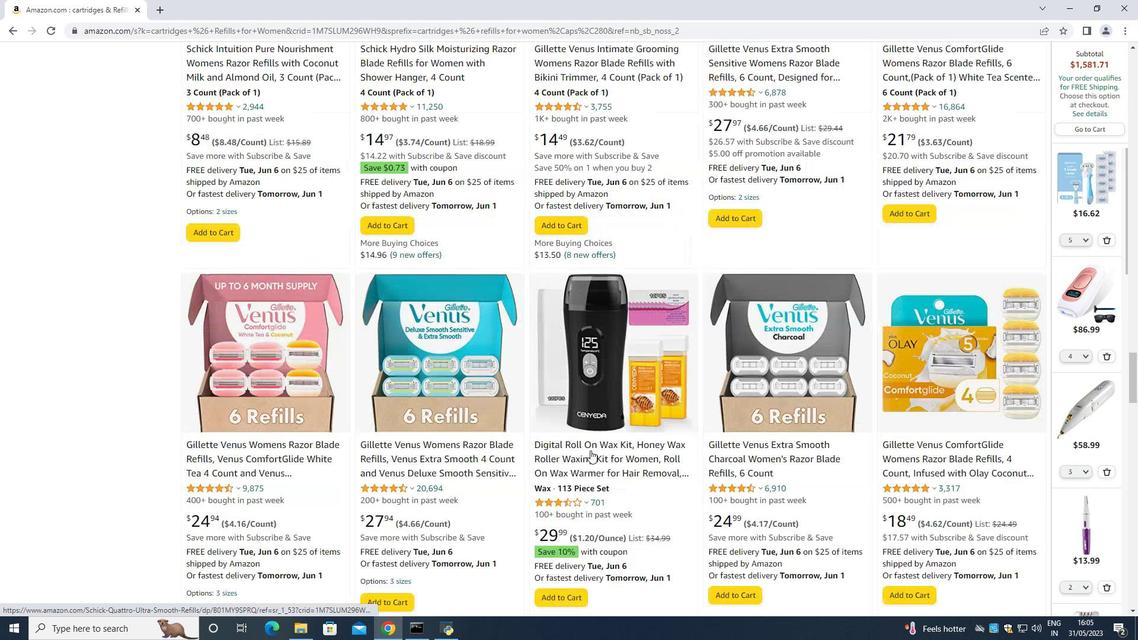 
Action: Mouse scrolled (590, 451) with delta (0, 0)
Screenshot: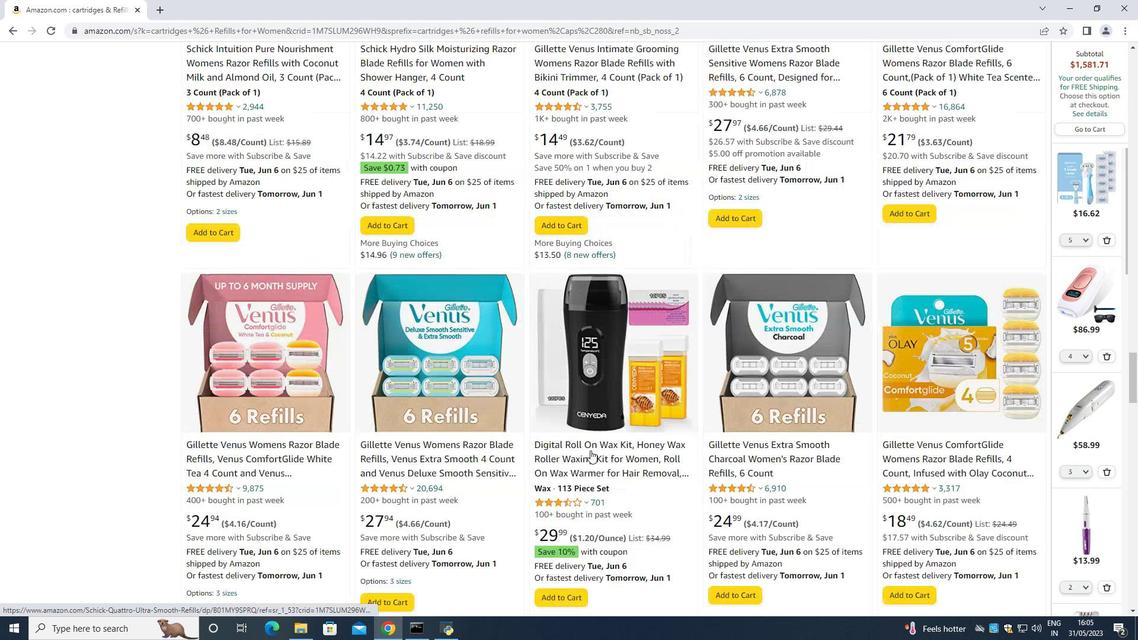 
Action: Mouse moved to (594, 446)
Screenshot: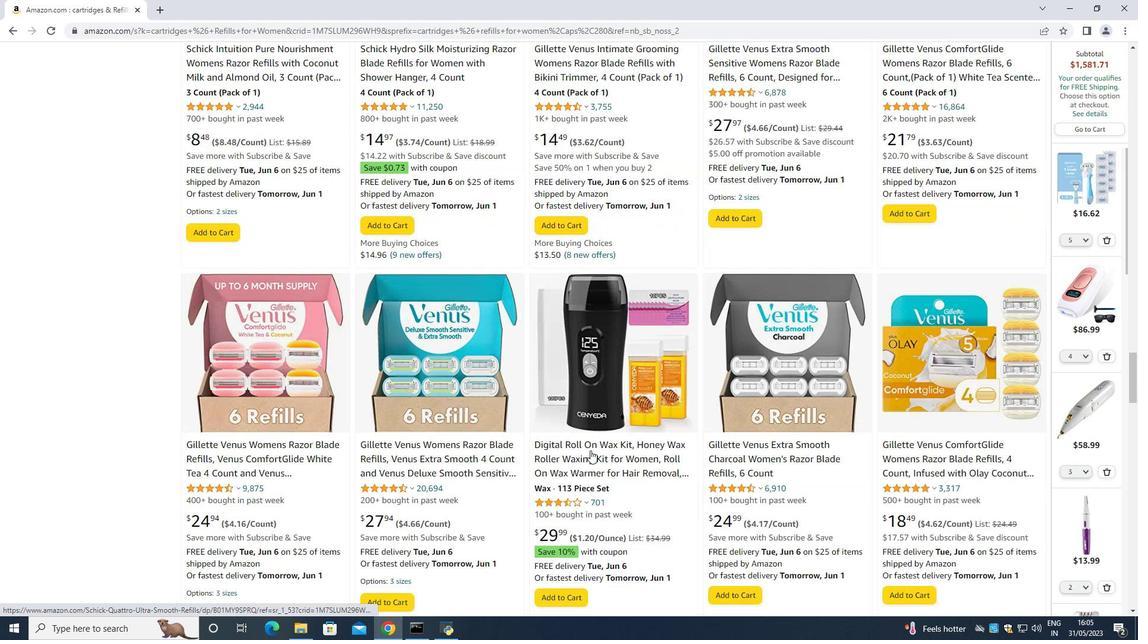 
Action: Mouse scrolled (594, 447) with delta (0, 0)
Screenshot: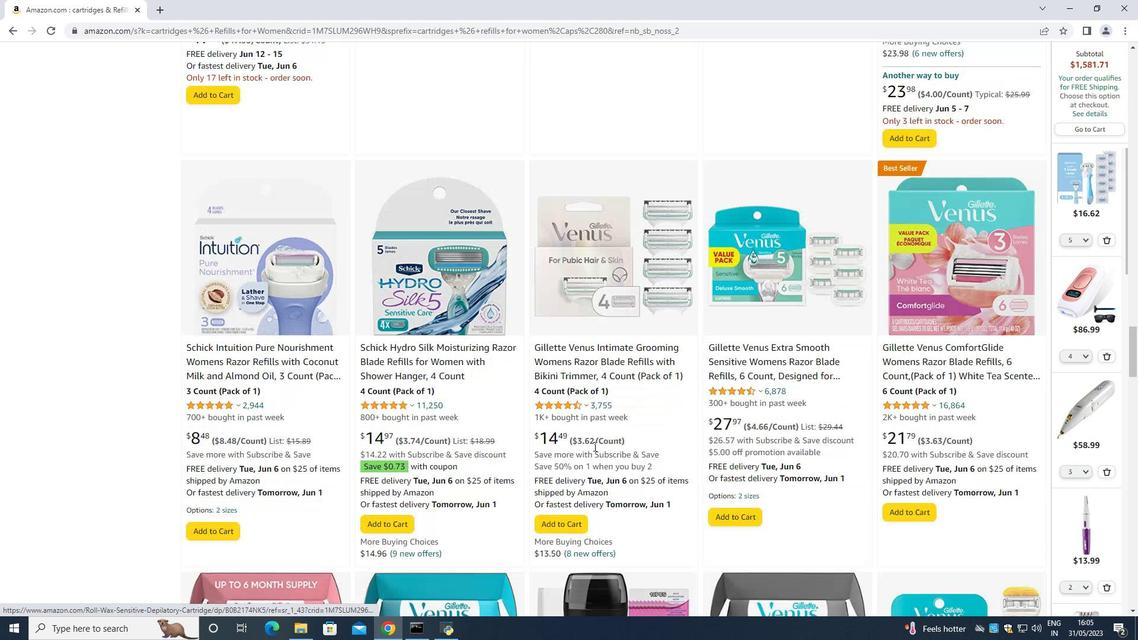 
Action: Mouse scrolled (594, 447) with delta (0, 0)
Screenshot: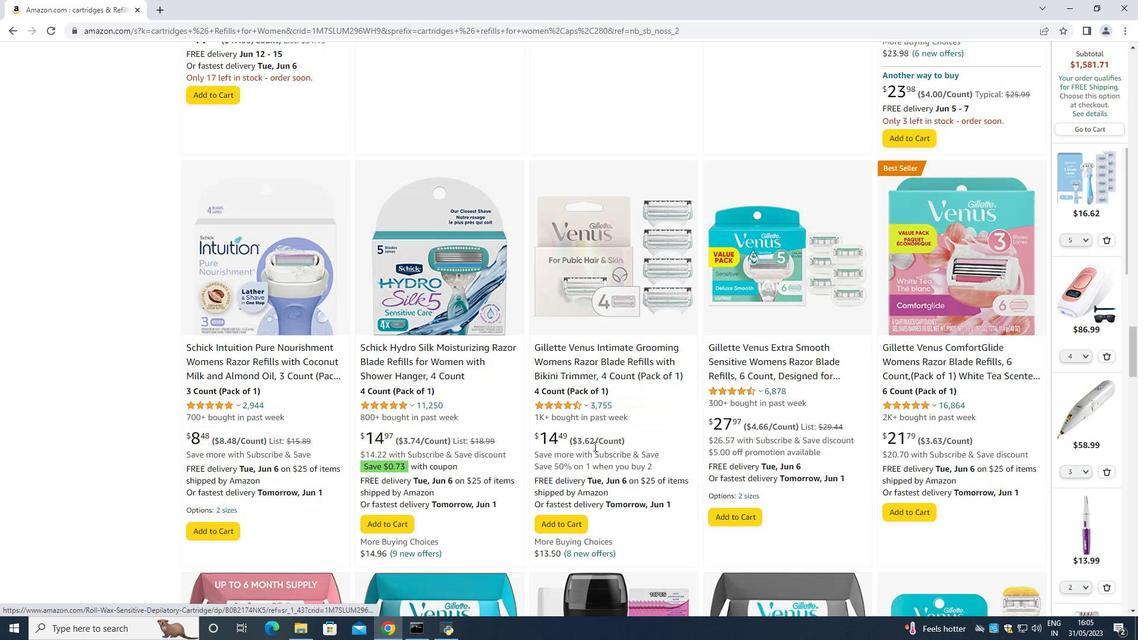 
Action: Mouse scrolled (594, 447) with delta (0, 0)
Screenshot: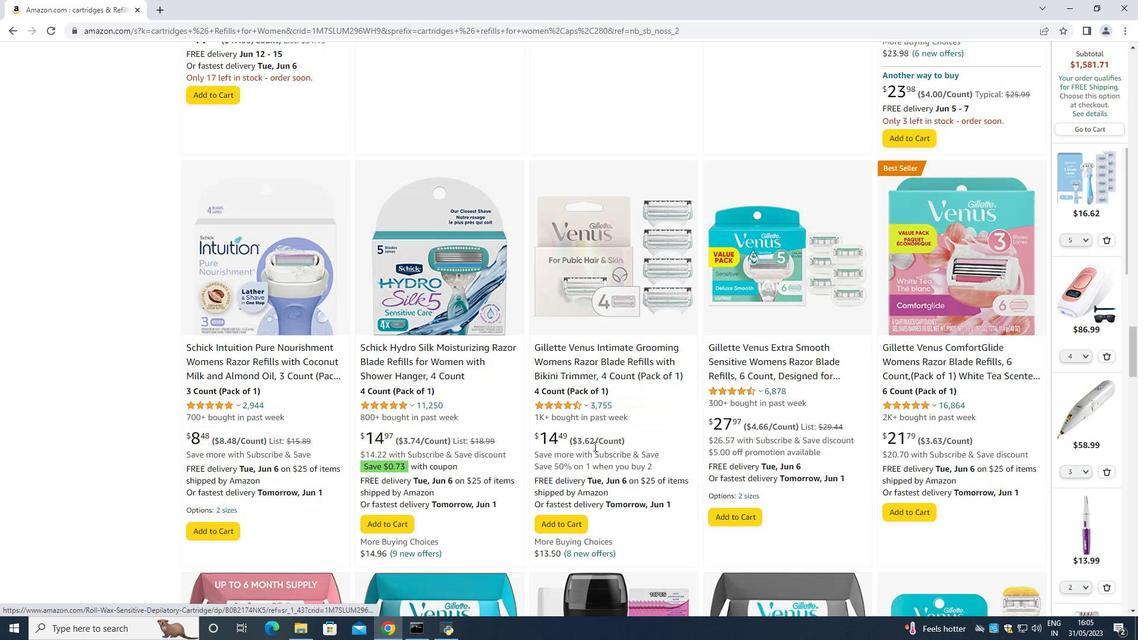 
Action: Mouse scrolled (594, 447) with delta (0, 0)
Screenshot: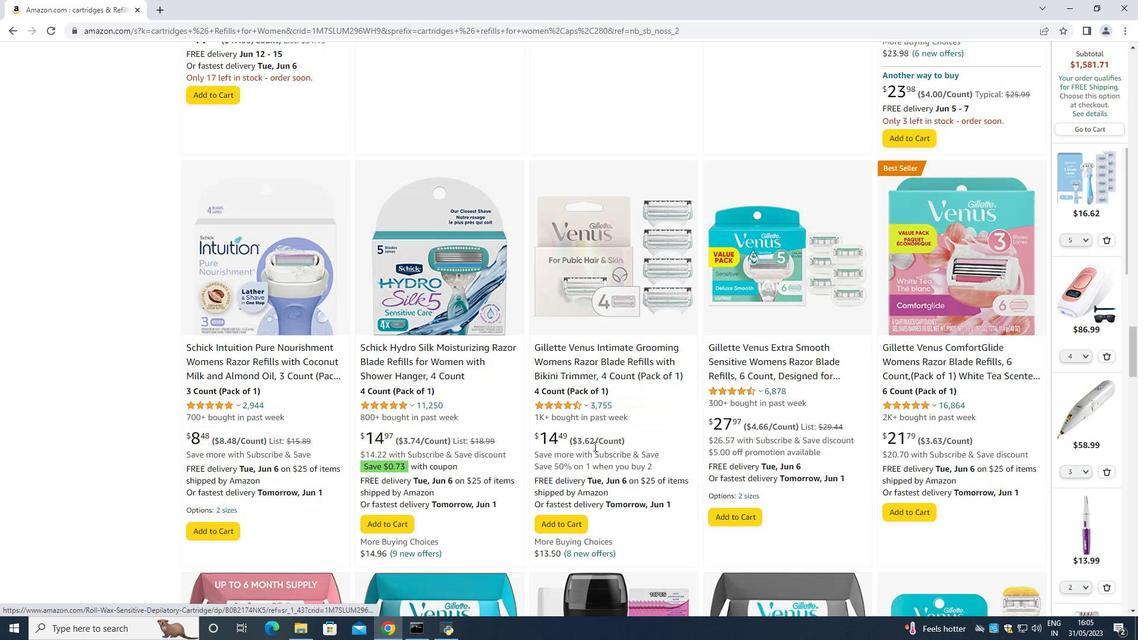 
Action: Mouse scrolled (594, 447) with delta (0, 0)
Screenshot: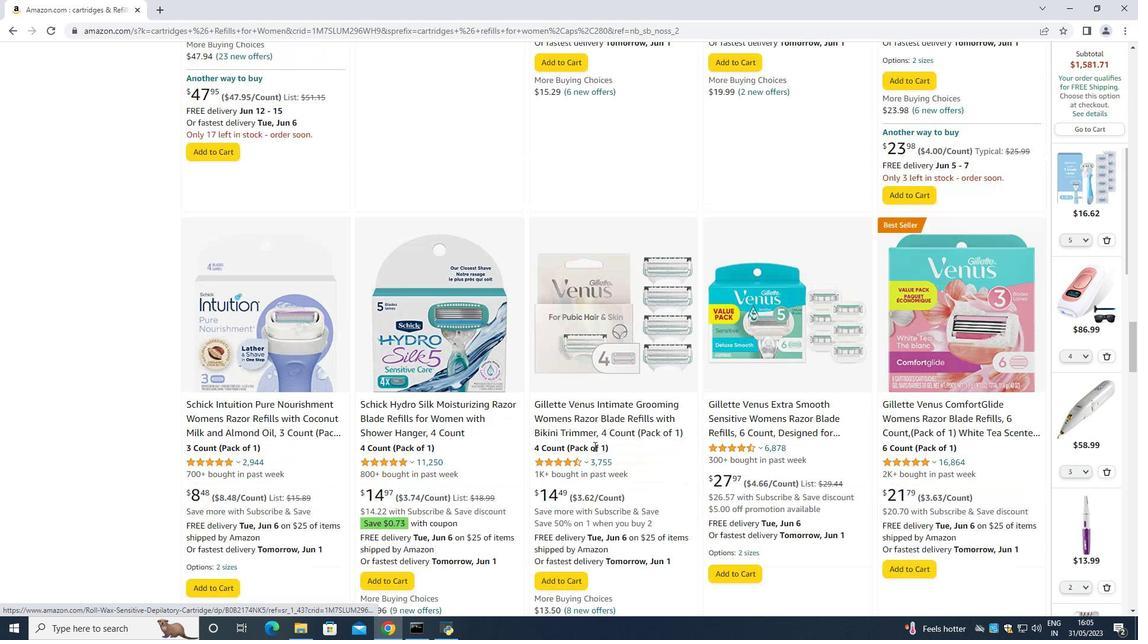 
Action: Mouse scrolled (594, 447) with delta (0, 0)
Screenshot: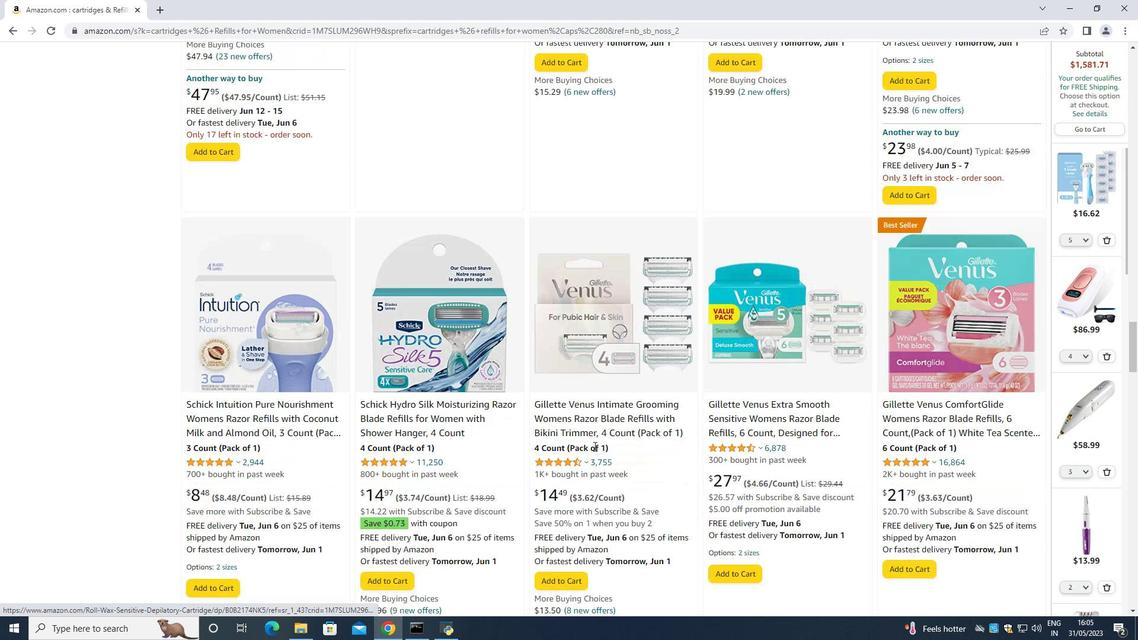 
Action: Mouse scrolled (594, 447) with delta (0, 0)
Screenshot: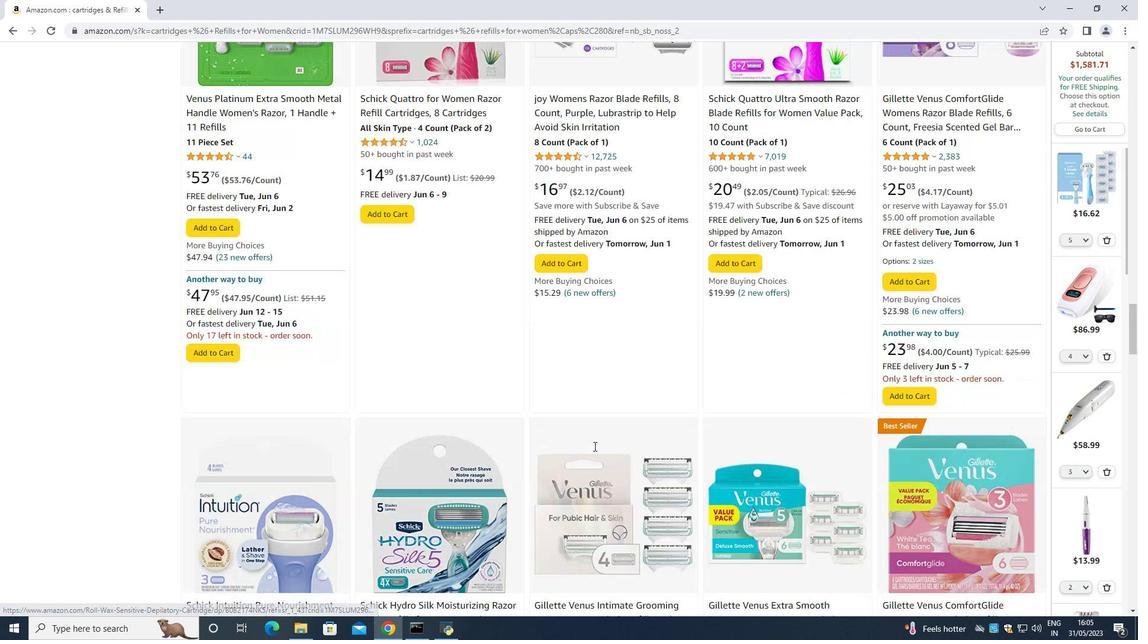 
Action: Mouse scrolled (594, 447) with delta (0, 0)
Screenshot: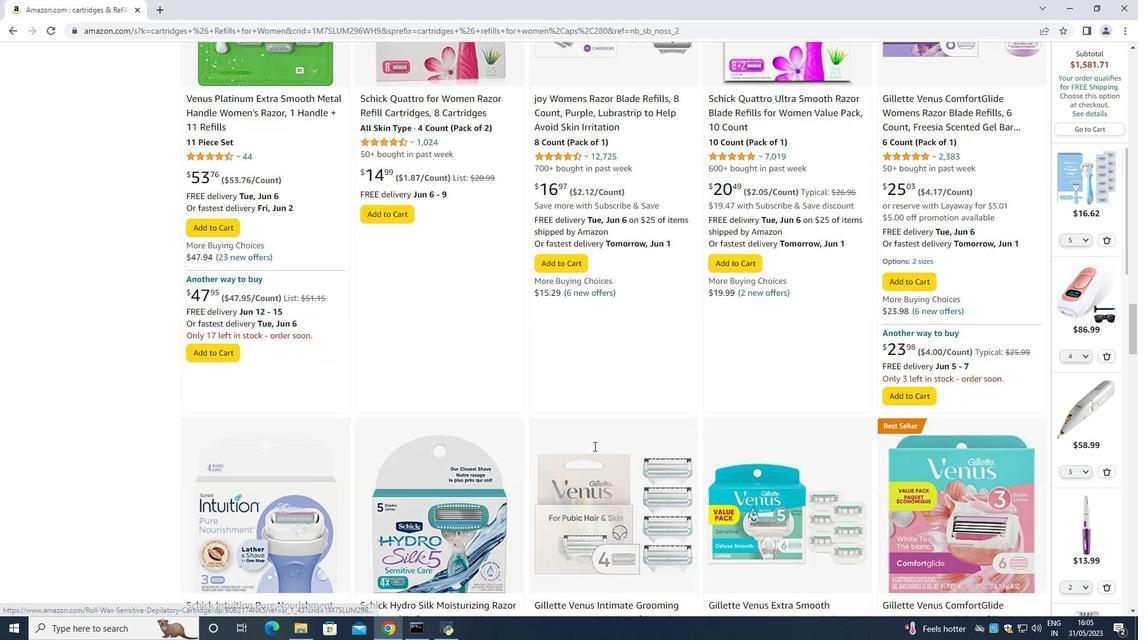 
Action: Mouse scrolled (594, 447) with delta (0, 0)
Screenshot: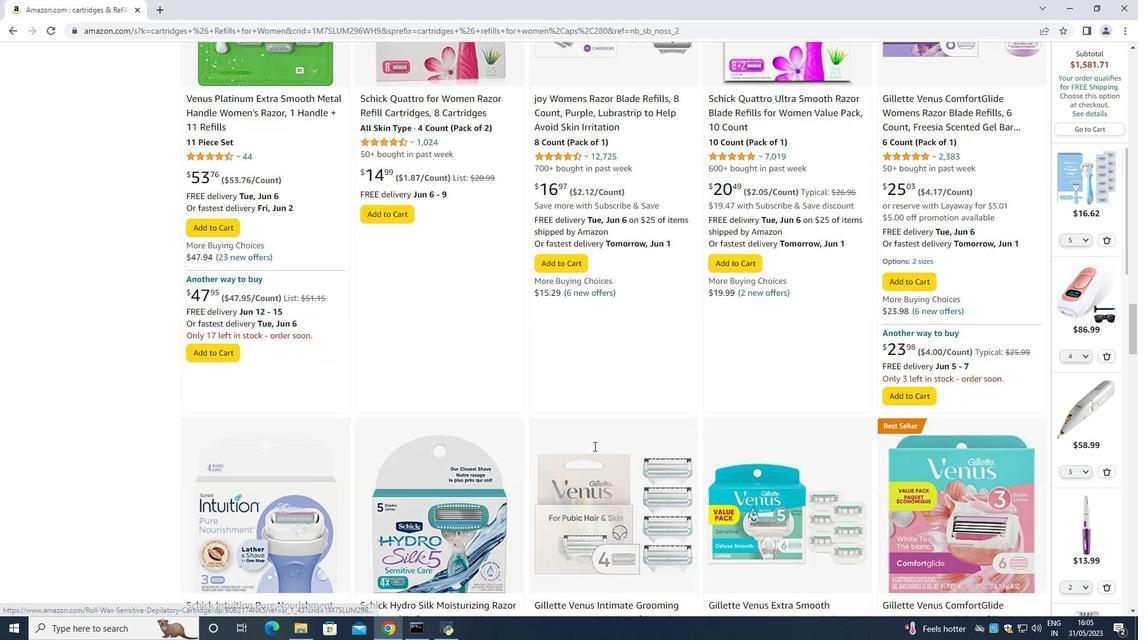 
Action: Mouse scrolled (594, 447) with delta (0, 0)
Screenshot: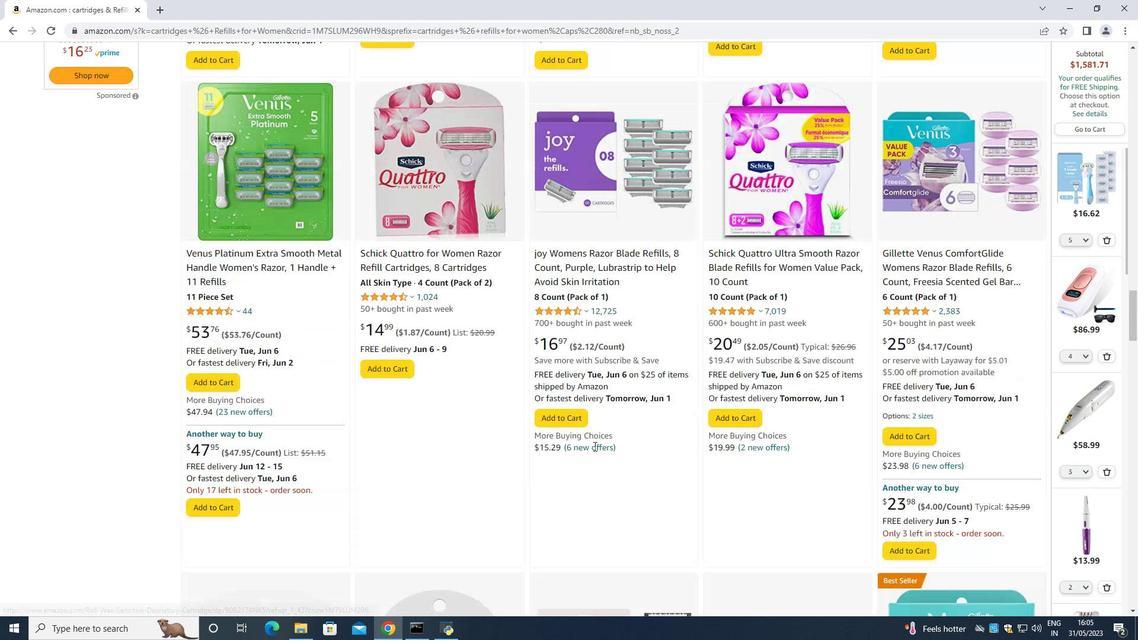 
Action: Mouse scrolled (594, 447) with delta (0, 0)
Screenshot: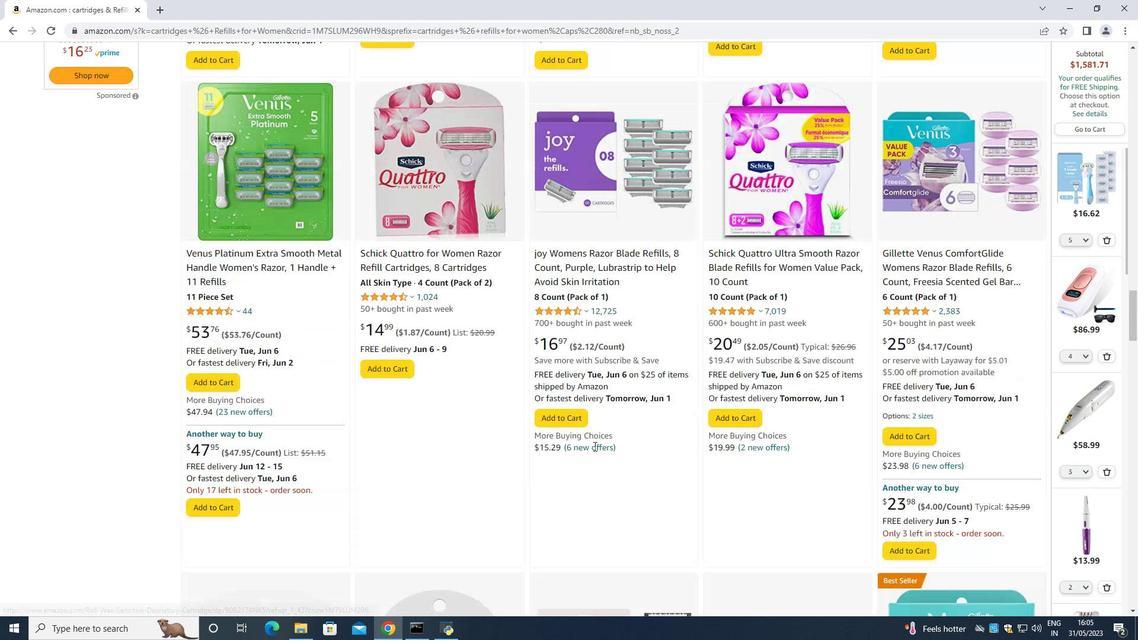 
Action: Mouse scrolled (594, 447) with delta (0, 0)
Screenshot: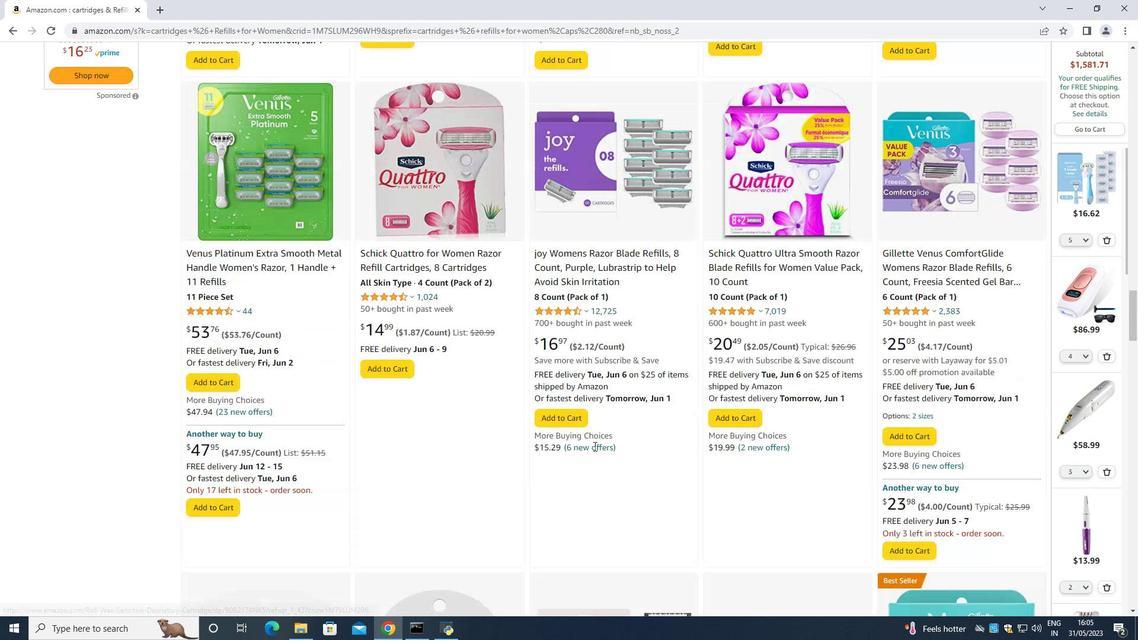 
Action: Mouse scrolled (594, 447) with delta (0, 0)
Screenshot: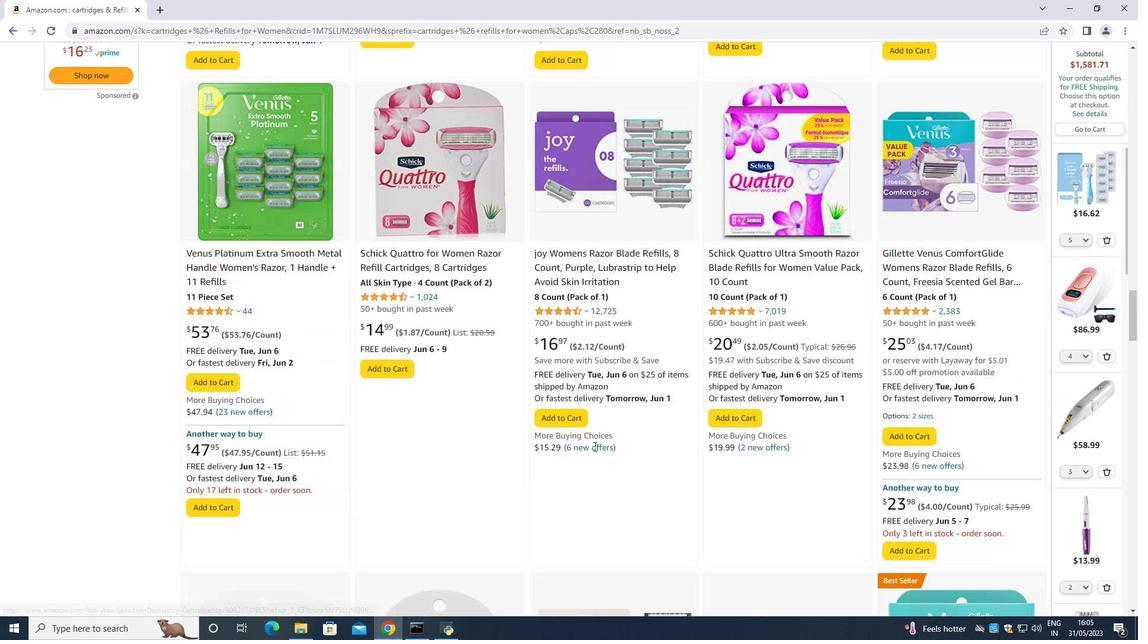 
Action: Mouse moved to (594, 446)
Screenshot: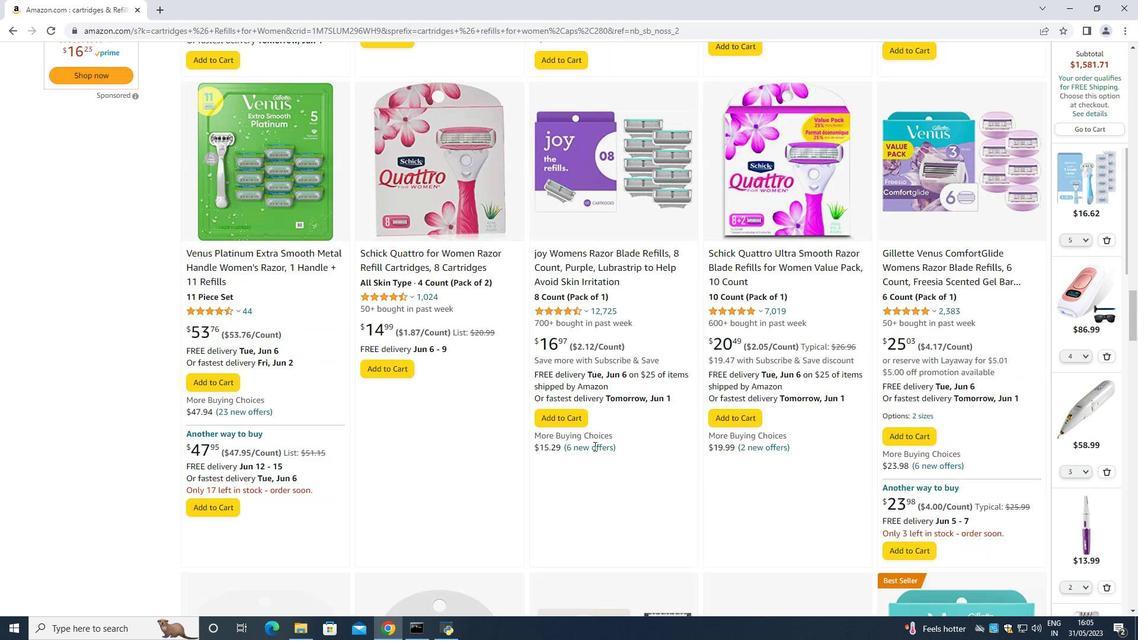 
Action: Mouse scrolled (594, 445) with delta (0, 0)
Screenshot: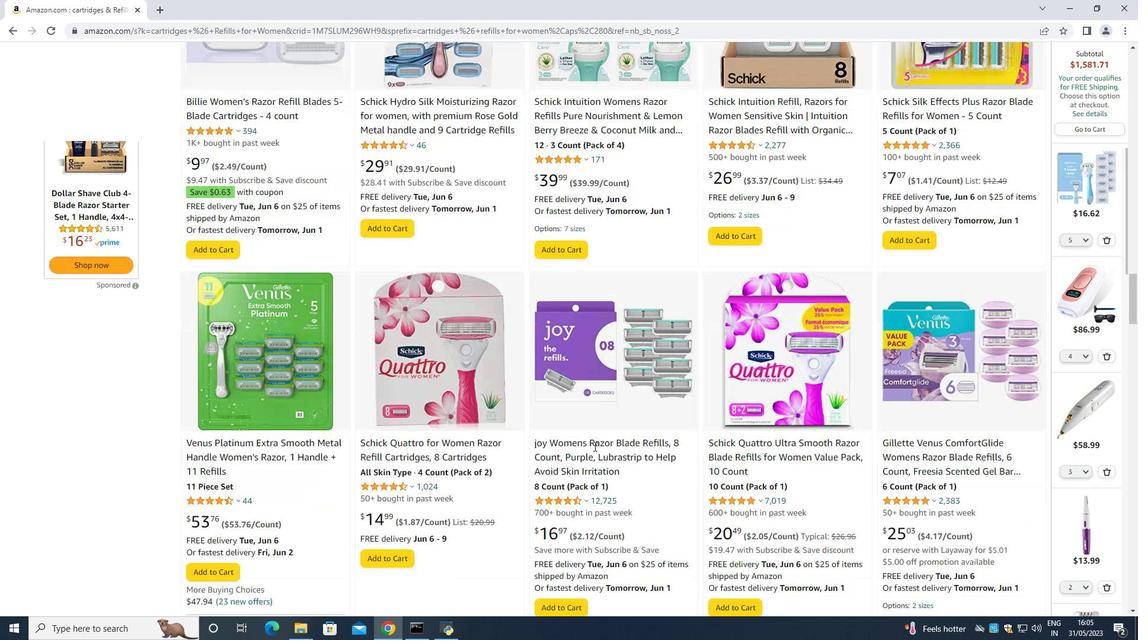 
Action: Mouse scrolled (594, 446) with delta (0, 0)
Screenshot: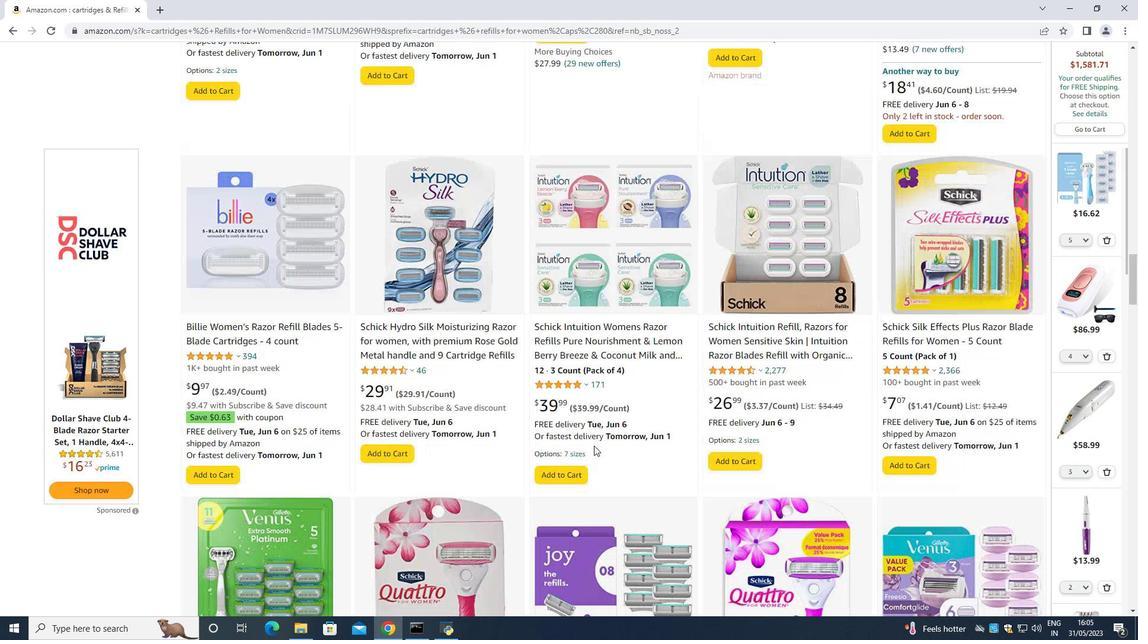 
Action: Mouse scrolled (594, 446) with delta (0, 0)
Screenshot: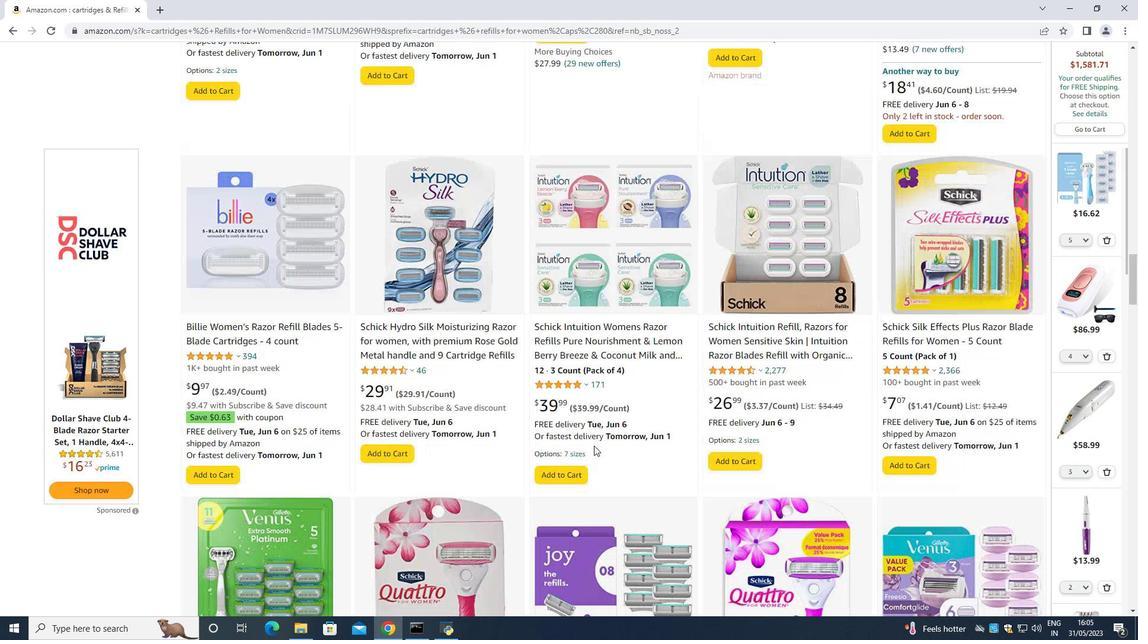 
Action: Mouse scrolled (594, 446) with delta (0, 0)
Screenshot: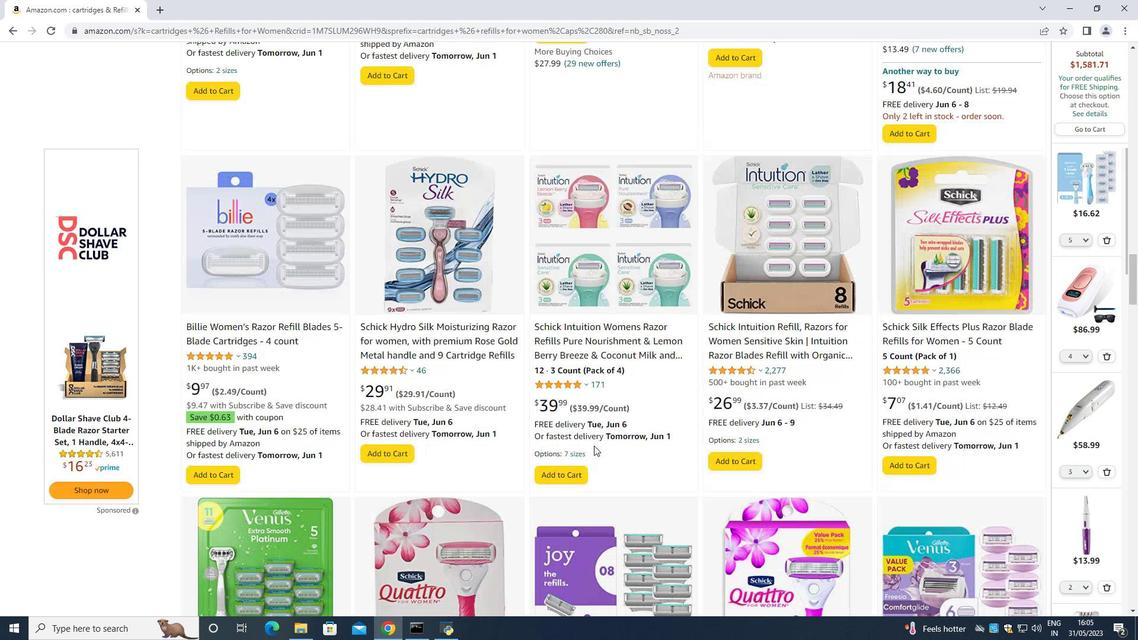 
Action: Mouse scrolled (594, 446) with delta (0, 0)
Screenshot: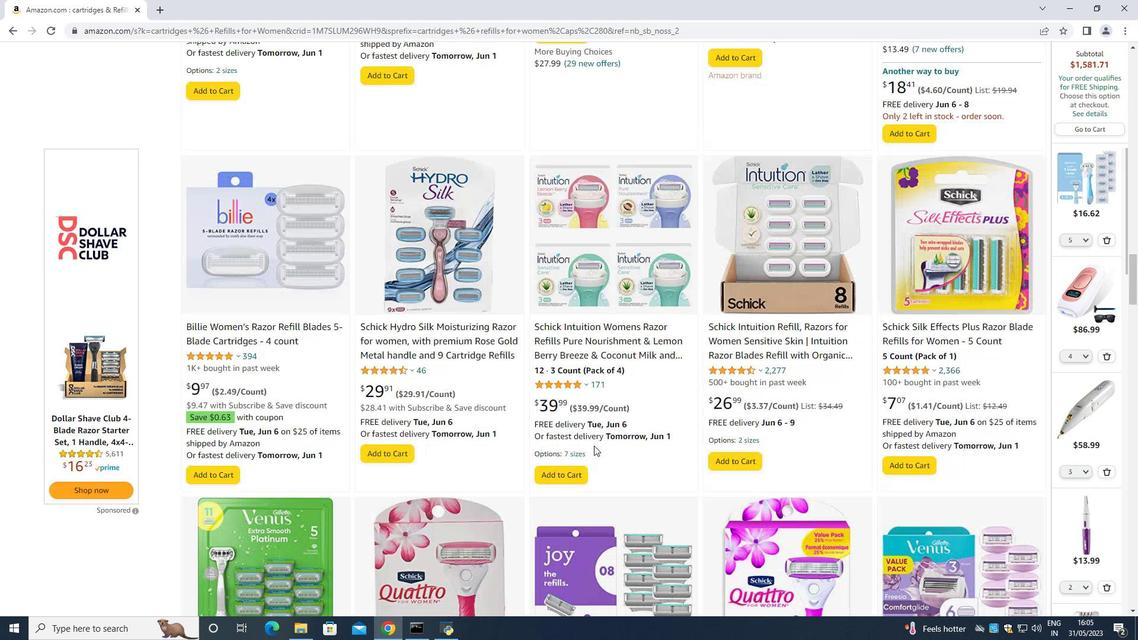 
Action: Mouse scrolled (594, 446) with delta (0, 0)
Screenshot: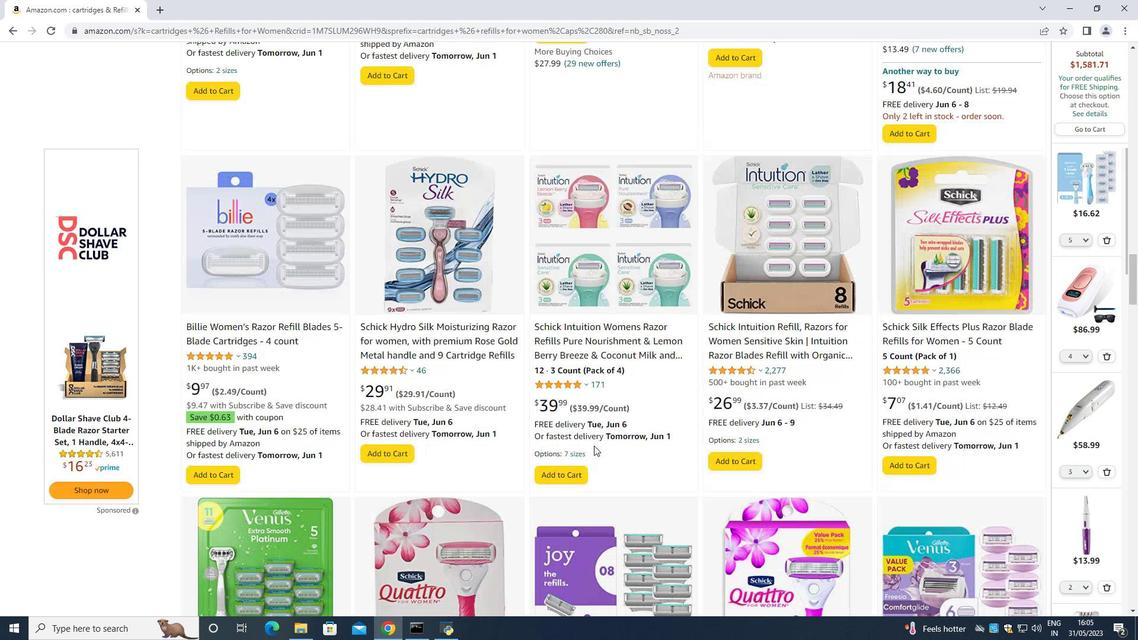 
Action: Mouse scrolled (594, 446) with delta (0, 0)
Screenshot: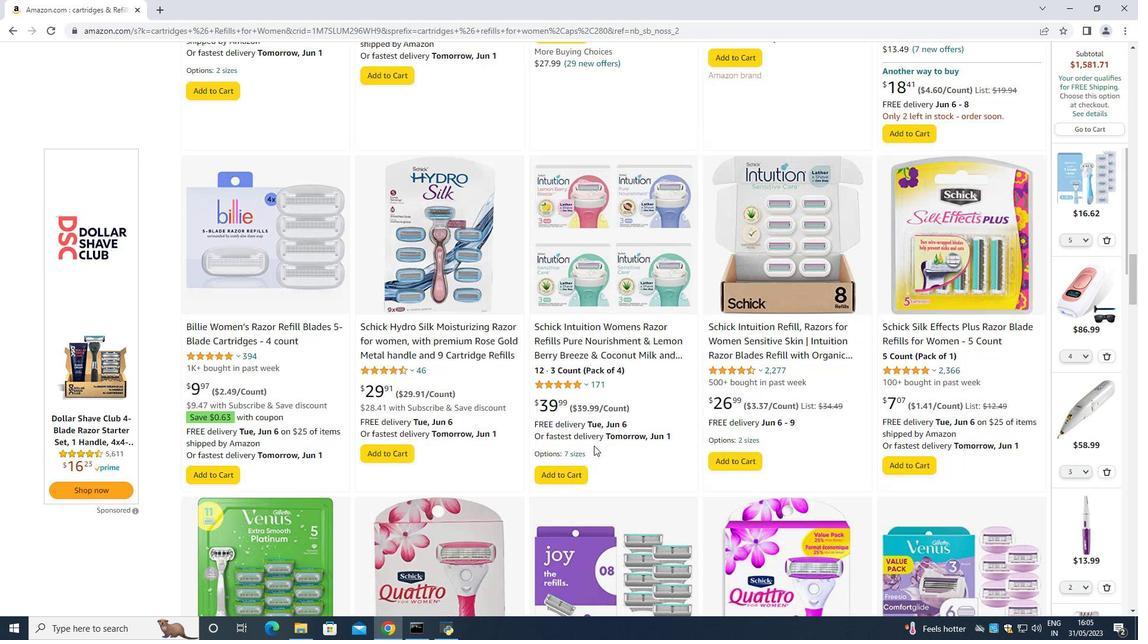 
Action: Mouse moved to (594, 445)
Screenshot: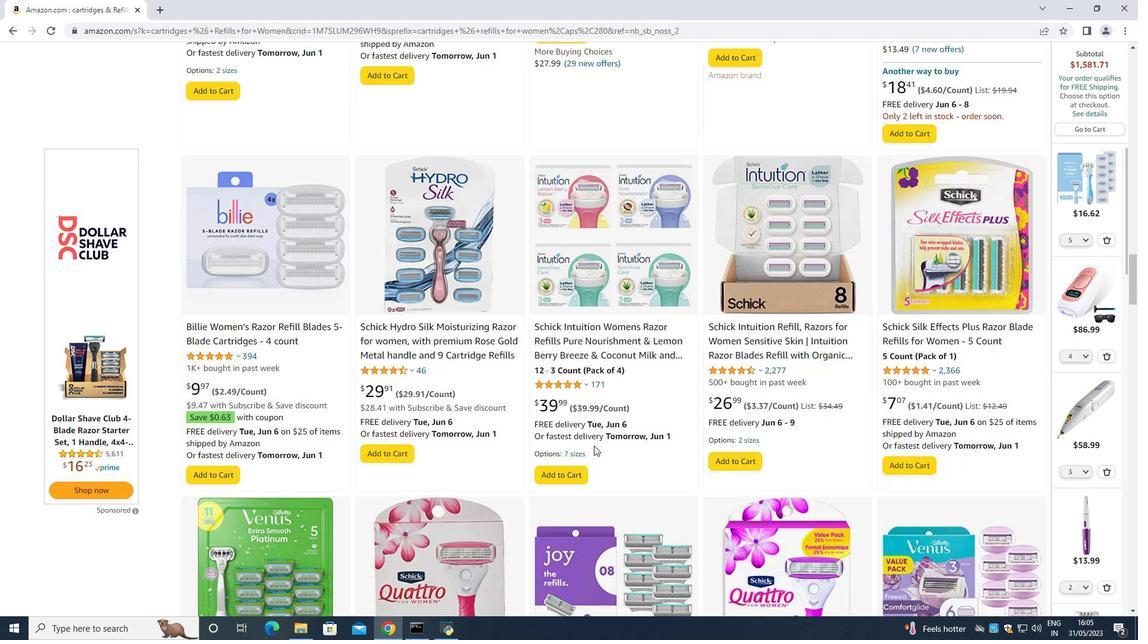 
Action: Mouse scrolled (594, 446) with delta (0, 0)
Screenshot: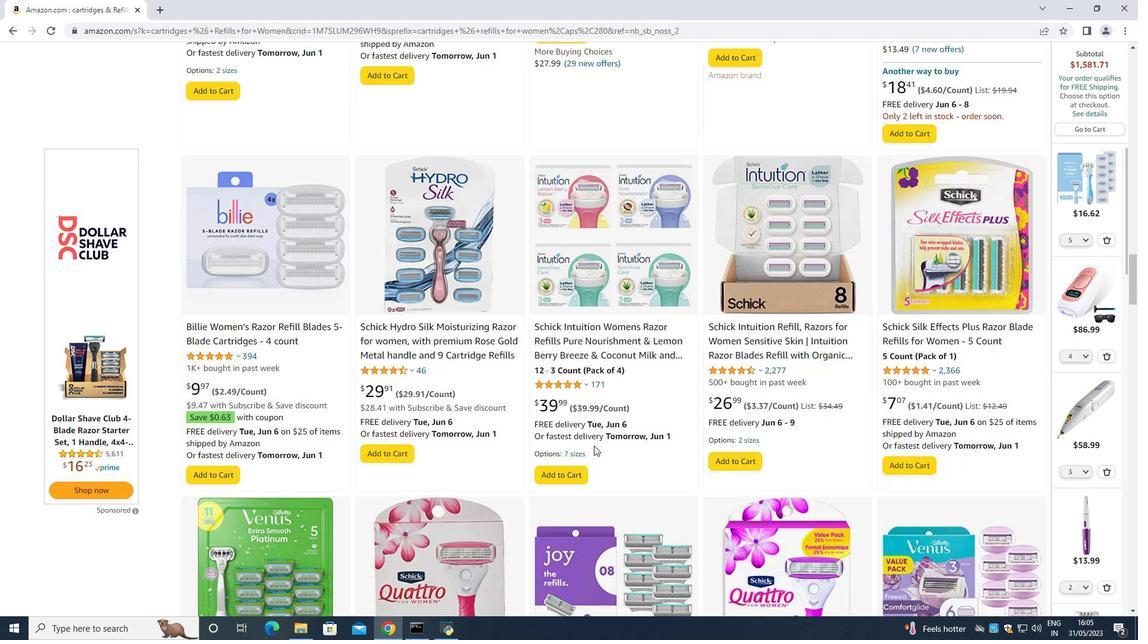 
Action: Mouse moved to (594, 443)
Screenshot: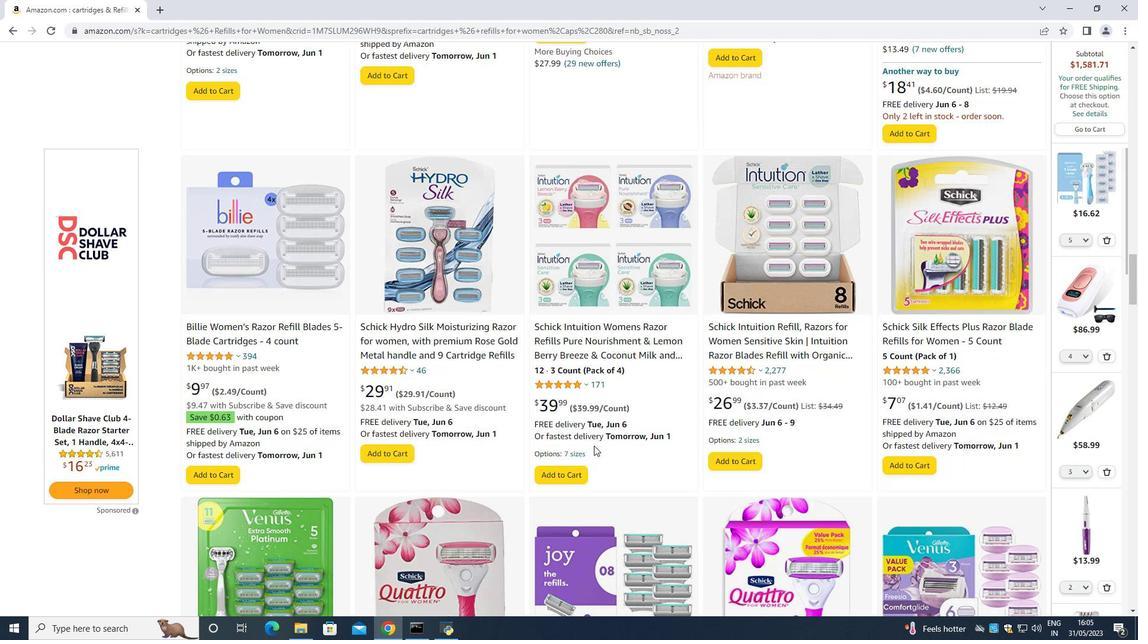 
Action: Mouse scrolled (594, 444) with delta (0, 0)
Screenshot: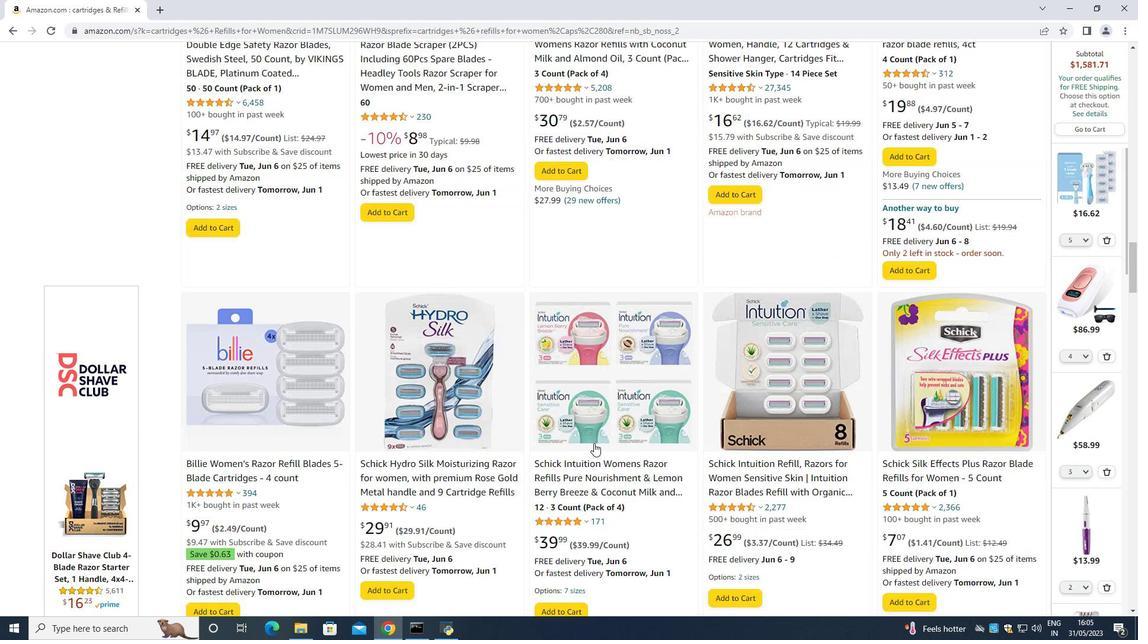 
Action: Mouse scrolled (594, 444) with delta (0, 0)
Screenshot: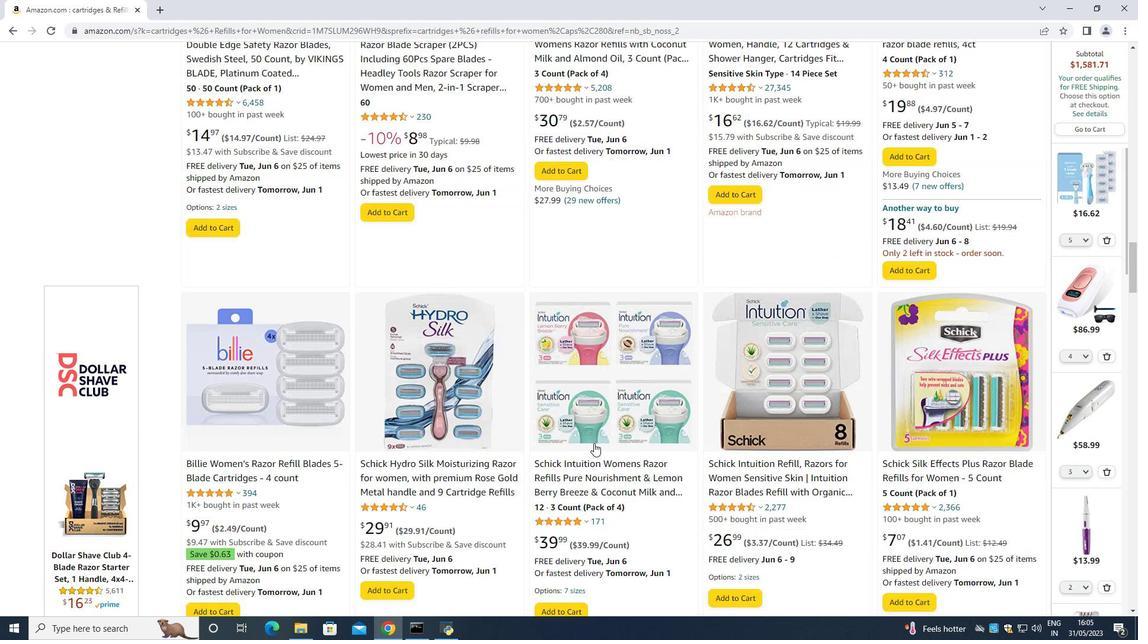 
Action: Mouse scrolled (594, 444) with delta (0, 0)
Screenshot: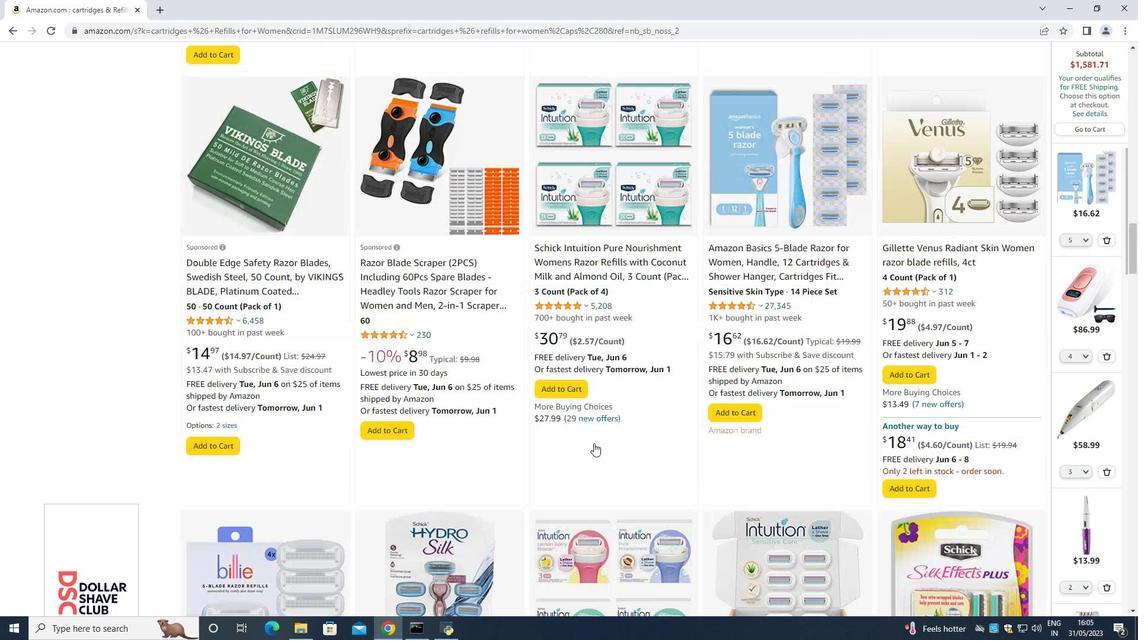 
Action: Mouse scrolled (594, 444) with delta (0, 0)
Screenshot: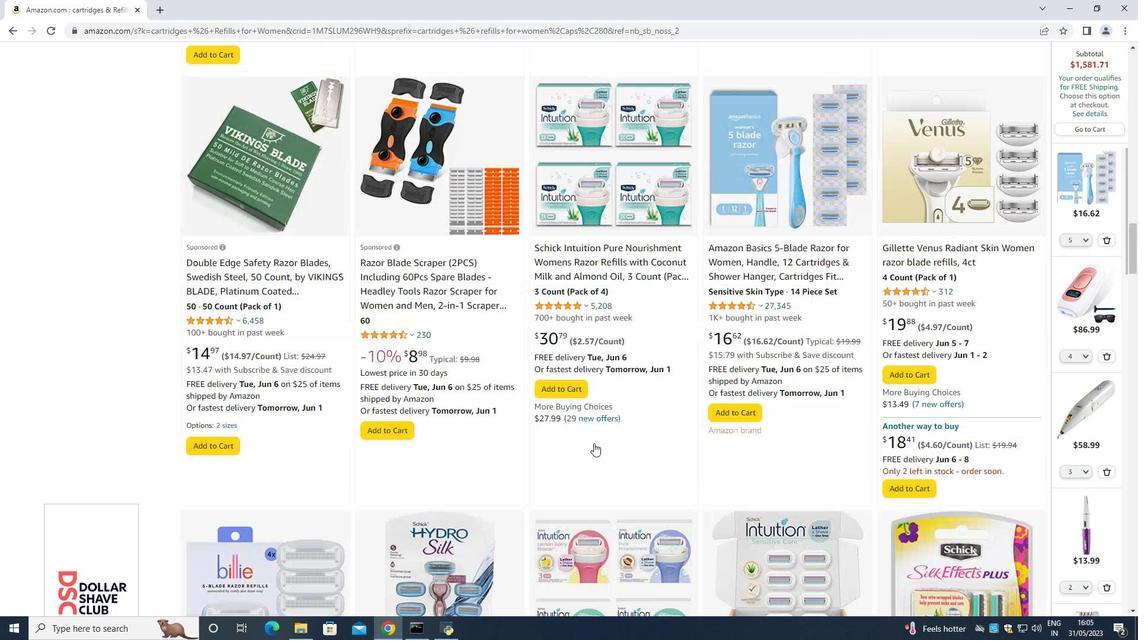 
Action: Mouse scrolled (594, 444) with delta (0, 0)
Screenshot: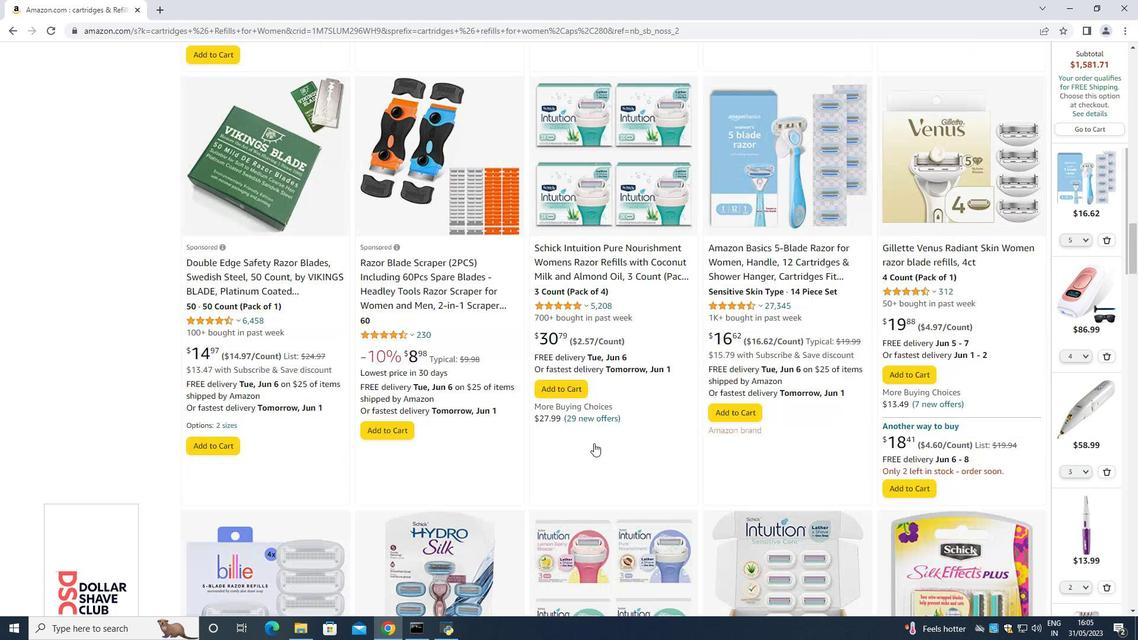 
Action: Mouse scrolled (594, 444) with delta (0, 0)
Screenshot: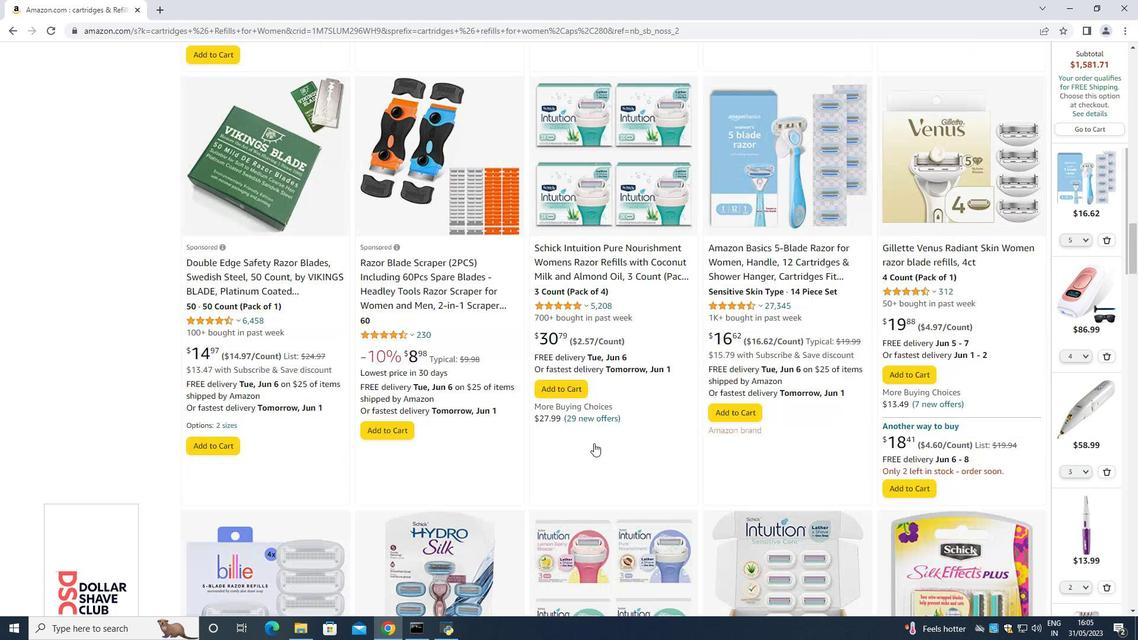 
Action: Mouse moved to (596, 438)
Screenshot: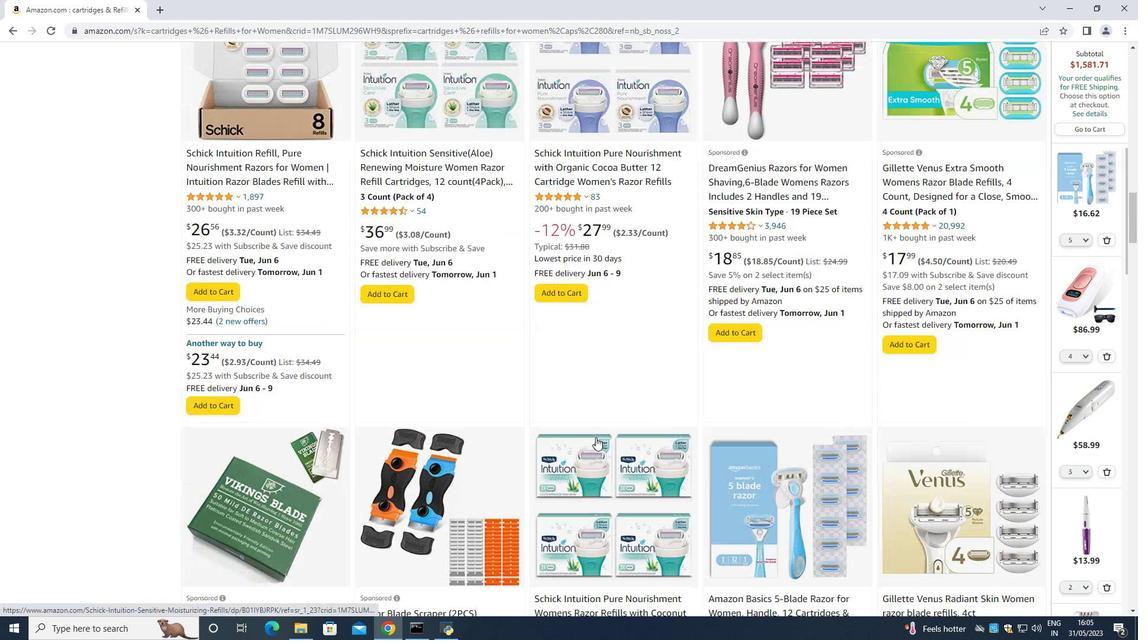 
Action: Mouse scrolled (596, 439) with delta (0, 0)
Screenshot: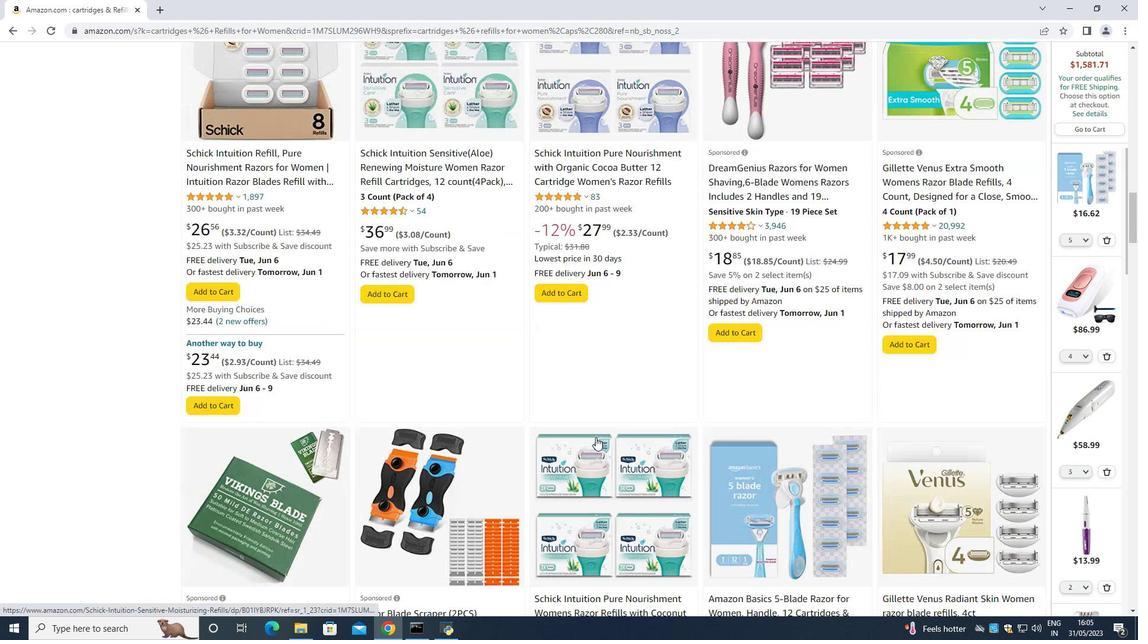 
Action: Mouse scrolled (596, 439) with delta (0, 0)
Screenshot: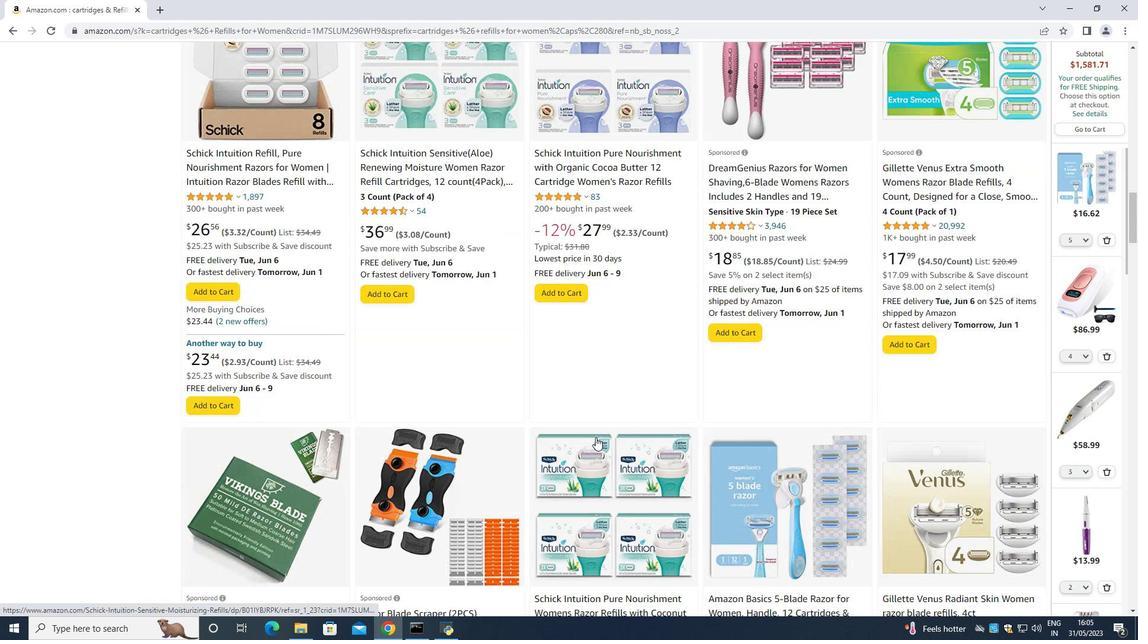 
Action: Mouse scrolled (596, 439) with delta (0, 0)
Screenshot: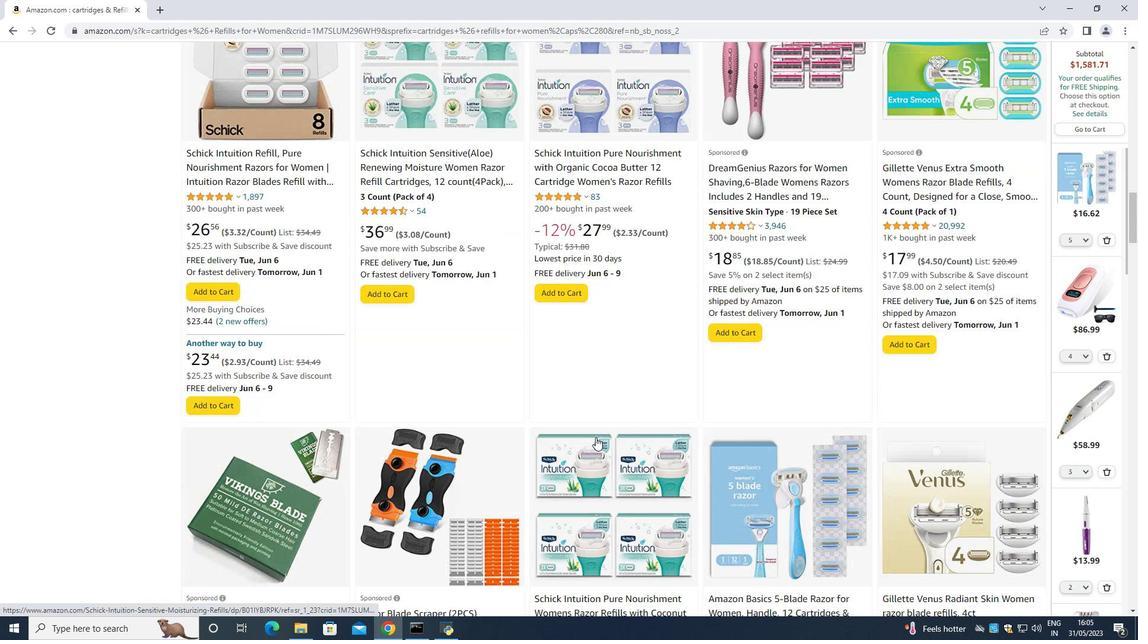 
Action: Mouse scrolled (596, 439) with delta (0, 0)
Screenshot: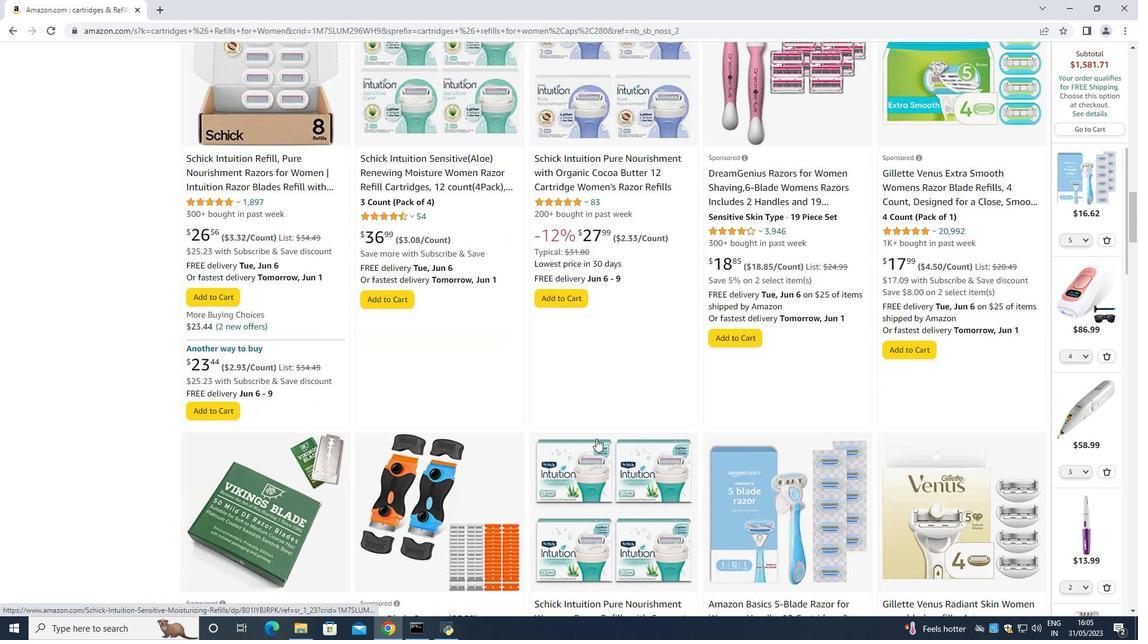 
Action: Mouse scrolled (596, 439) with delta (0, 0)
Screenshot: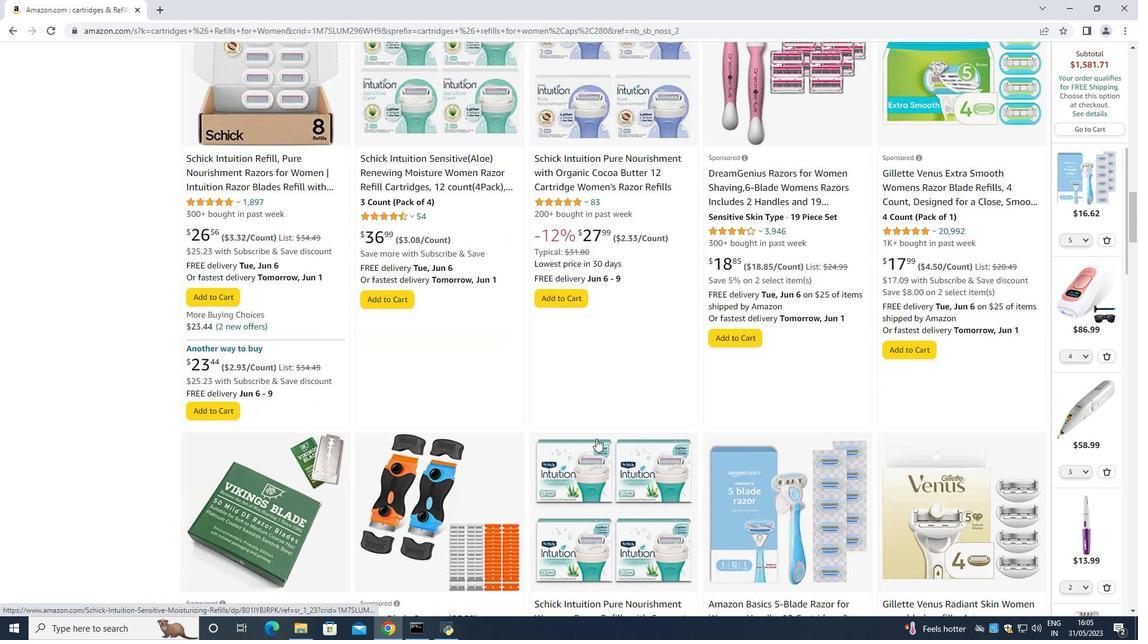 
Action: Mouse moved to (603, 427)
Screenshot: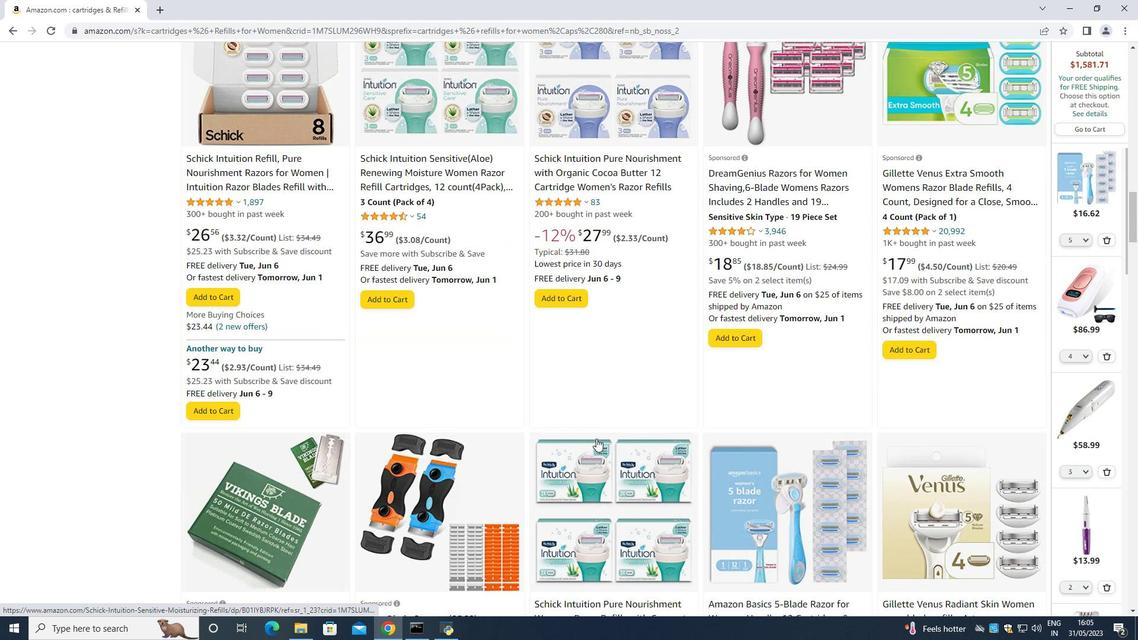 
Action: Mouse scrolled (603, 427) with delta (0, 0)
Screenshot: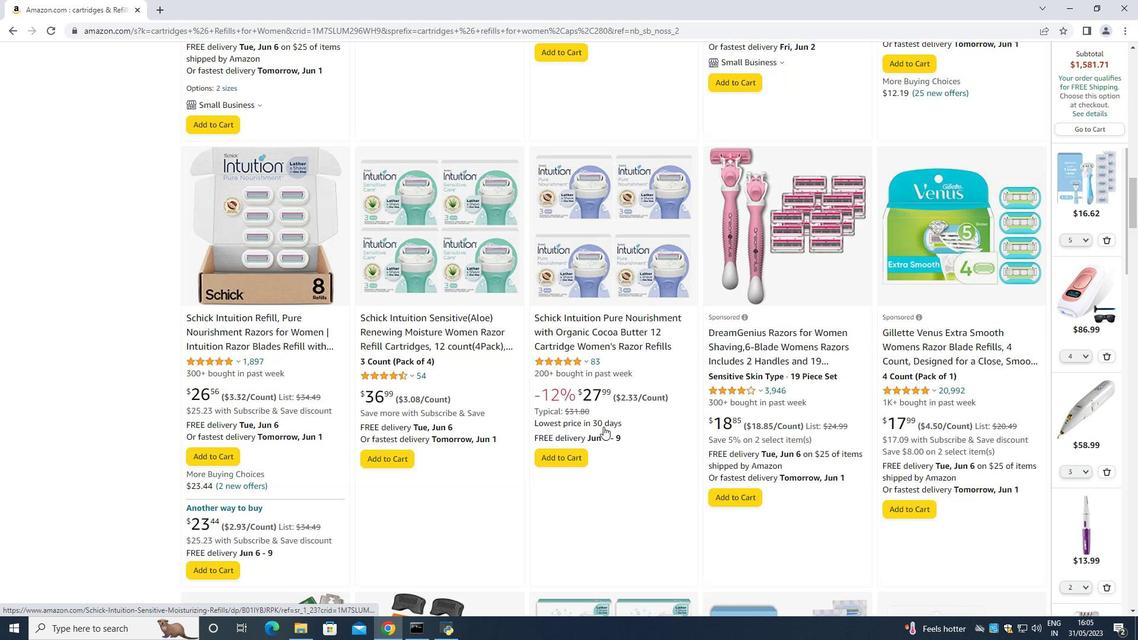 
Action: Mouse scrolled (603, 427) with delta (0, 0)
Screenshot: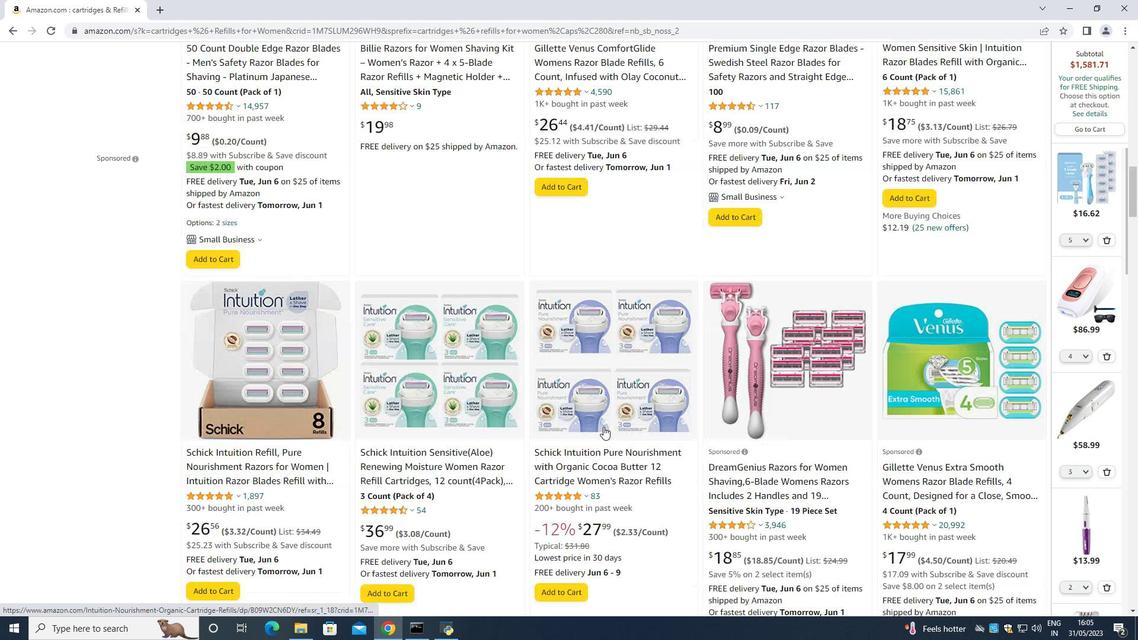 
Action: Mouse scrolled (603, 427) with delta (0, 0)
Screenshot: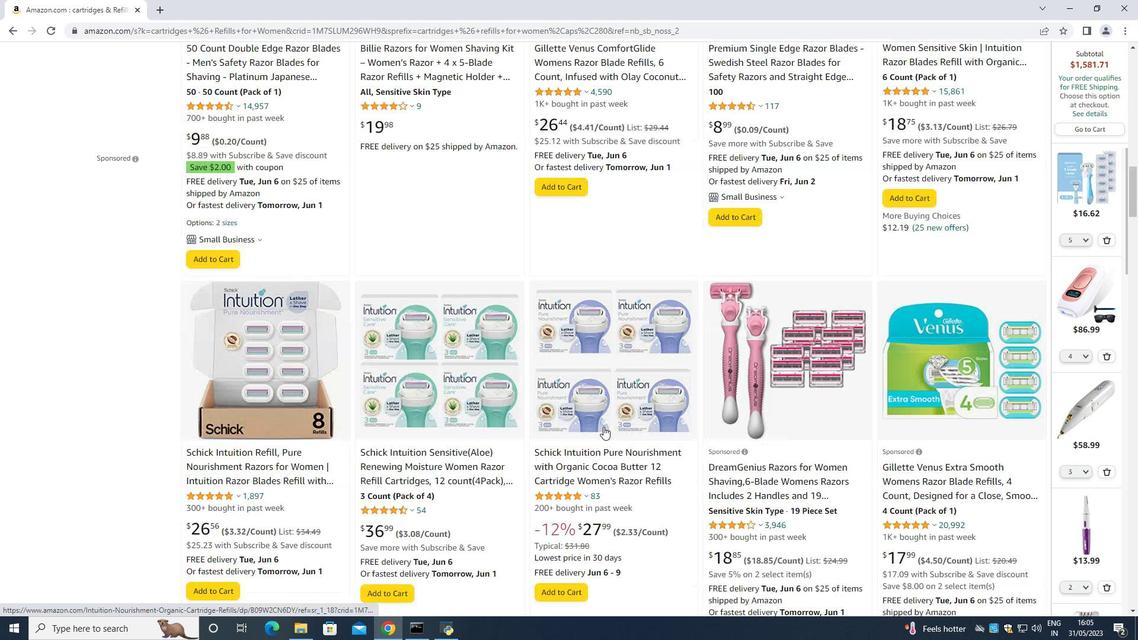 
Action: Mouse scrolled (603, 427) with delta (0, 0)
Screenshot: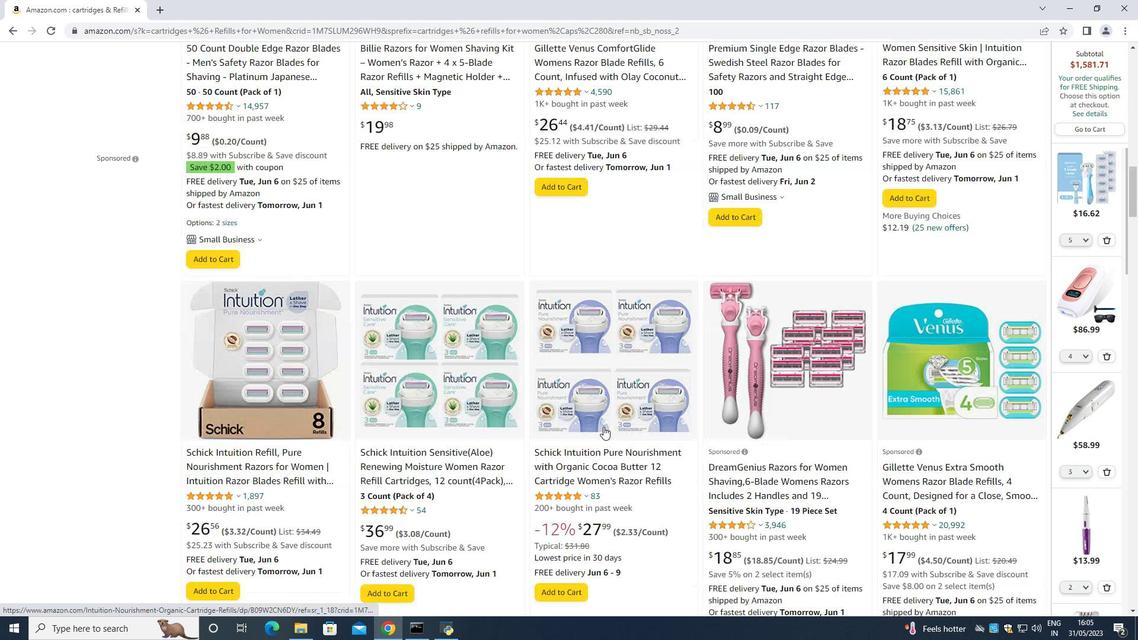 
Action: Mouse scrolled (603, 427) with delta (0, 0)
Screenshot: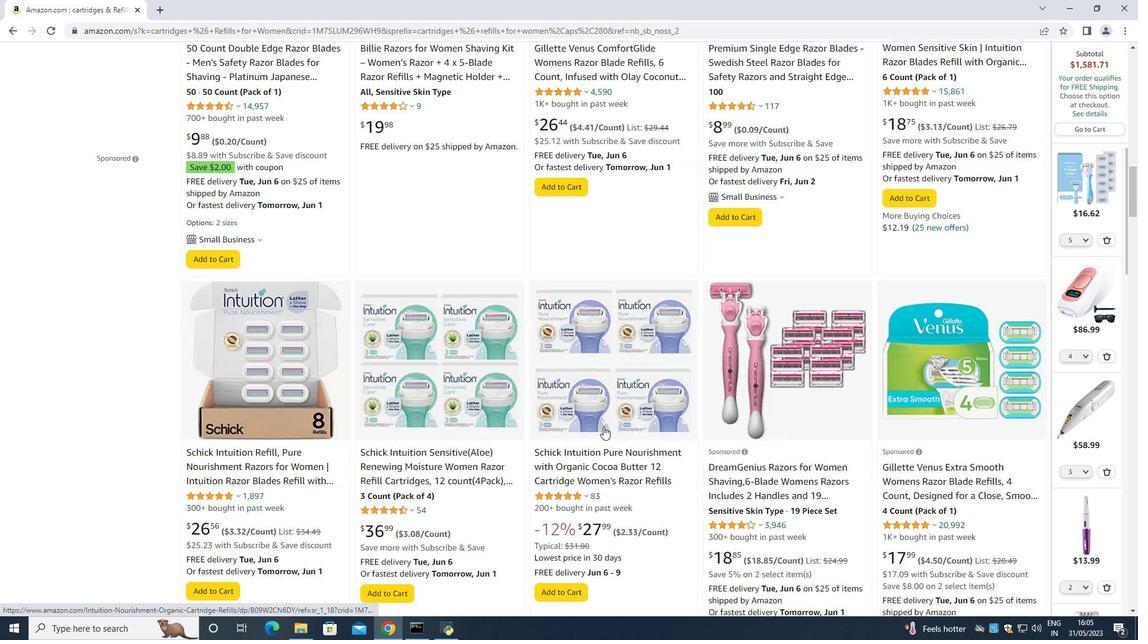 
Action: Mouse scrolled (603, 427) with delta (0, 0)
Screenshot: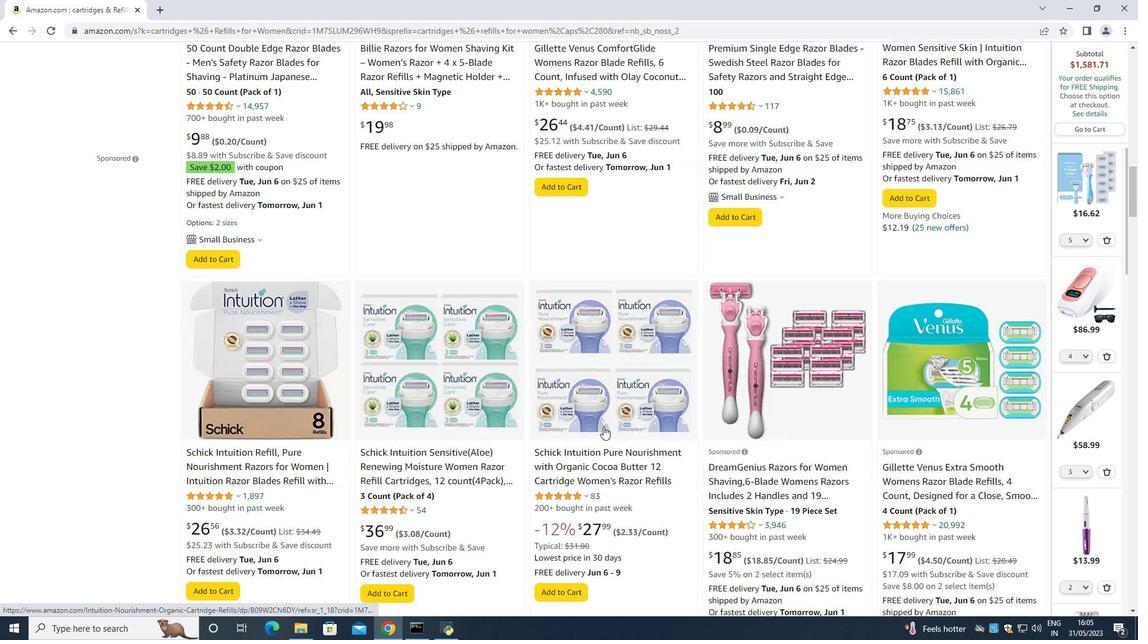 
Action: Mouse moved to (607, 422)
Screenshot: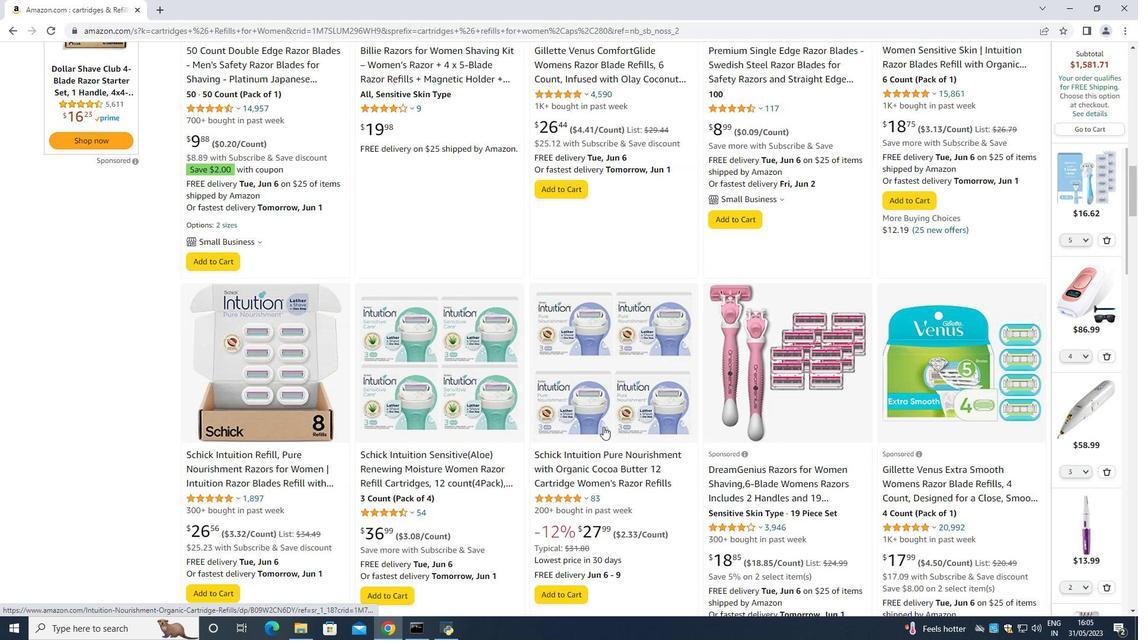 
Action: Mouse scrolled (607, 423) with delta (0, 0)
Screenshot: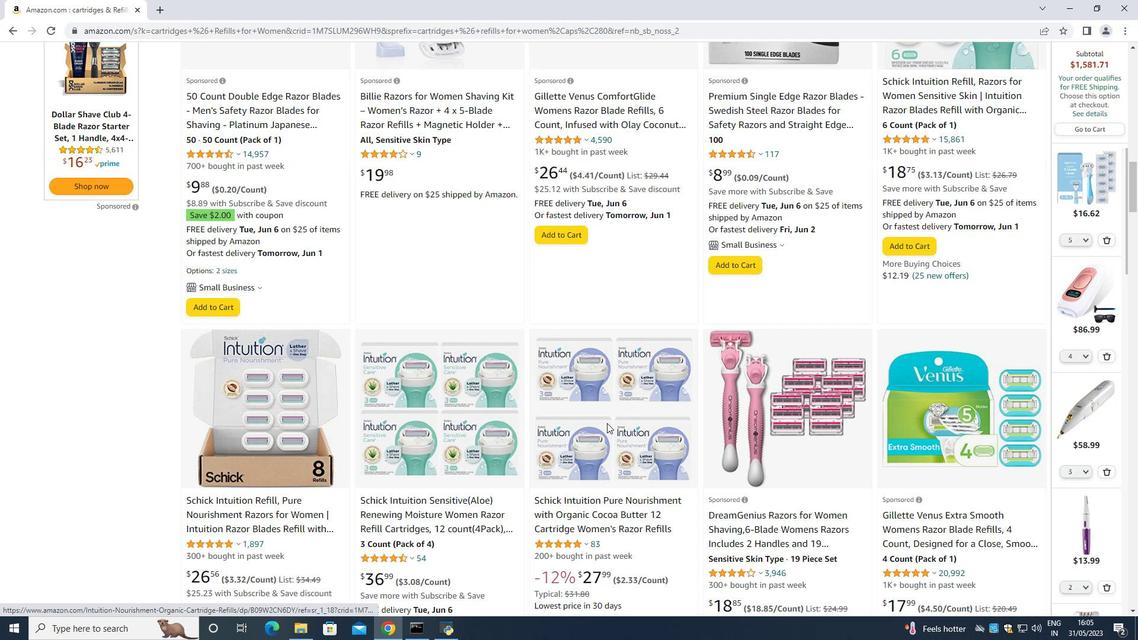 
Action: Mouse scrolled (607, 423) with delta (0, 0)
Screenshot: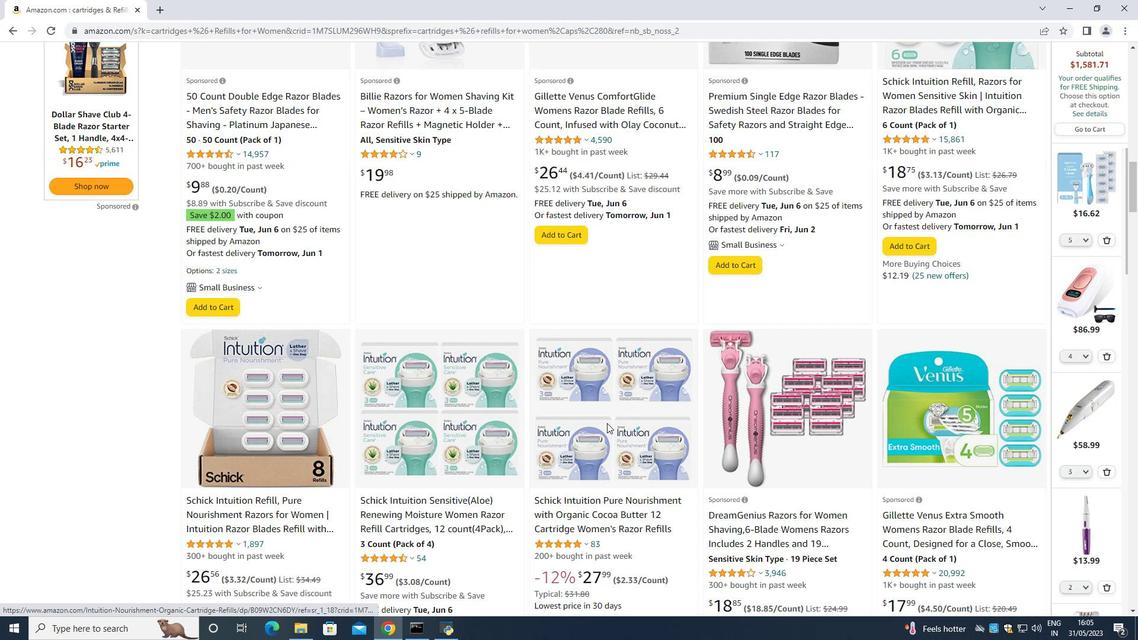 
Action: Mouse scrolled (607, 423) with delta (0, 0)
Screenshot: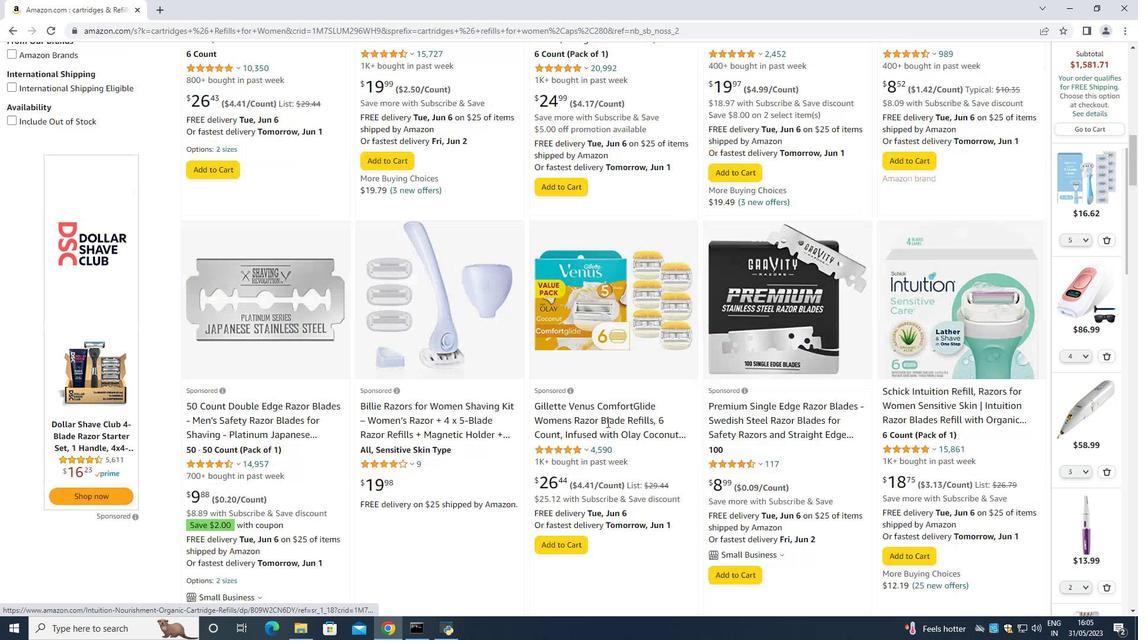 
Action: Mouse scrolled (607, 423) with delta (0, 0)
Screenshot: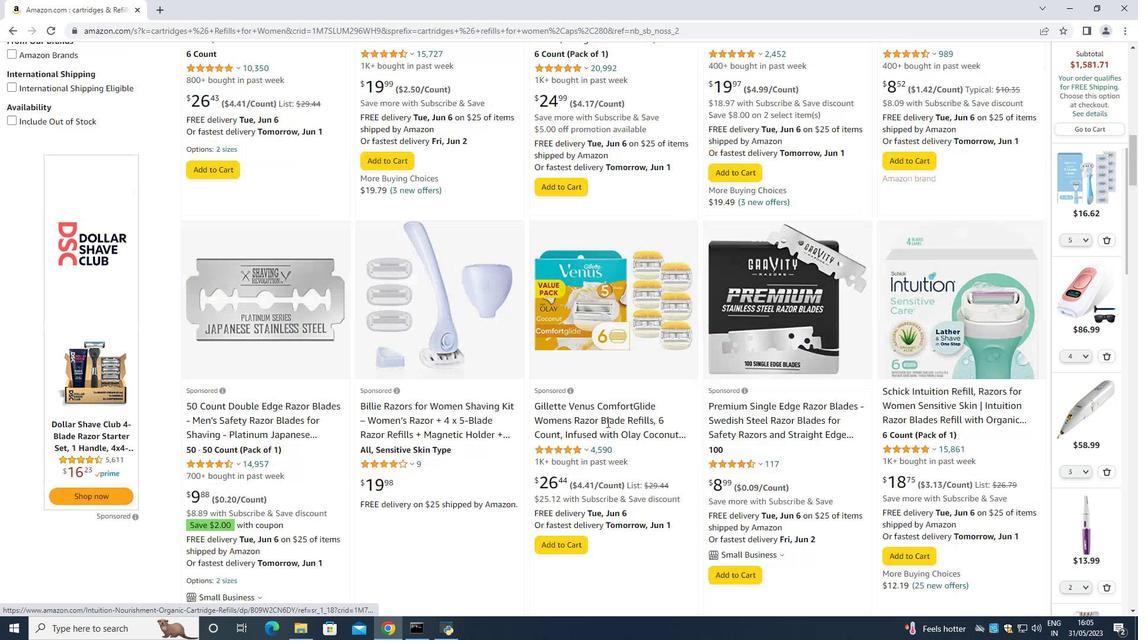 
Action: Mouse scrolled (607, 423) with delta (0, 0)
Screenshot: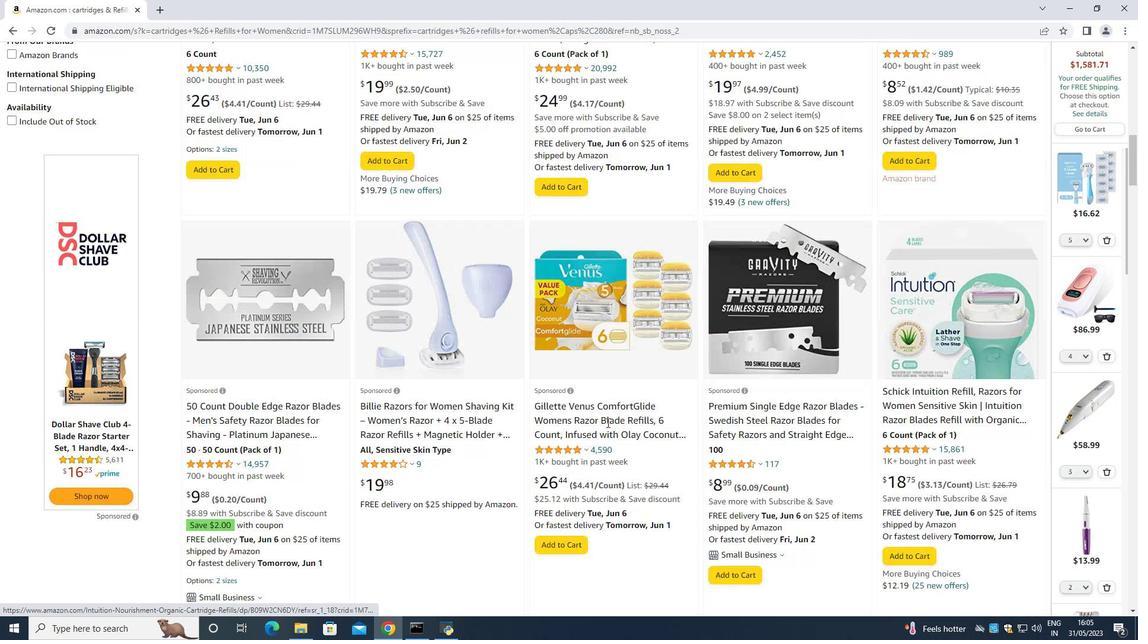 
Action: Mouse scrolled (607, 423) with delta (0, 0)
Screenshot: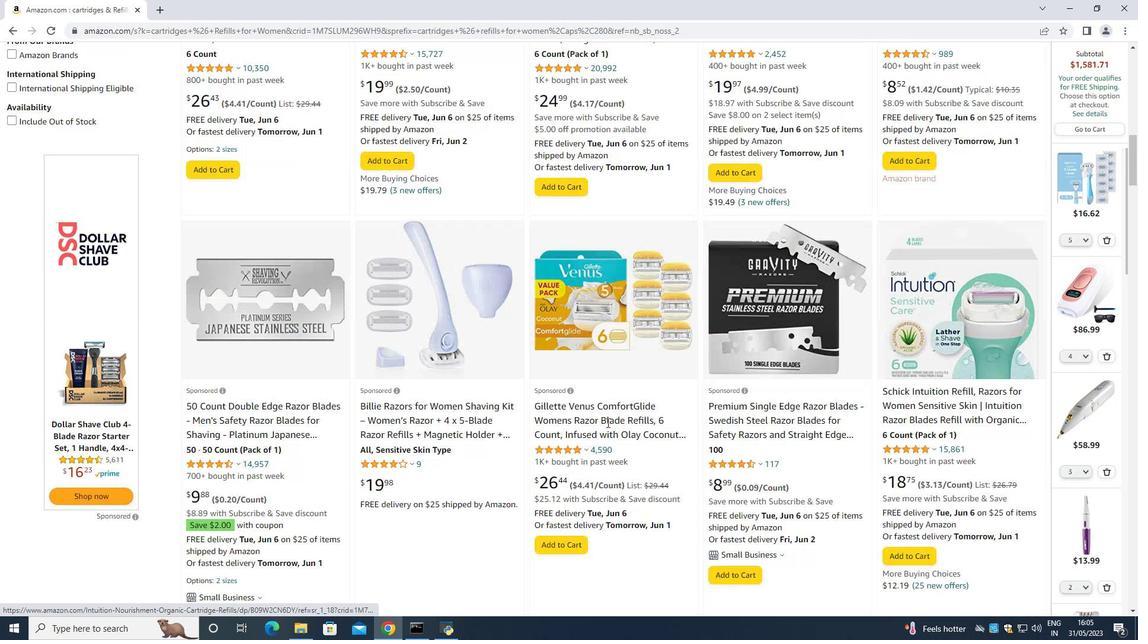 
Action: Mouse moved to (607, 422)
Screenshot: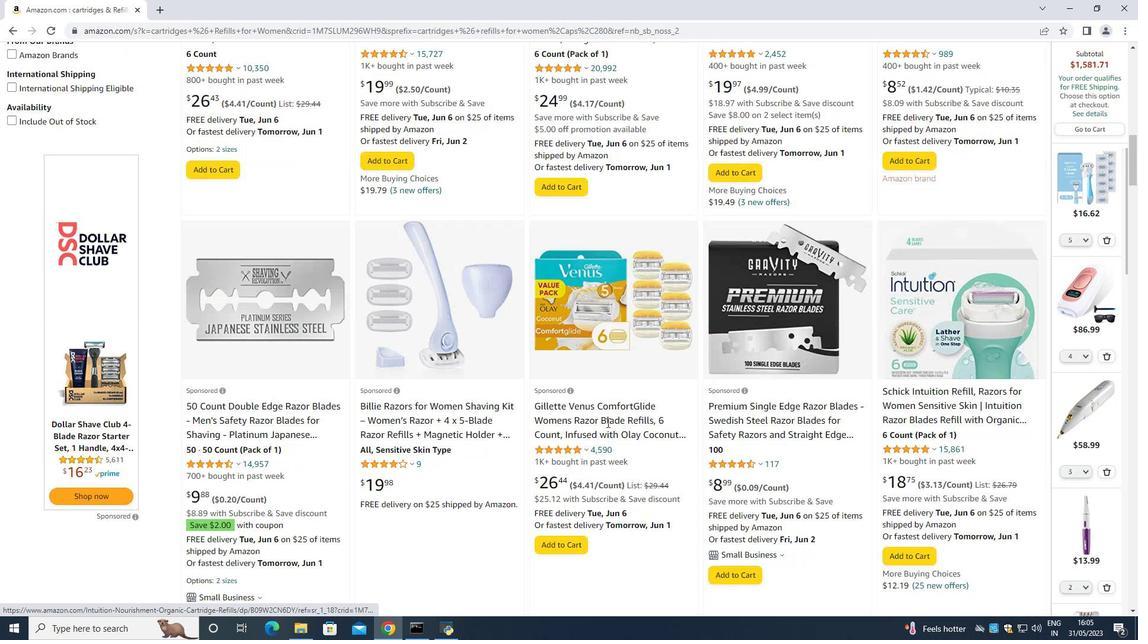 
Action: Mouse scrolled (607, 423) with delta (0, 0)
Screenshot: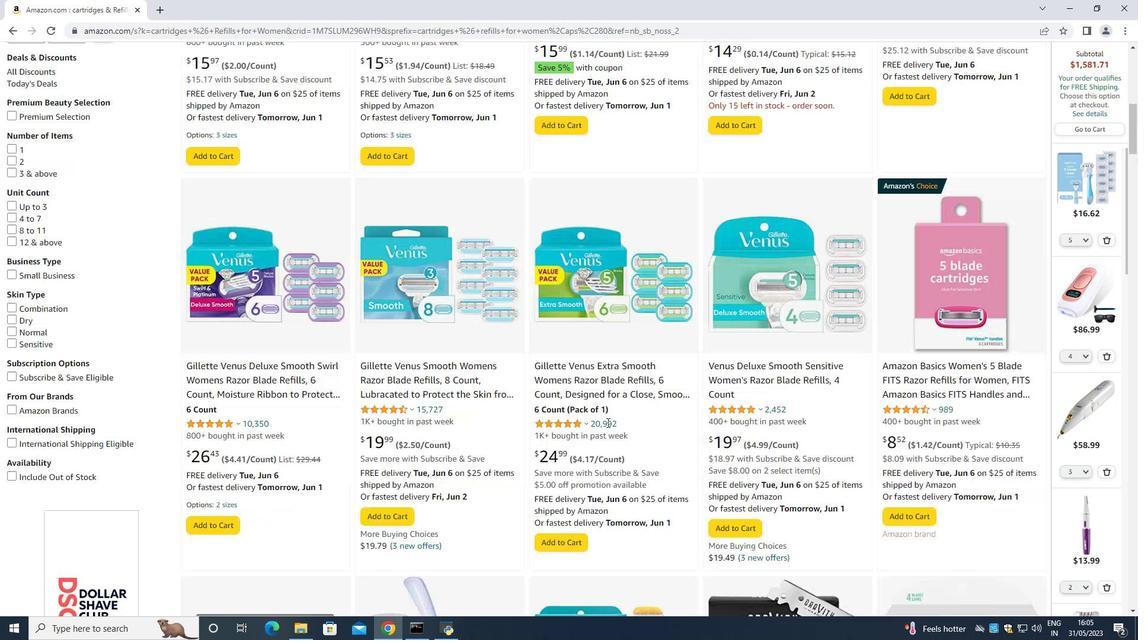 
Action: Mouse scrolled (607, 423) with delta (0, 0)
Screenshot: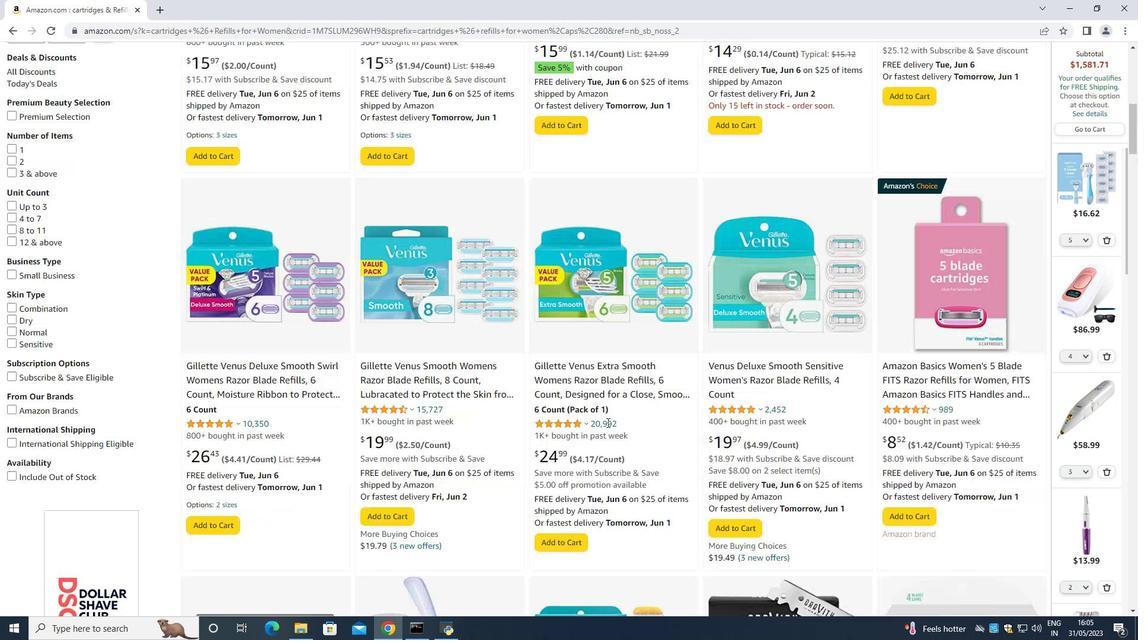 
Action: Mouse scrolled (607, 423) with delta (0, 0)
Screenshot: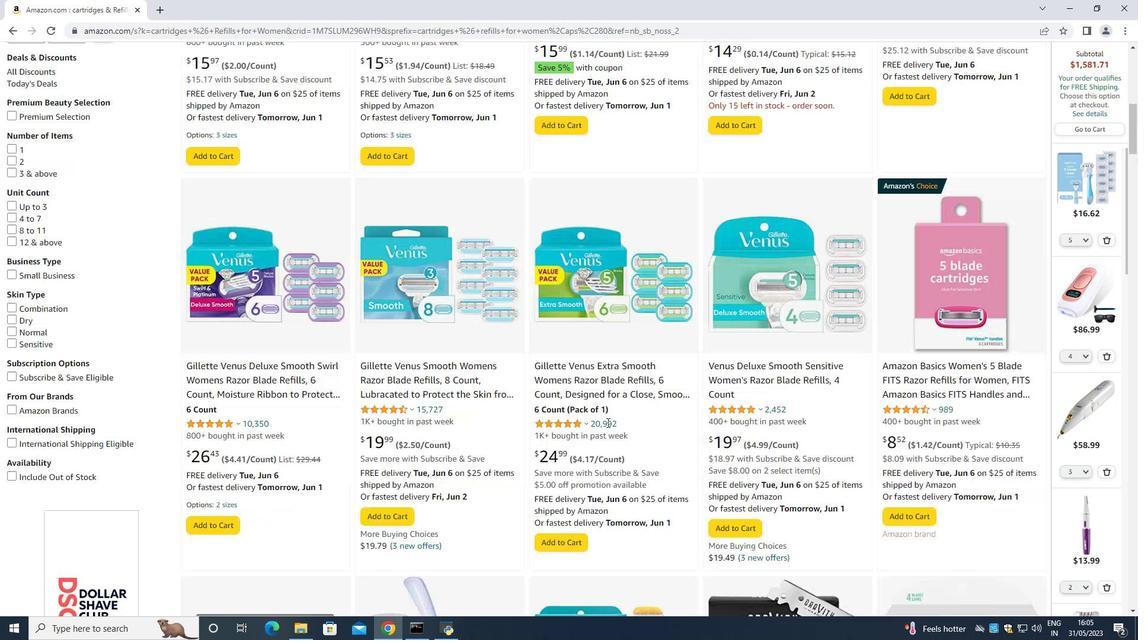 
Action: Mouse scrolled (607, 423) with delta (0, 0)
Screenshot: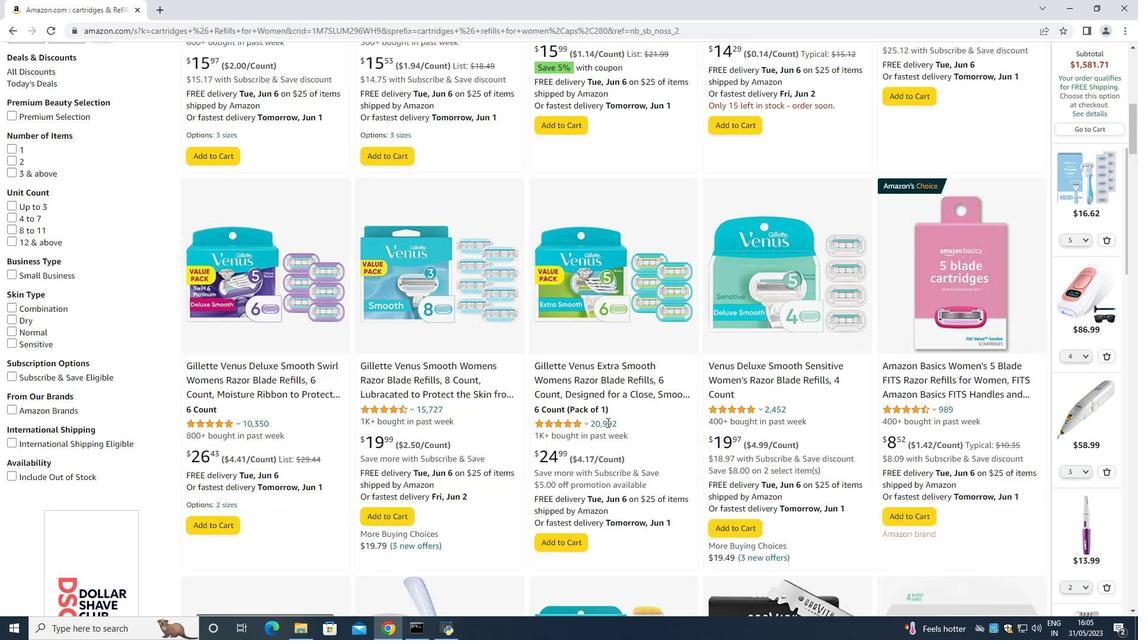 
Action: Mouse scrolled (607, 423) with delta (0, 0)
Screenshot: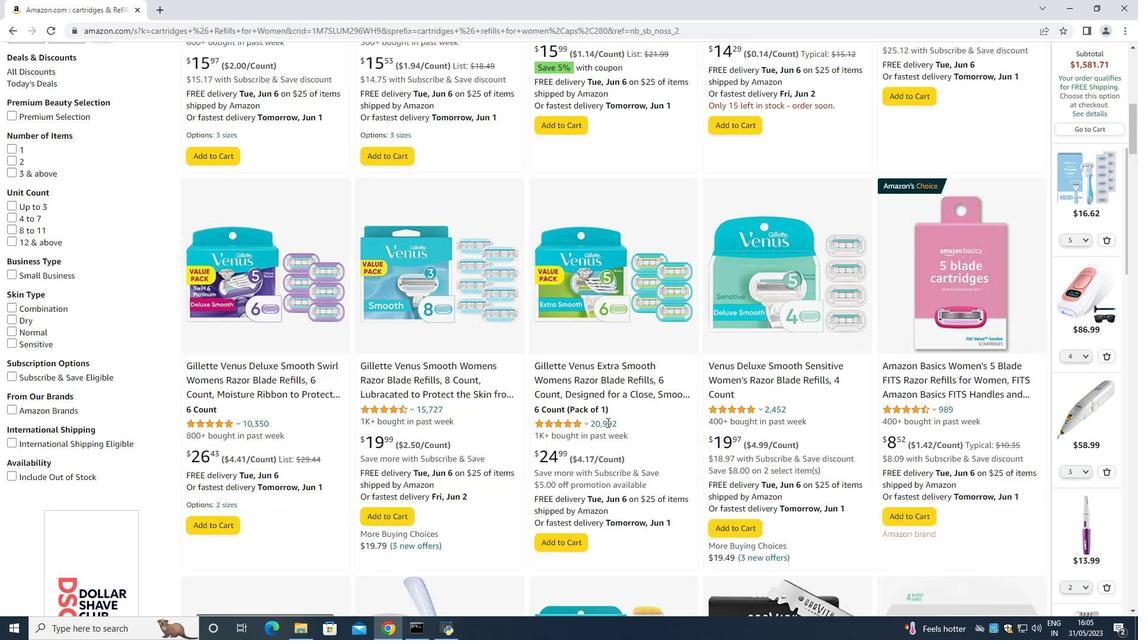 
Action: Mouse scrolled (607, 423) with delta (0, 0)
Screenshot: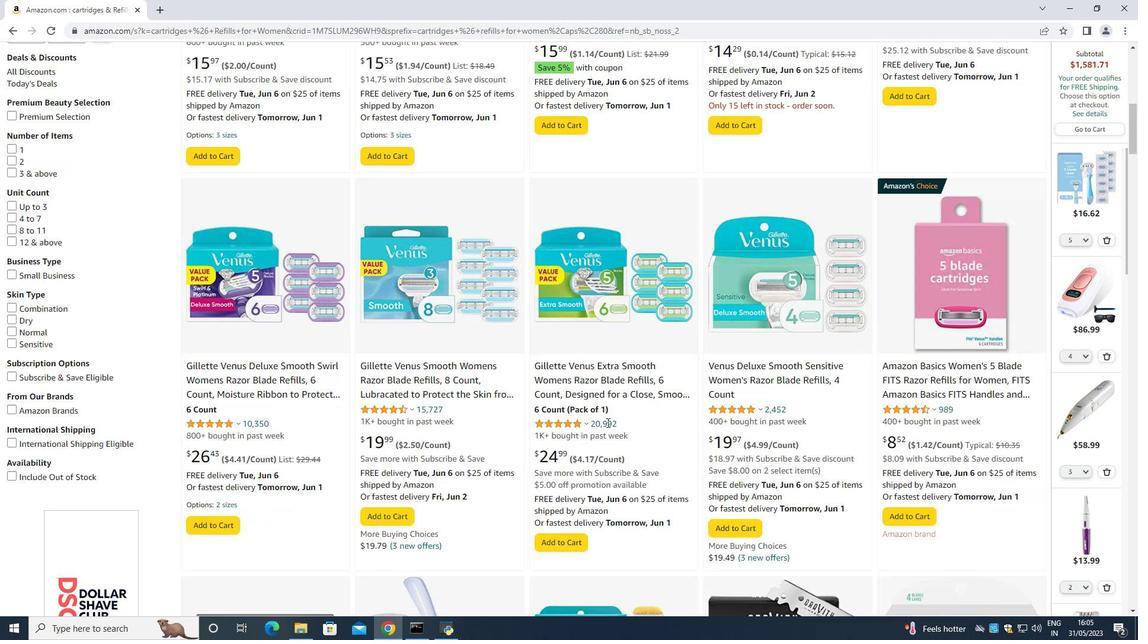
Action: Mouse moved to (606, 421)
Screenshot: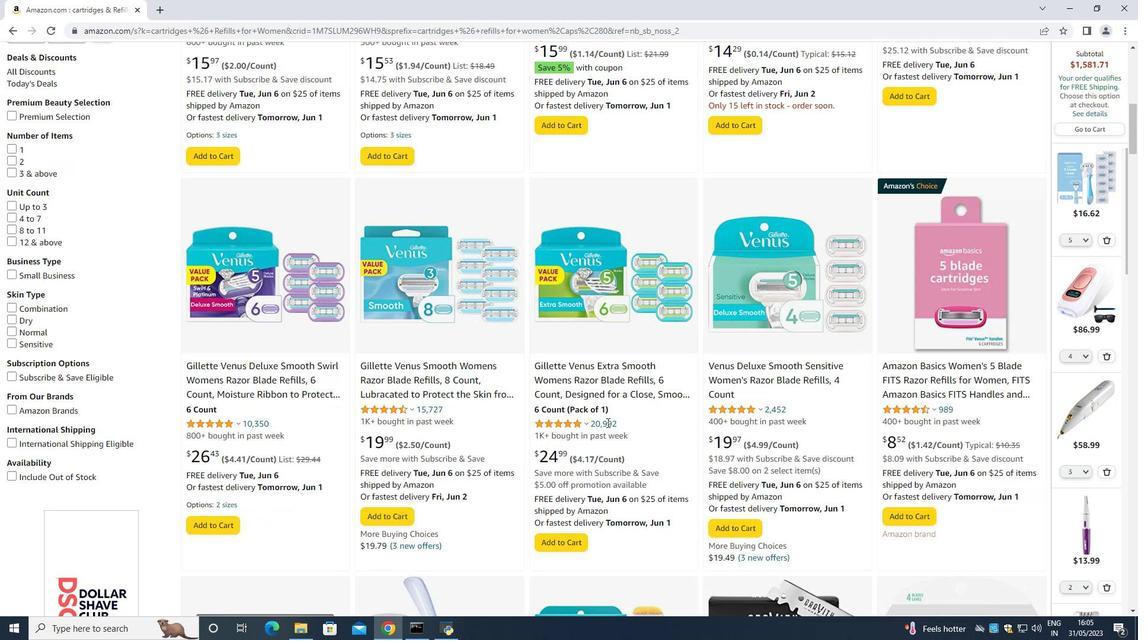 
Action: Mouse scrolled (606, 421) with delta (0, 0)
Screenshot: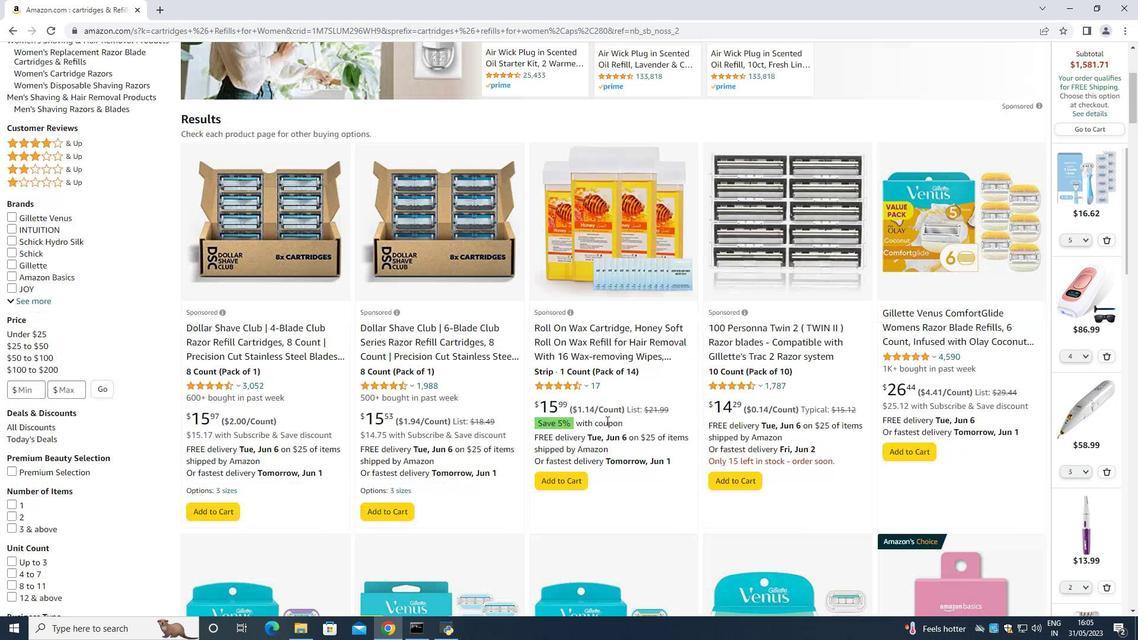 
Action: Mouse scrolled (606, 421) with delta (0, 0)
Screenshot: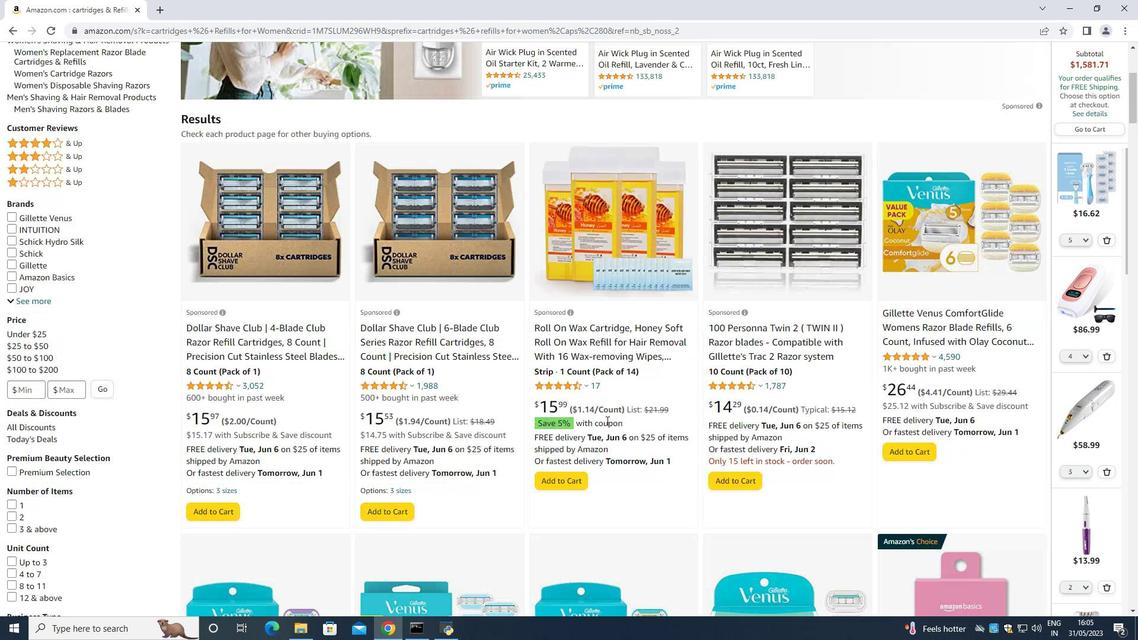 
Action: Mouse scrolled (606, 421) with delta (0, 0)
